 Task: Buy 2 Spa Beds & Tables from Salon & Spa Equipment section under best seller category for shipping address: Connor Wood, 4711 Wines Lane, Sabine Pass, Texas 77655, Cell Number 8322385022. Pay from credit card ending with 5759, CVV 953
Action: Mouse pressed left at (21, 89)
Screenshot: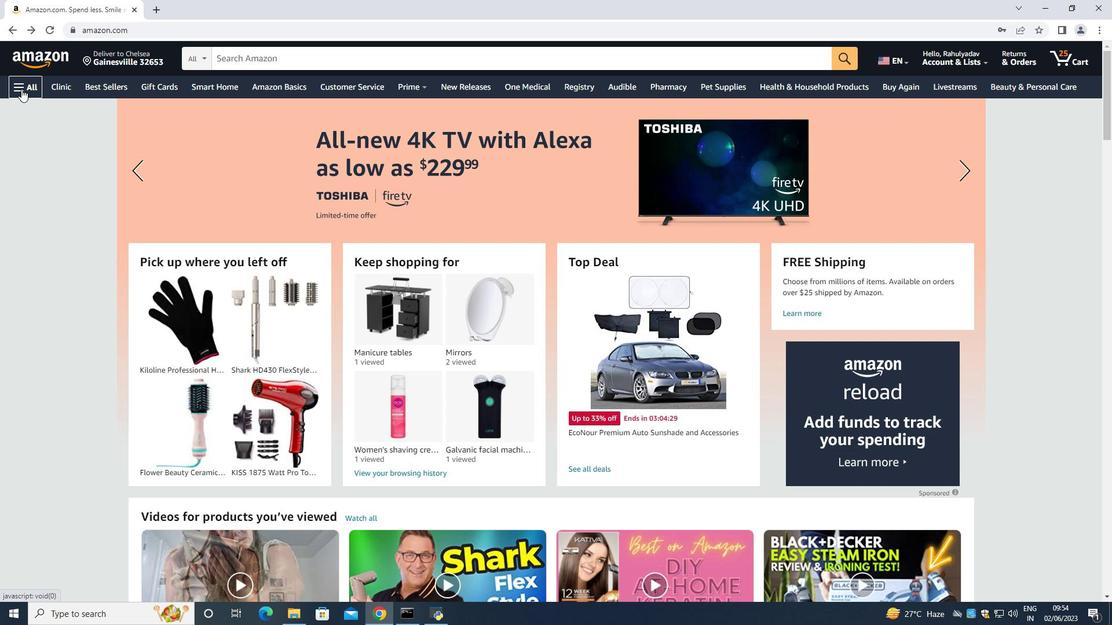 
Action: Mouse moved to (49, 115)
Screenshot: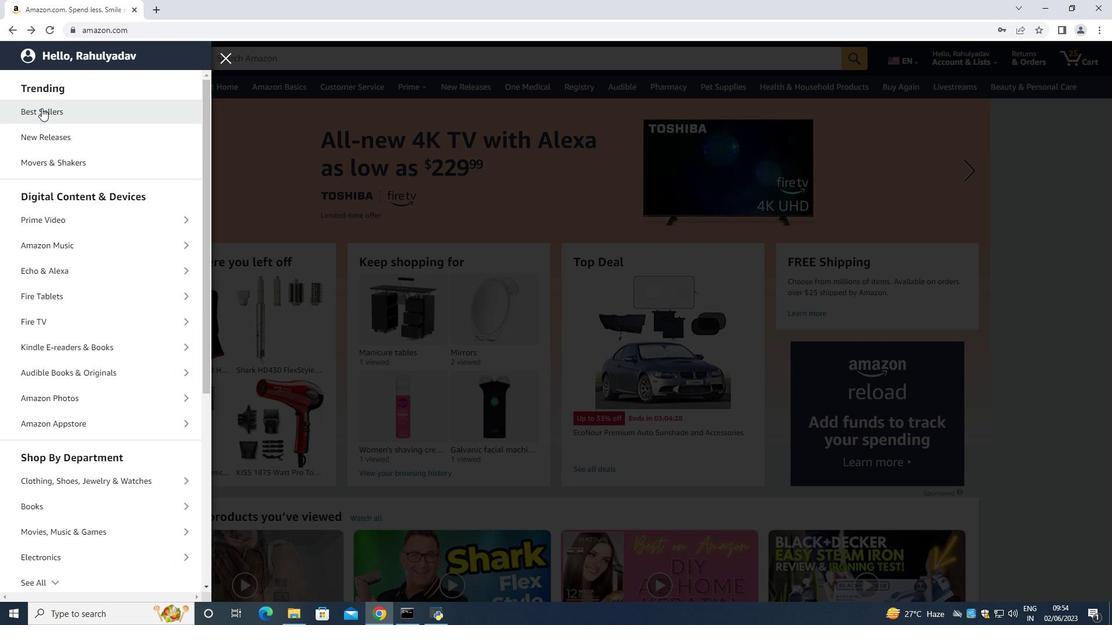 
Action: Mouse pressed left at (49, 115)
Screenshot: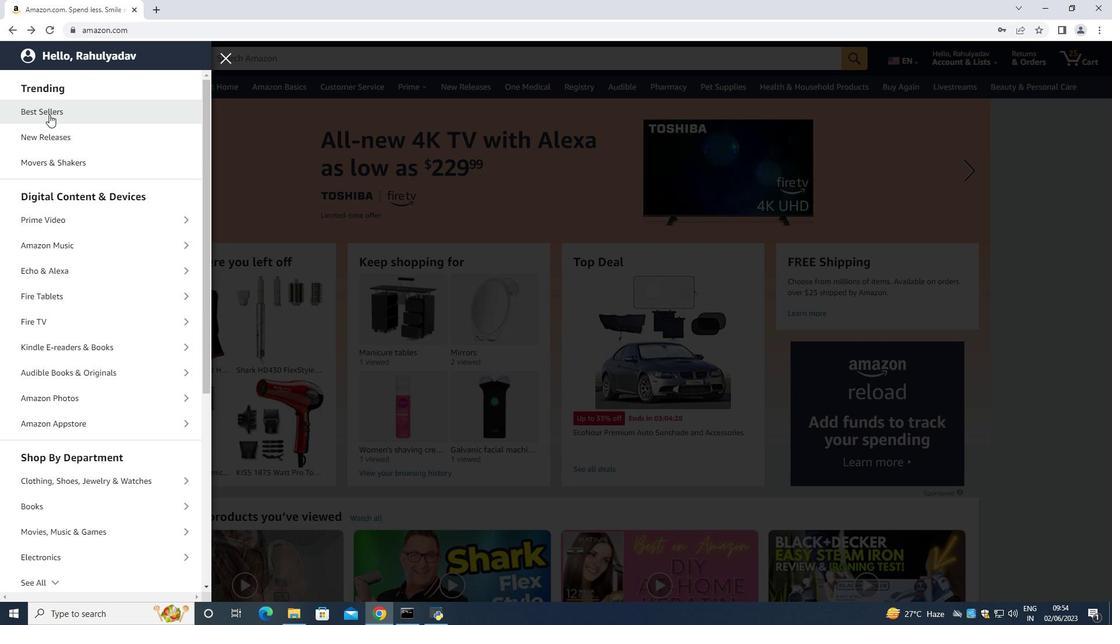 
Action: Mouse moved to (290, 57)
Screenshot: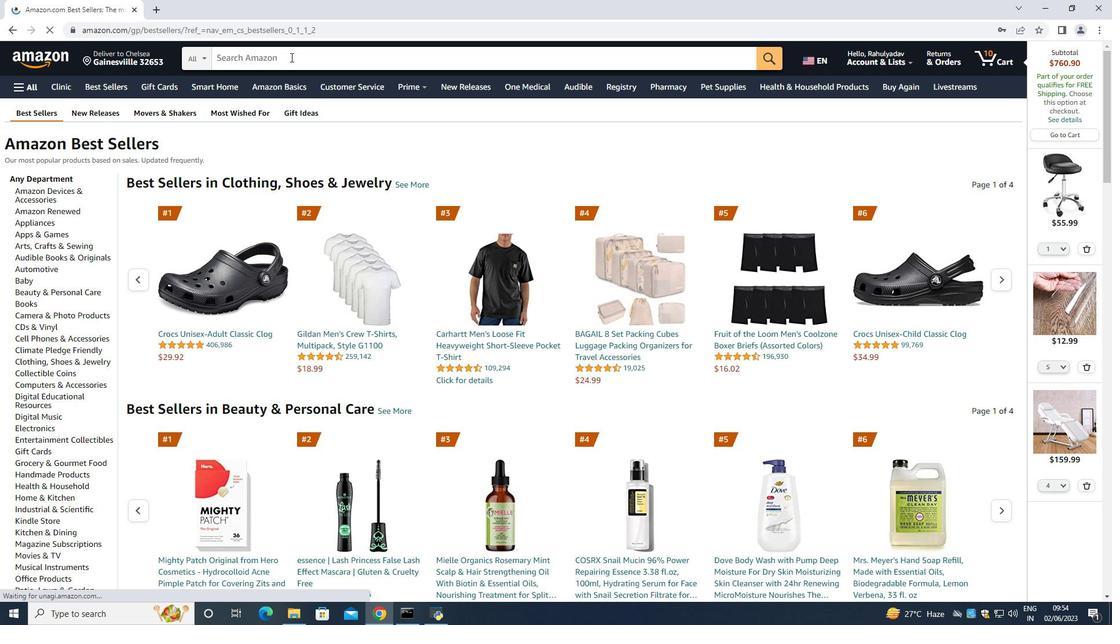 
Action: Mouse pressed left at (290, 57)
Screenshot: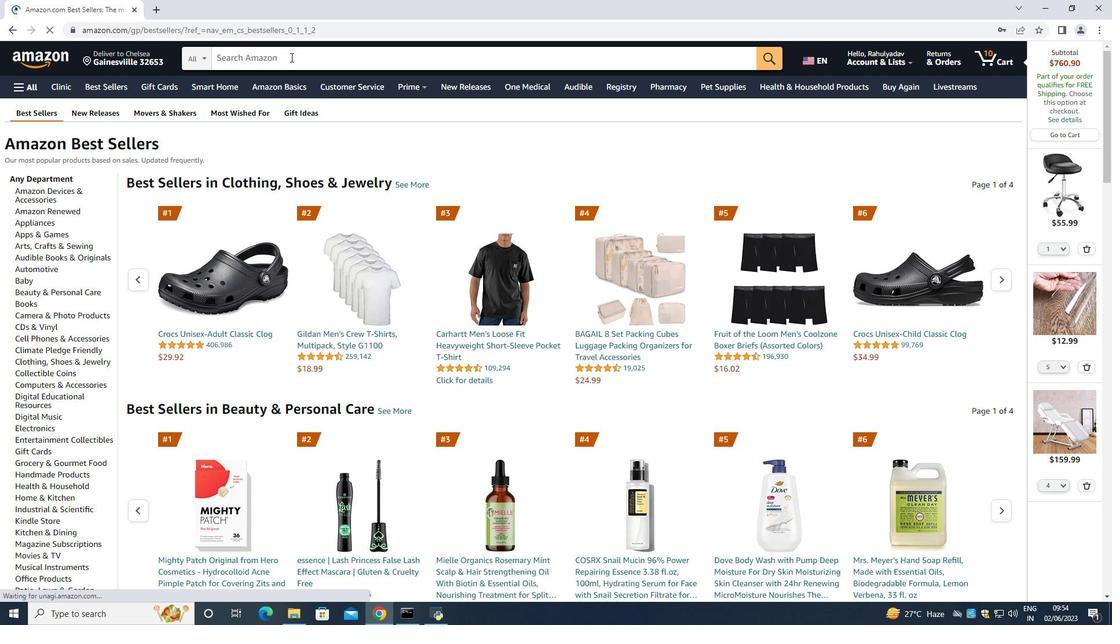 
Action: Mouse moved to (242, 32)
Screenshot: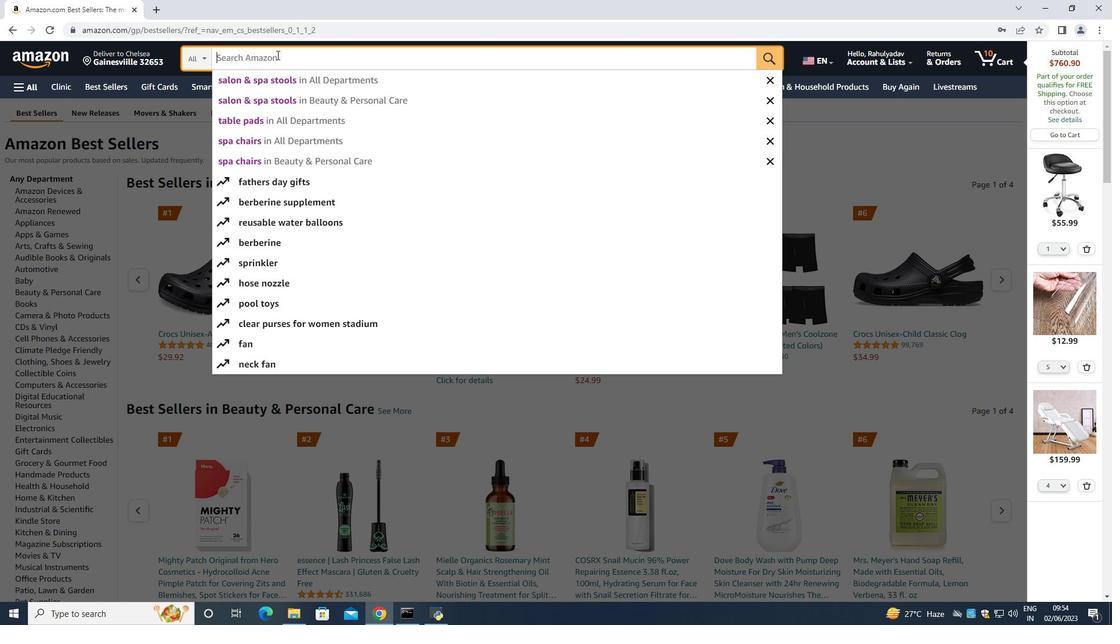 
Action: Key pressed <Key.space><Key.shift><Key.shift><Key.shift><Key.shift><Key.shift><Key.shift><Key.shift><Key.shift><Key.shift><Key.shift><Key.shift><Key.shift><Key.shift><Key.shift><Key.shift><Key.shift><Key.shift><Key.shift><Key.shift><Key.shift><Key.shift><Key.shift><Key.shift><Key.shift><Key.shift><Key.shift>S
Screenshot: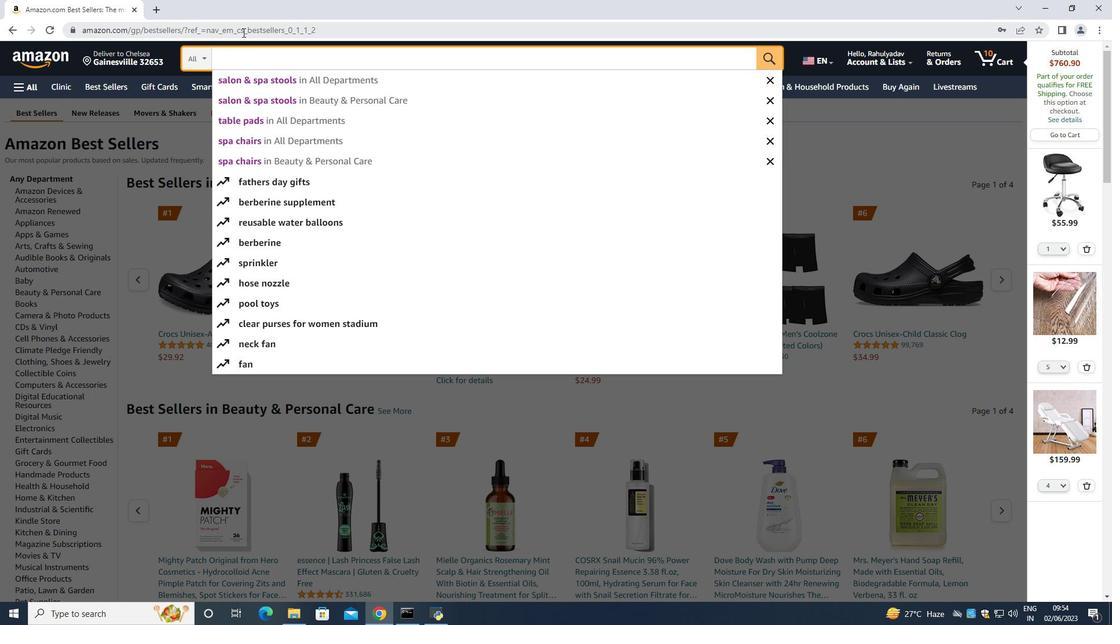 
Action: Mouse moved to (242, 32)
Screenshot: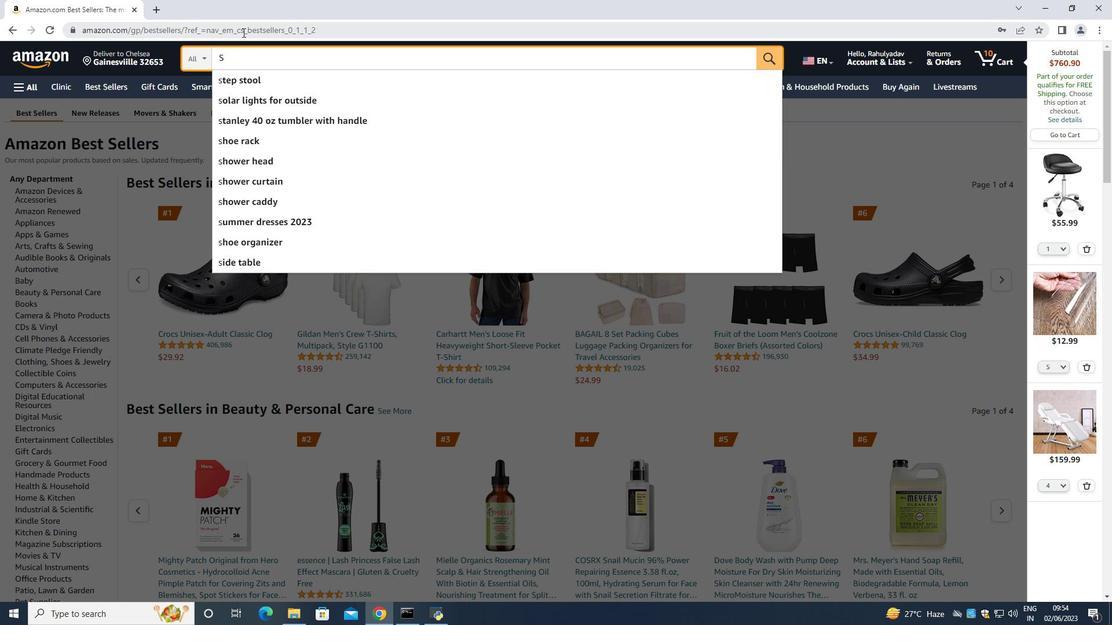 
Action: Key pressed pa<Key.space><Key.shift><Key.shift><Key.shift><Key.shift><Key.shift><Key.shift>Bed<Key.shift><Key.shift_r>&<Key.backspace><Key.space><Key.shift_r><Key.shift_r><Key.shift_r><Key.shift_r><Key.shift_r><Key.shift_r><Key.shift_r><Key.shift_r>&<Key.space><Key.shift><Key.shift>Tables<Key.space><Key.enter>
Screenshot: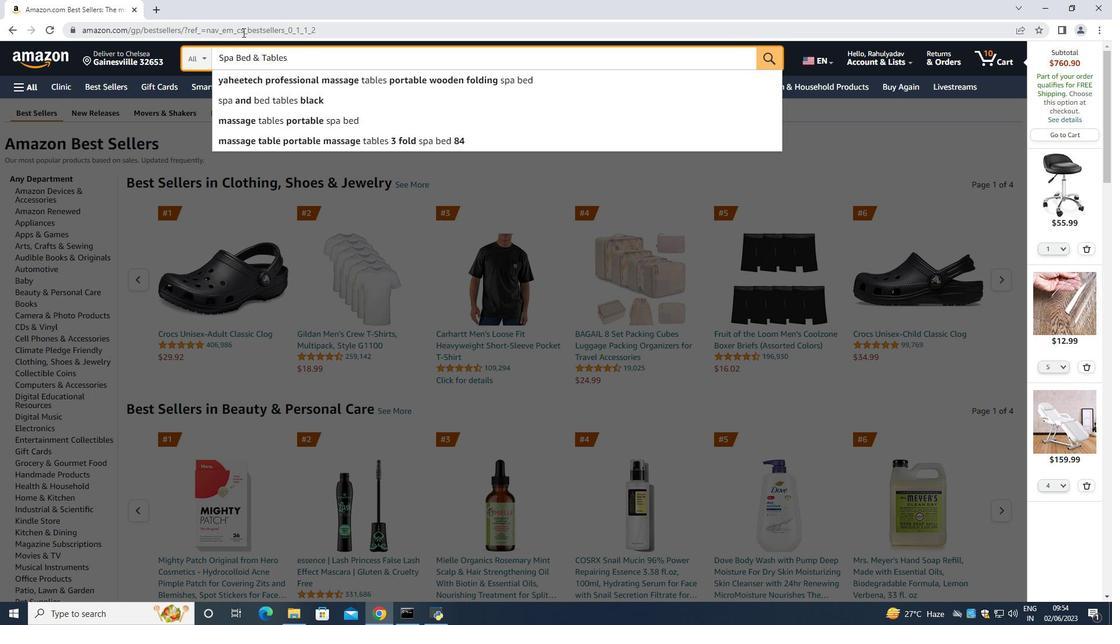 
Action: Mouse moved to (155, 245)
Screenshot: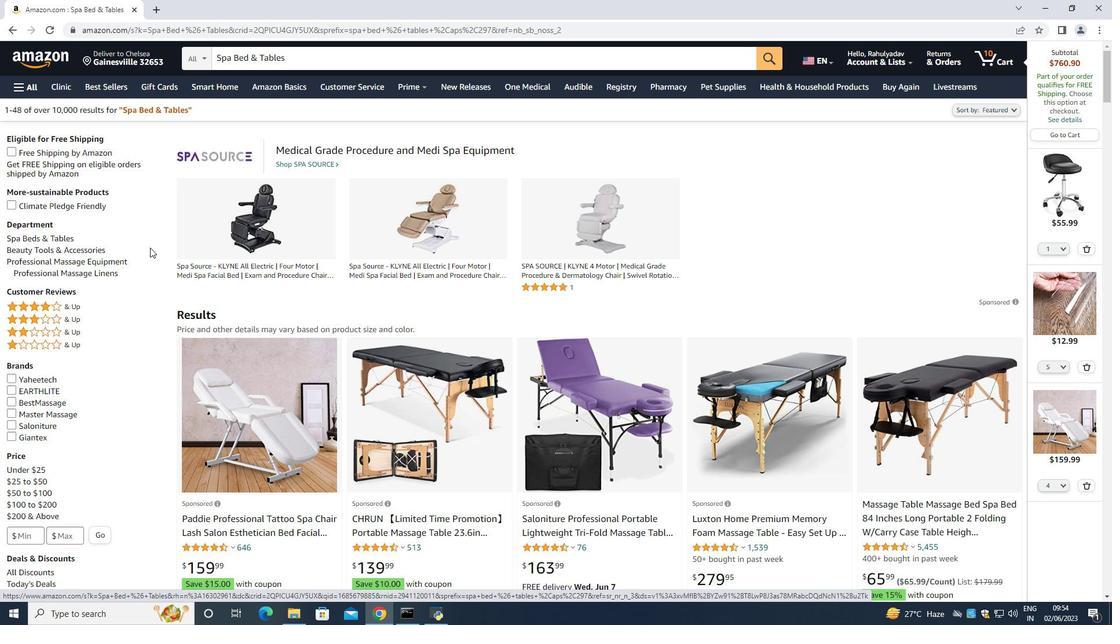 
Action: Mouse scrolled (155, 245) with delta (0, 0)
Screenshot: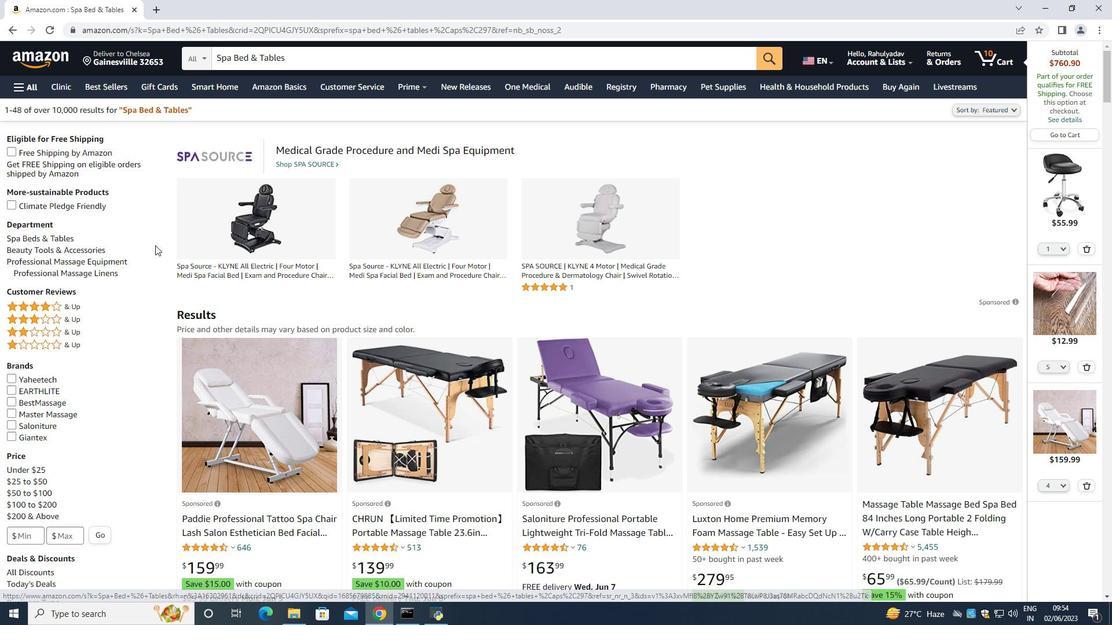 
Action: Mouse moved to (69, 174)
Screenshot: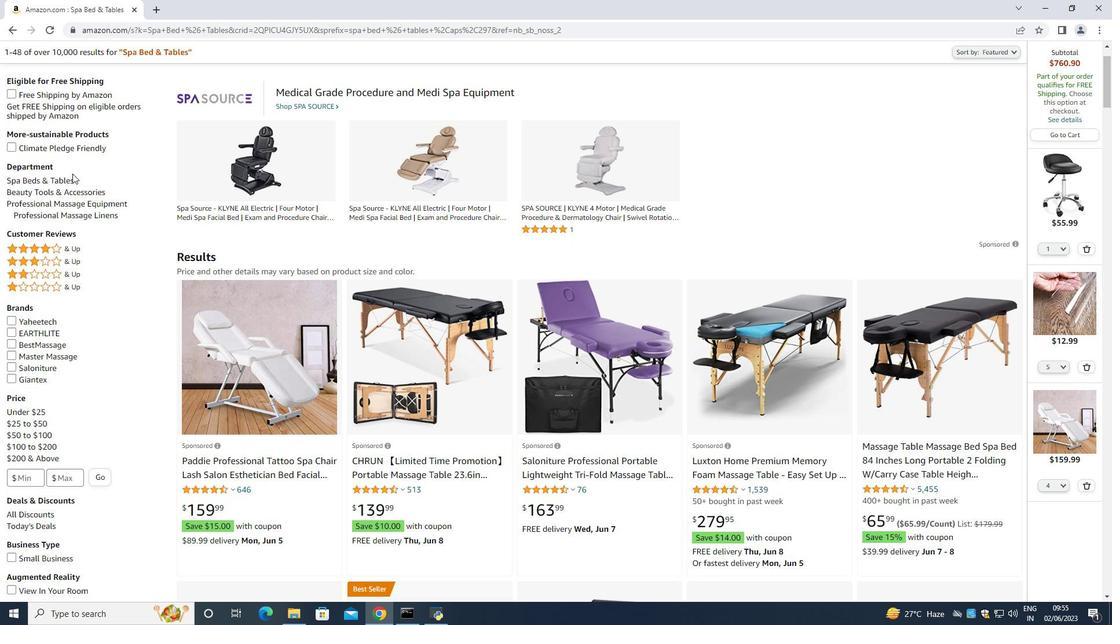 
Action: Mouse scrolled (69, 174) with delta (0, 0)
Screenshot: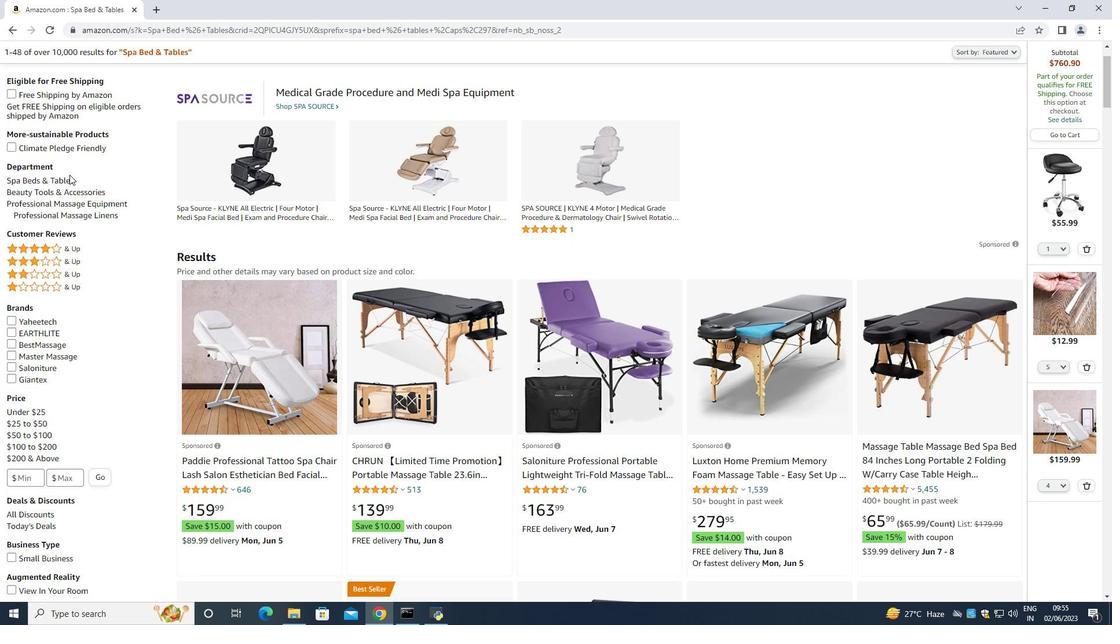 
Action: Mouse scrolled (69, 174) with delta (0, 0)
Screenshot: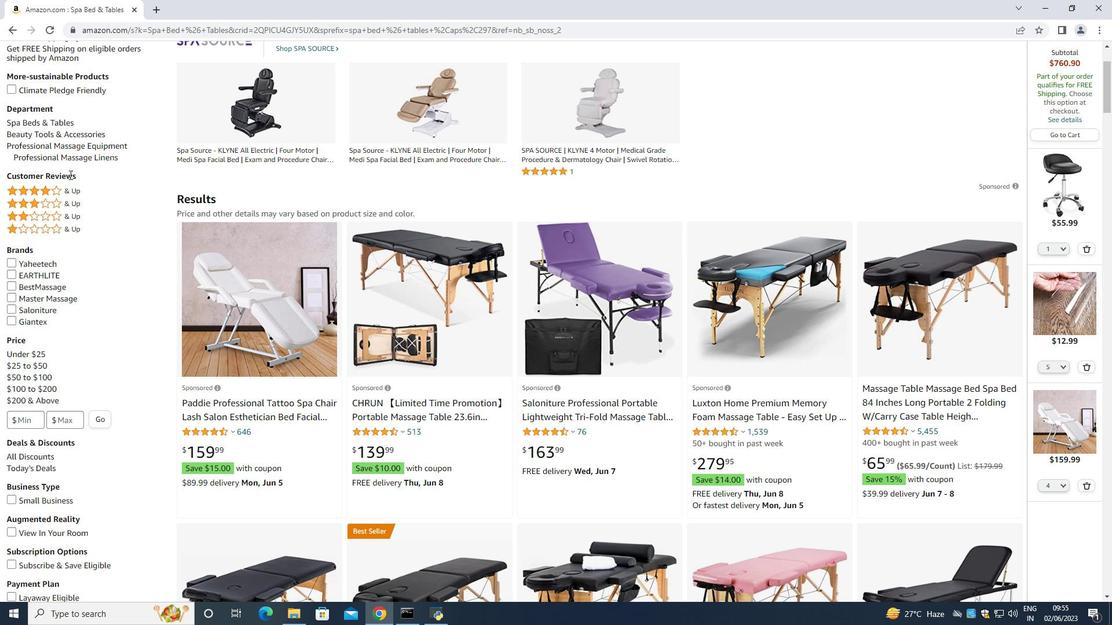 
Action: Mouse moved to (341, 390)
Screenshot: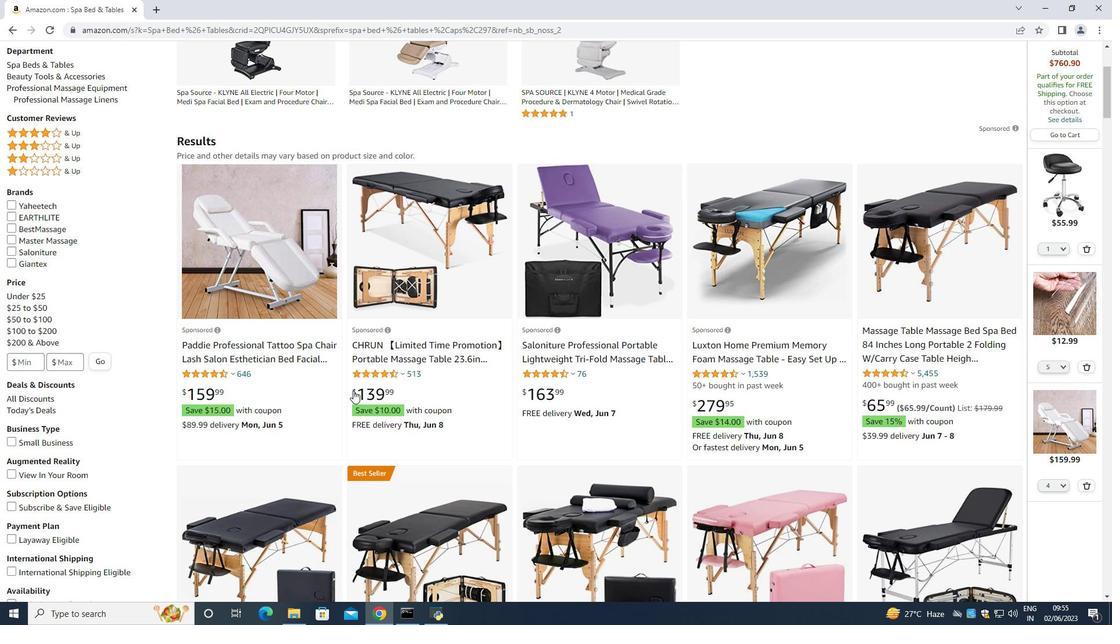 
Action: Mouse scrolled (341, 389) with delta (0, 0)
Screenshot: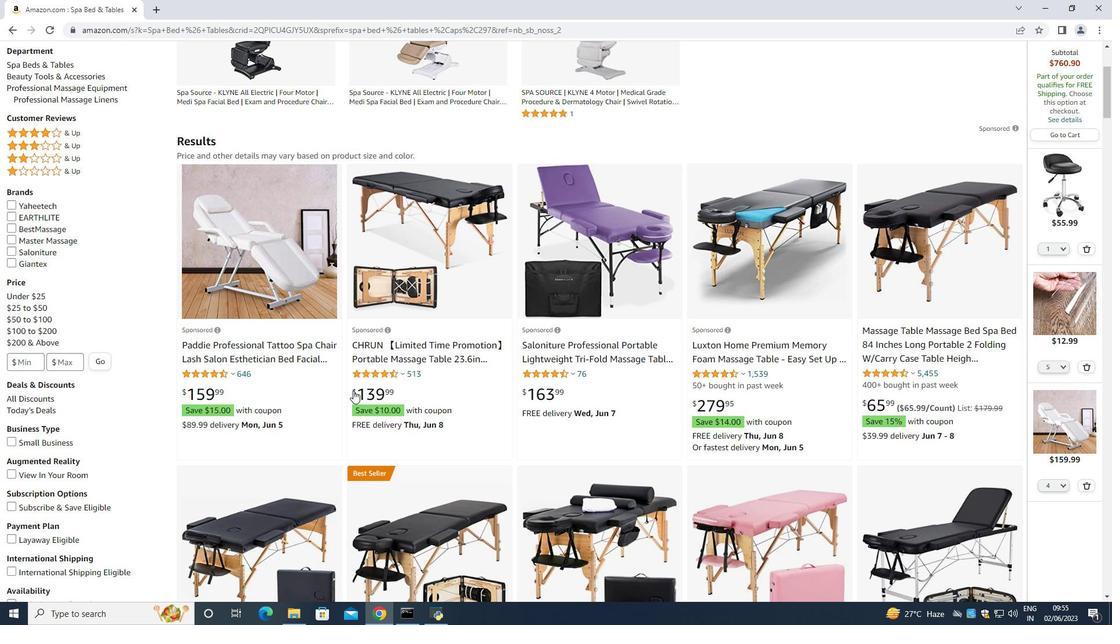 
Action: Mouse moved to (417, 316)
Screenshot: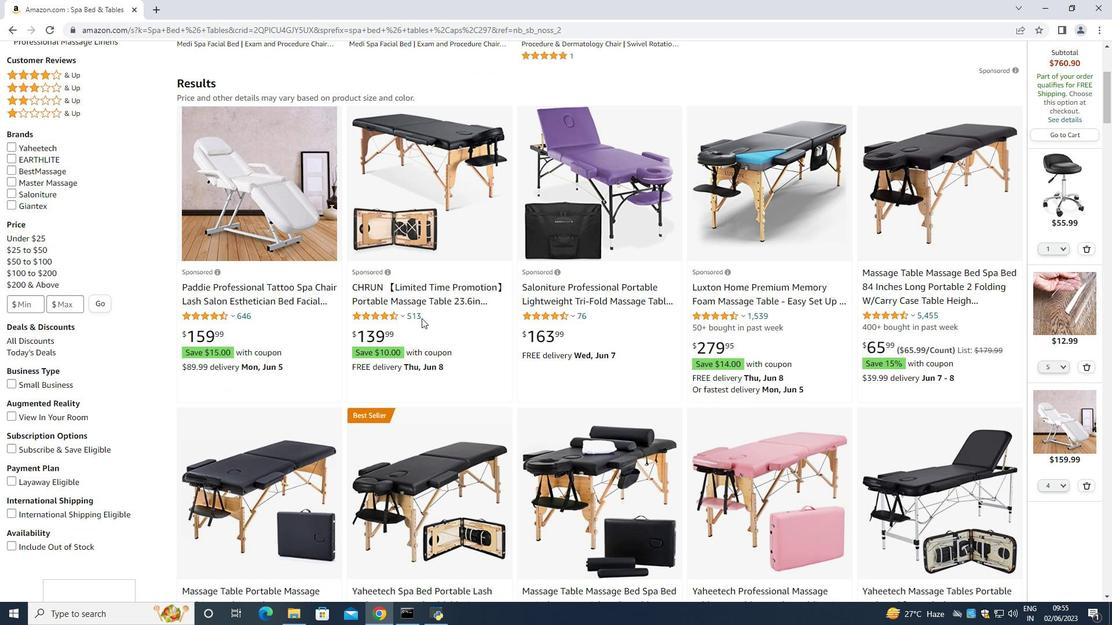 
Action: Mouse scrolled (417, 315) with delta (0, 0)
Screenshot: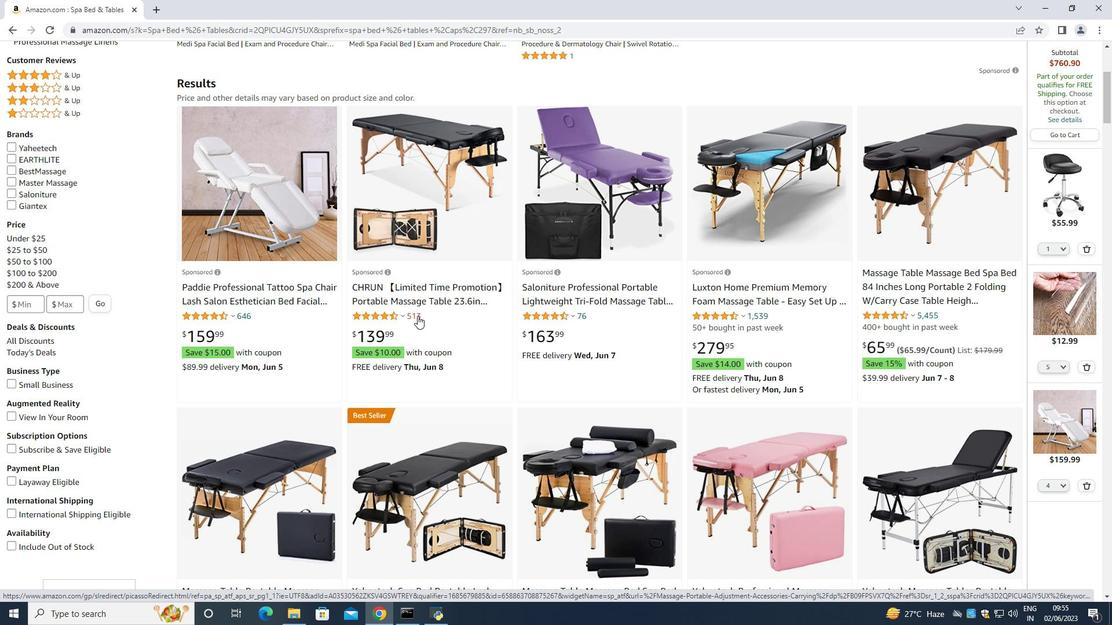 
Action: Mouse moved to (686, 319)
Screenshot: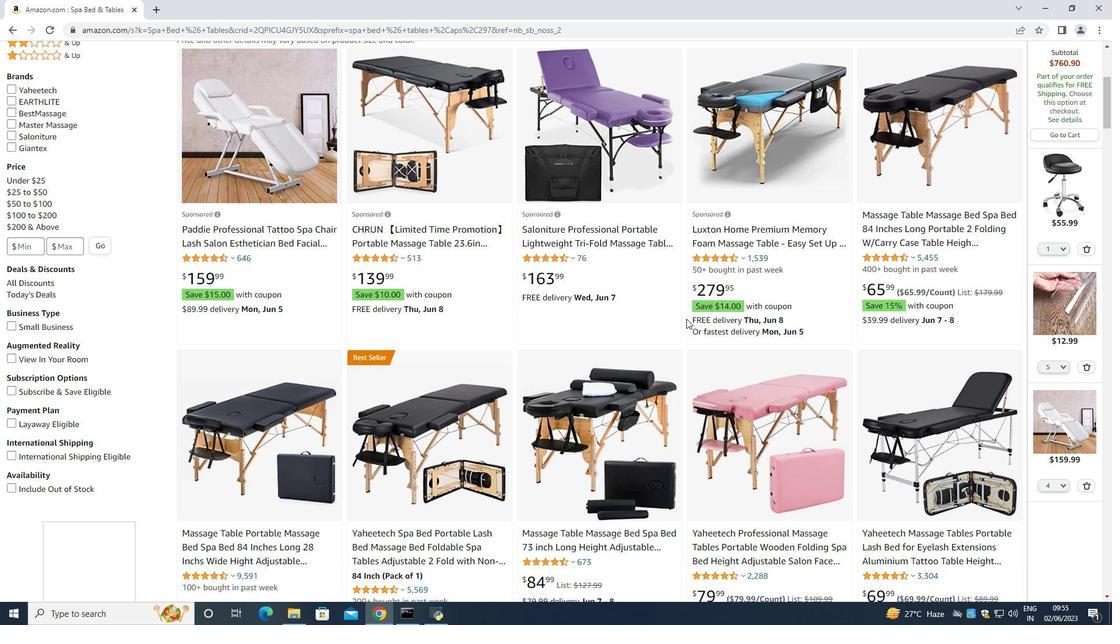 
Action: Mouse scrolled (686, 318) with delta (0, 0)
Screenshot: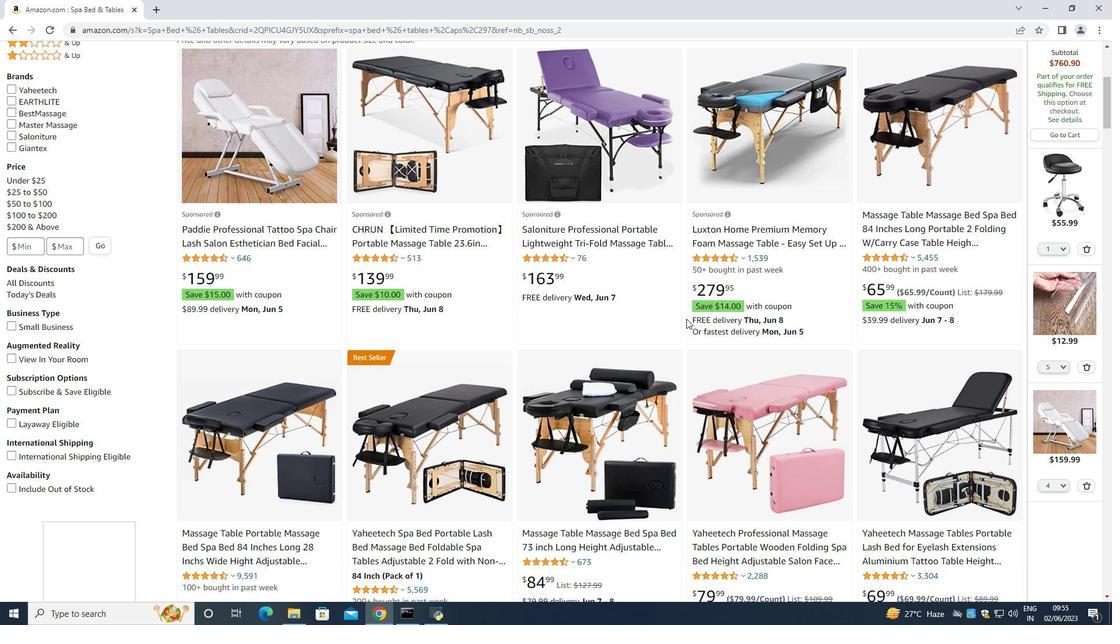 
Action: Mouse moved to (685, 319)
Screenshot: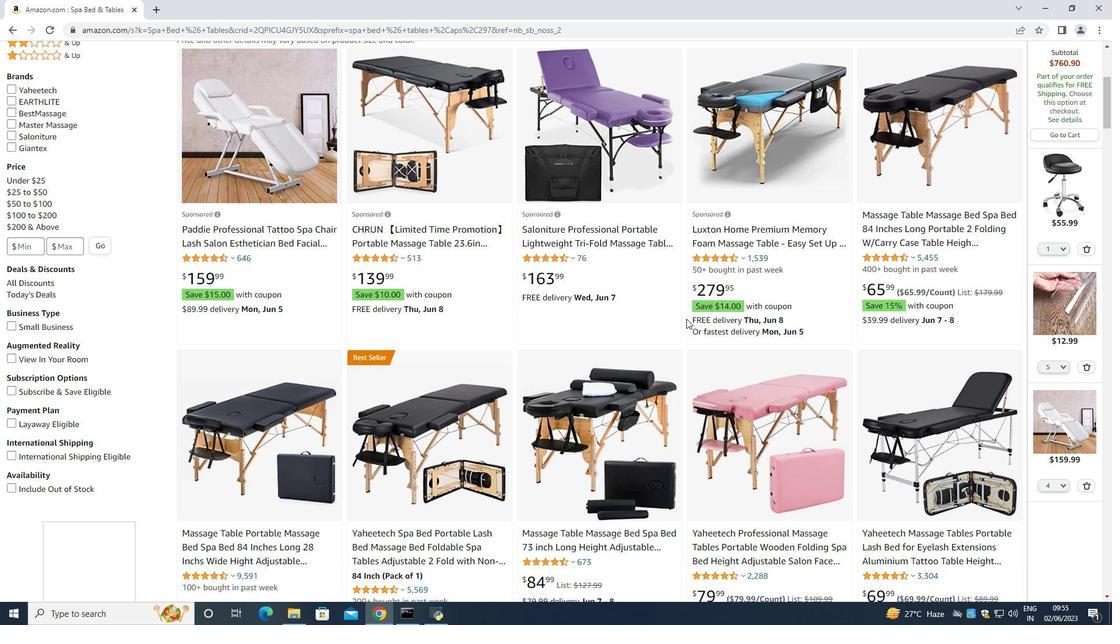 
Action: Mouse scrolled (685, 318) with delta (0, 0)
Screenshot: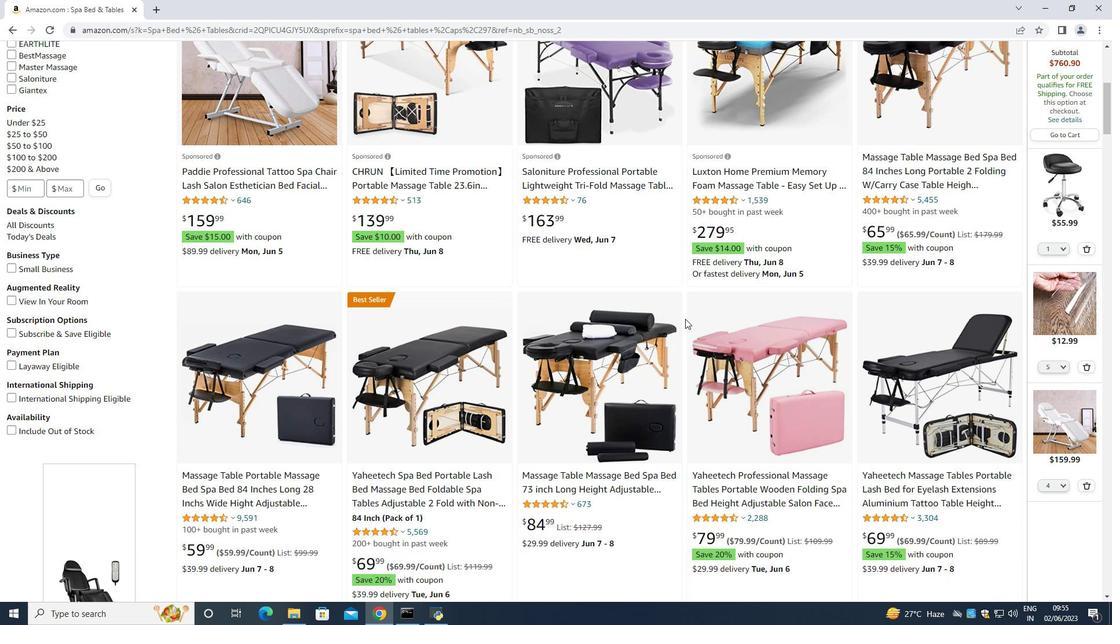
Action: Mouse scrolled (685, 318) with delta (0, 0)
Screenshot: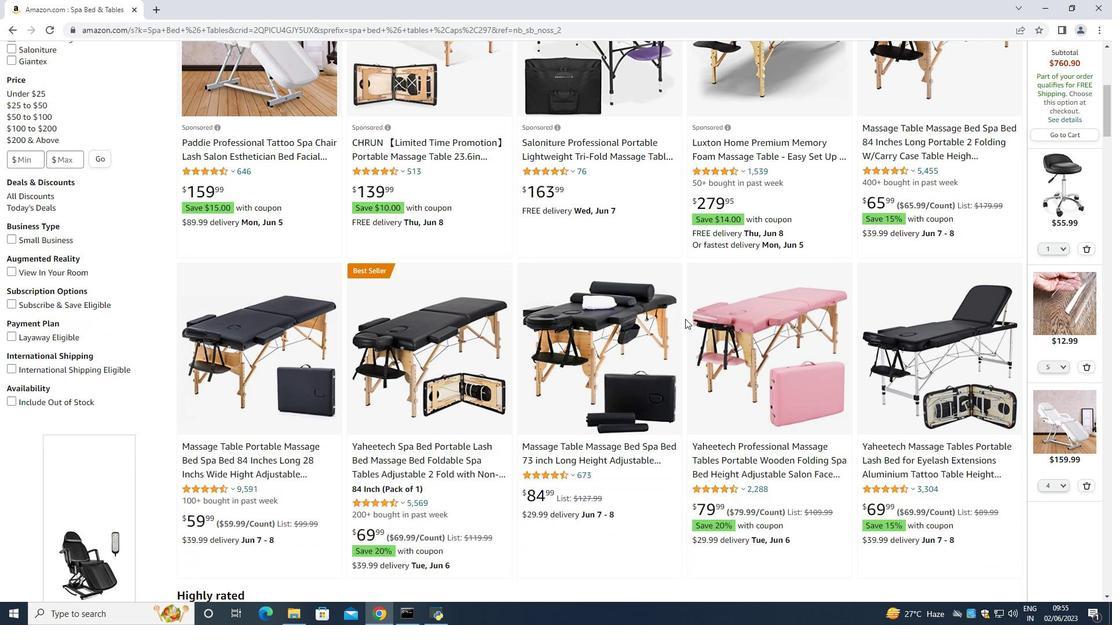 
Action: Mouse scrolled (685, 318) with delta (0, 0)
Screenshot: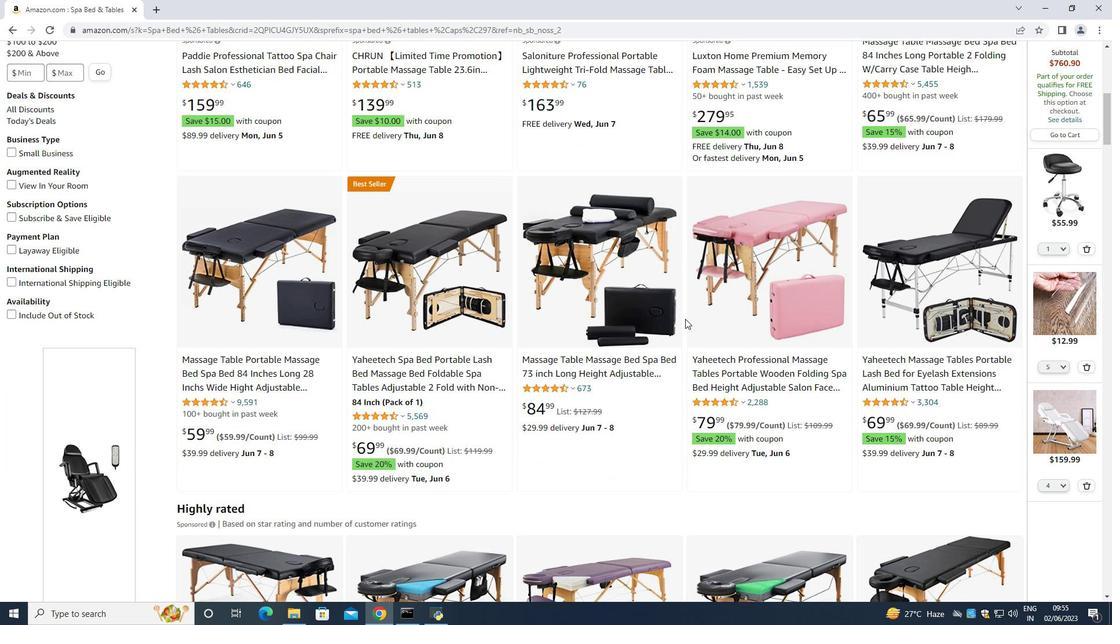
Action: Mouse scrolled (685, 318) with delta (0, 0)
Screenshot: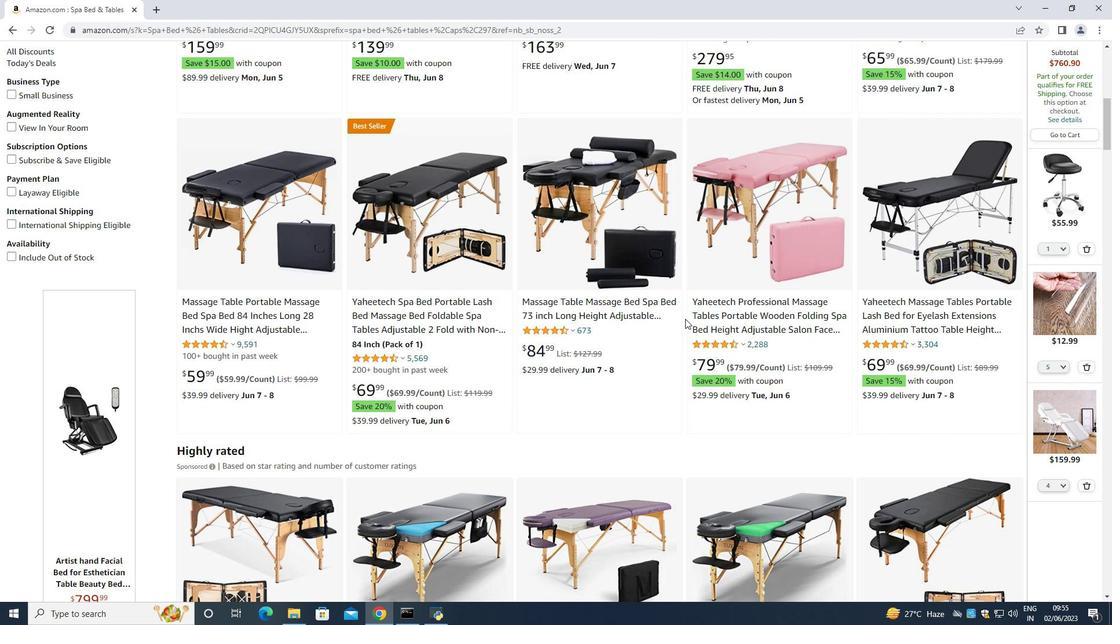 
Action: Mouse scrolled (685, 318) with delta (0, 0)
Screenshot: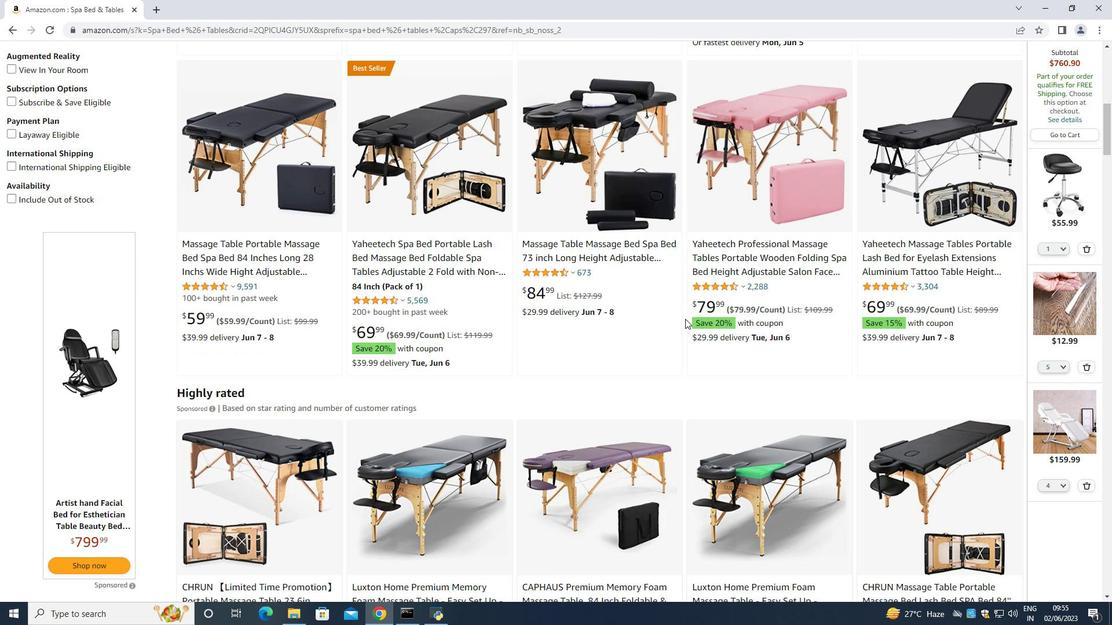
Action: Mouse moved to (954, 237)
Screenshot: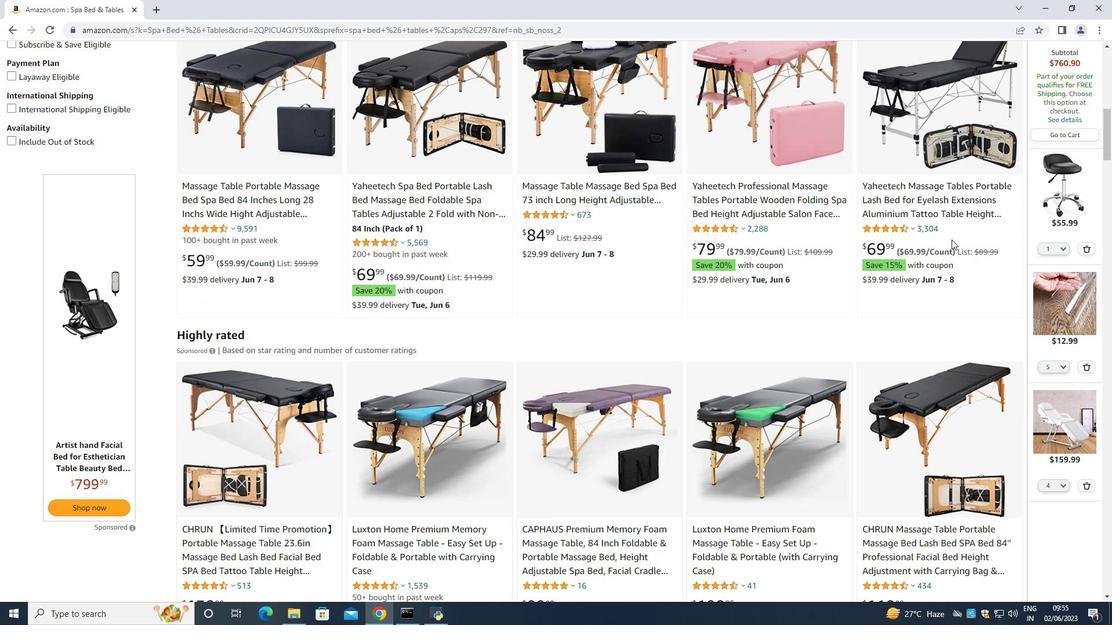 
Action: Mouse scrolled (954, 236) with delta (0, 0)
Screenshot: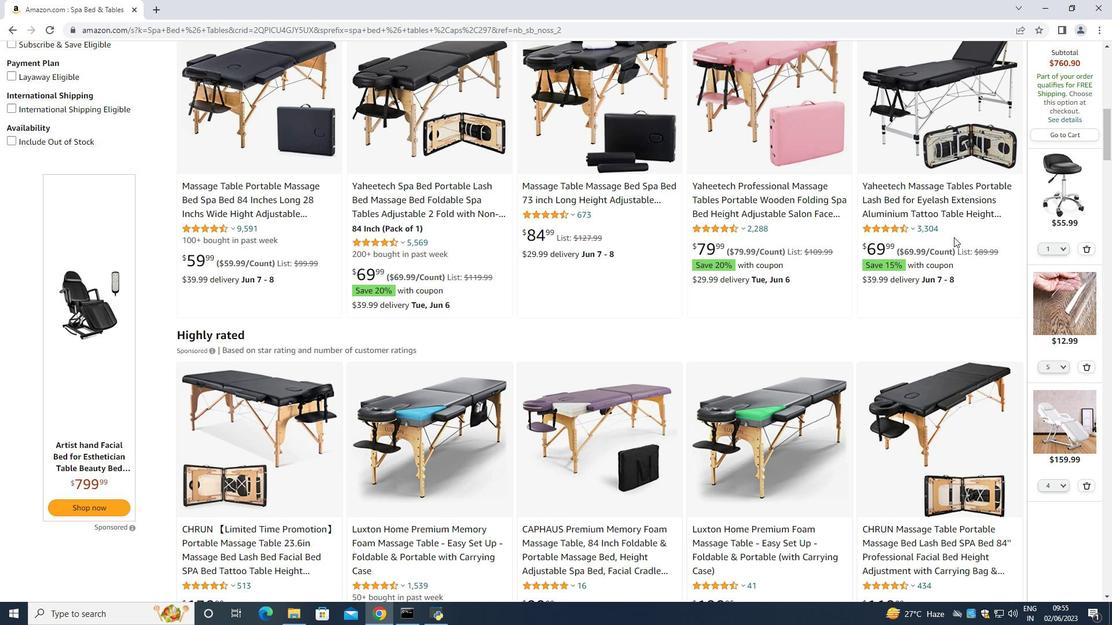 
Action: Mouse scrolled (954, 236) with delta (0, 0)
Screenshot: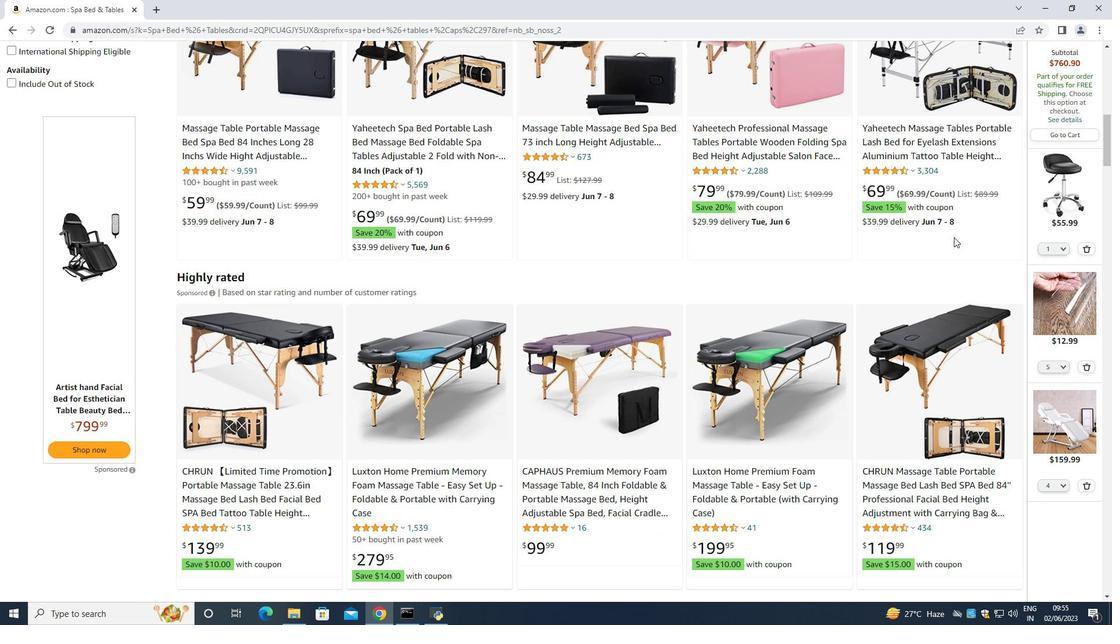 
Action: Mouse moved to (960, 227)
Screenshot: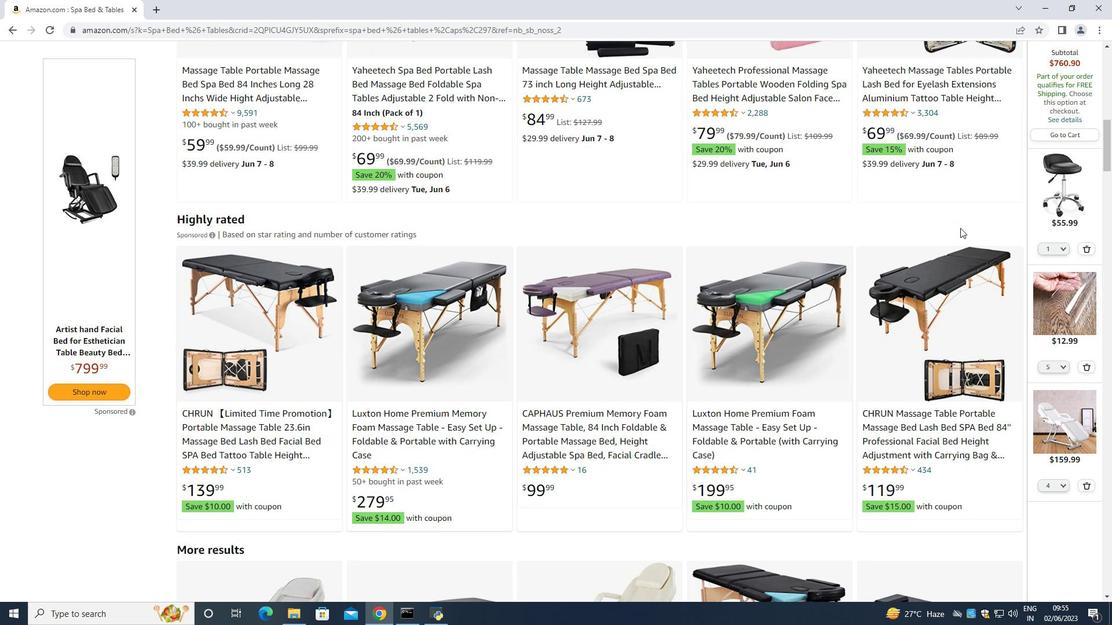 
Action: Mouse scrolled (960, 226) with delta (0, 0)
Screenshot: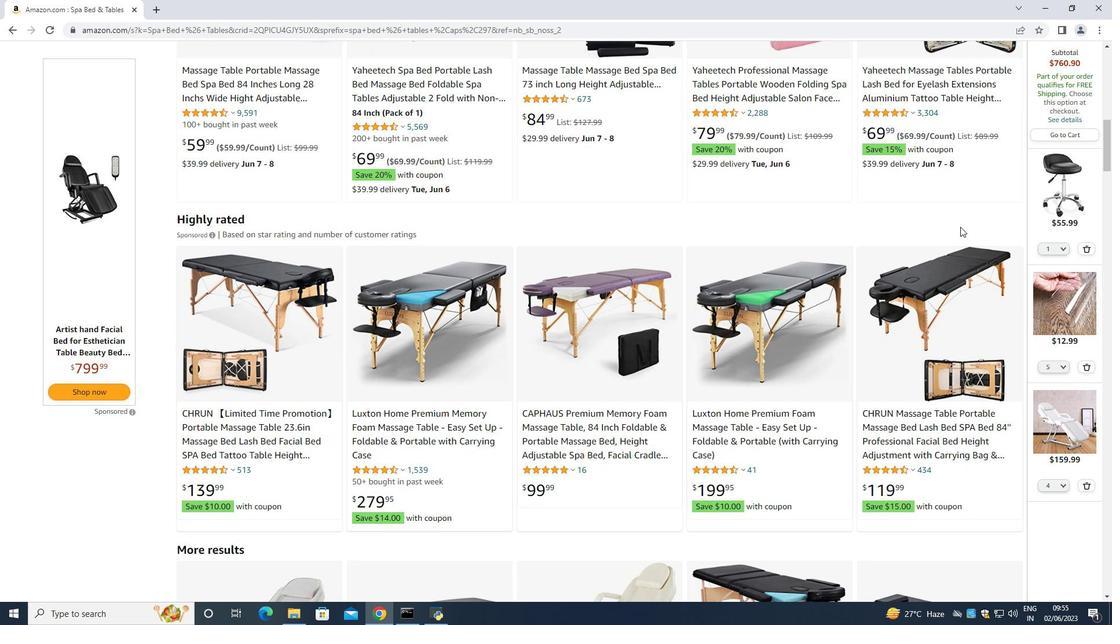 
Action: Mouse moved to (762, 262)
Screenshot: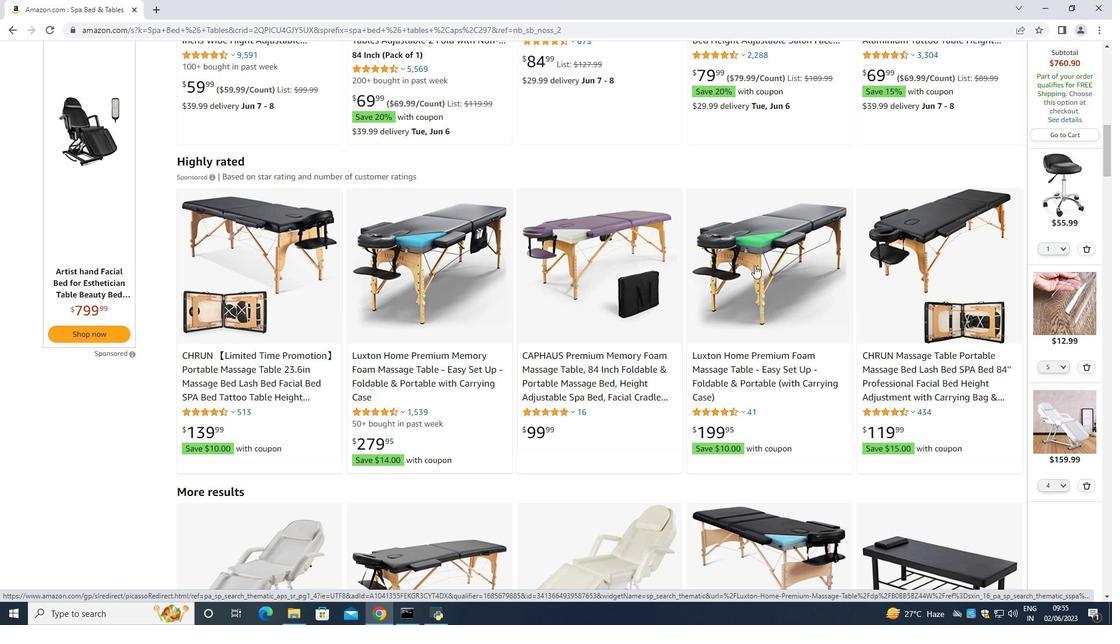 
Action: Mouse scrolled (762, 262) with delta (0, 0)
Screenshot: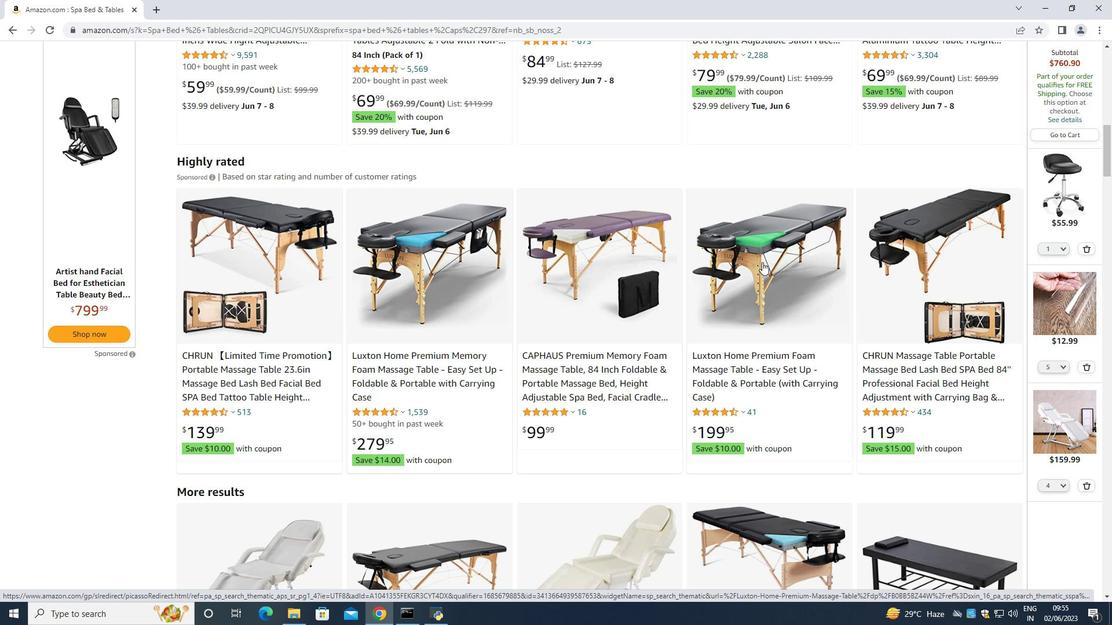 
Action: Mouse moved to (766, 258)
Screenshot: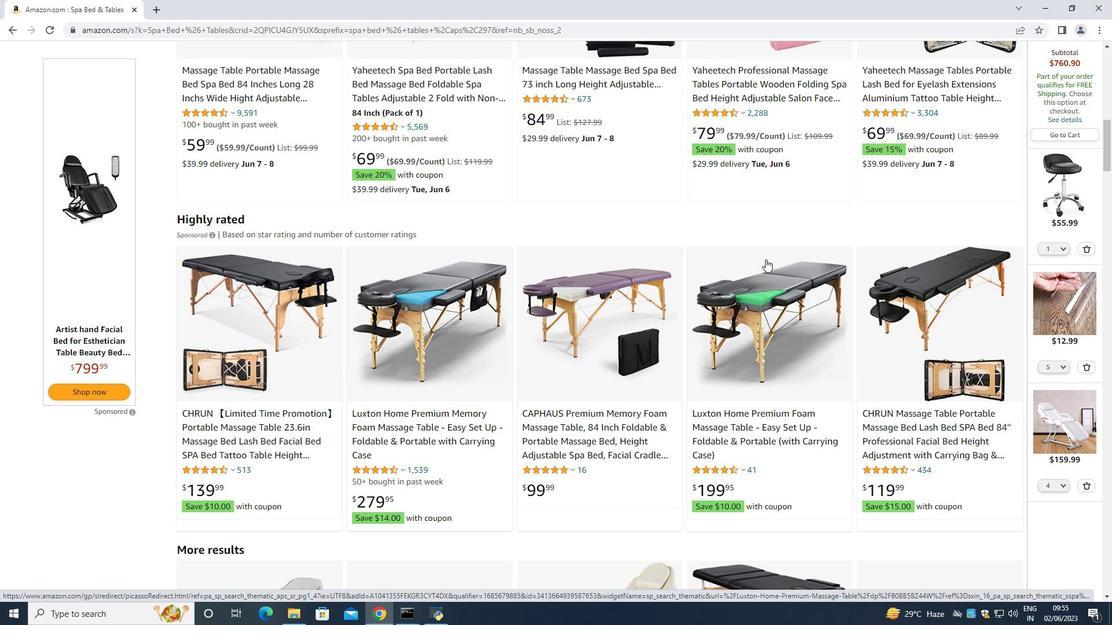 
Action: Mouse scrolled (766, 258) with delta (0, 0)
Screenshot: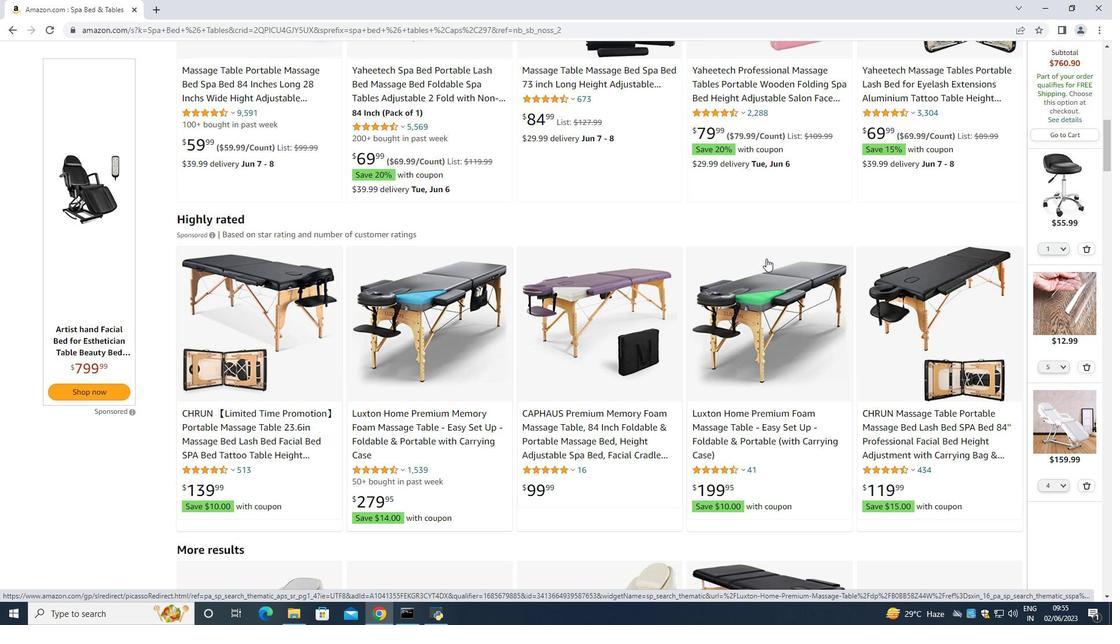 
Action: Mouse moved to (411, 234)
Screenshot: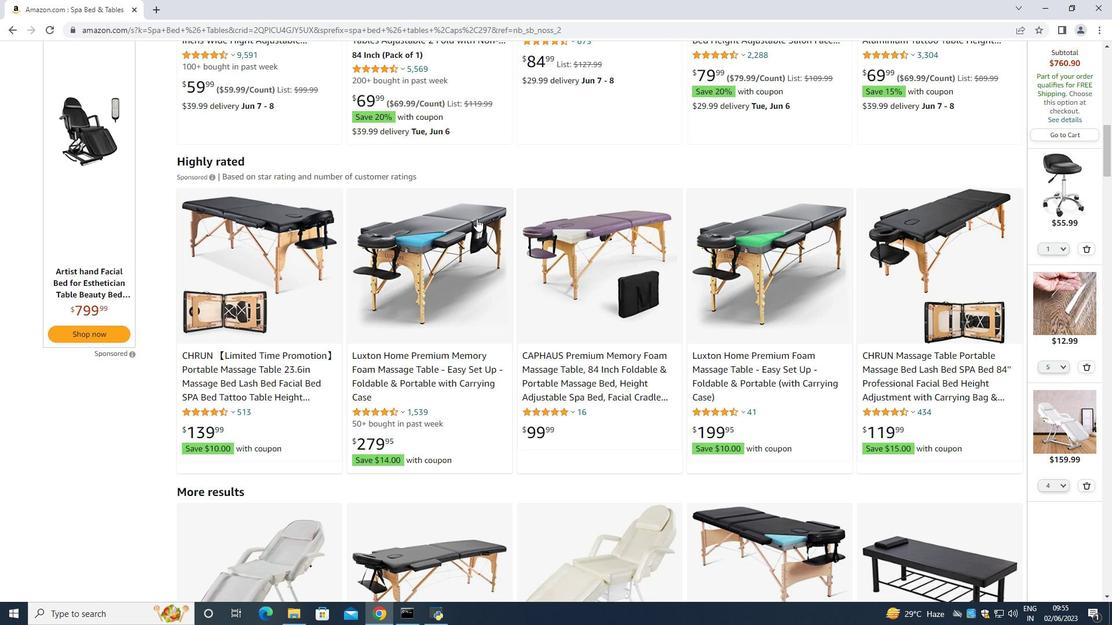 
Action: Mouse scrolled (411, 234) with delta (0, 0)
Screenshot: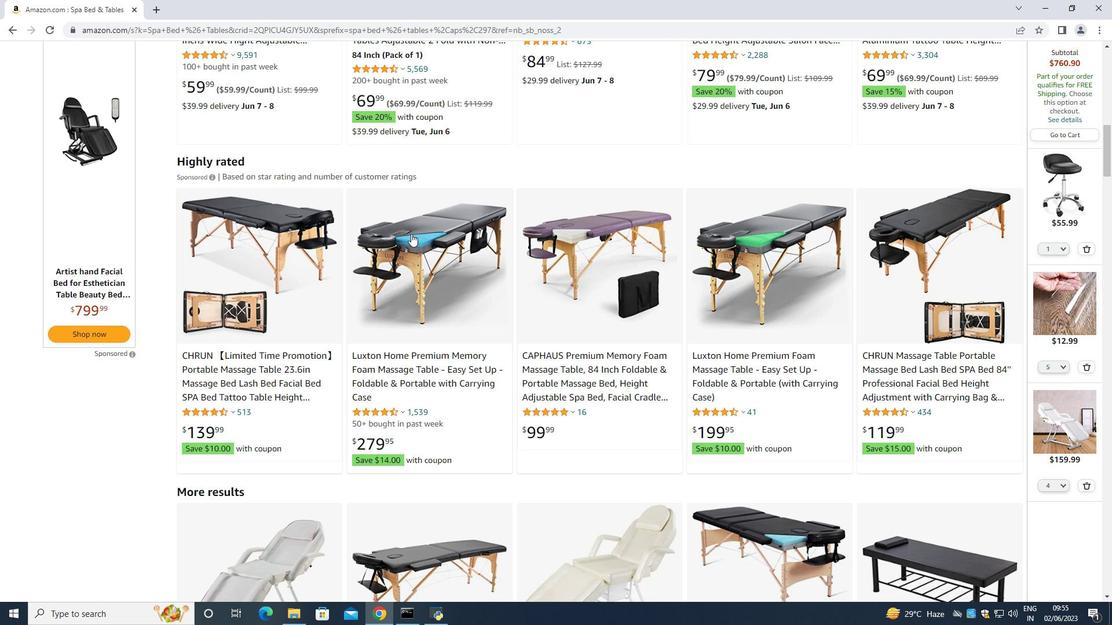 
Action: Mouse scrolled (411, 234) with delta (0, 0)
Screenshot: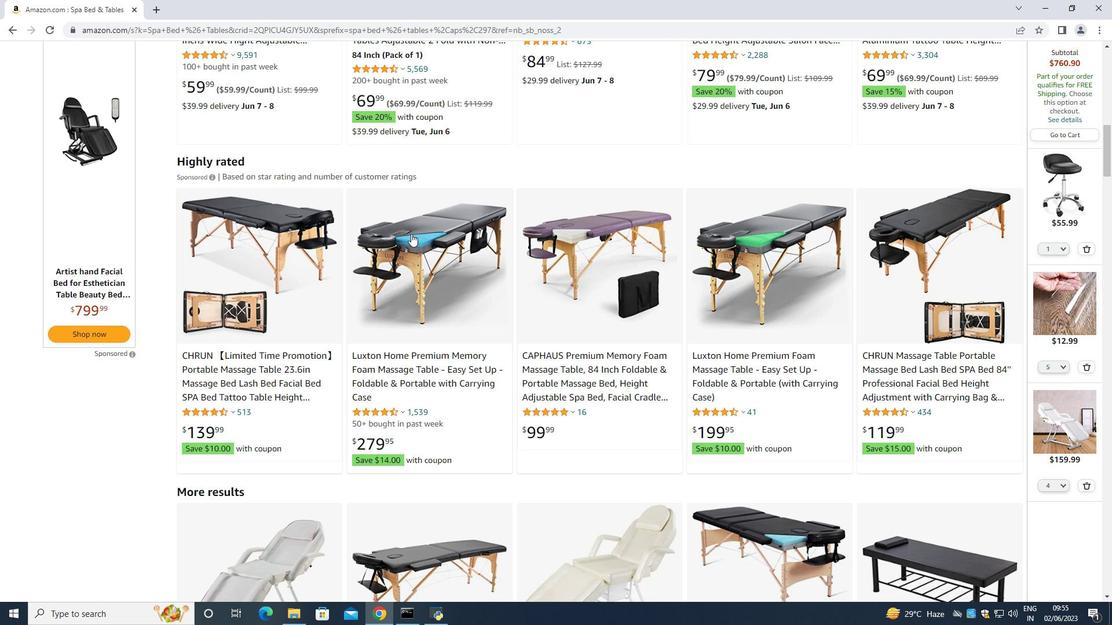 
Action: Mouse scrolled (411, 234) with delta (0, 0)
Screenshot: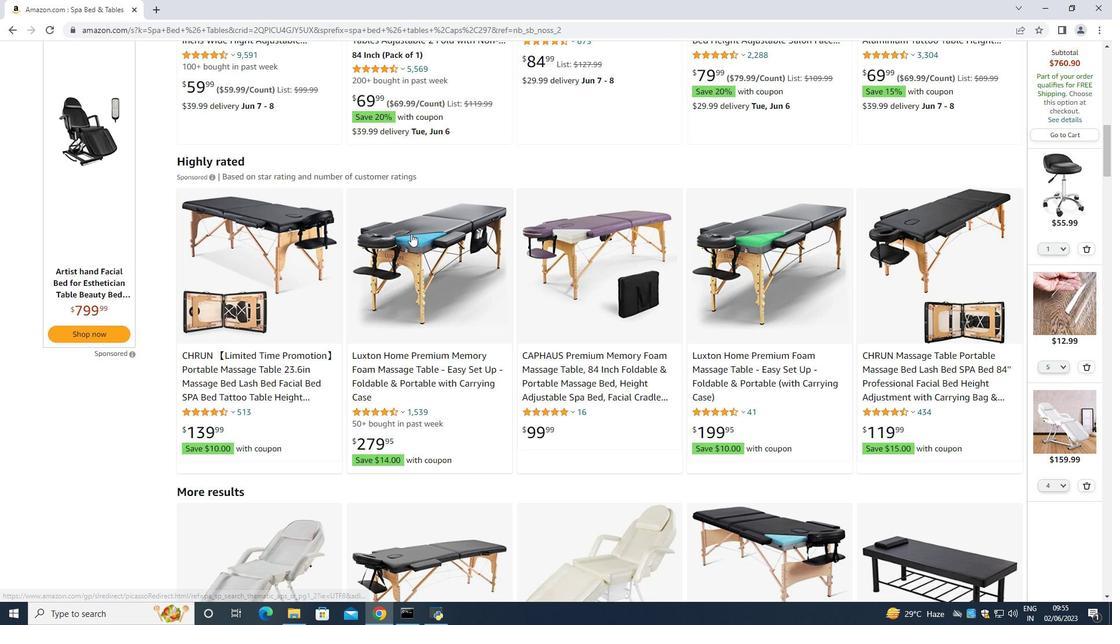 
Action: Mouse scrolled (411, 234) with delta (0, 0)
Screenshot: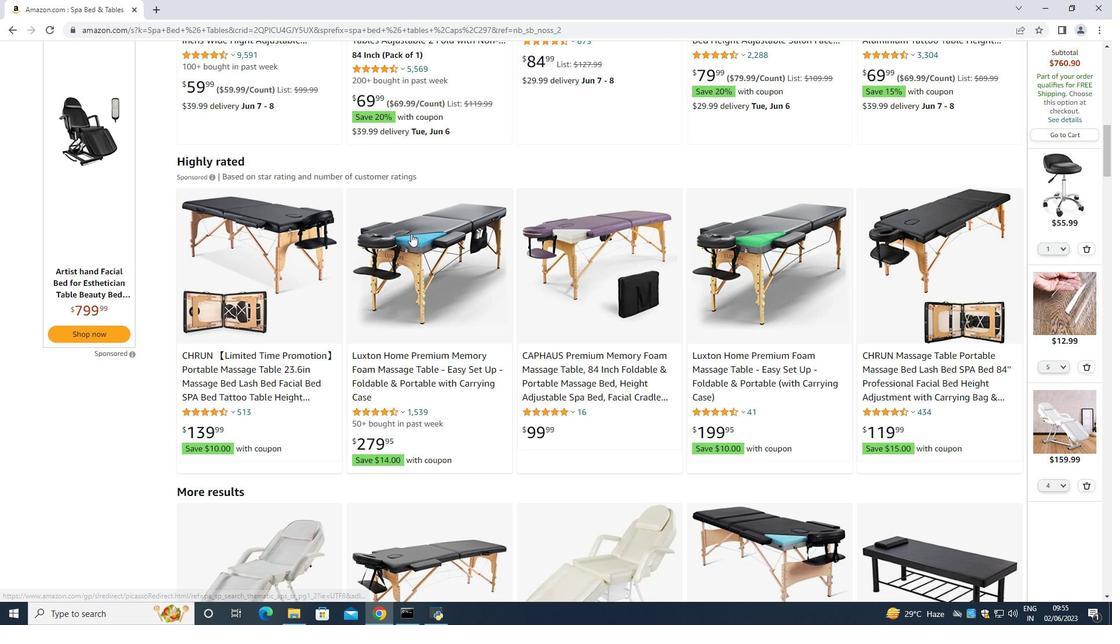 
Action: Mouse scrolled (411, 234) with delta (0, 0)
Screenshot: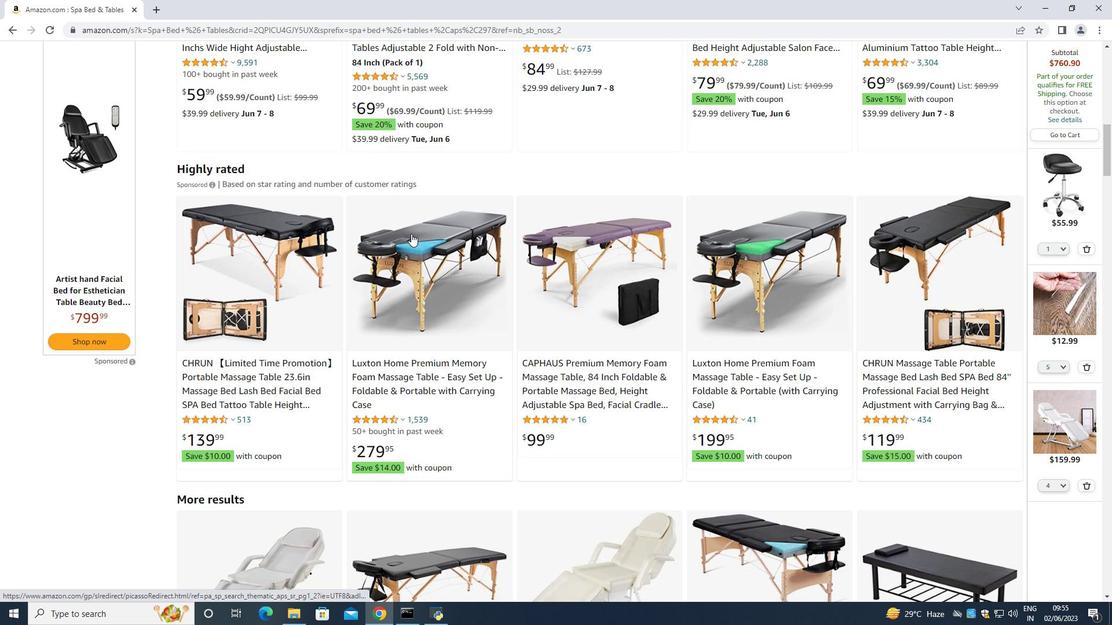 
Action: Mouse moved to (407, 324)
Screenshot: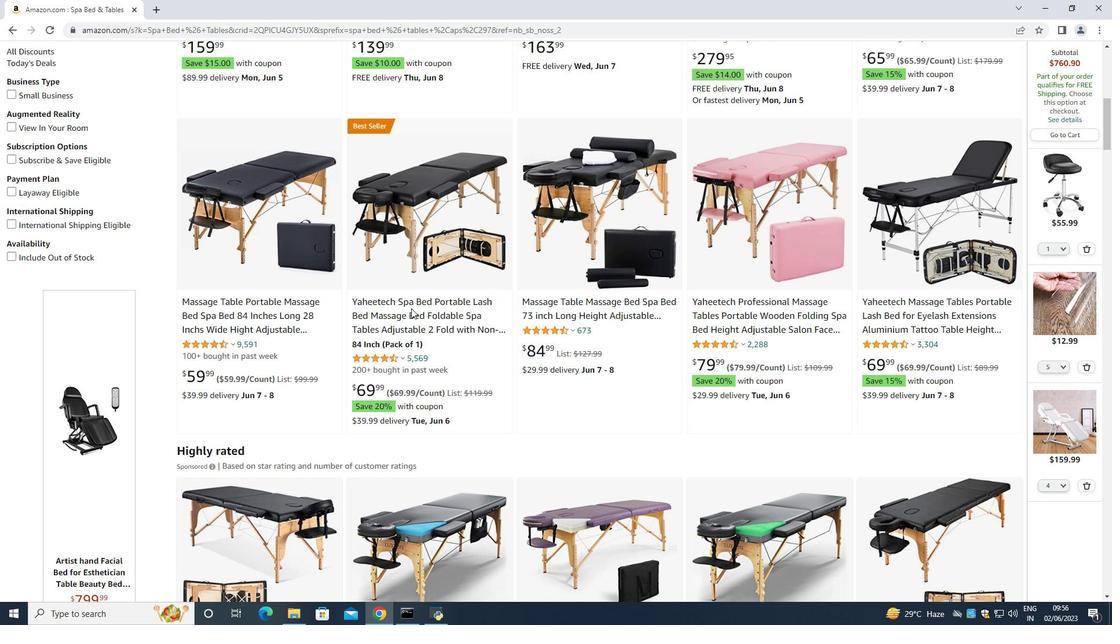 
Action: Mouse pressed left at (407, 324)
Screenshot: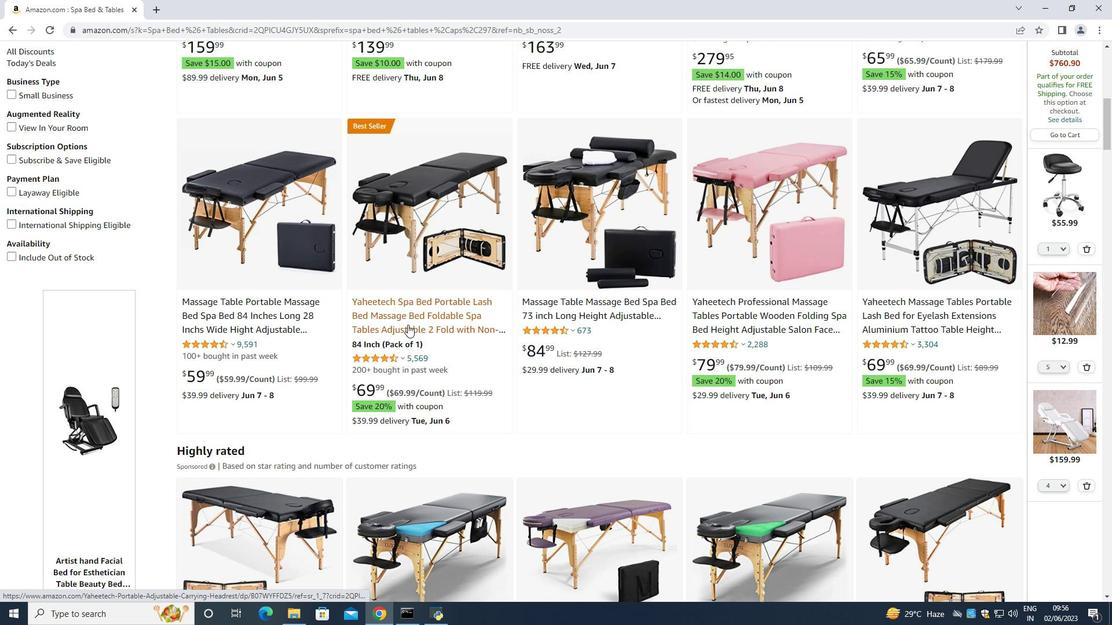 
Action: Mouse moved to (466, 228)
Screenshot: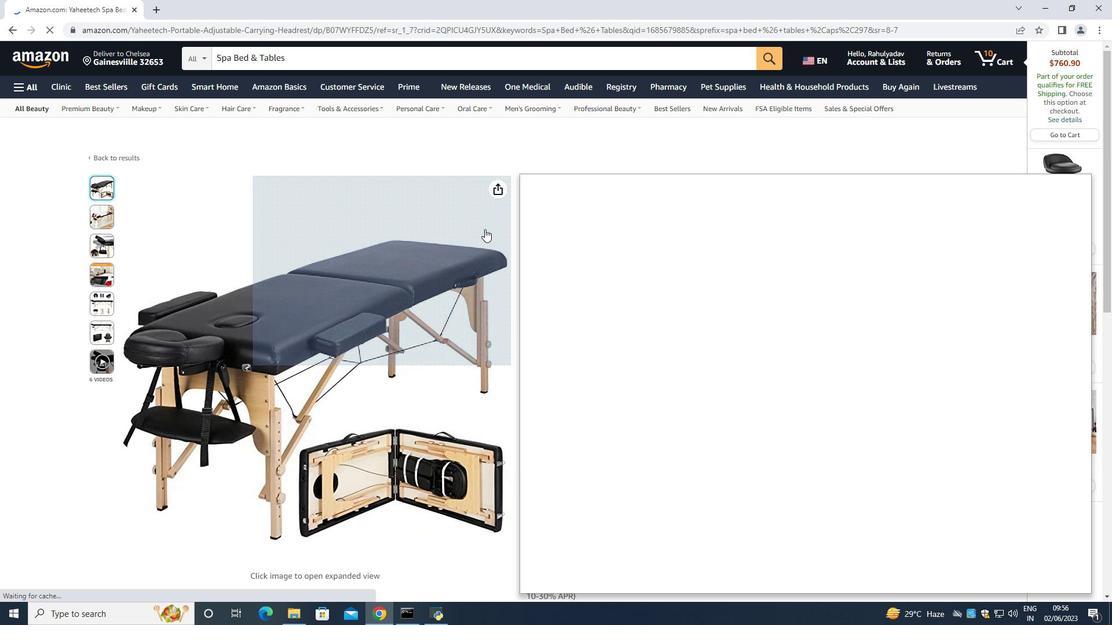 
Action: Mouse scrolled (466, 227) with delta (0, 0)
Screenshot: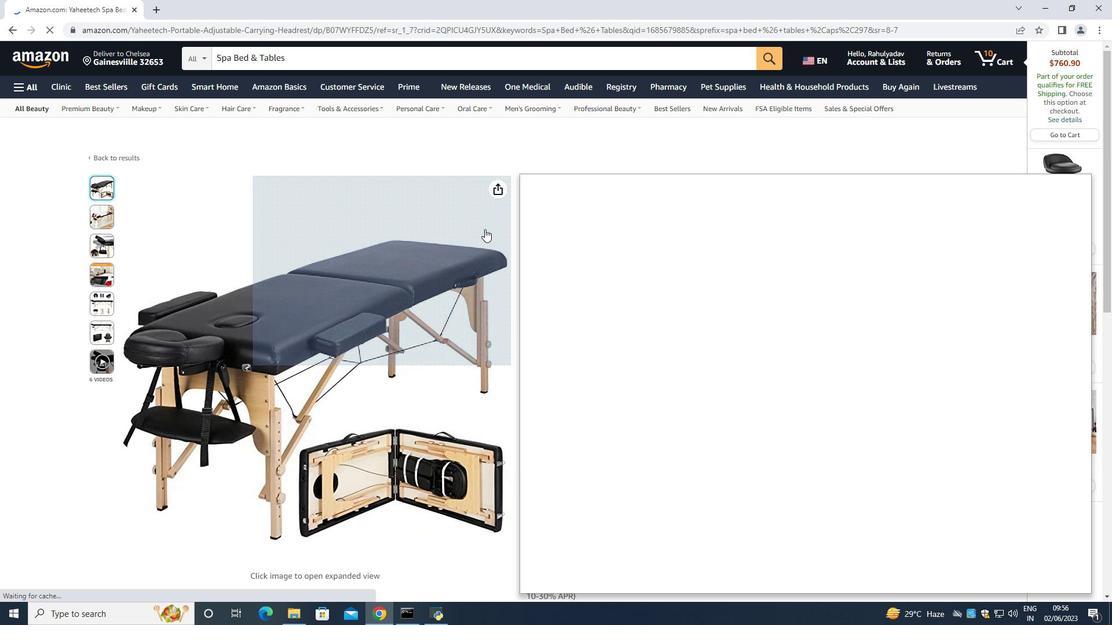 
Action: Mouse moved to (456, 225)
Screenshot: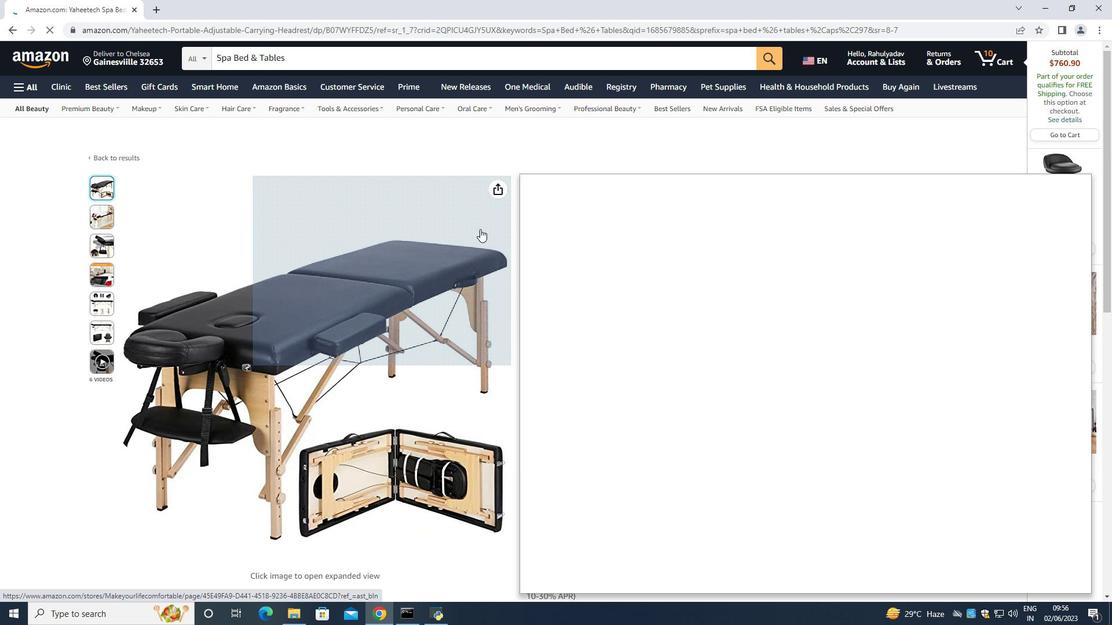 
Action: Mouse scrolled (456, 224) with delta (0, 0)
Screenshot: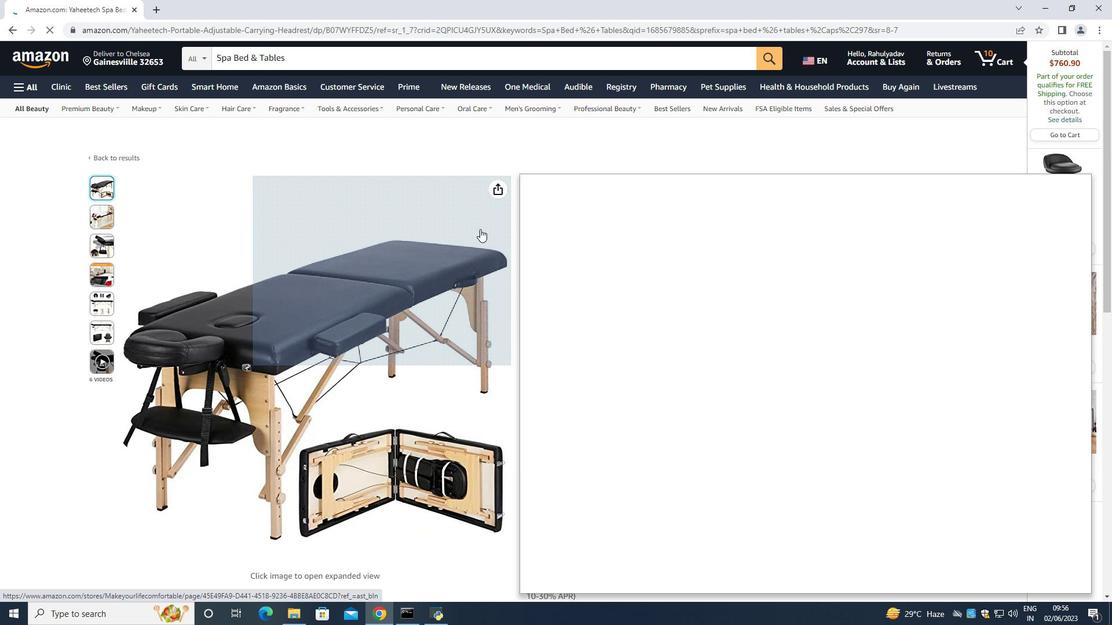 
Action: Mouse moved to (209, 113)
Screenshot: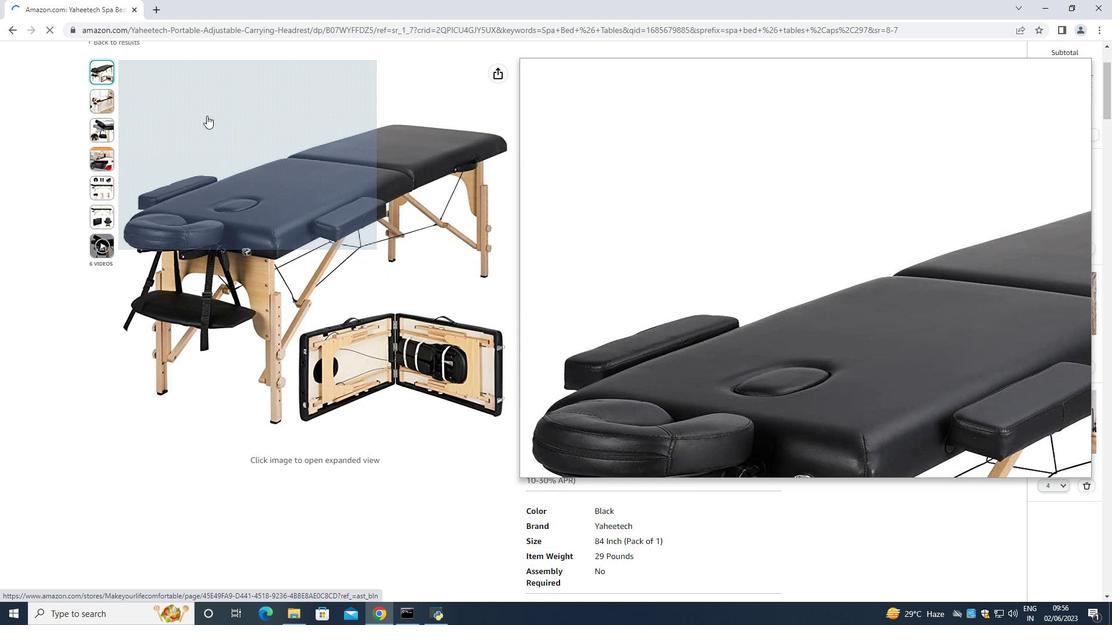 
Action: Mouse scrolled (209, 112) with delta (0, 0)
Screenshot: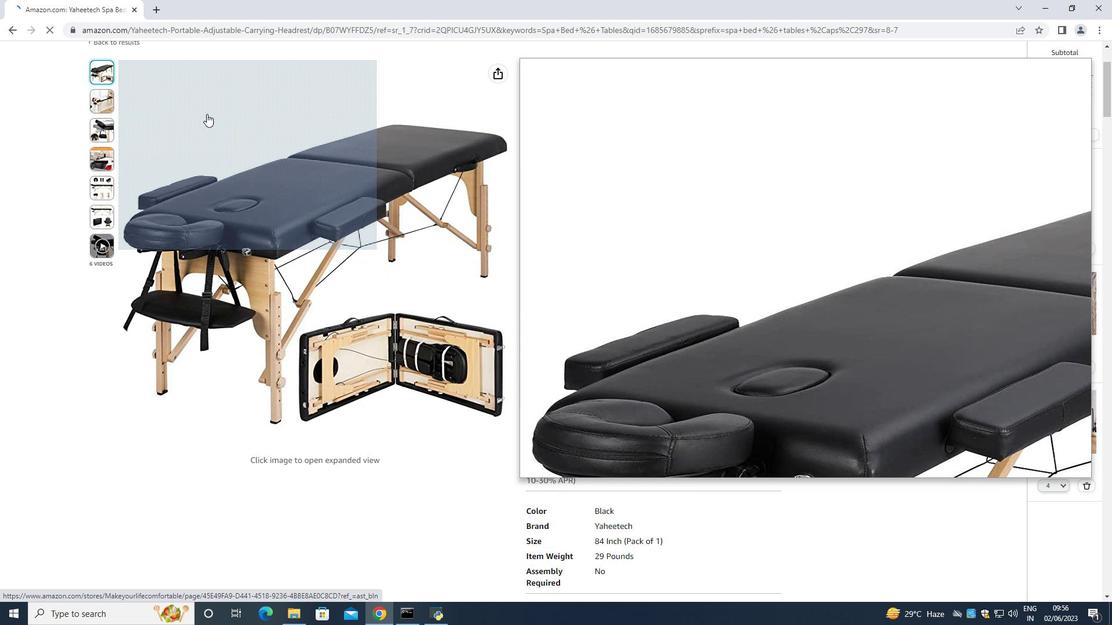 
Action: Mouse scrolled (209, 112) with delta (0, 0)
Screenshot: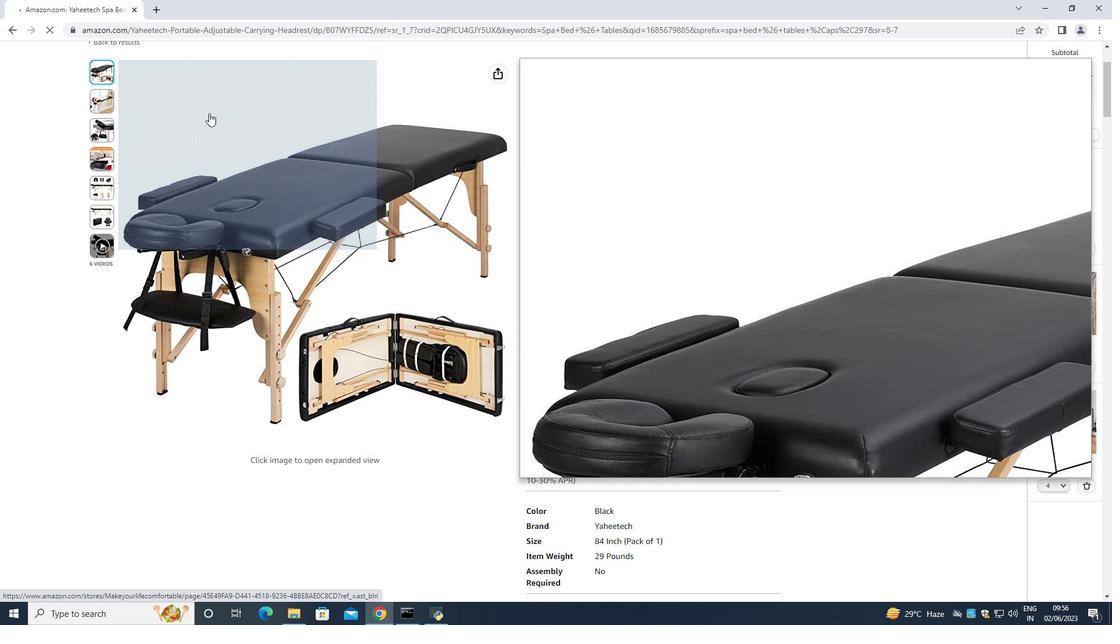 
Action: Mouse moved to (523, 514)
Screenshot: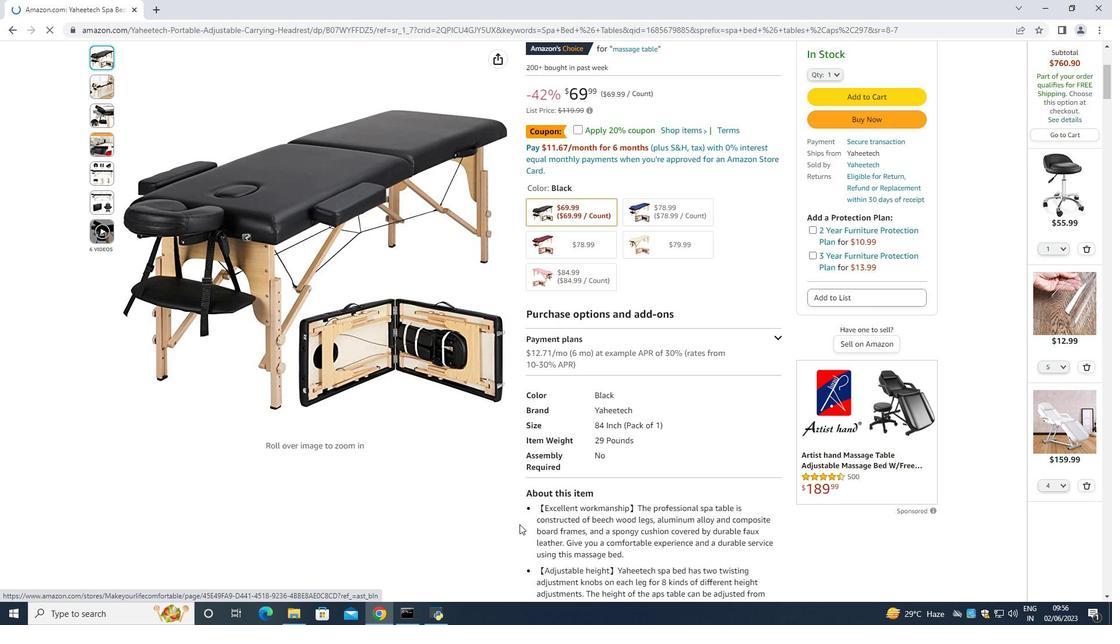 
Action: Mouse scrolled (523, 514) with delta (0, 0)
Screenshot: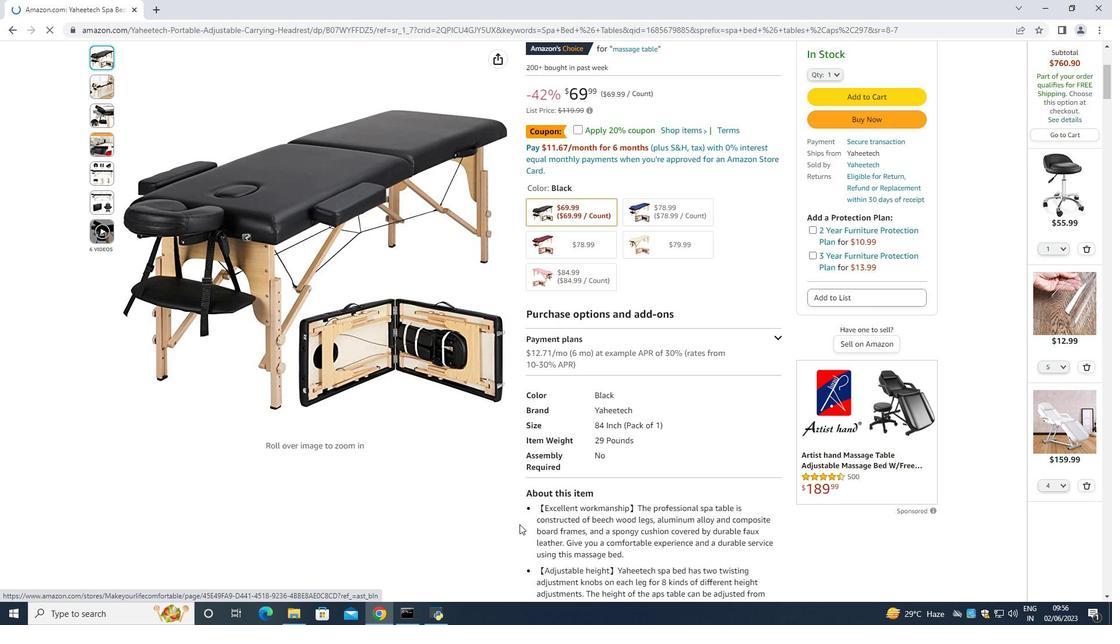 
Action: Mouse moved to (524, 508)
Screenshot: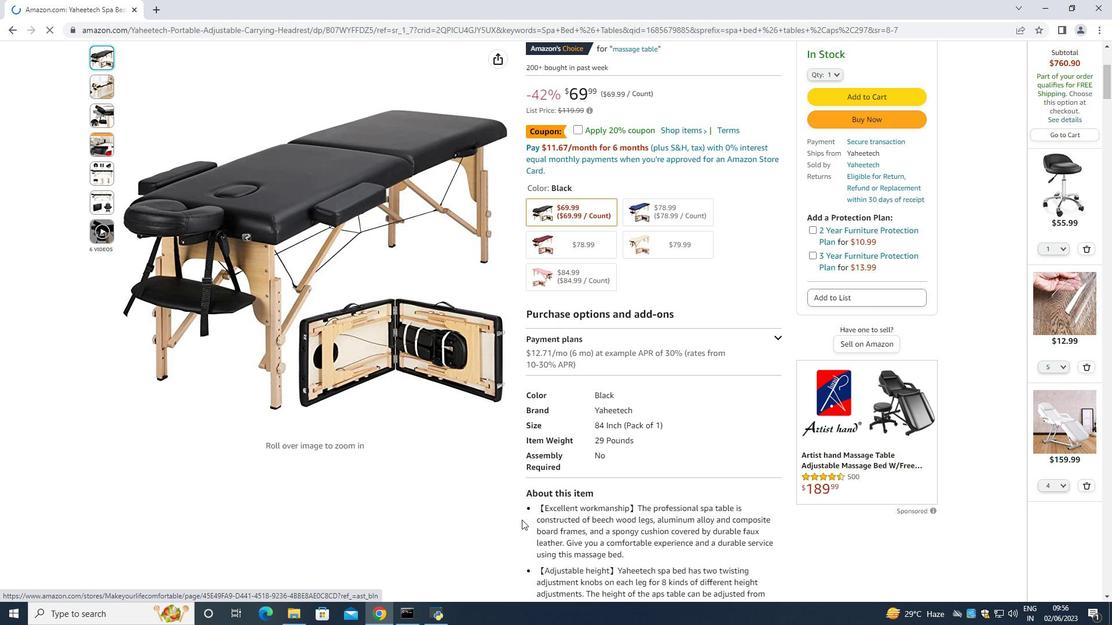 
Action: Mouse scrolled (524, 509) with delta (0, 0)
Screenshot: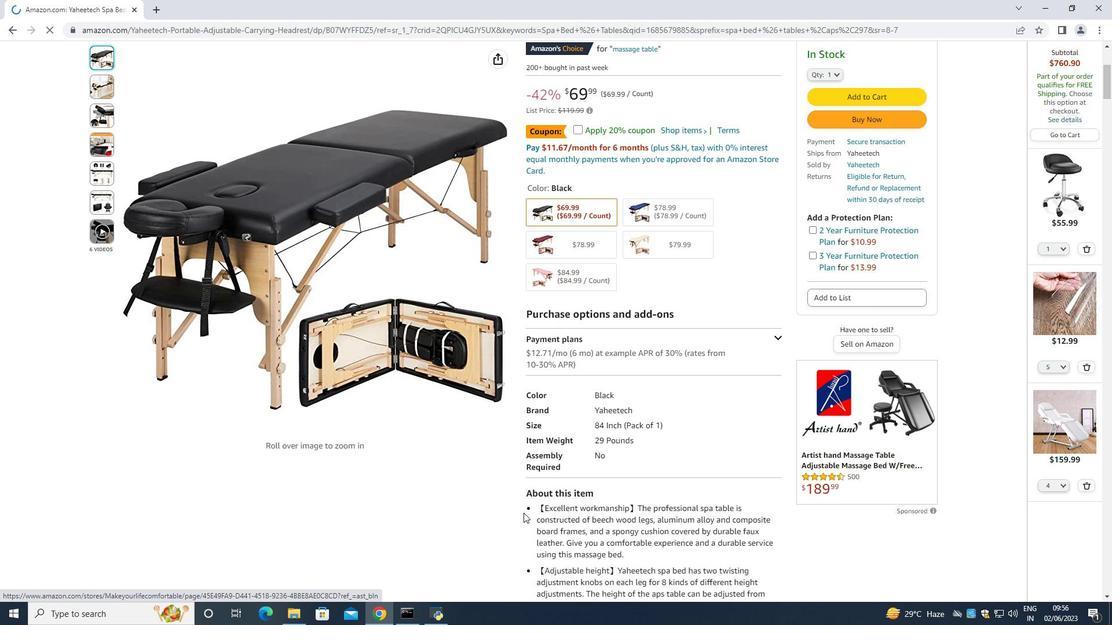 
Action: Mouse moved to (524, 503)
Screenshot: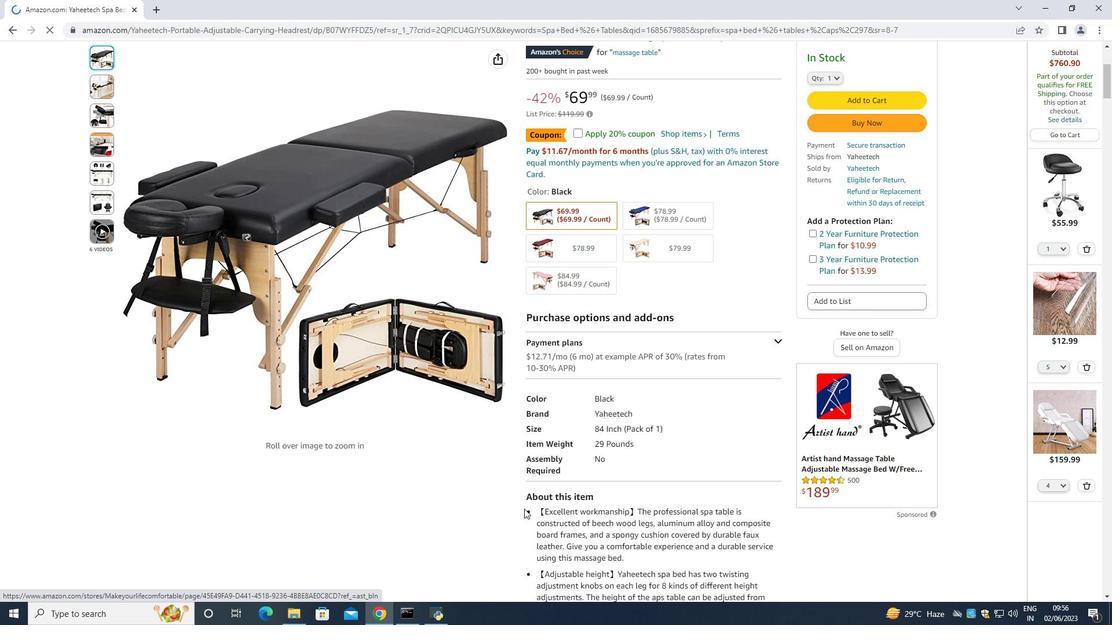 
Action: Mouse scrolled (524, 509) with delta (0, 0)
Screenshot: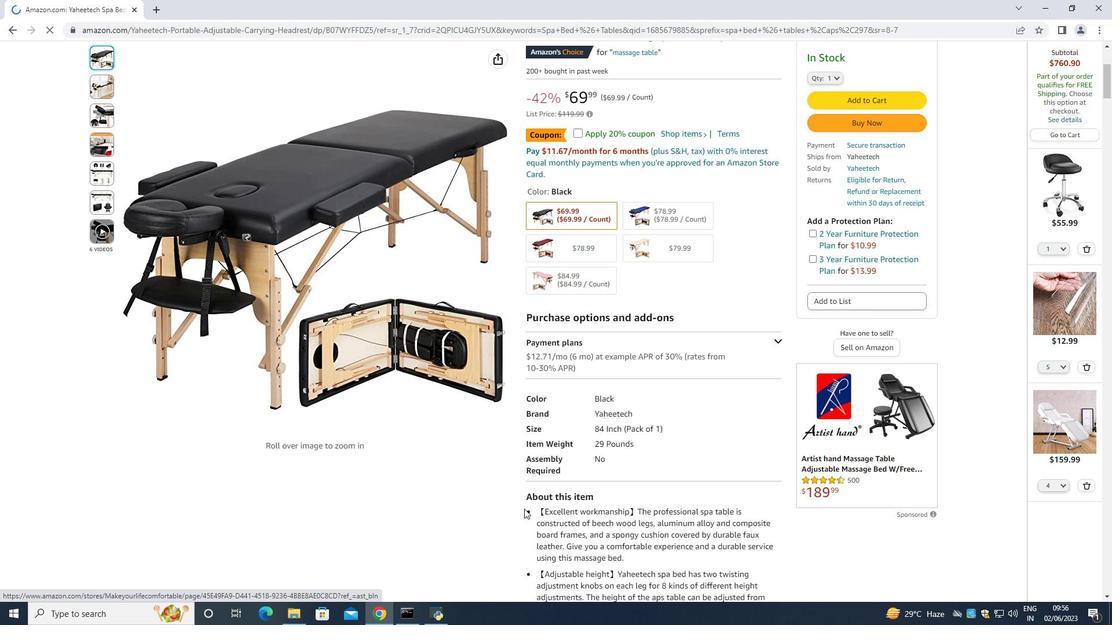 
Action: Mouse moved to (521, 492)
Screenshot: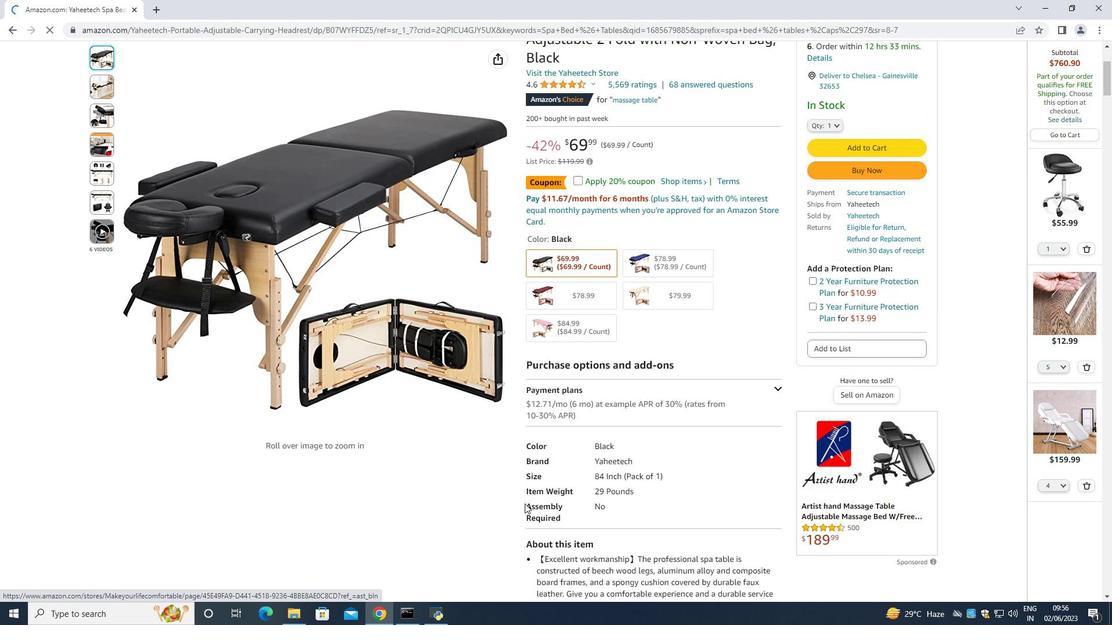 
Action: Mouse scrolled (524, 503) with delta (0, 0)
Screenshot: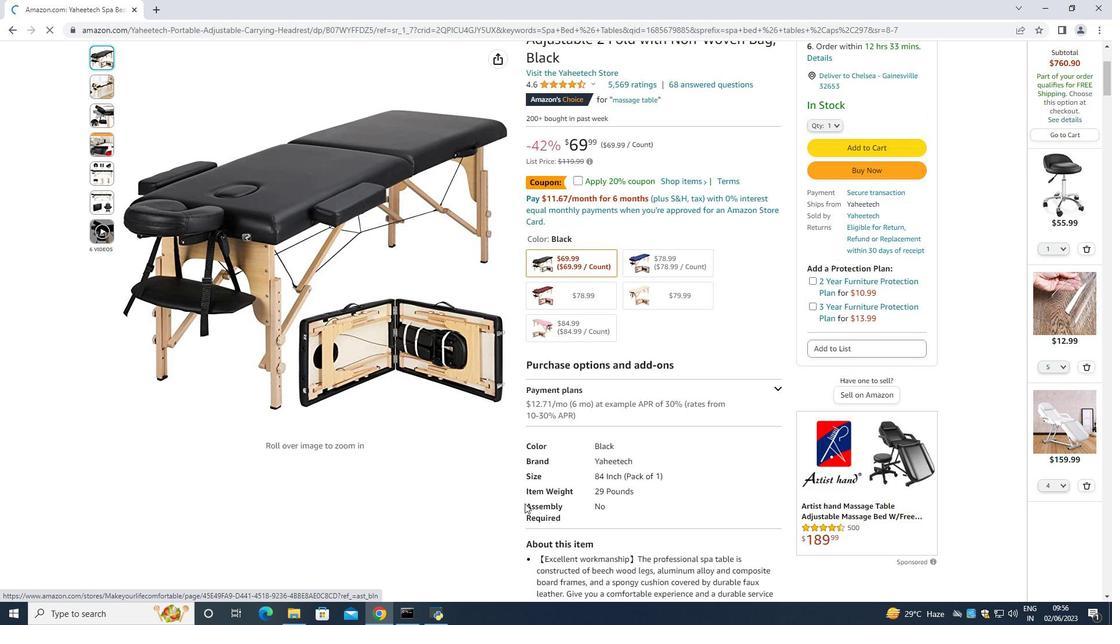 
Action: Mouse moved to (828, 303)
Screenshot: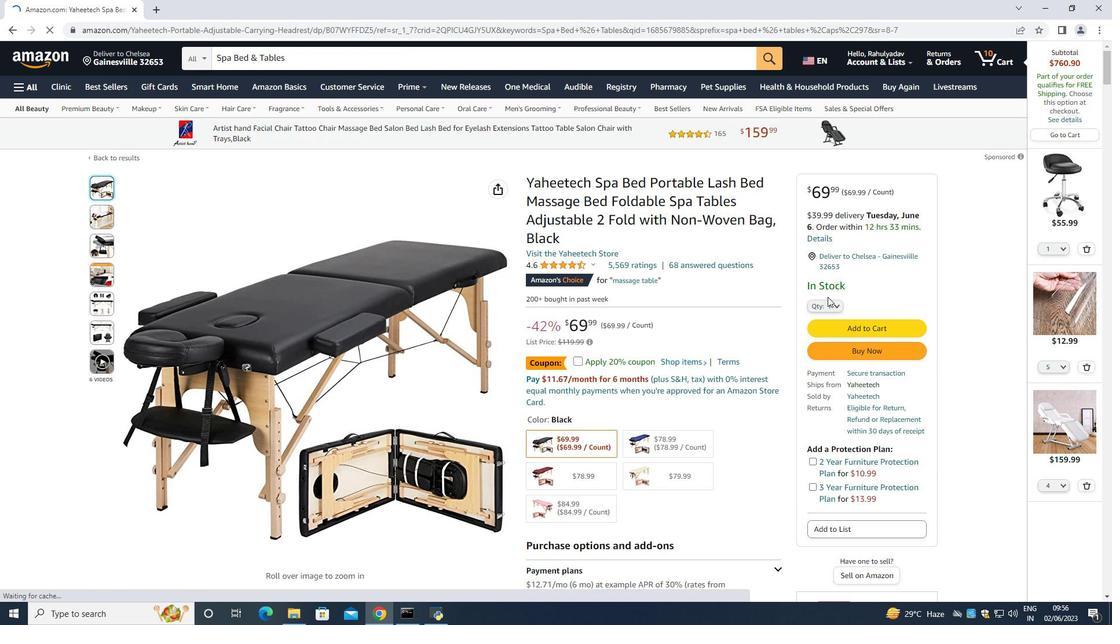 
Action: Mouse pressed left at (828, 303)
Screenshot: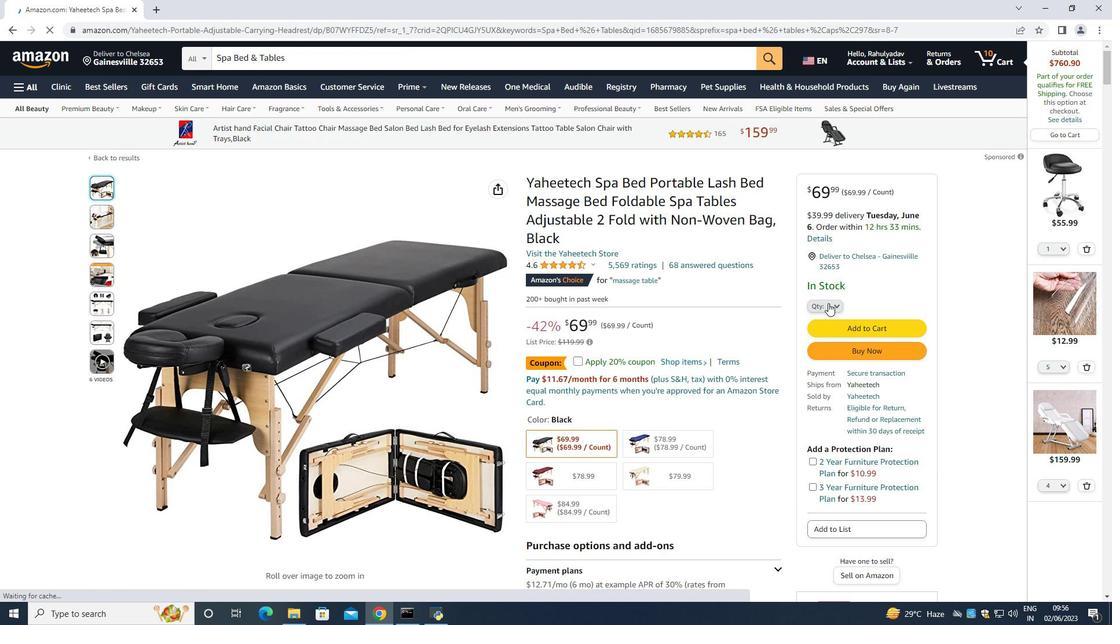 
Action: Mouse moved to (816, 324)
Screenshot: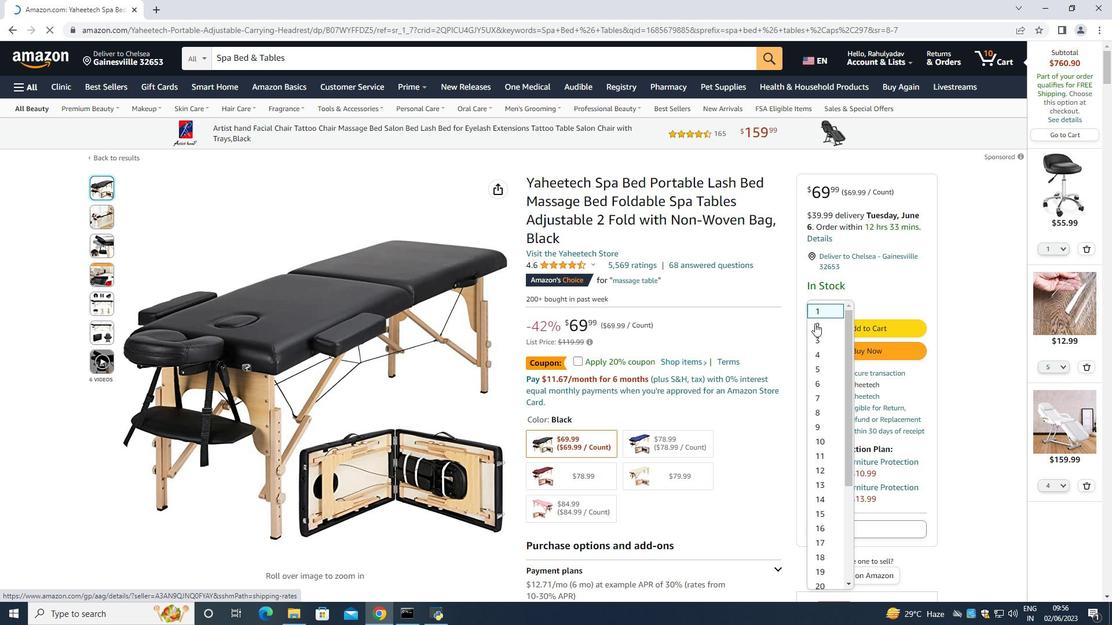 
Action: Mouse pressed left at (816, 324)
Screenshot: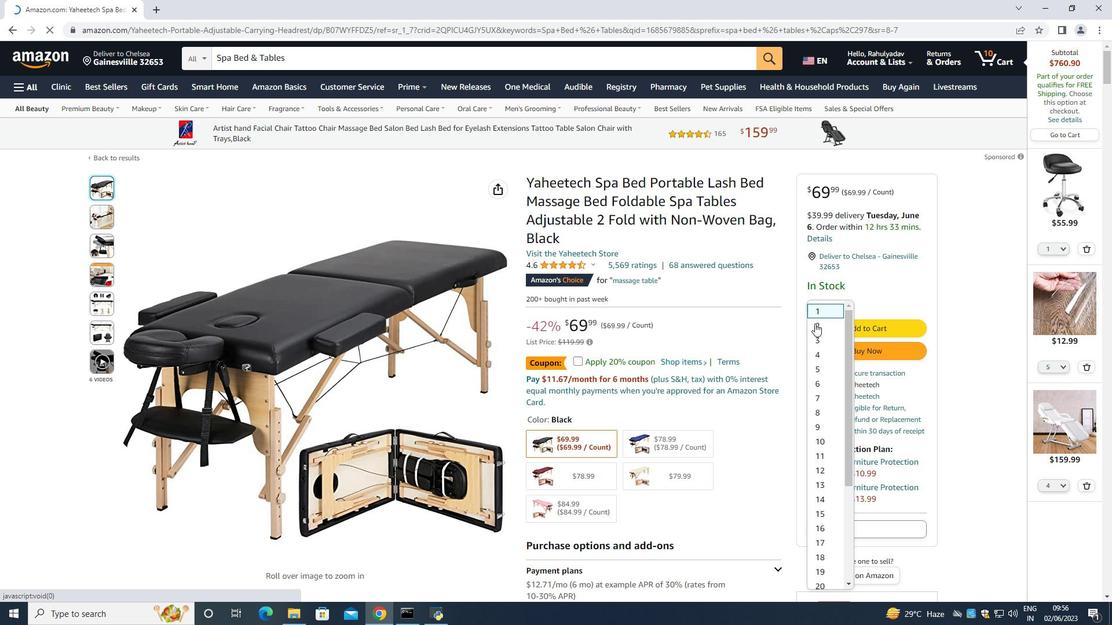 
Action: Mouse moved to (861, 348)
Screenshot: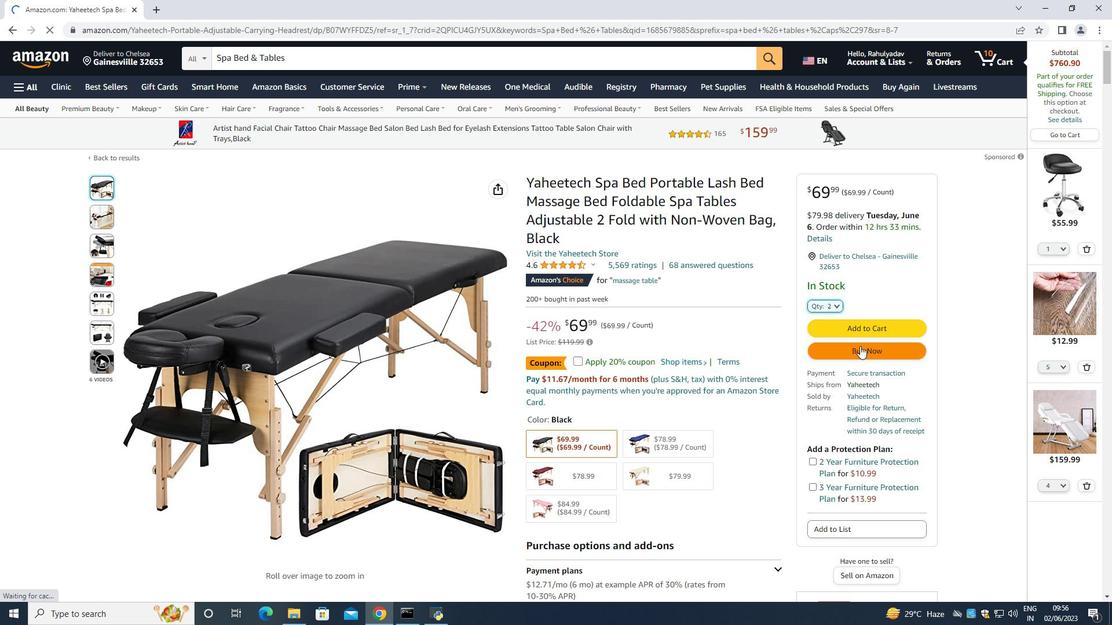 
Action: Mouse pressed left at (861, 348)
Screenshot: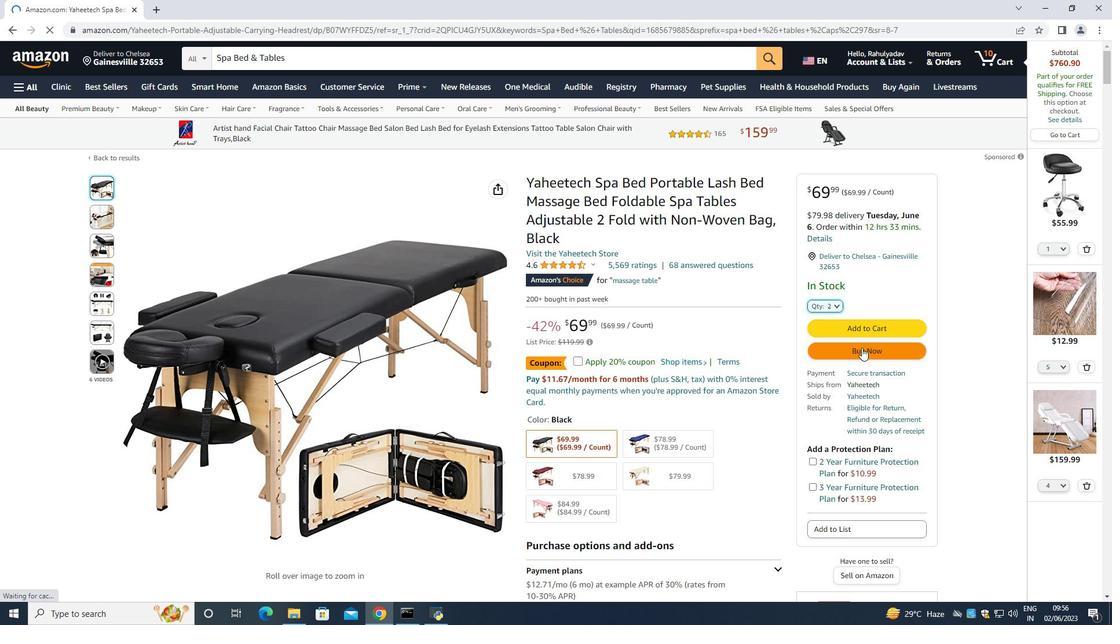 
Action: Mouse moved to (666, 97)
Screenshot: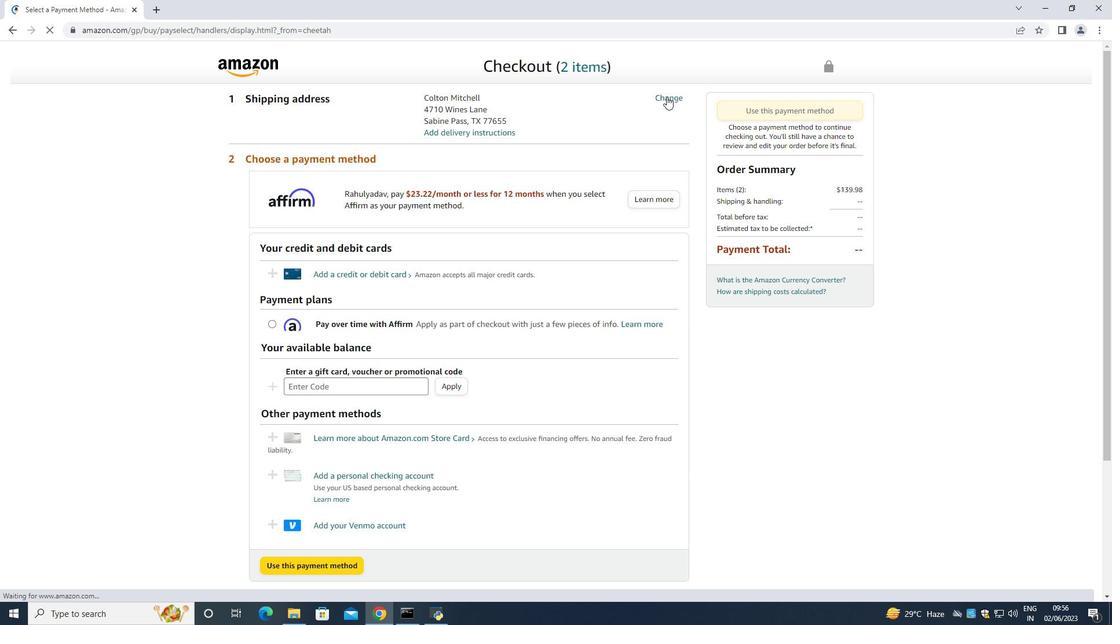 
Action: Mouse pressed left at (666, 97)
Screenshot: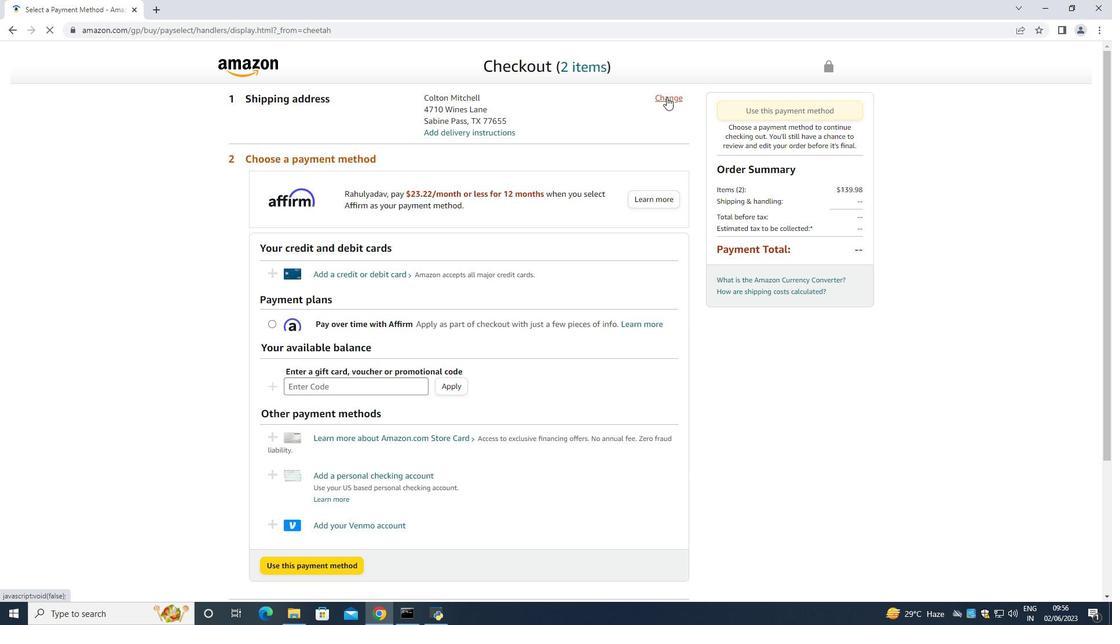 
Action: Mouse moved to (513, 137)
Screenshot: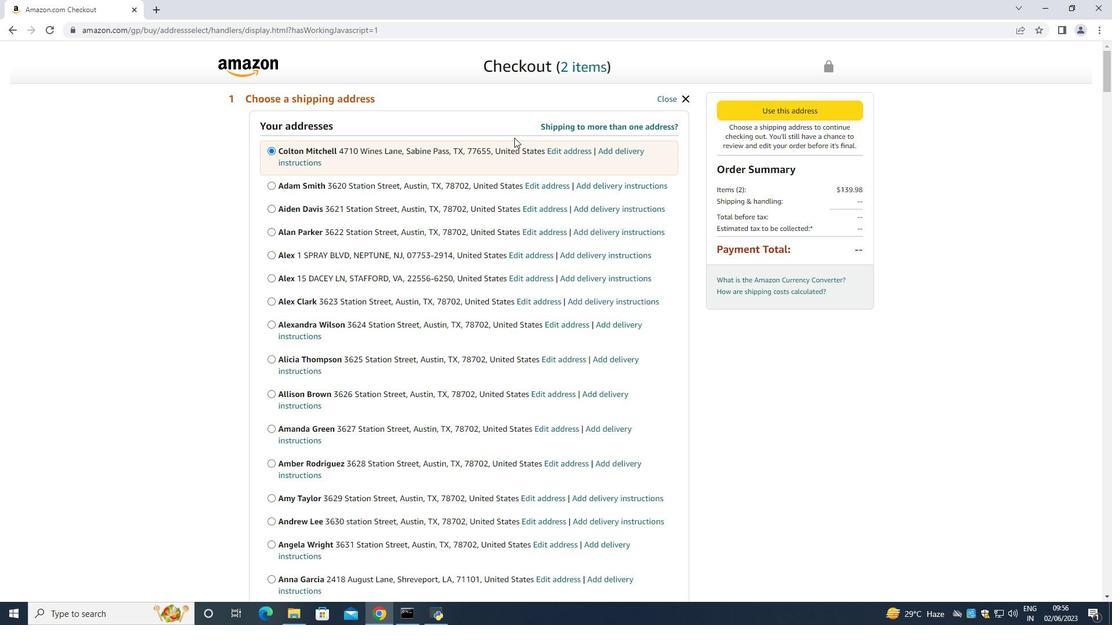 
Action: Mouse scrolled (513, 136) with delta (0, 0)
Screenshot: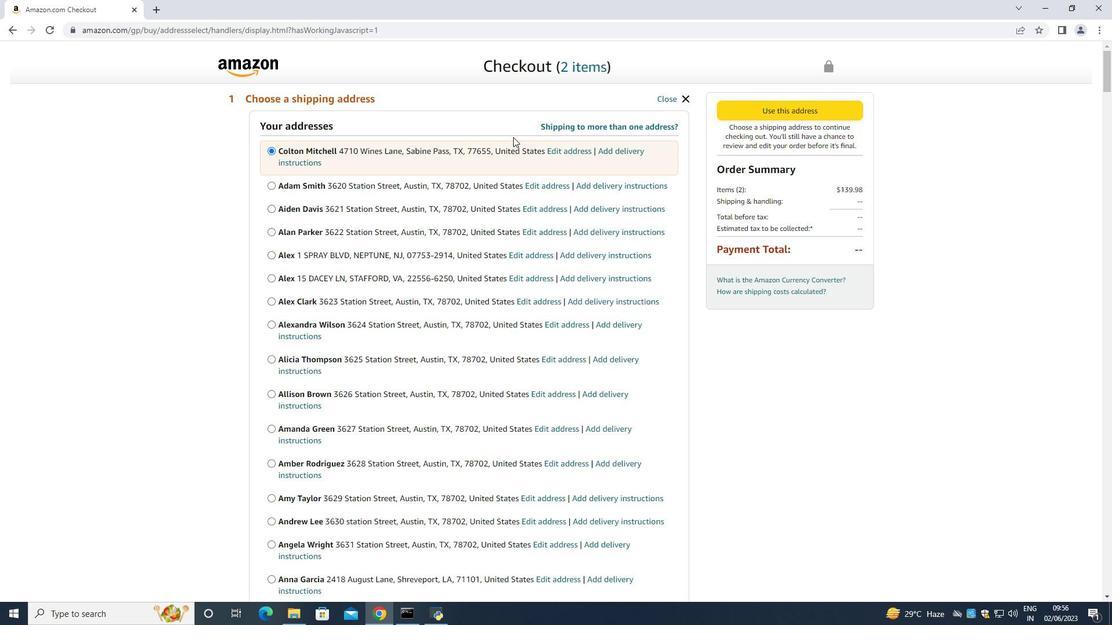 
Action: Mouse scrolled (513, 136) with delta (0, 0)
Screenshot: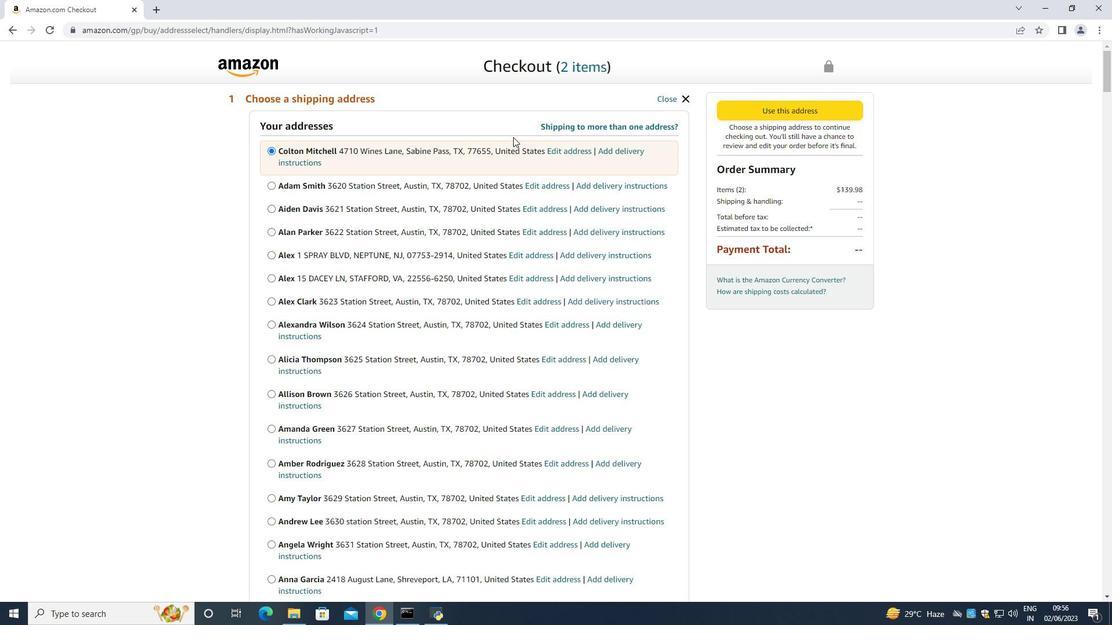 
Action: Mouse scrolled (513, 136) with delta (0, 0)
Screenshot: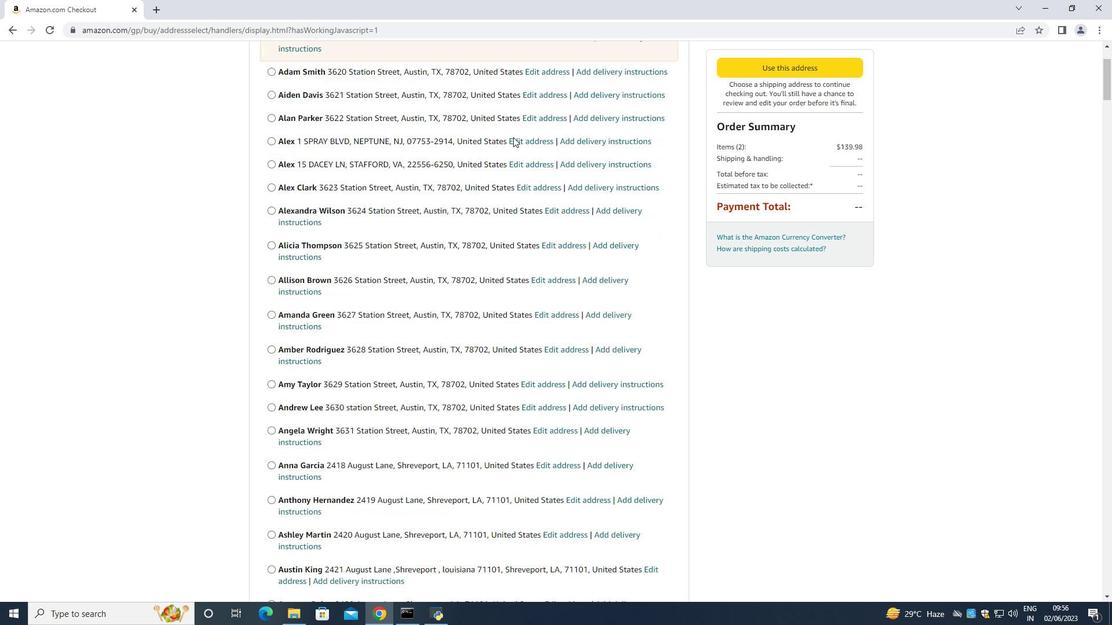 
Action: Mouse scrolled (513, 136) with delta (0, 0)
Screenshot: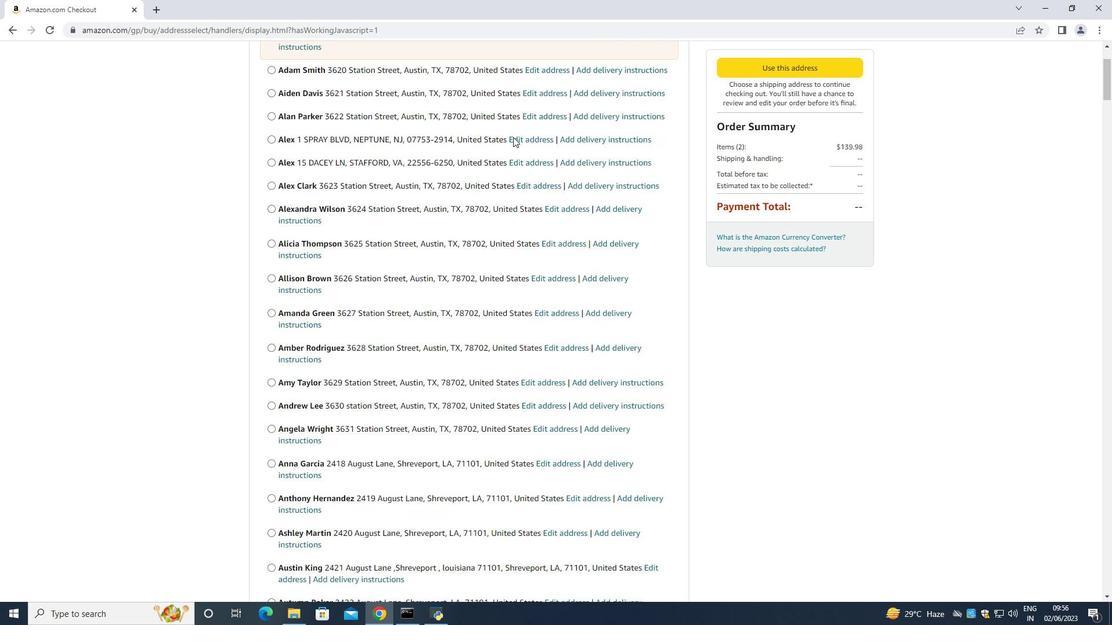 
Action: Mouse scrolled (513, 136) with delta (0, 0)
Screenshot: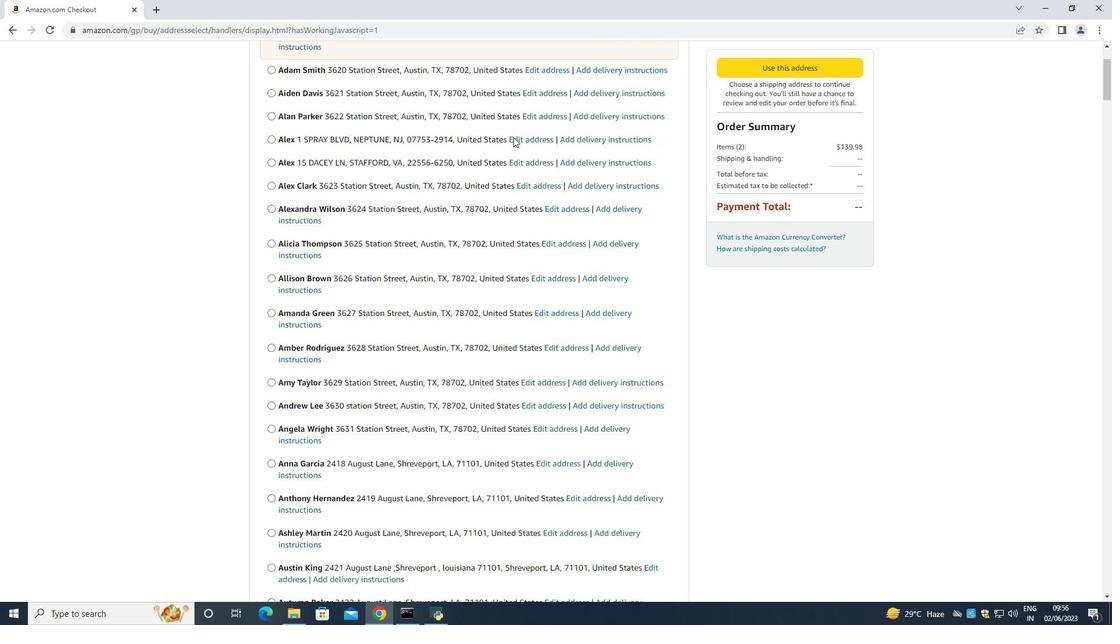 
Action: Mouse scrolled (513, 136) with delta (0, 0)
Screenshot: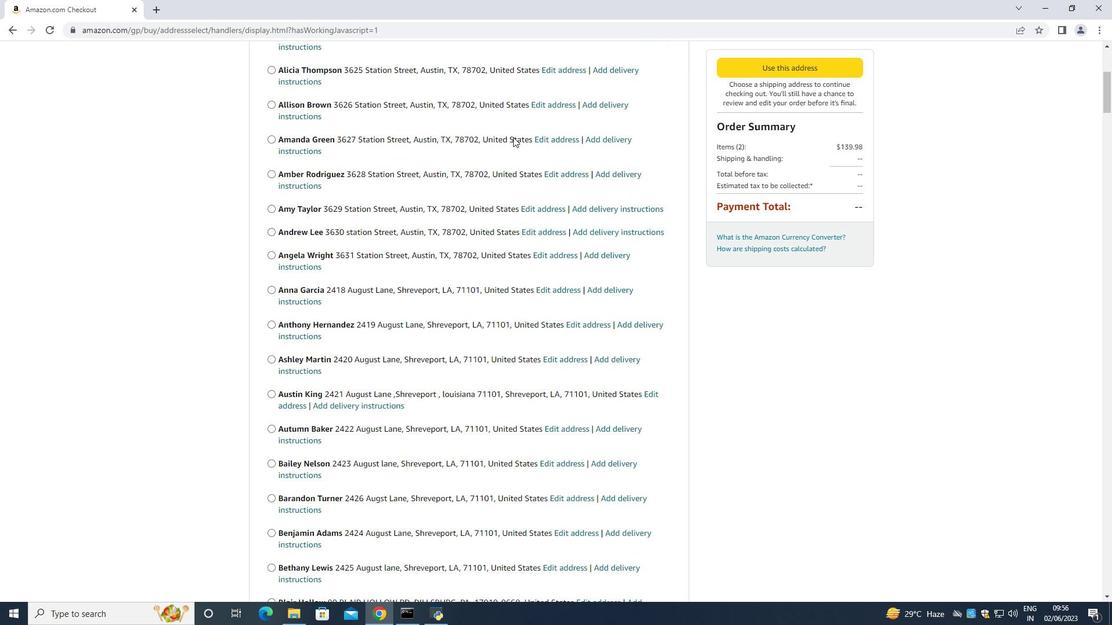
Action: Mouse scrolled (513, 136) with delta (0, 0)
Screenshot: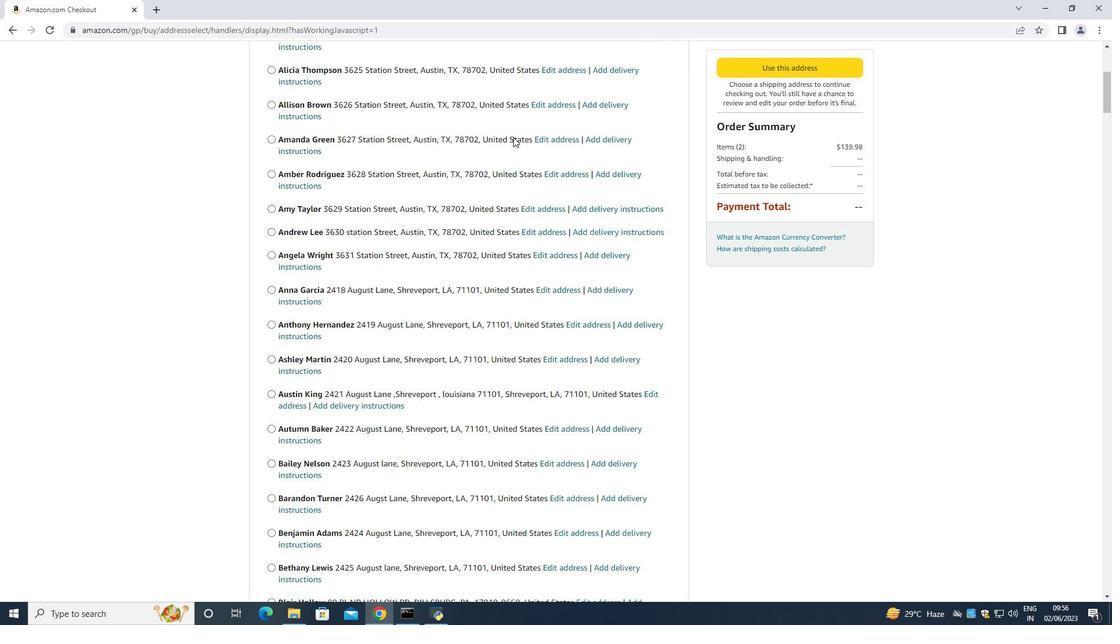 
Action: Mouse scrolled (513, 136) with delta (0, 0)
Screenshot: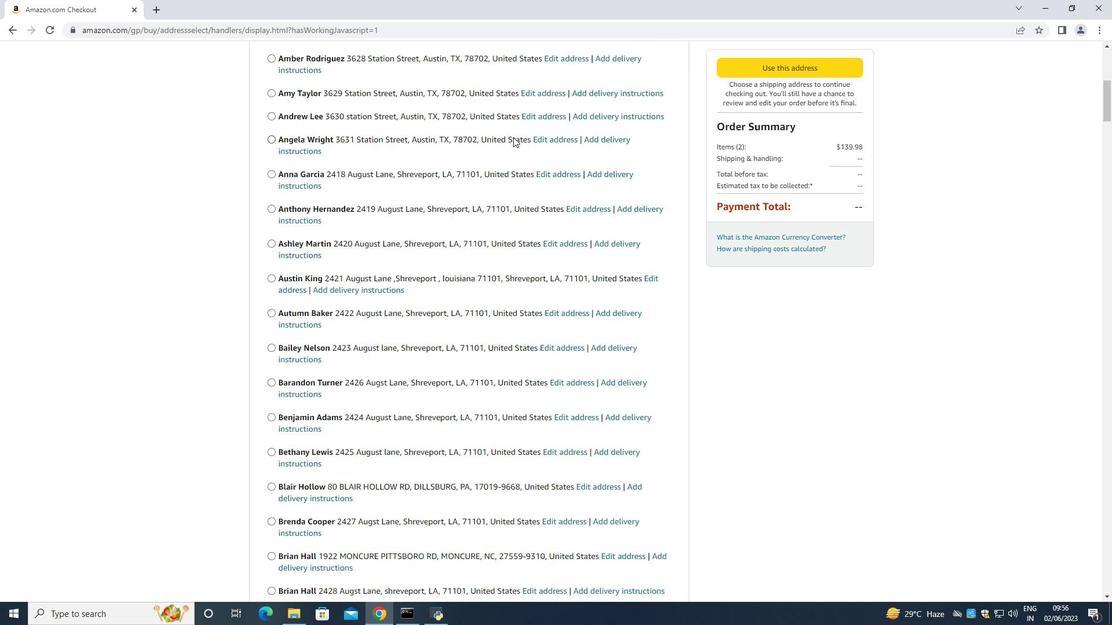 
Action: Mouse scrolled (513, 136) with delta (0, 0)
Screenshot: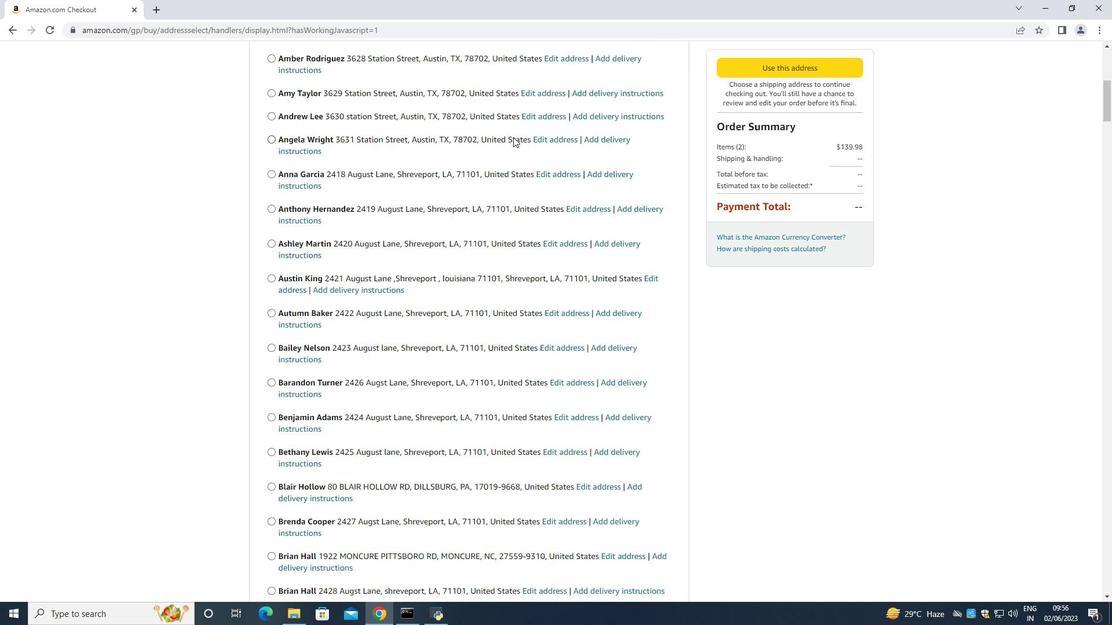 
Action: Mouse scrolled (513, 136) with delta (0, 0)
Screenshot: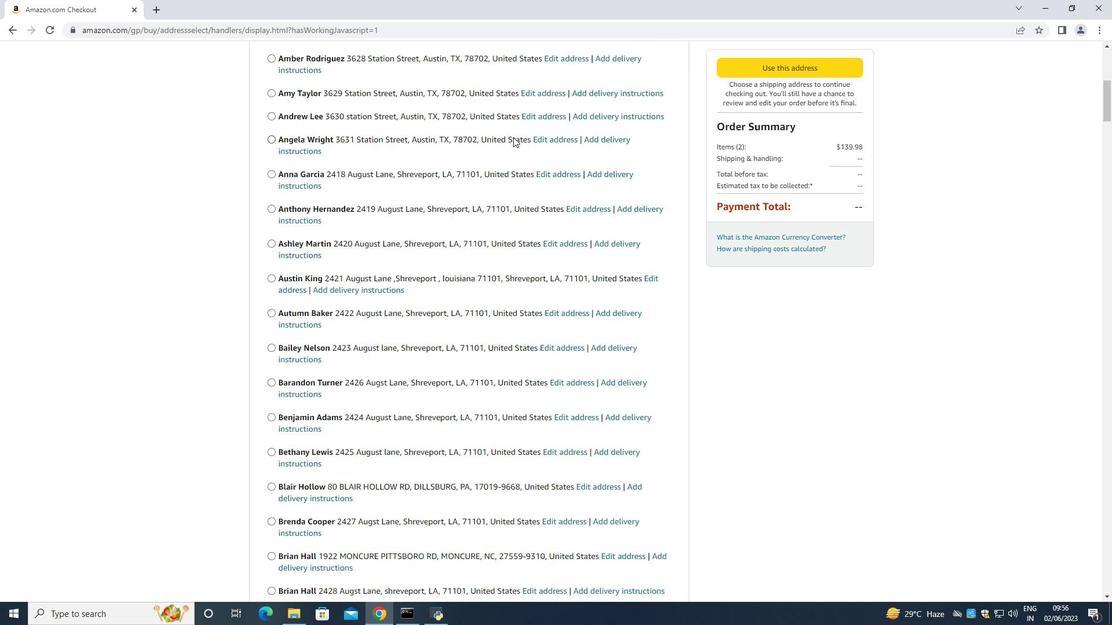 
Action: Mouse scrolled (513, 136) with delta (0, 0)
Screenshot: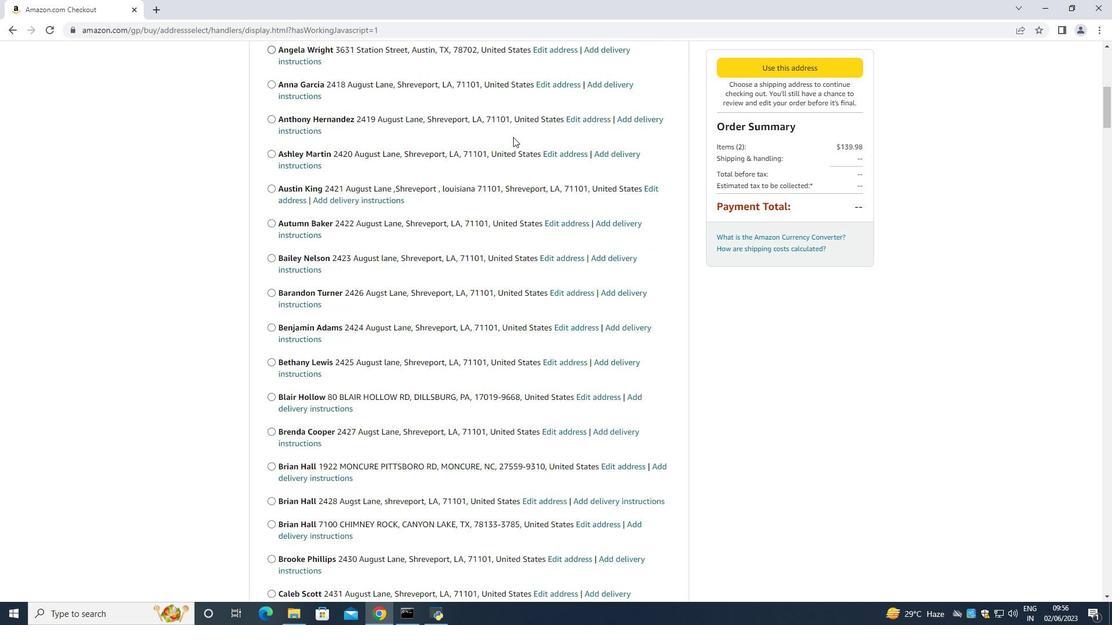 
Action: Mouse scrolled (513, 136) with delta (0, 0)
Screenshot: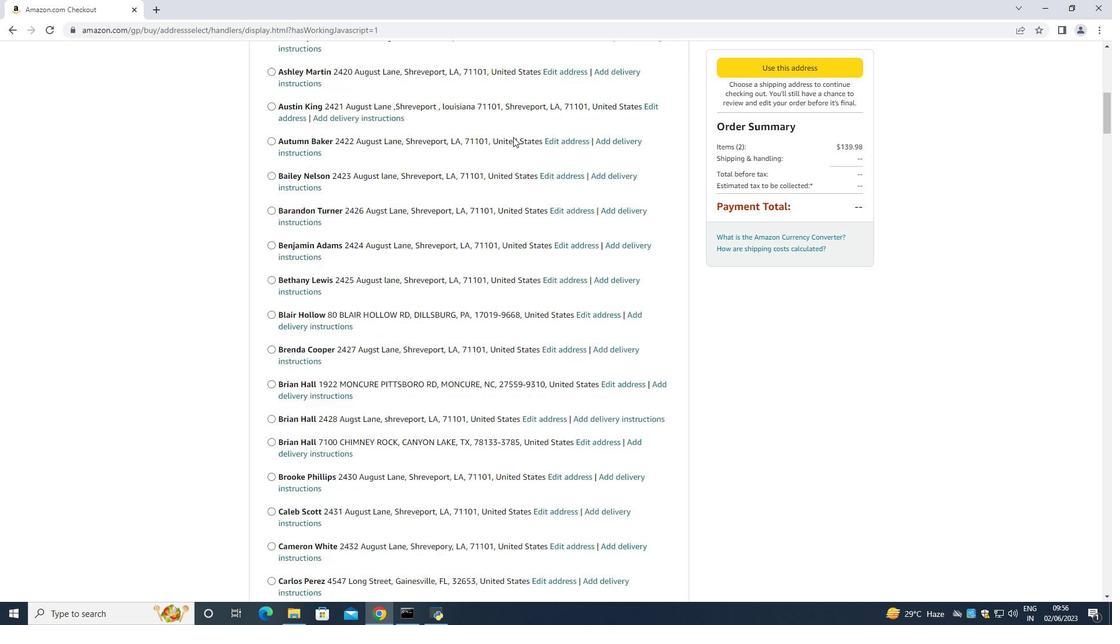 
Action: Mouse moved to (509, 138)
Screenshot: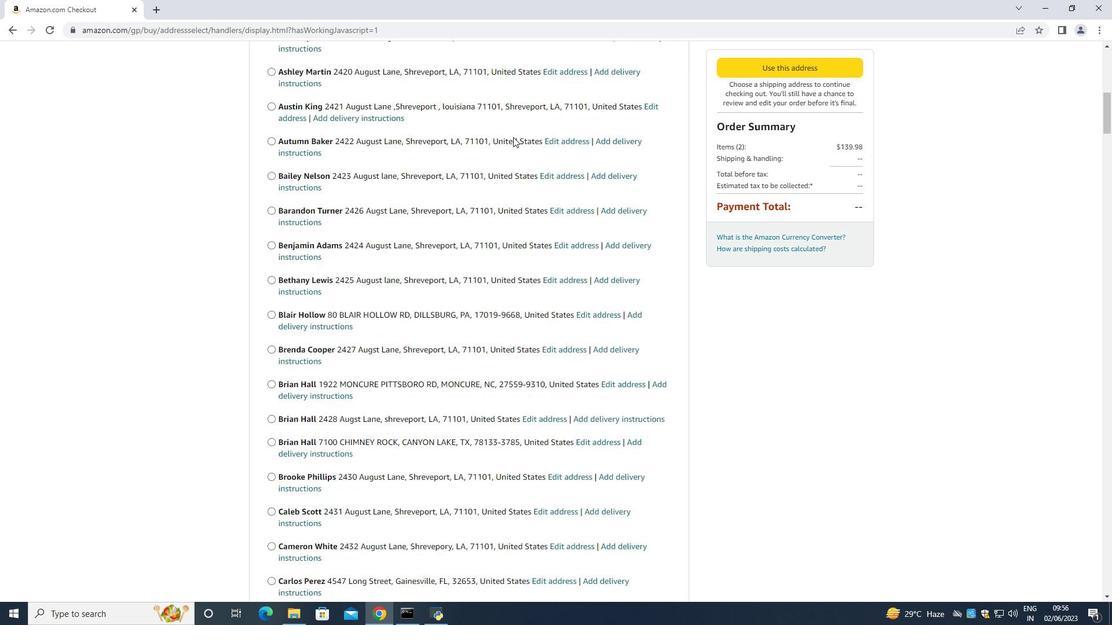 
Action: Mouse scrolled (509, 137) with delta (0, 0)
Screenshot: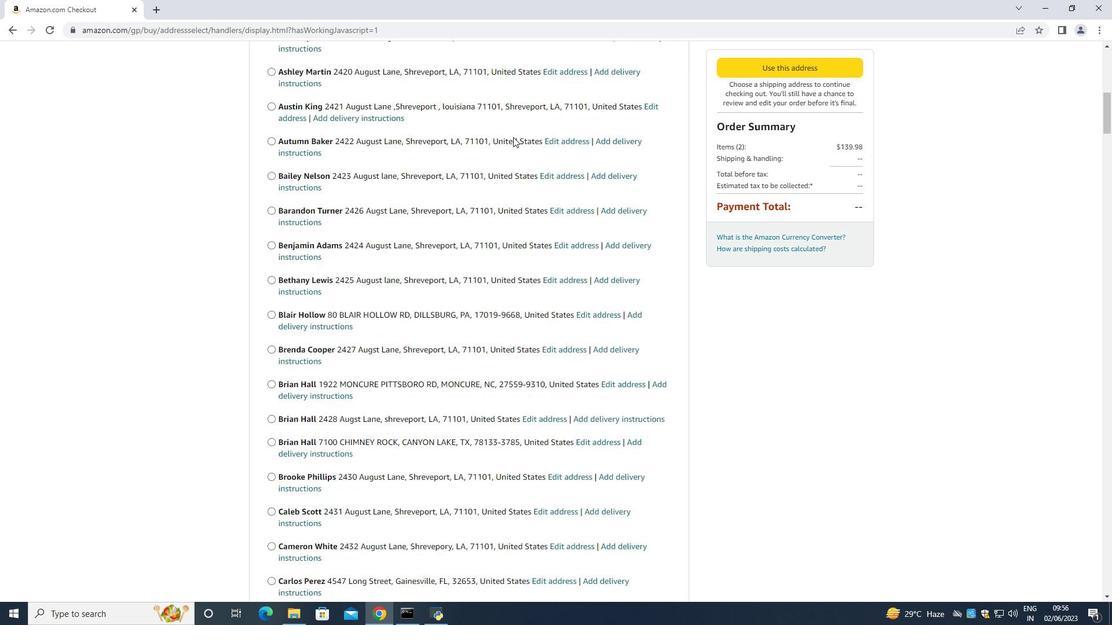 
Action: Mouse moved to (507, 140)
Screenshot: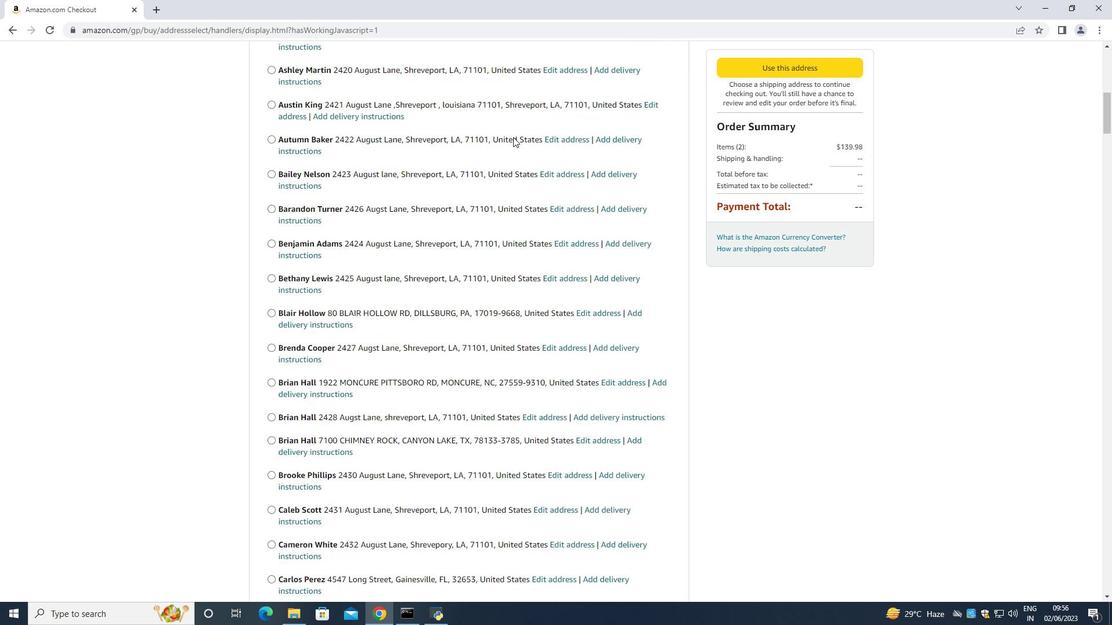 
Action: Mouse scrolled (507, 139) with delta (0, 0)
Screenshot: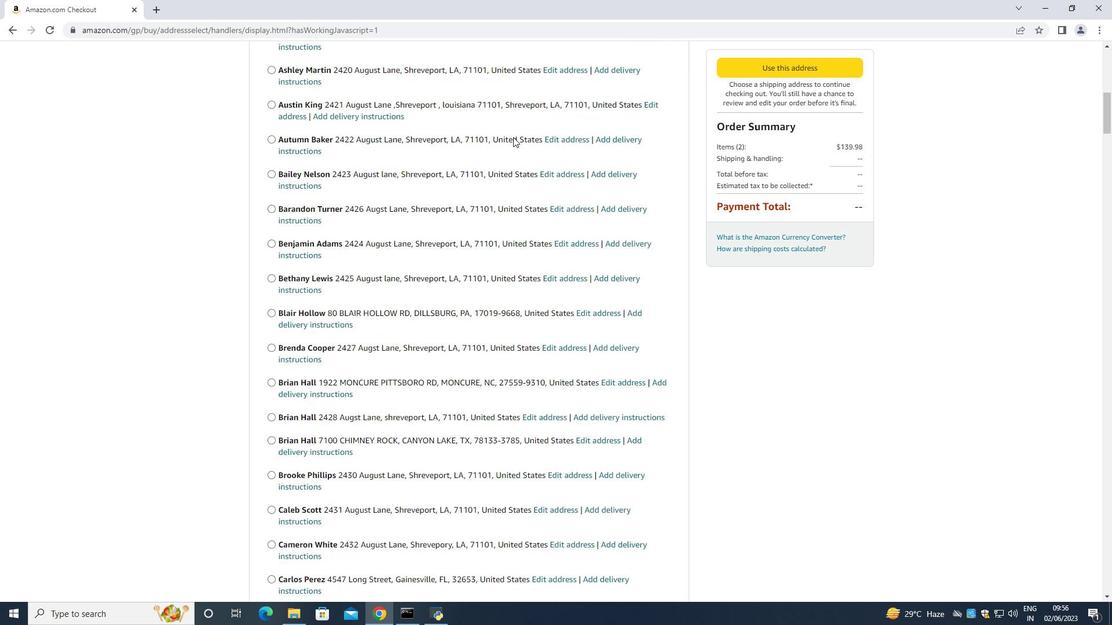 
Action: Mouse scrolled (507, 139) with delta (0, 0)
Screenshot: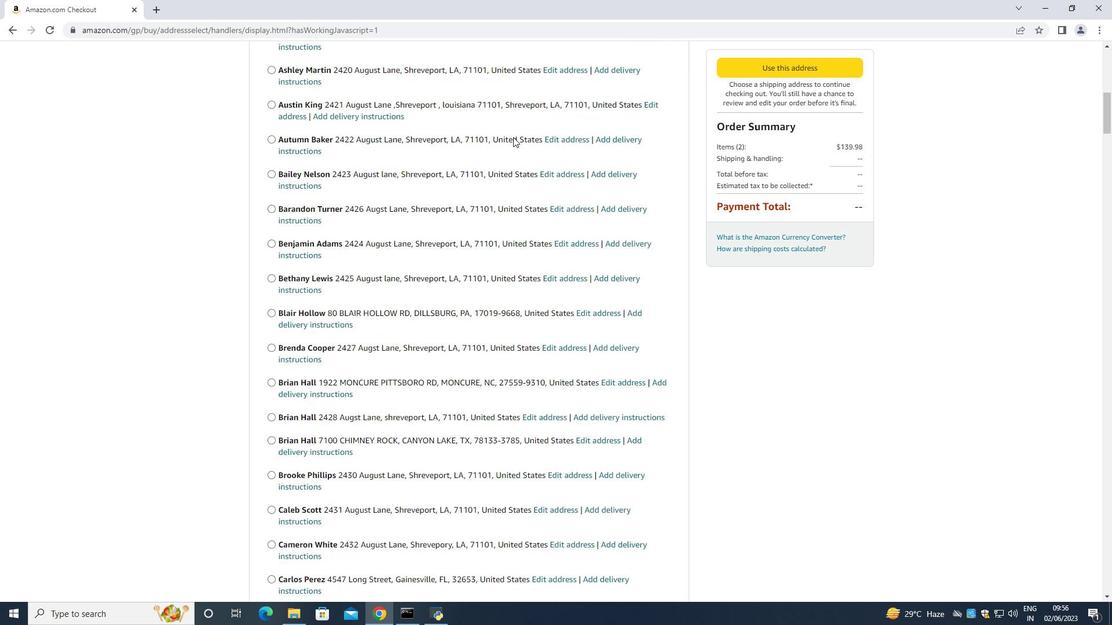 
Action: Mouse scrolled (507, 139) with delta (0, 0)
Screenshot: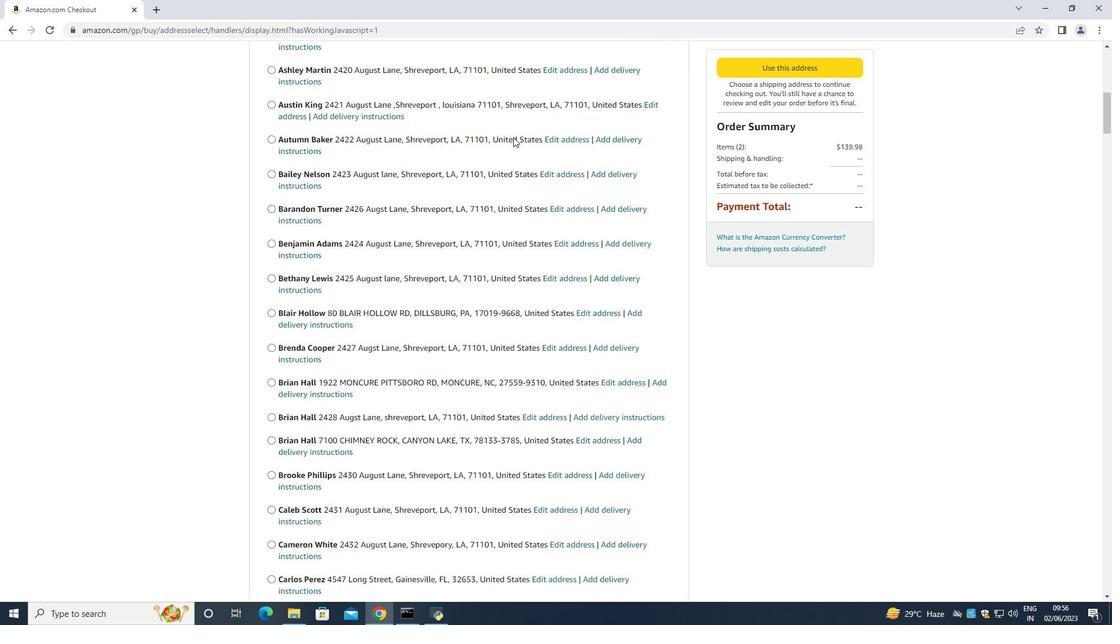 
Action: Mouse scrolled (507, 139) with delta (0, 0)
Screenshot: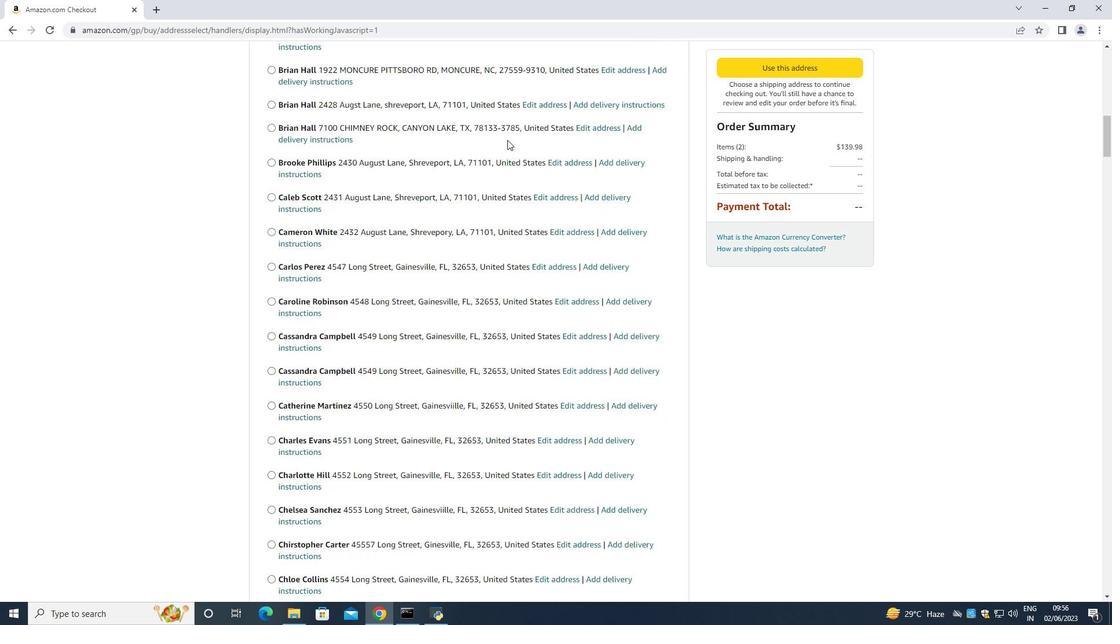 
Action: Mouse scrolled (507, 139) with delta (0, 0)
Screenshot: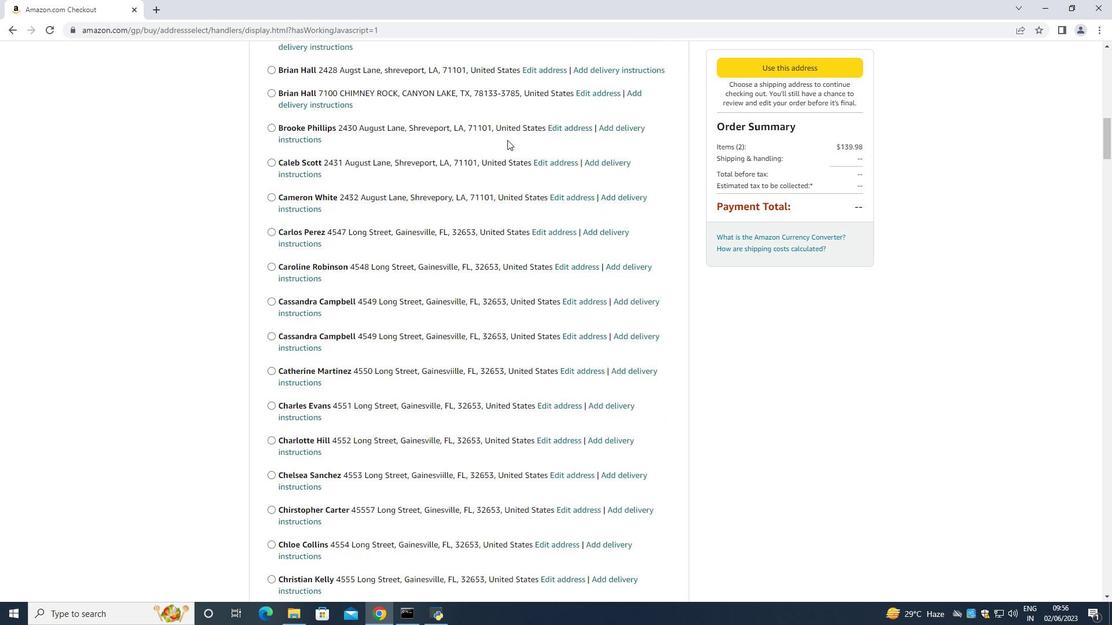 
Action: Mouse scrolled (507, 139) with delta (0, 0)
Screenshot: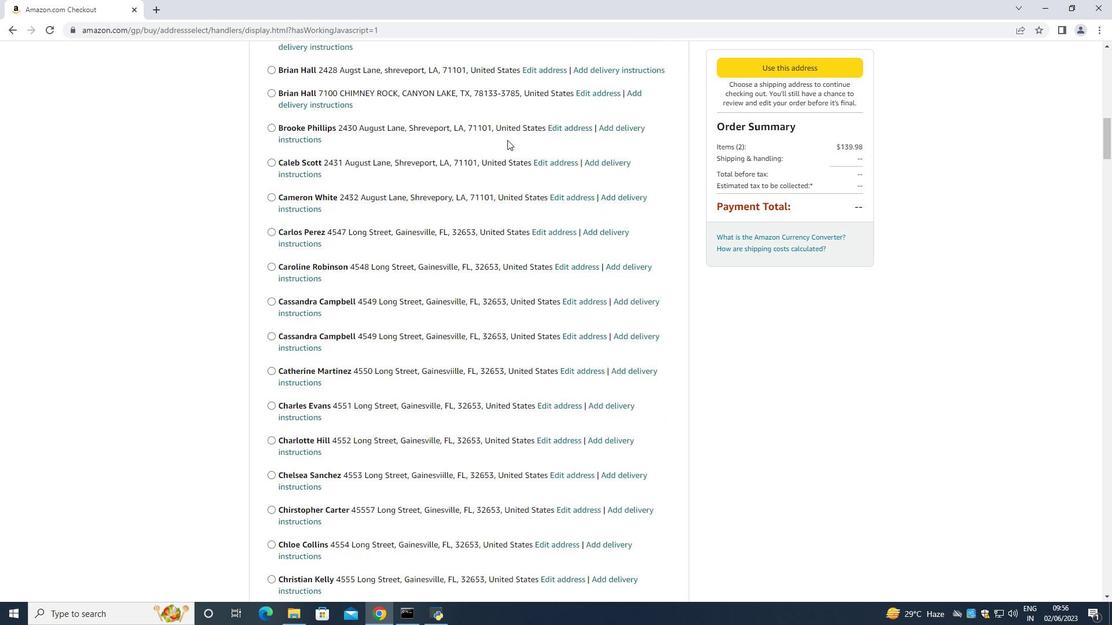 
Action: Mouse scrolled (507, 139) with delta (0, 0)
Screenshot: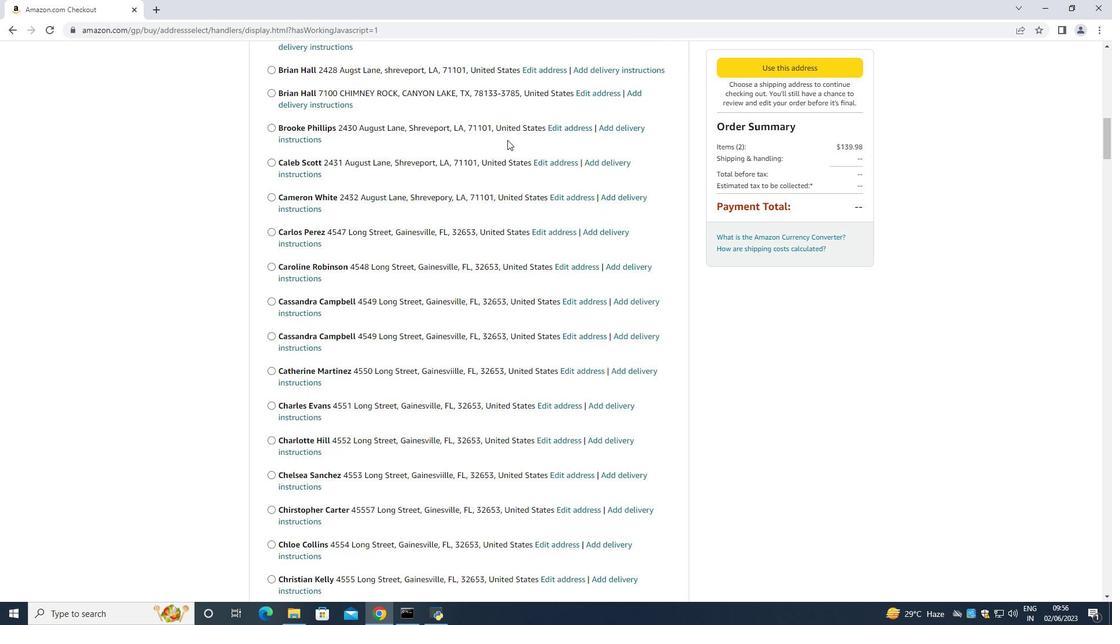 
Action: Mouse scrolled (507, 139) with delta (0, 0)
Screenshot: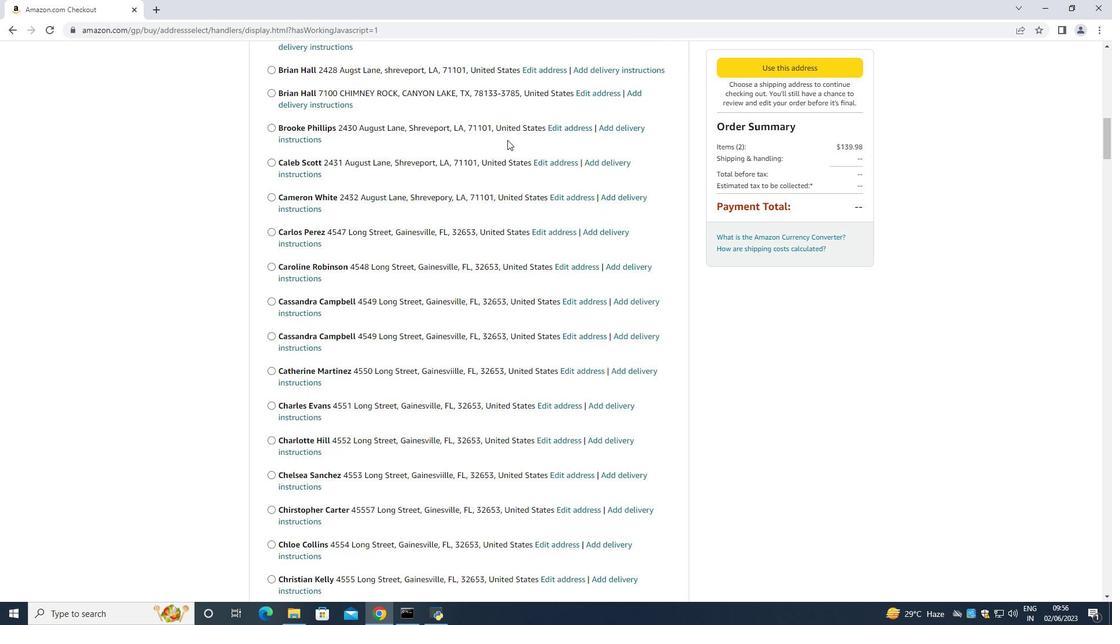 
Action: Mouse scrolled (507, 139) with delta (0, 0)
Screenshot: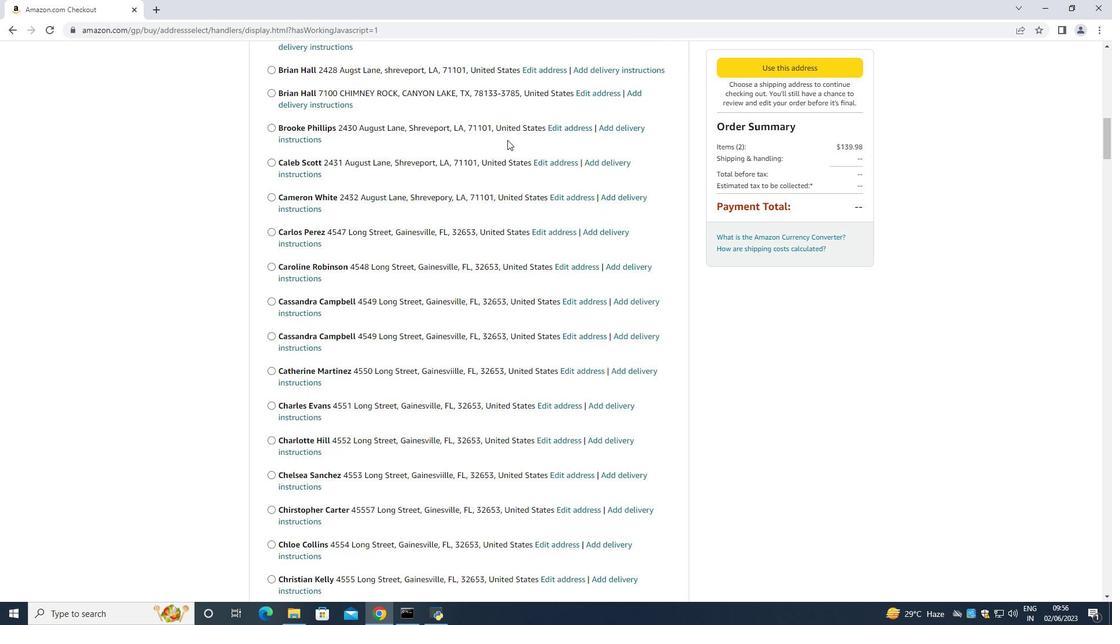 
Action: Mouse scrolled (507, 139) with delta (0, 0)
Screenshot: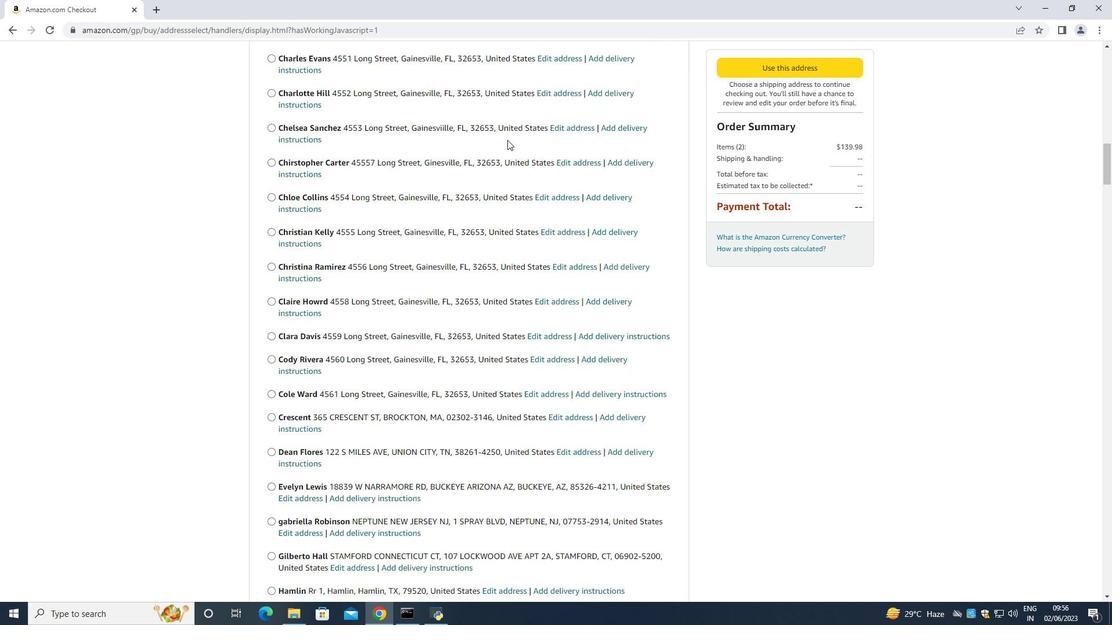 
Action: Mouse scrolled (507, 139) with delta (0, 0)
Screenshot: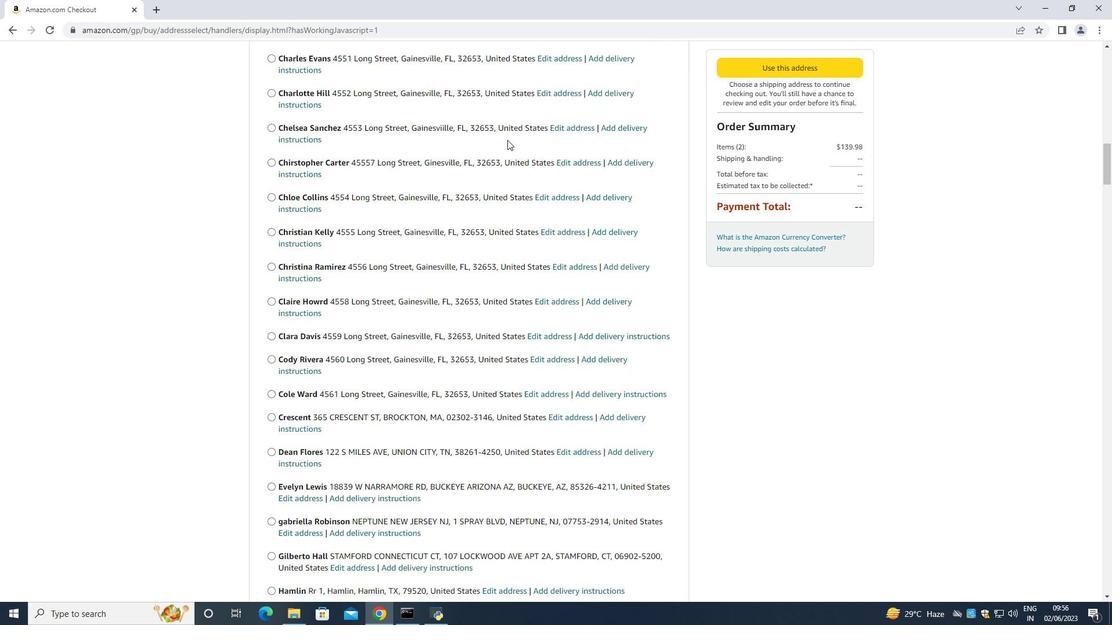 
Action: Mouse scrolled (507, 139) with delta (0, 0)
Screenshot: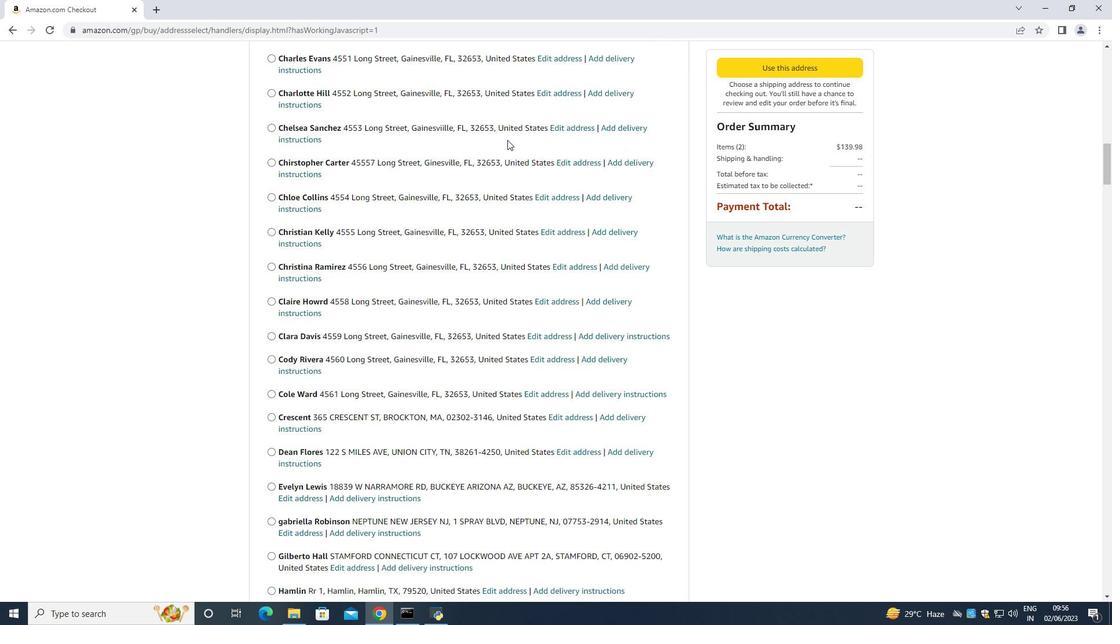
Action: Mouse scrolled (507, 139) with delta (0, 0)
Screenshot: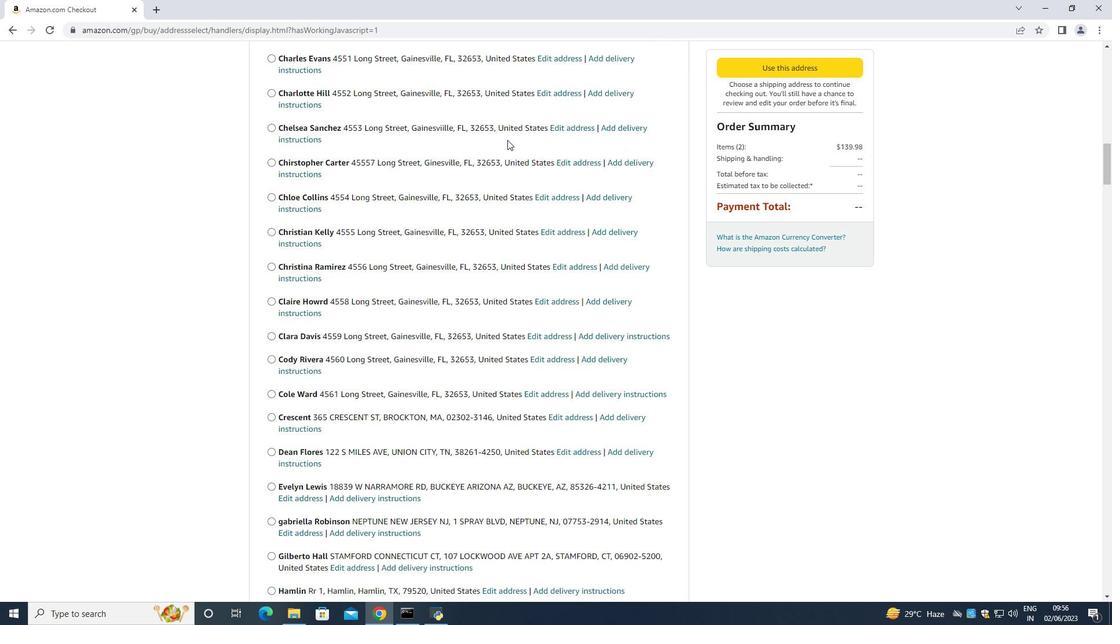 
Action: Mouse scrolled (507, 139) with delta (0, 0)
Screenshot: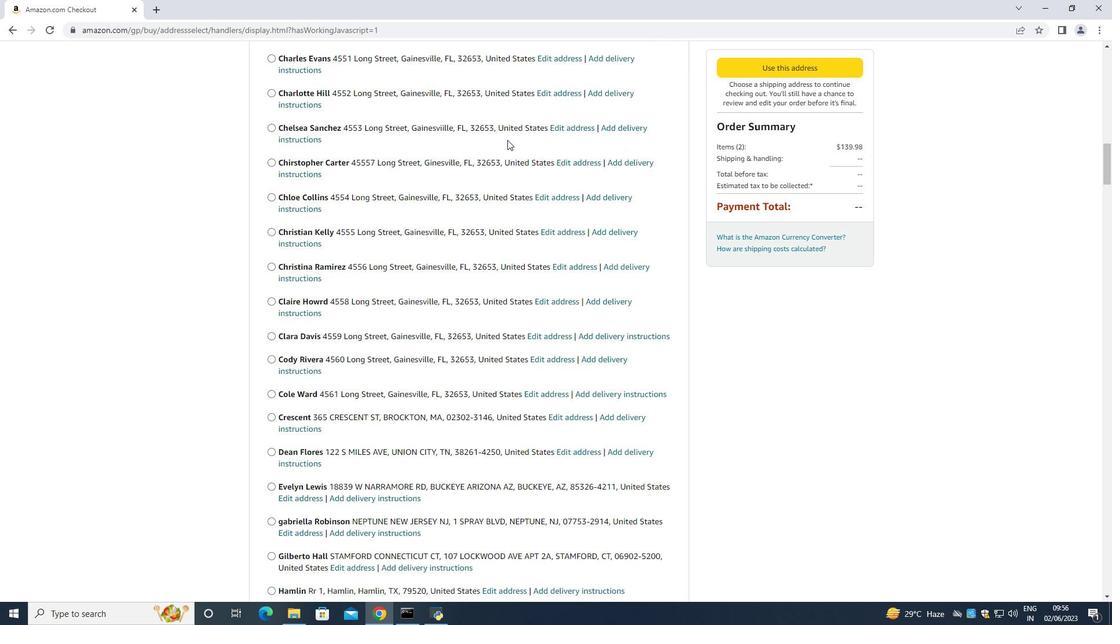 
Action: Mouse scrolled (507, 139) with delta (0, 0)
Screenshot: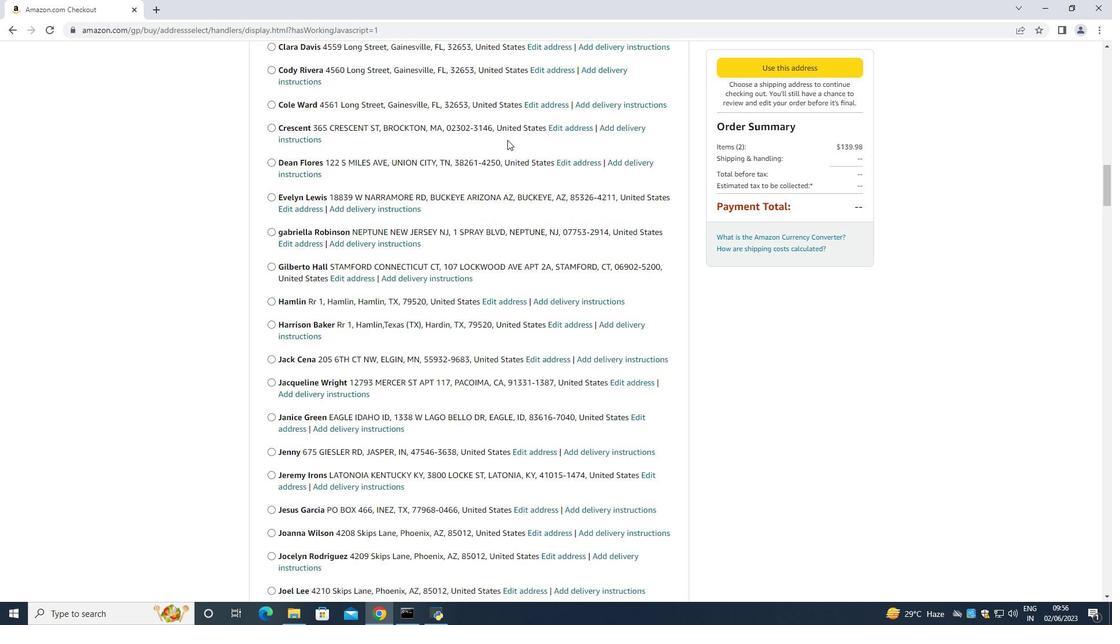 
Action: Mouse scrolled (507, 139) with delta (0, 0)
Screenshot: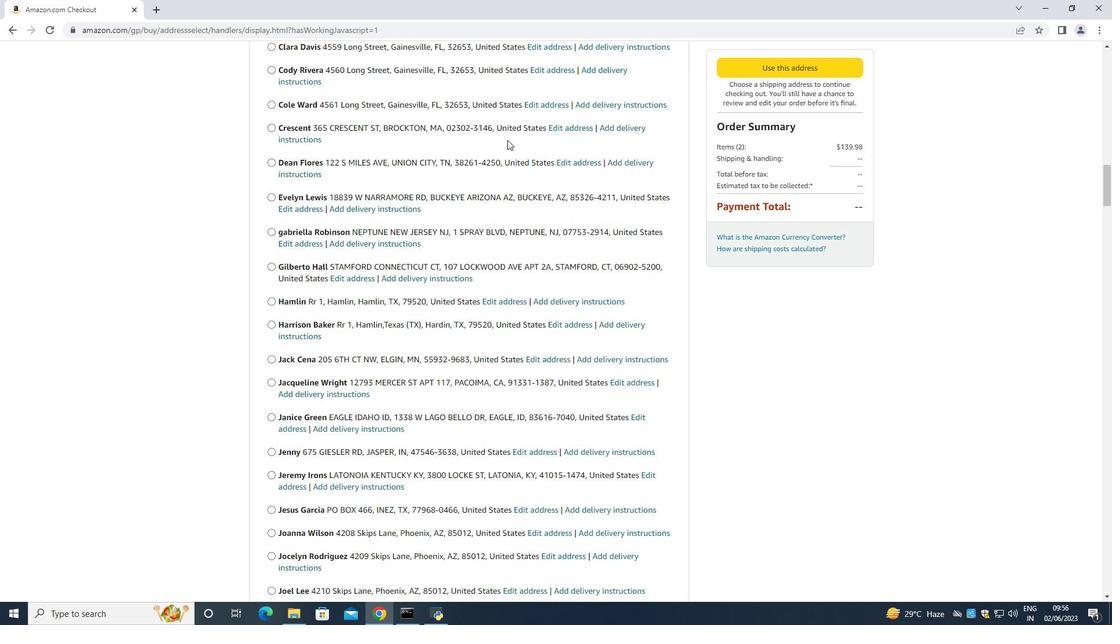 
Action: Mouse scrolled (507, 139) with delta (0, 0)
Screenshot: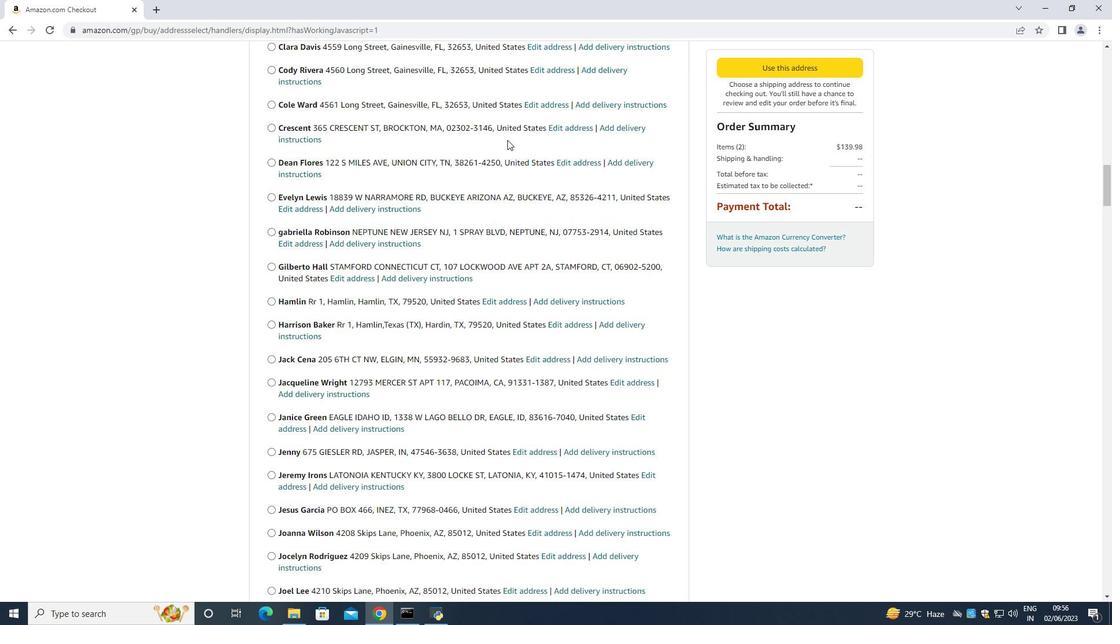 
Action: Mouse scrolled (507, 139) with delta (0, 0)
Screenshot: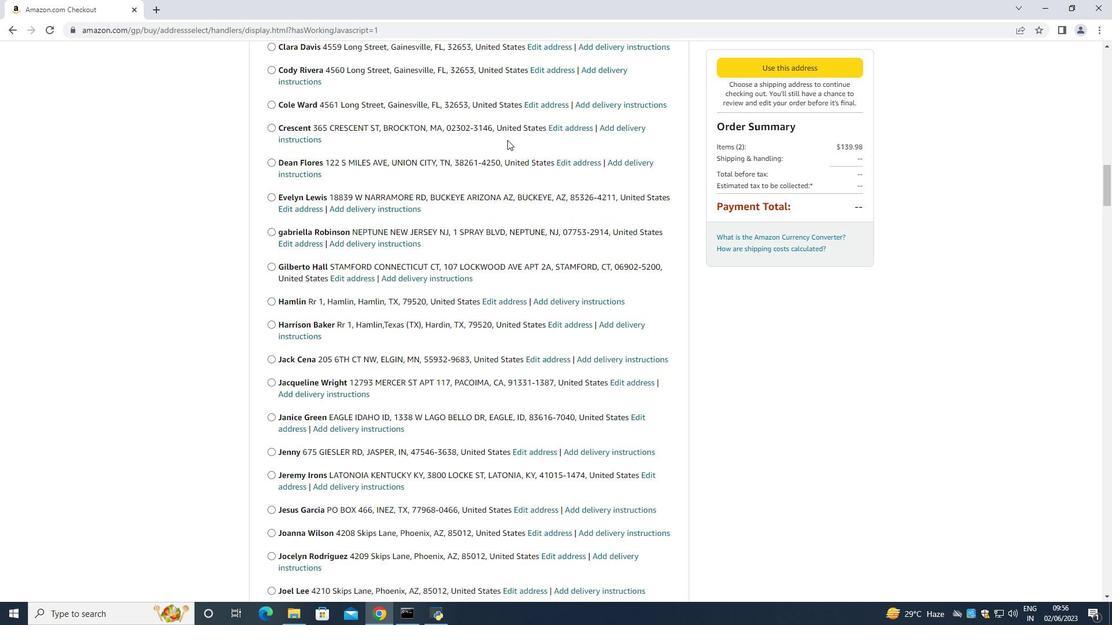 
Action: Mouse scrolled (507, 139) with delta (0, 0)
Screenshot: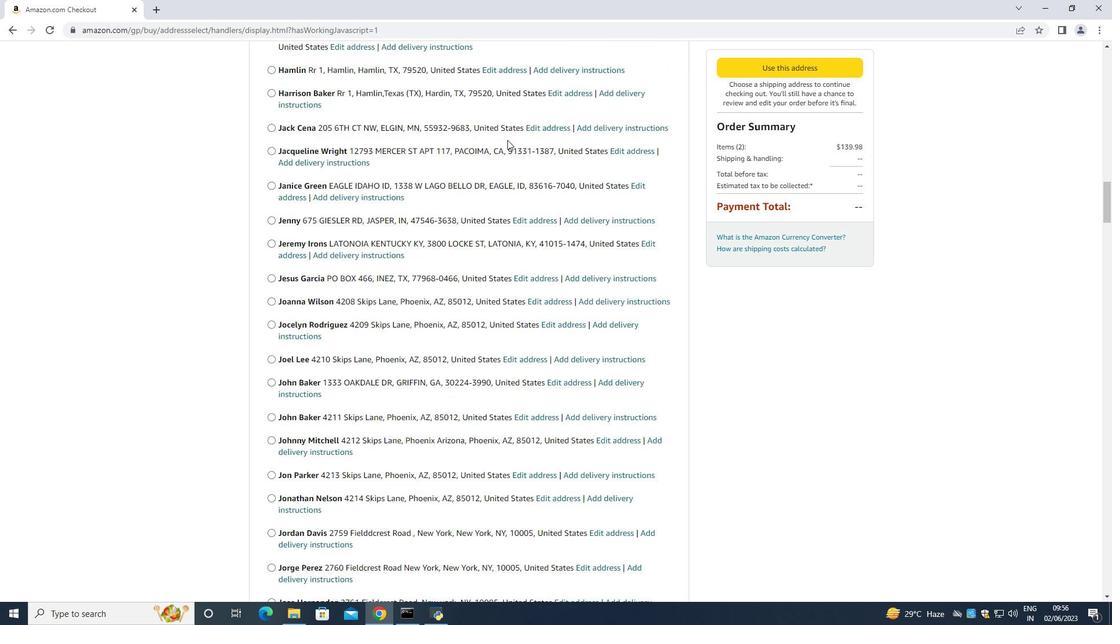 
Action: Mouse scrolled (507, 139) with delta (0, 0)
Screenshot: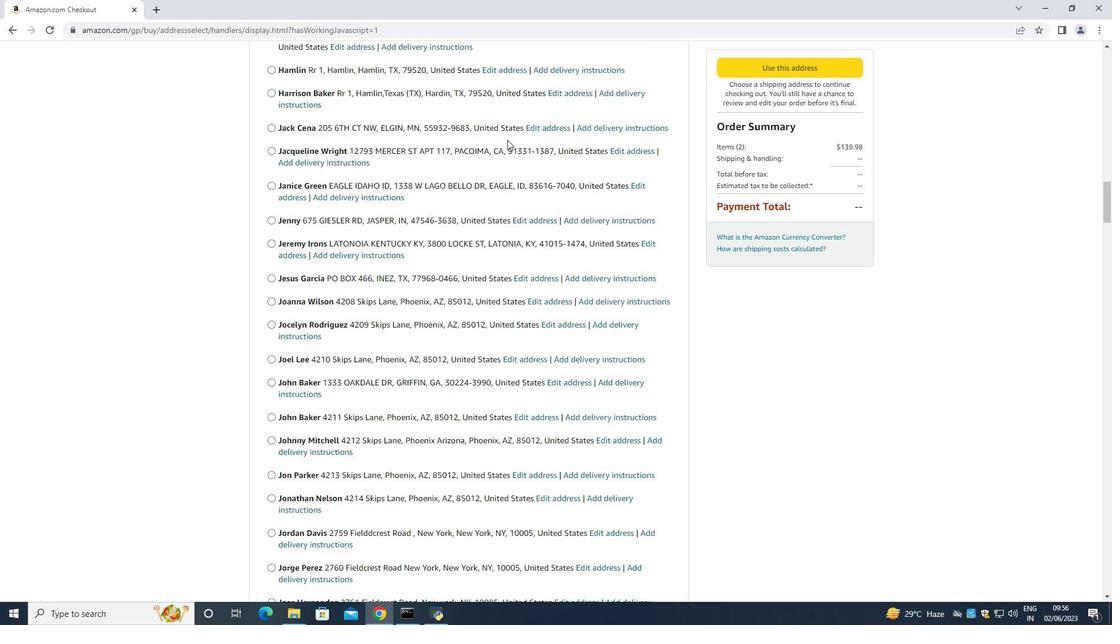 
Action: Mouse scrolled (507, 139) with delta (0, 0)
Screenshot: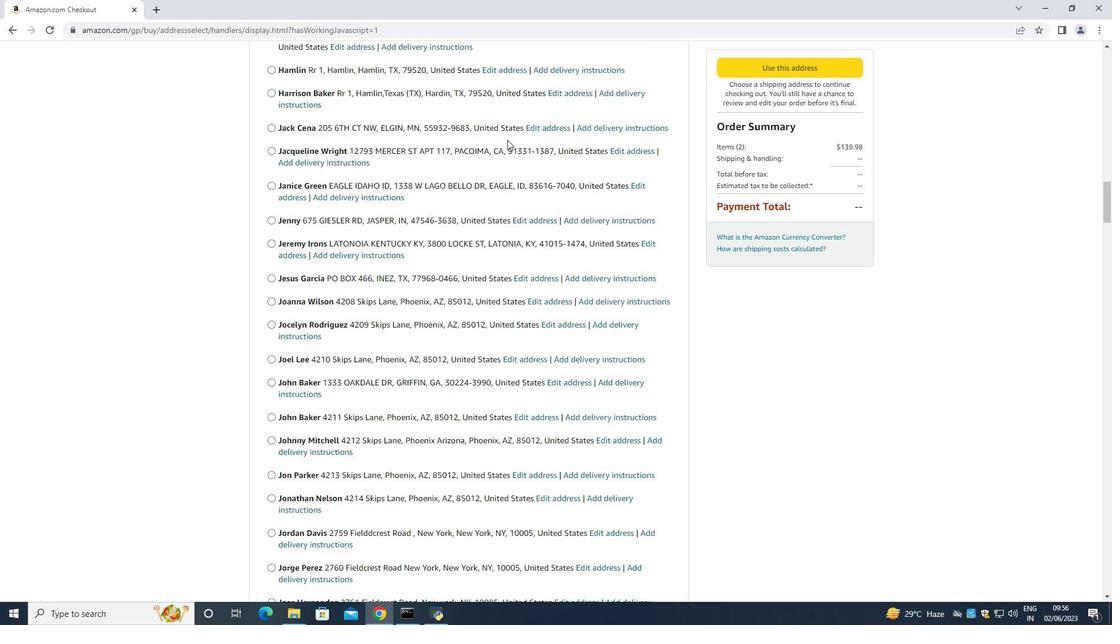 
Action: Mouse scrolled (507, 139) with delta (0, 0)
Screenshot: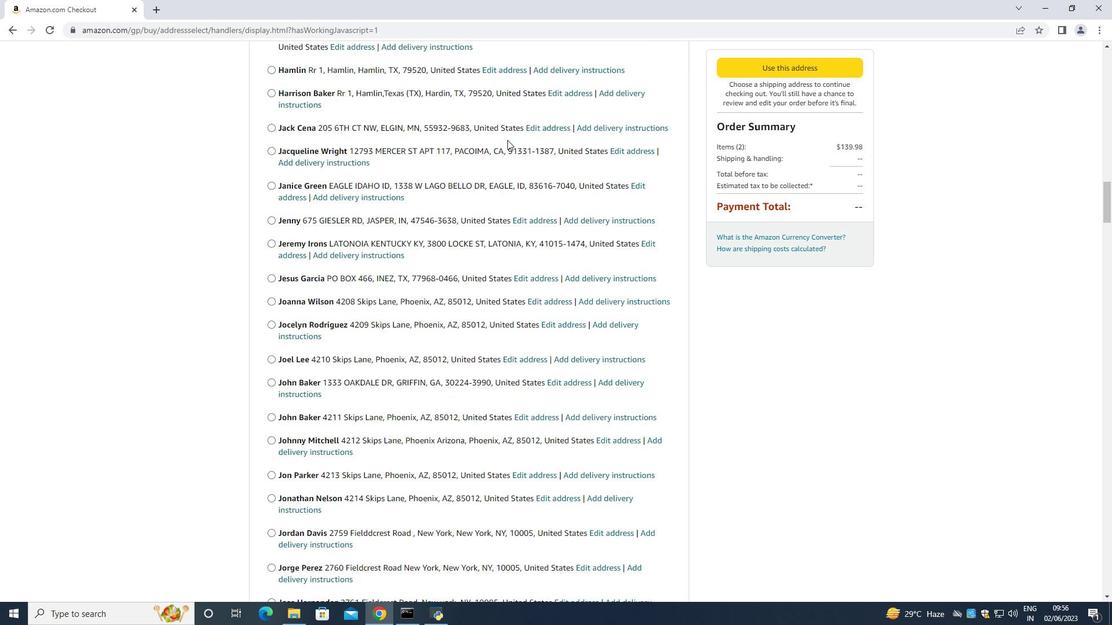 
Action: Mouse scrolled (507, 139) with delta (0, 0)
Screenshot: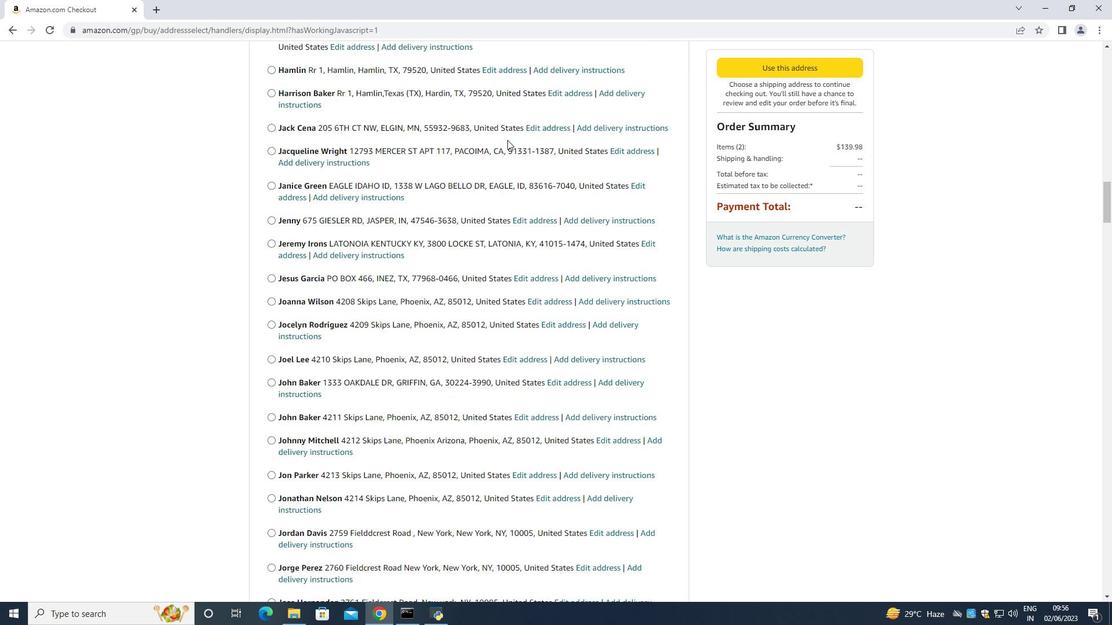 
Action: Mouse scrolled (507, 139) with delta (0, 0)
Screenshot: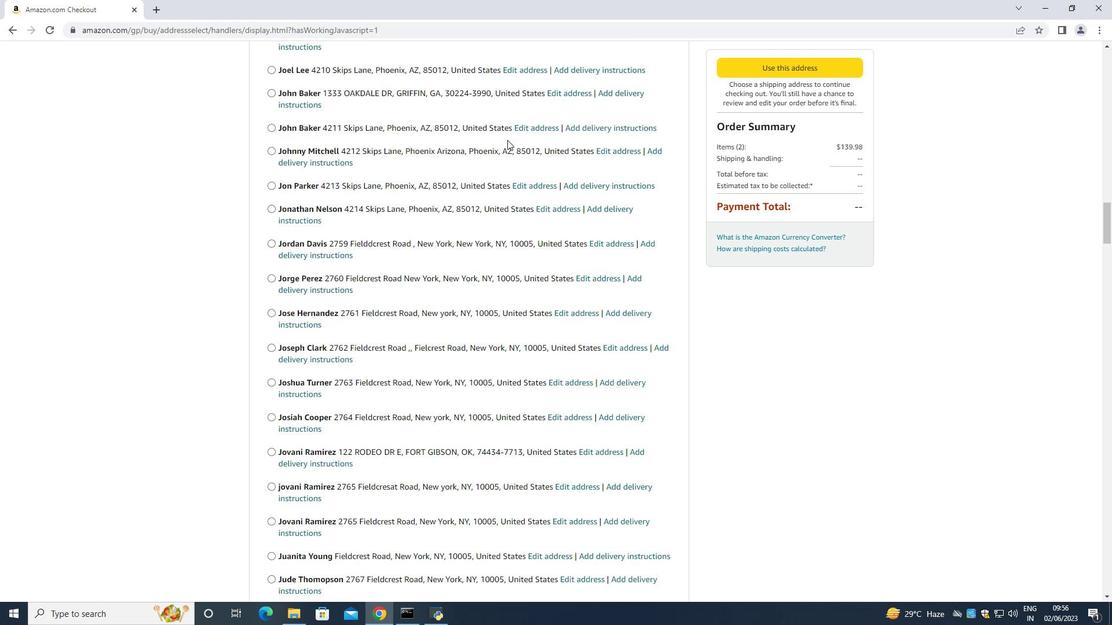 
Action: Mouse scrolled (507, 139) with delta (0, 0)
Screenshot: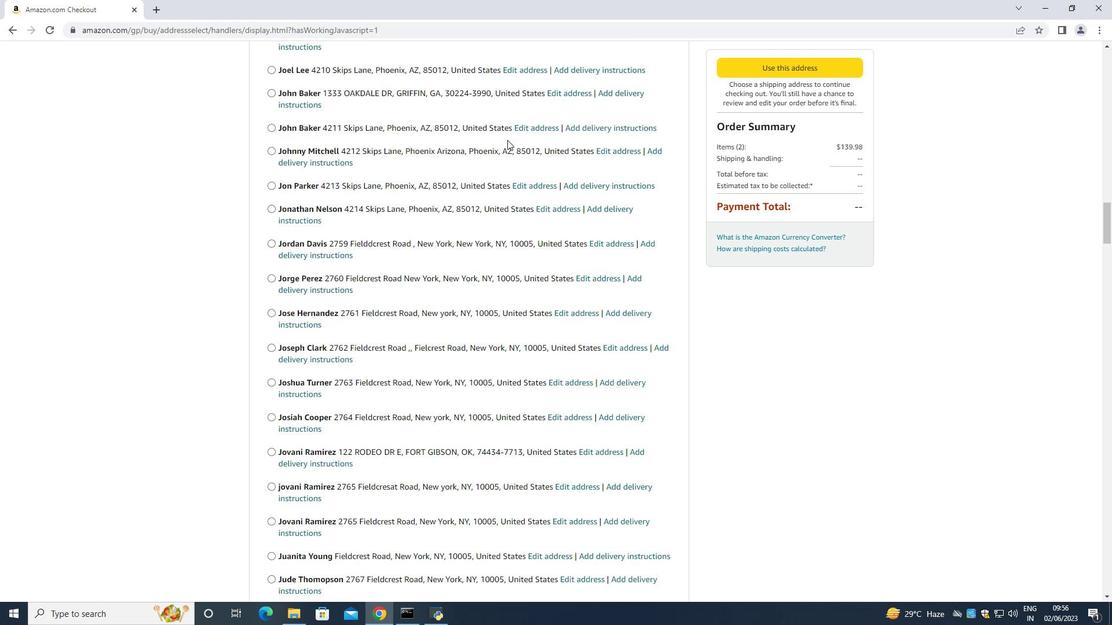 
Action: Mouse scrolled (507, 139) with delta (0, 0)
Screenshot: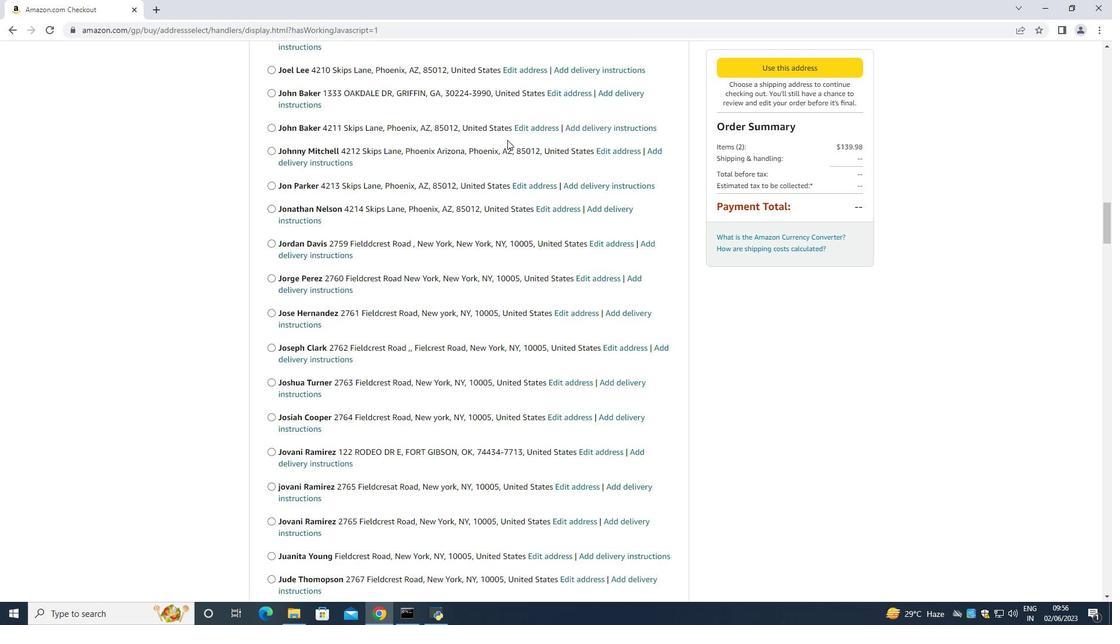 
Action: Mouse scrolled (507, 139) with delta (0, 0)
Screenshot: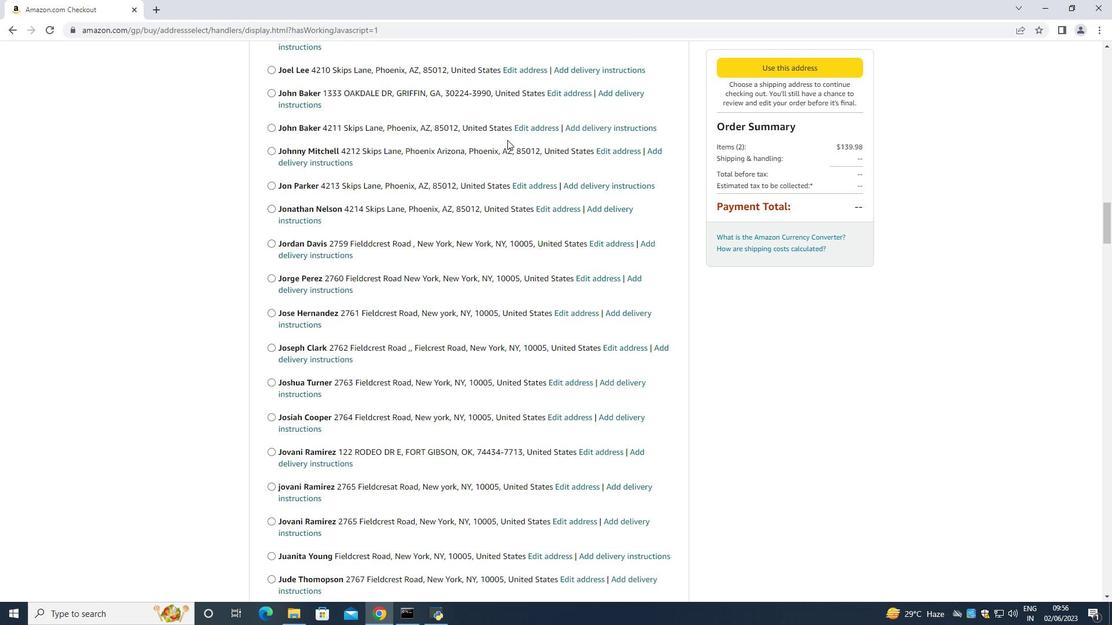 
Action: Mouse scrolled (507, 139) with delta (0, 0)
Screenshot: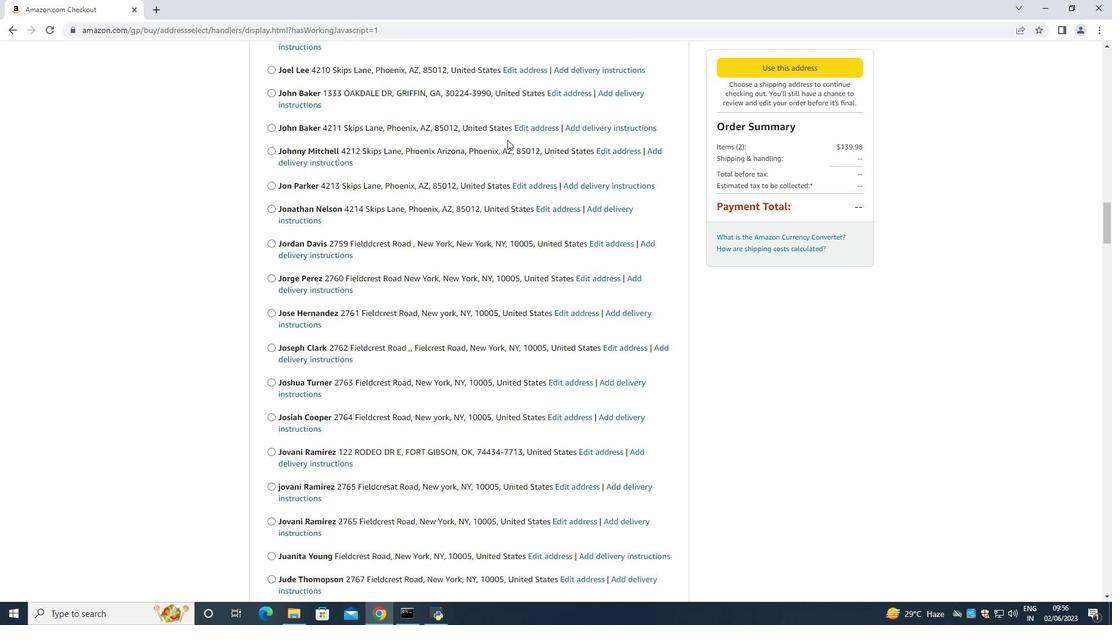 
Action: Mouse scrolled (507, 139) with delta (0, 0)
Screenshot: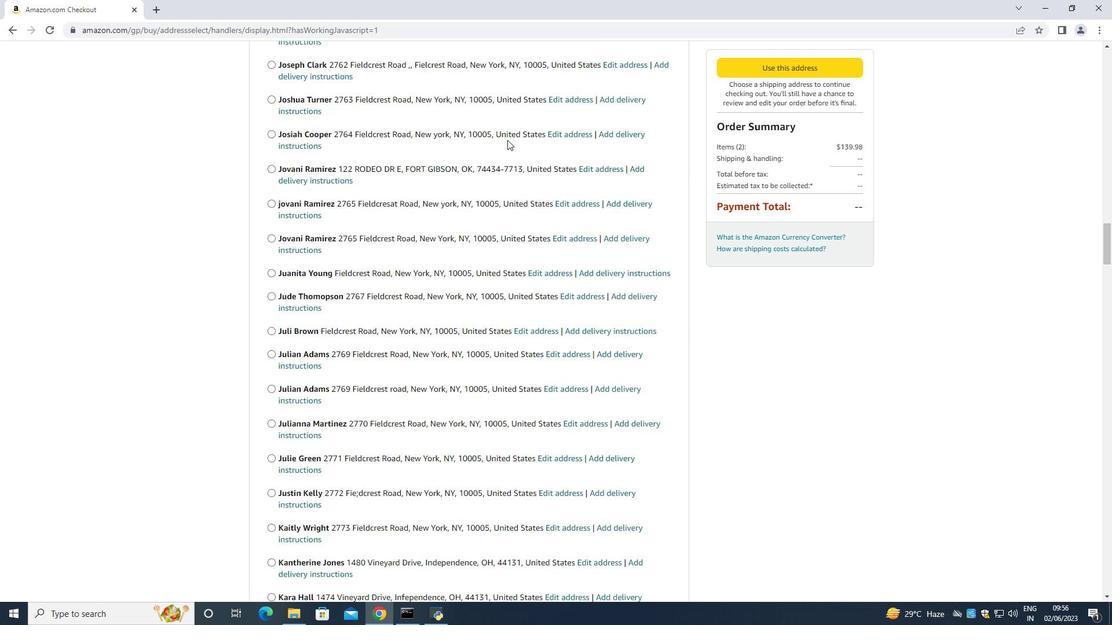 
Action: Mouse scrolled (507, 139) with delta (0, 0)
Screenshot: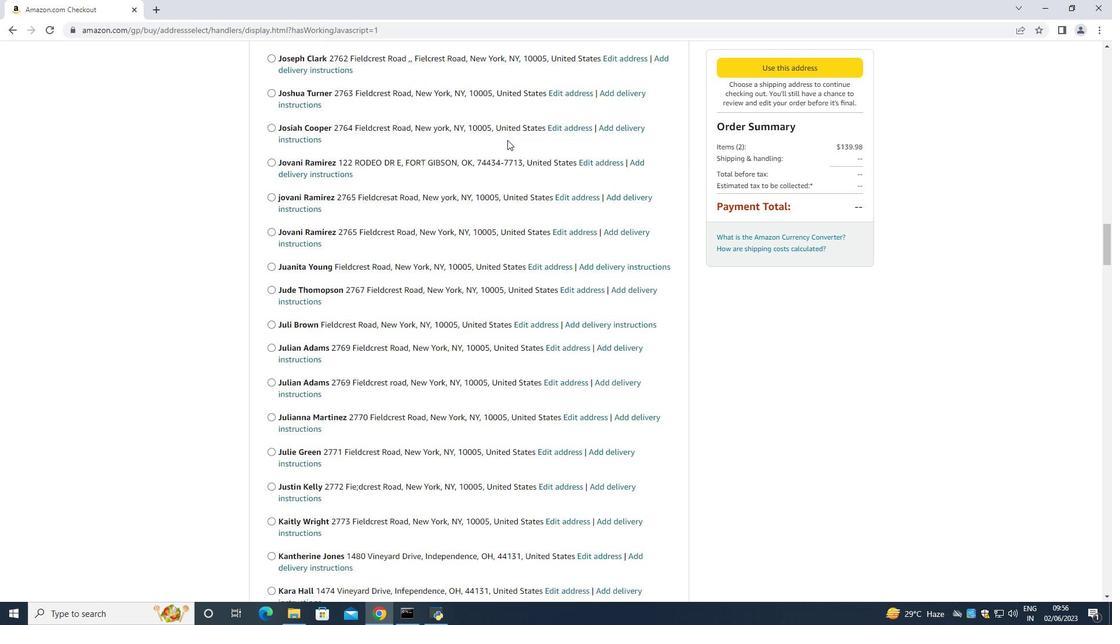 
Action: Mouse scrolled (507, 139) with delta (0, 0)
Screenshot: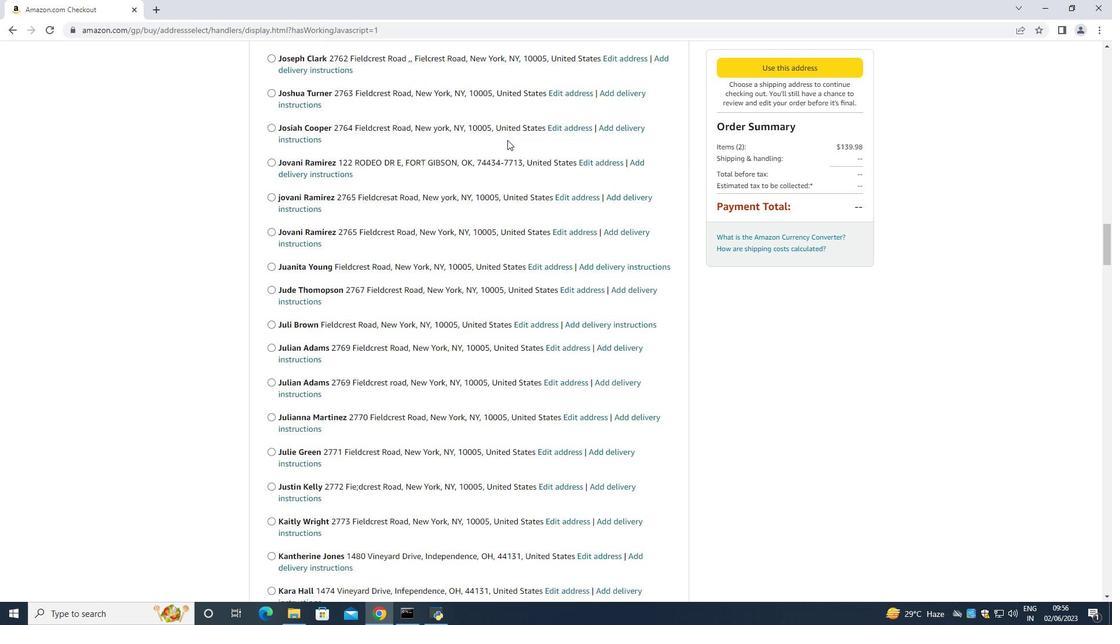 
Action: Mouse scrolled (507, 139) with delta (0, 0)
Screenshot: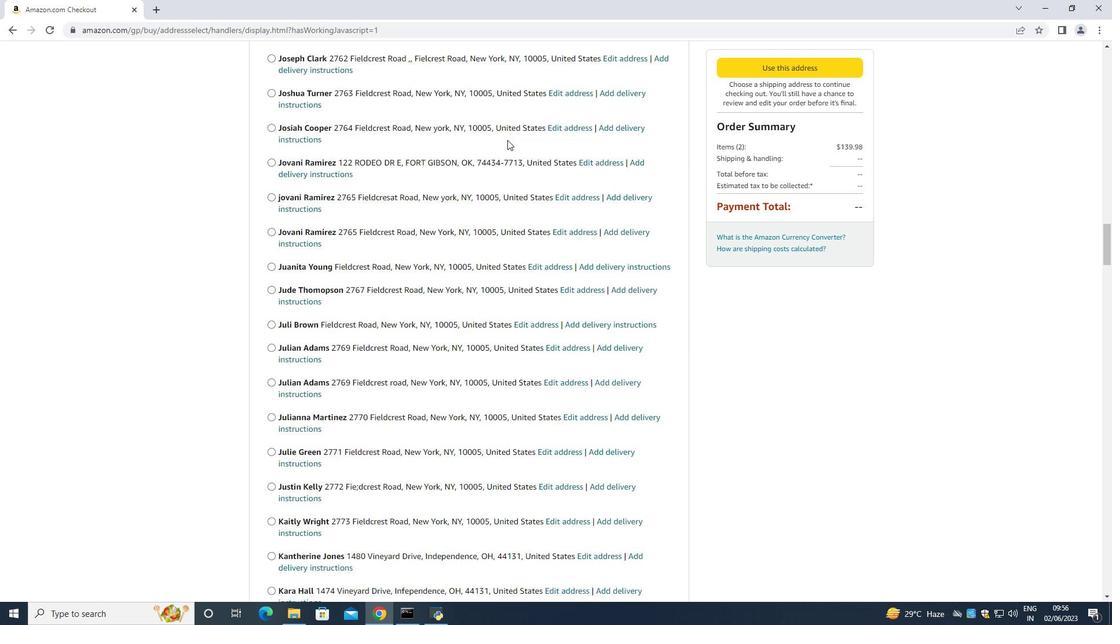 
Action: Mouse scrolled (507, 139) with delta (0, 0)
Screenshot: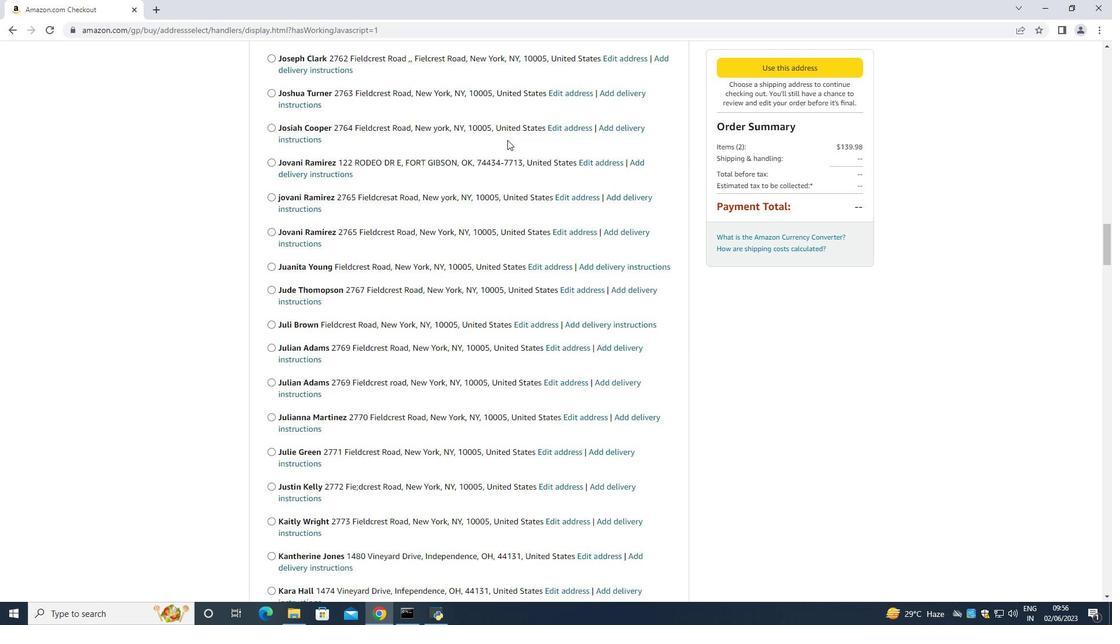 
Action: Mouse scrolled (507, 139) with delta (0, 0)
Screenshot: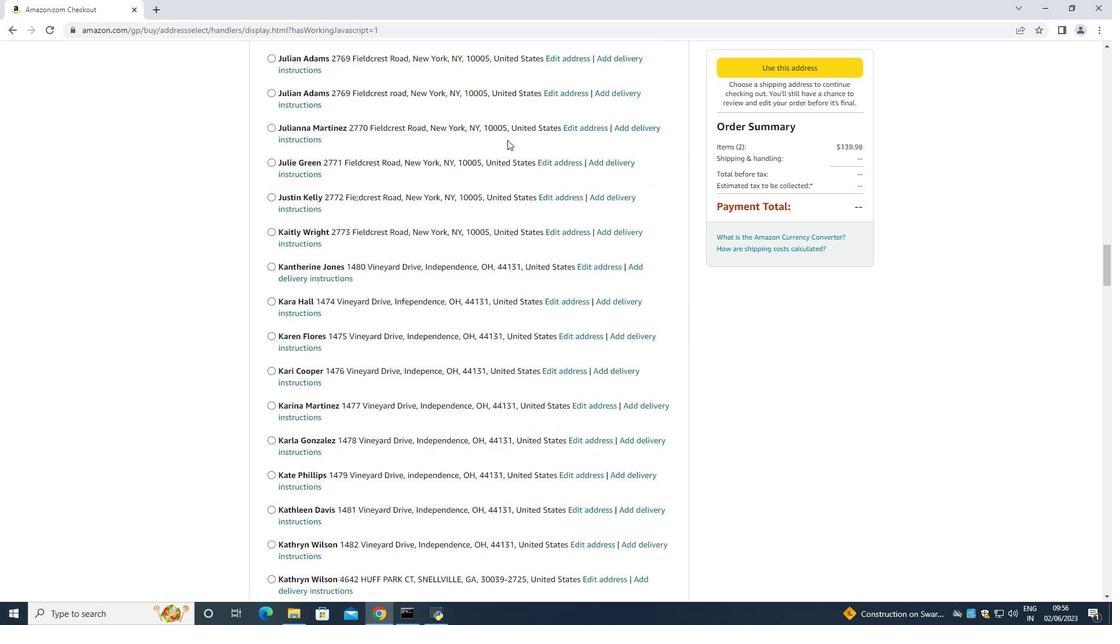 
Action: Mouse scrolled (507, 139) with delta (0, 0)
Screenshot: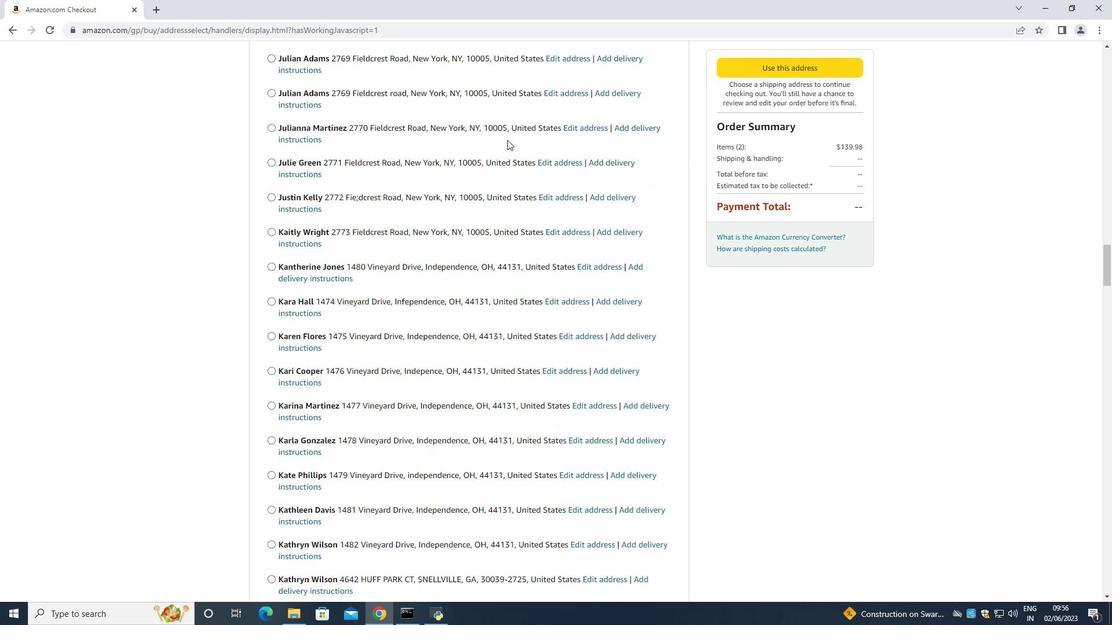 
Action: Mouse scrolled (507, 139) with delta (0, 0)
Screenshot: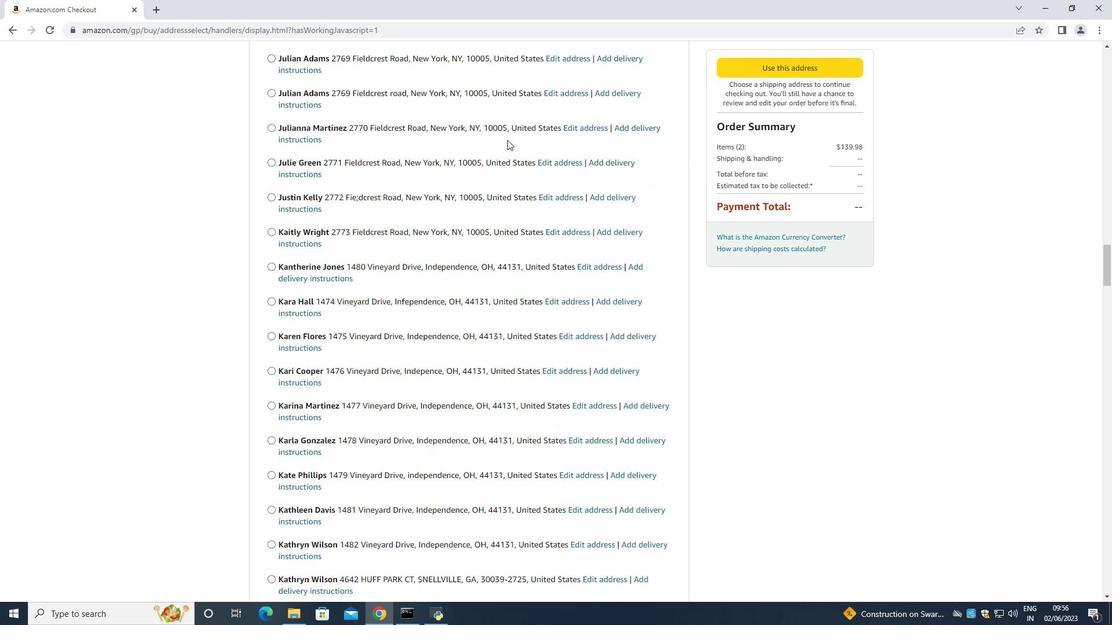 
Action: Mouse scrolled (507, 139) with delta (0, 0)
Screenshot: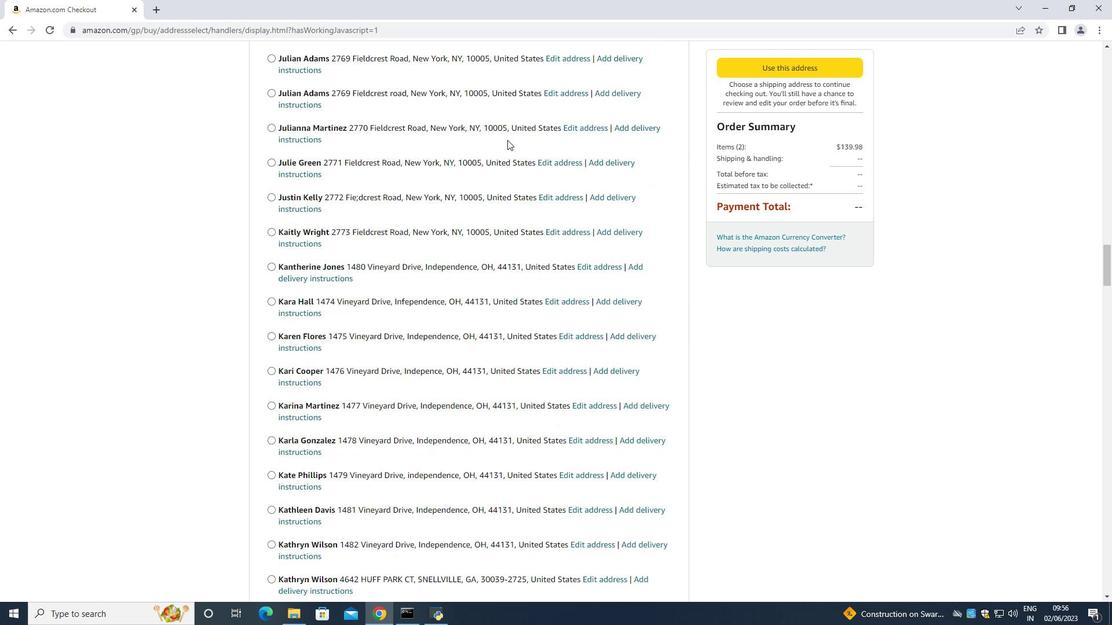 
Action: Mouse scrolled (507, 139) with delta (0, 0)
Screenshot: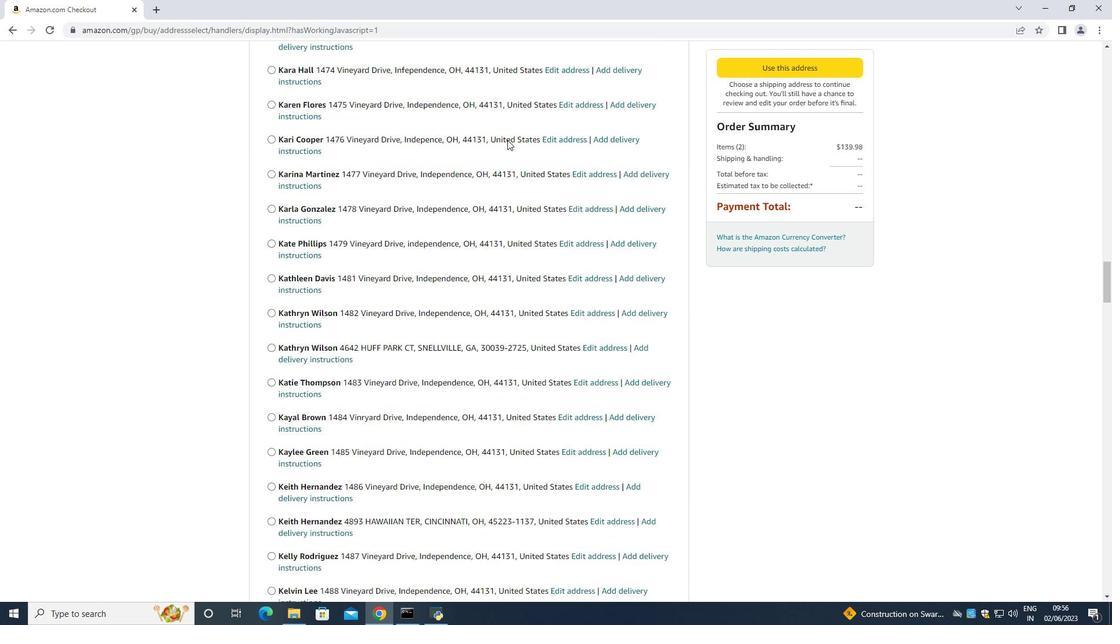 
Action: Mouse scrolled (507, 139) with delta (0, 0)
Screenshot: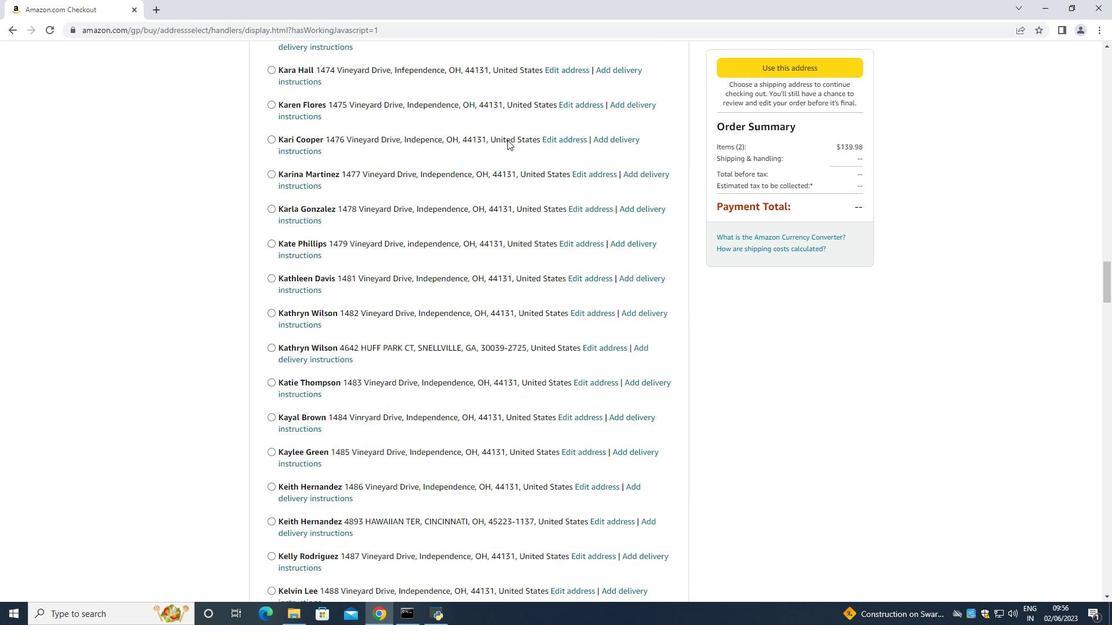 
Action: Mouse scrolled (507, 139) with delta (0, 0)
Screenshot: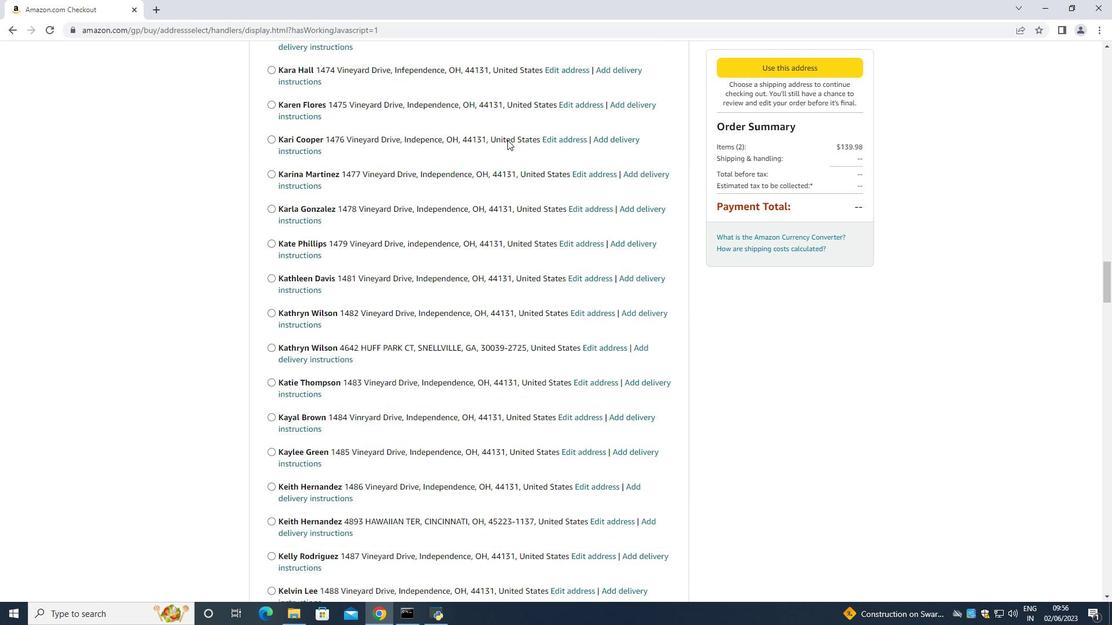 
Action: Mouse scrolled (507, 139) with delta (0, 0)
Screenshot: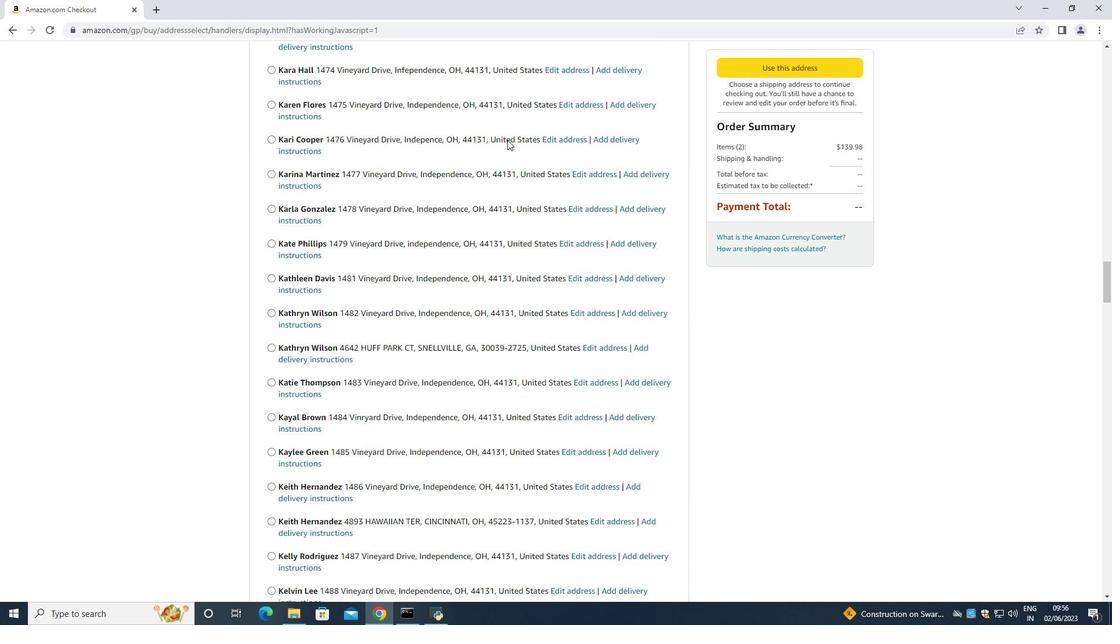 
Action: Mouse scrolled (507, 139) with delta (0, 0)
Screenshot: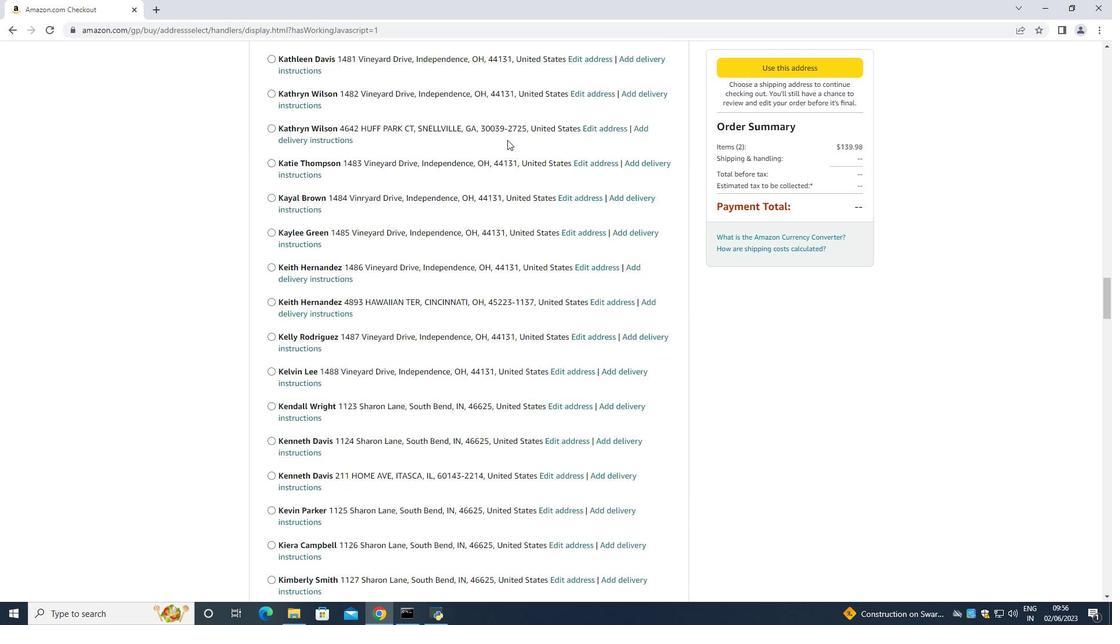 
Action: Mouse scrolled (507, 139) with delta (0, 0)
Screenshot: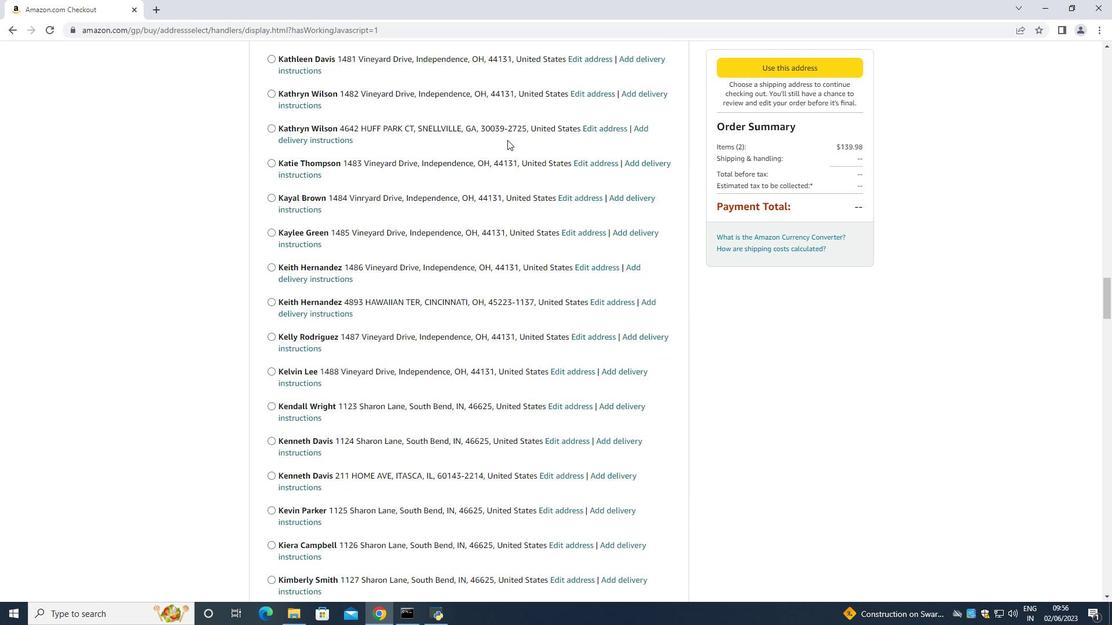 
Action: Mouse scrolled (507, 139) with delta (0, 0)
Screenshot: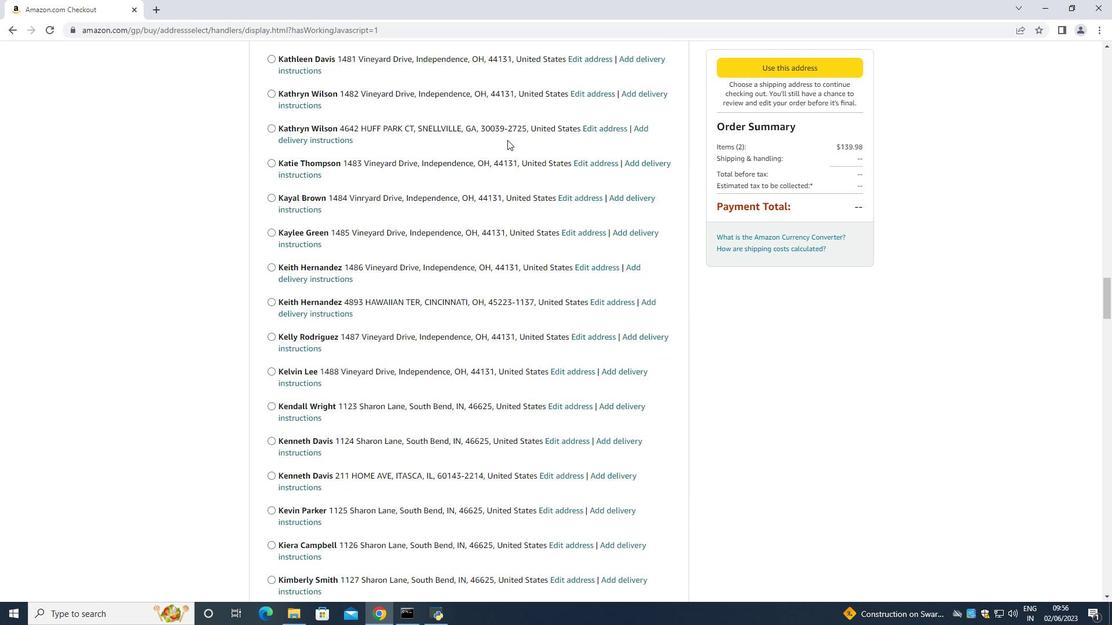 
Action: Mouse scrolled (507, 139) with delta (0, 0)
Screenshot: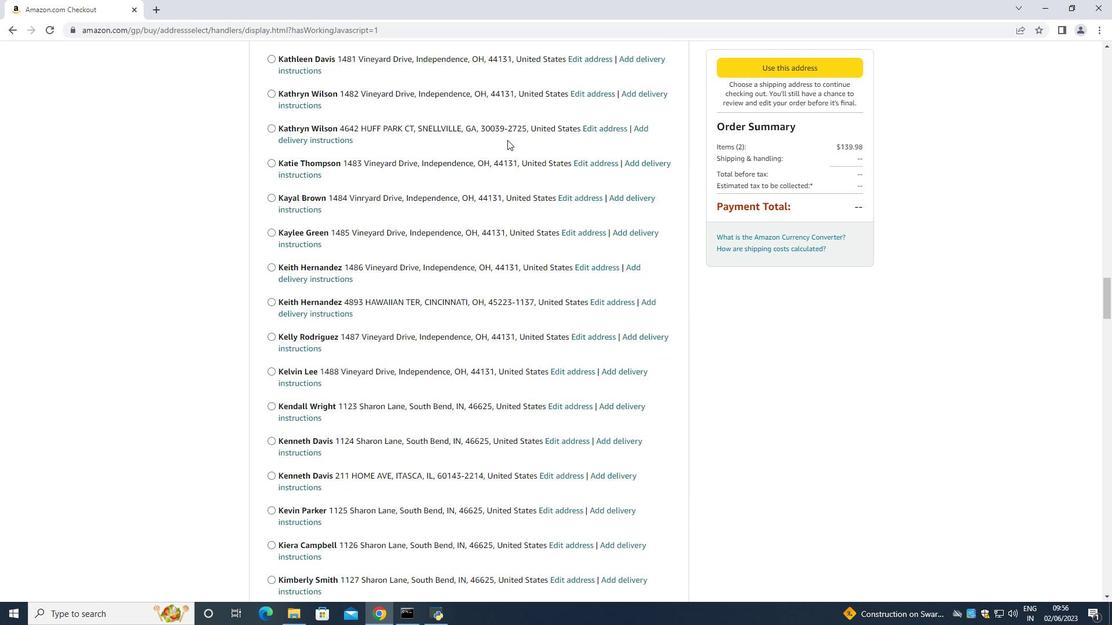 
Action: Mouse scrolled (507, 139) with delta (0, 0)
Screenshot: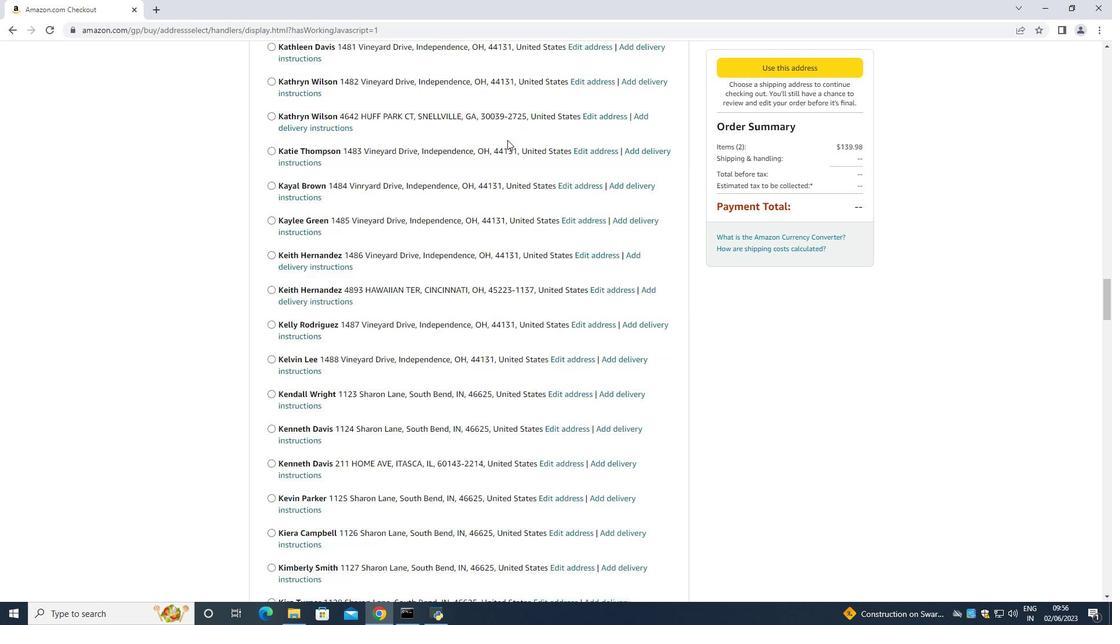 
Action: Mouse scrolled (507, 139) with delta (0, 0)
Screenshot: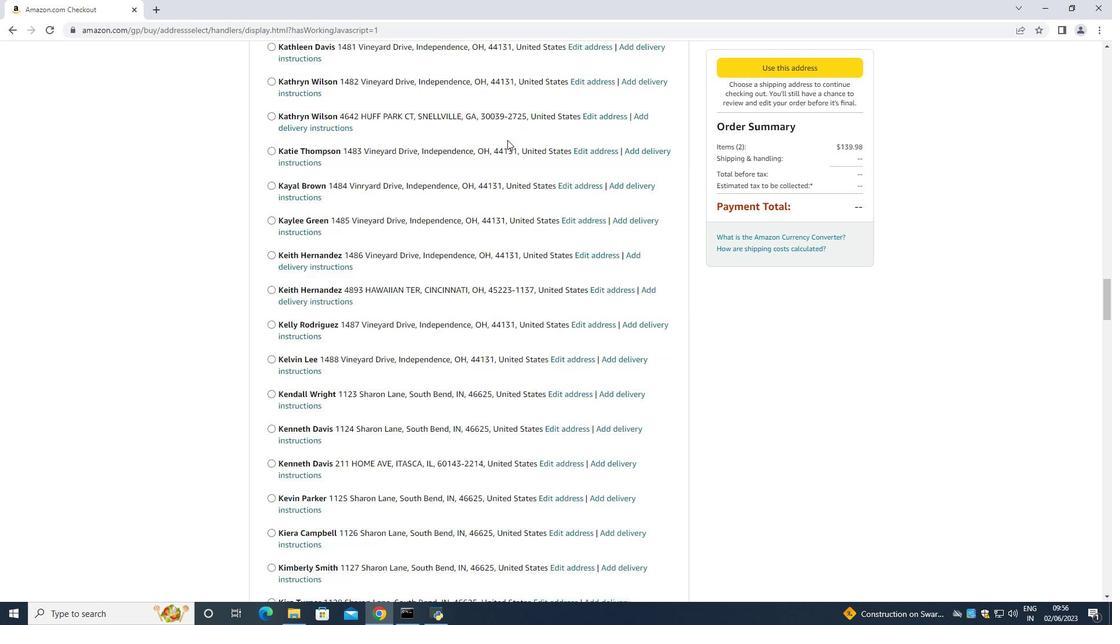 
Action: Mouse scrolled (507, 139) with delta (0, 0)
Screenshot: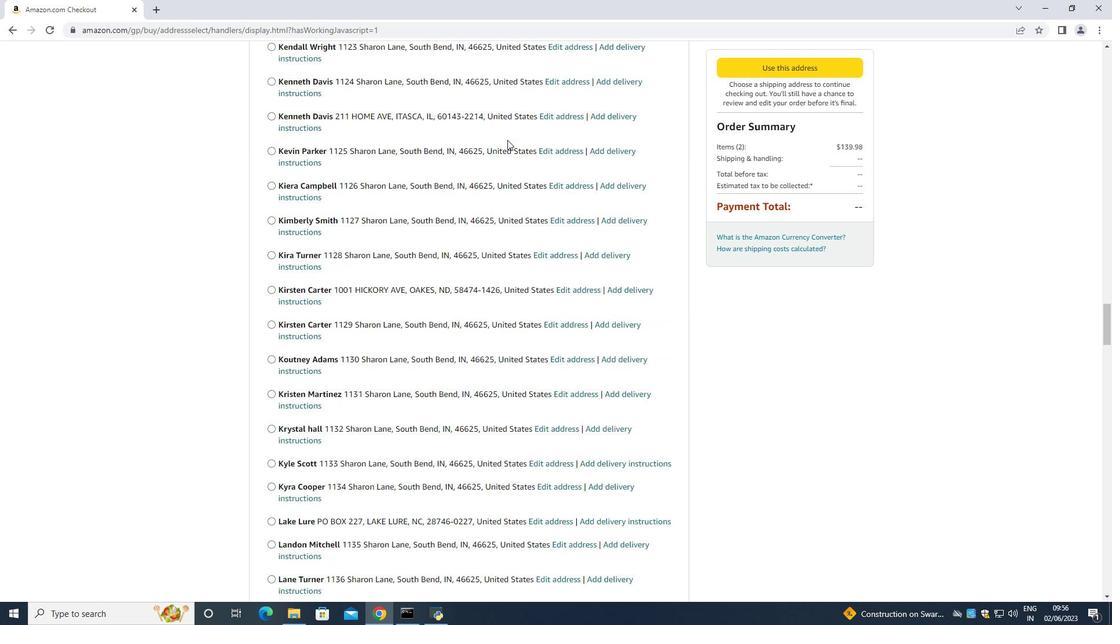 
Action: Mouse scrolled (507, 139) with delta (0, 0)
Screenshot: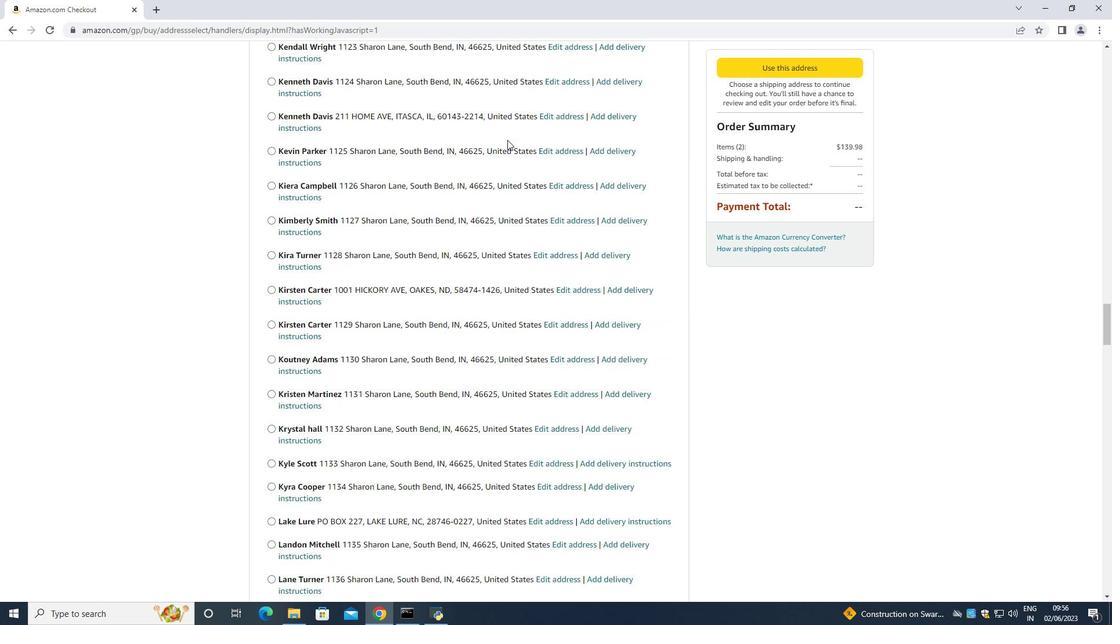
Action: Mouse scrolled (507, 139) with delta (0, 0)
Screenshot: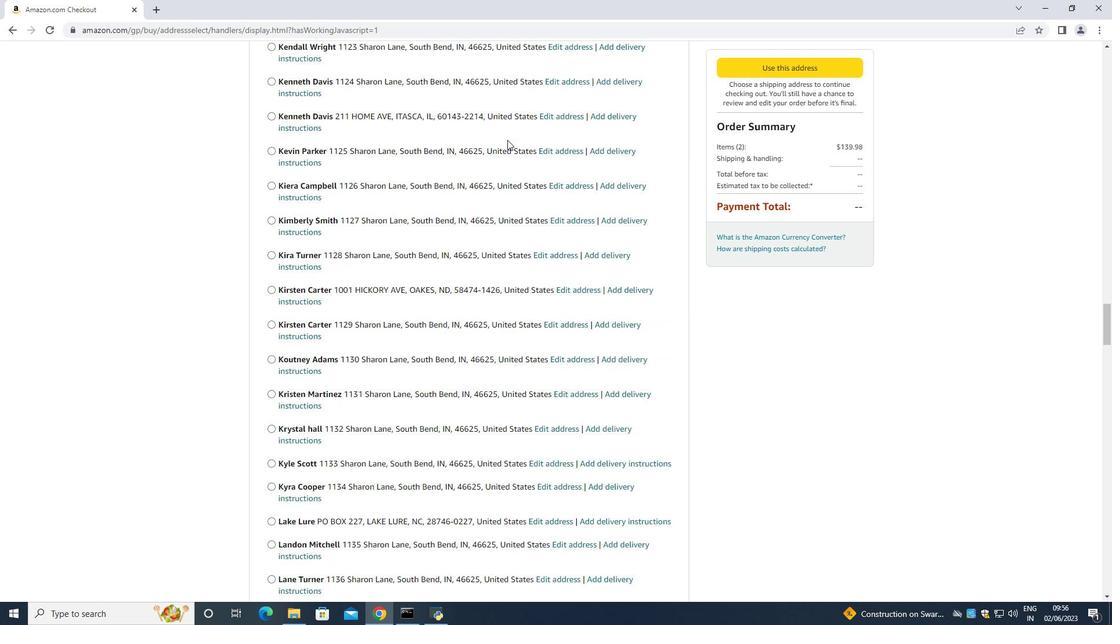 
Action: Mouse scrolled (507, 139) with delta (0, 0)
Screenshot: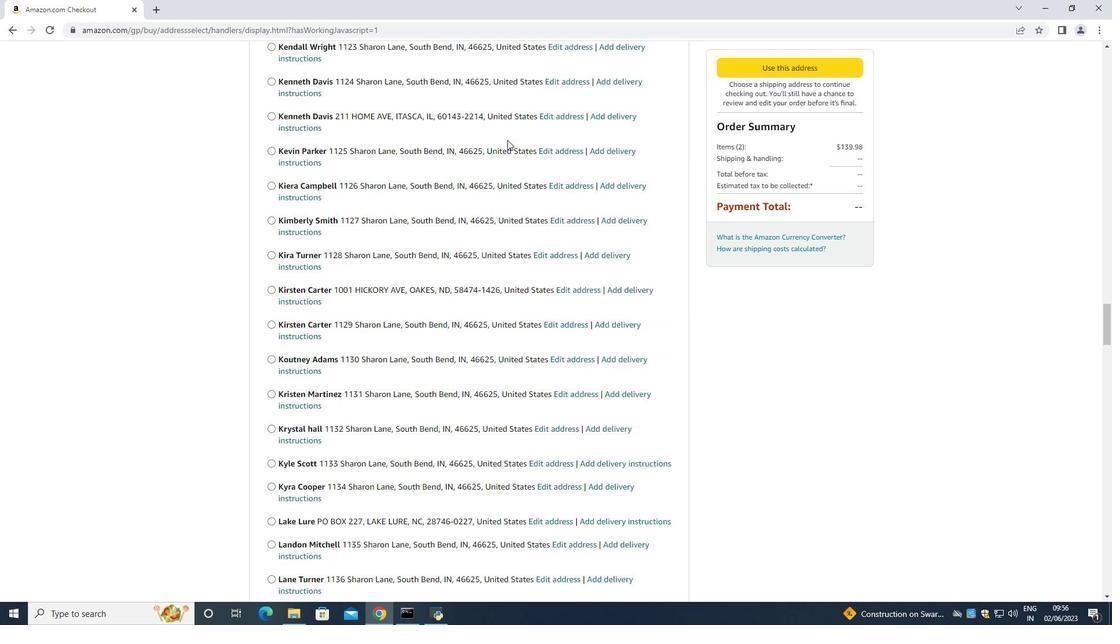 
Action: Mouse scrolled (507, 139) with delta (0, 0)
Screenshot: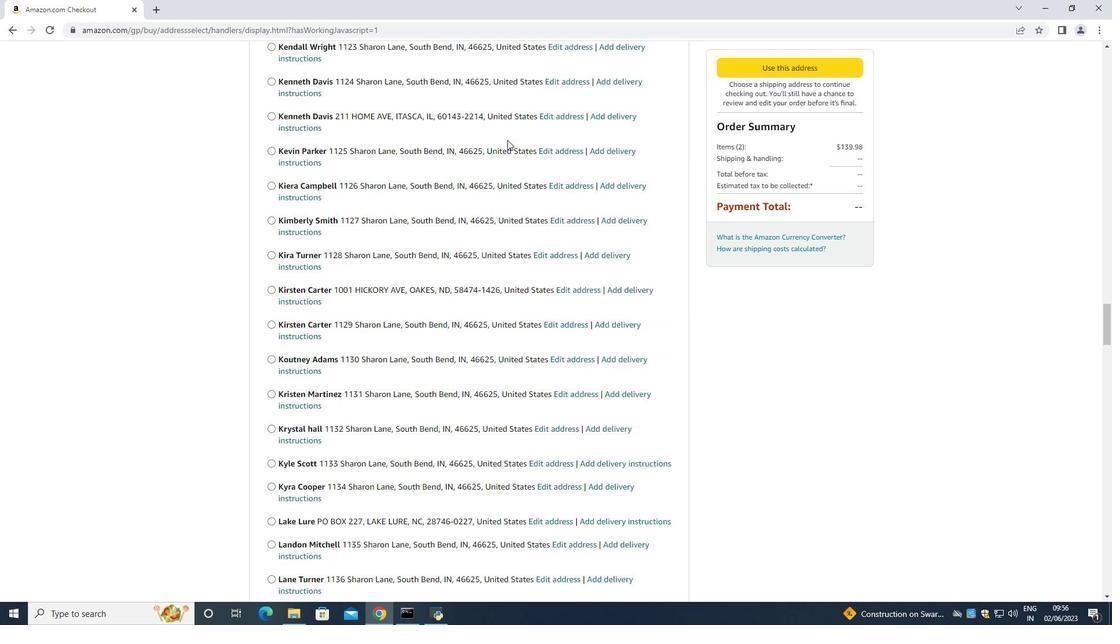
Action: Mouse scrolled (507, 139) with delta (0, 0)
Screenshot: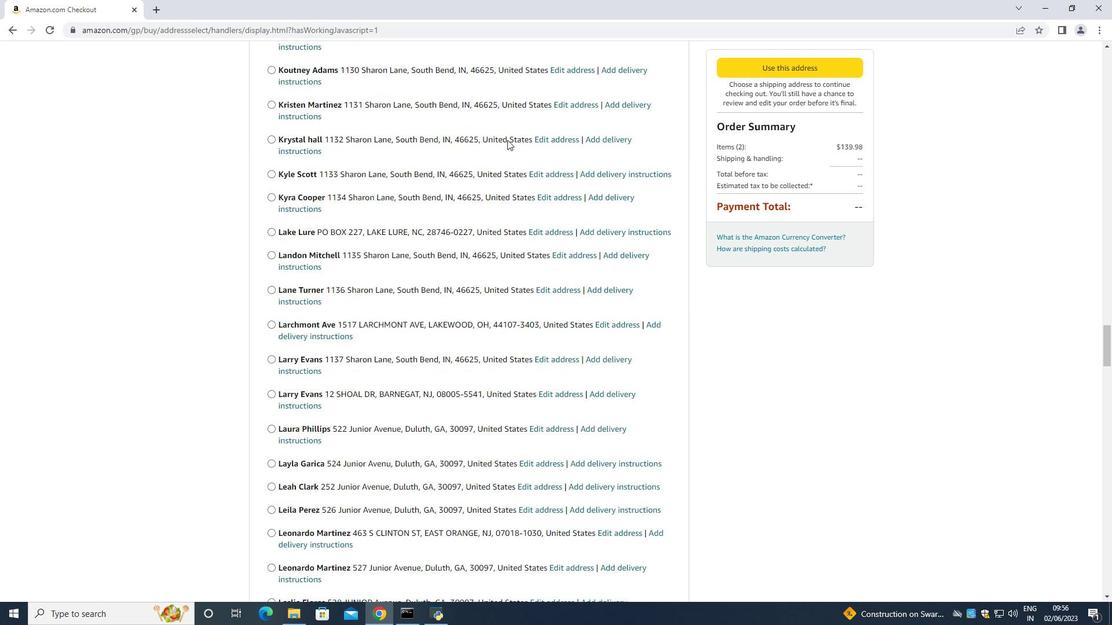 
Action: Mouse scrolled (507, 139) with delta (0, 0)
Screenshot: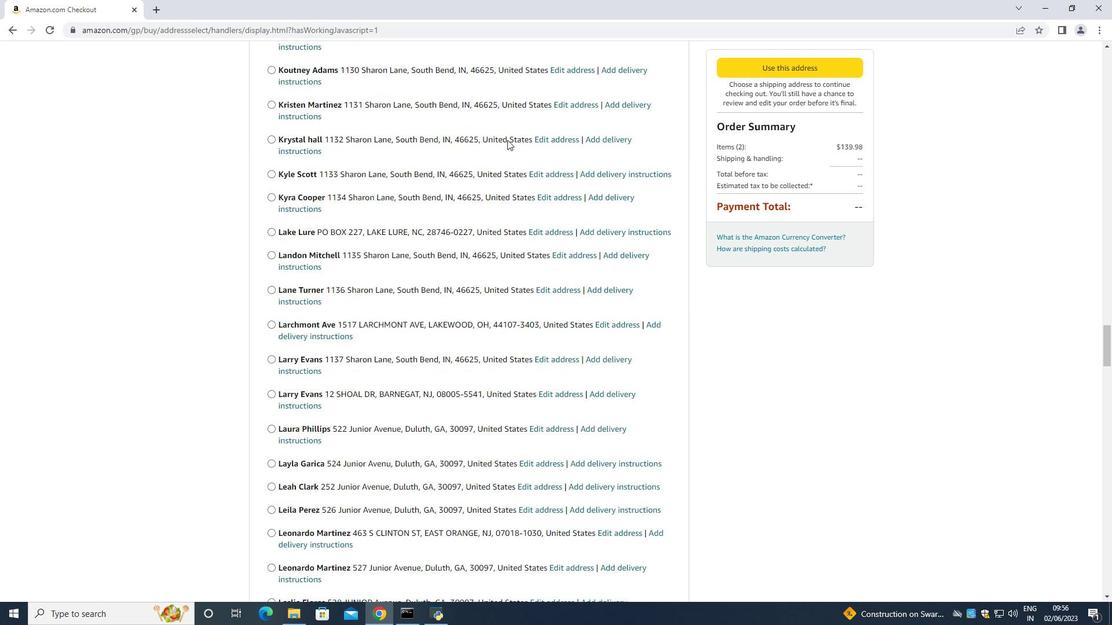 
Action: Mouse scrolled (507, 139) with delta (0, 0)
Screenshot: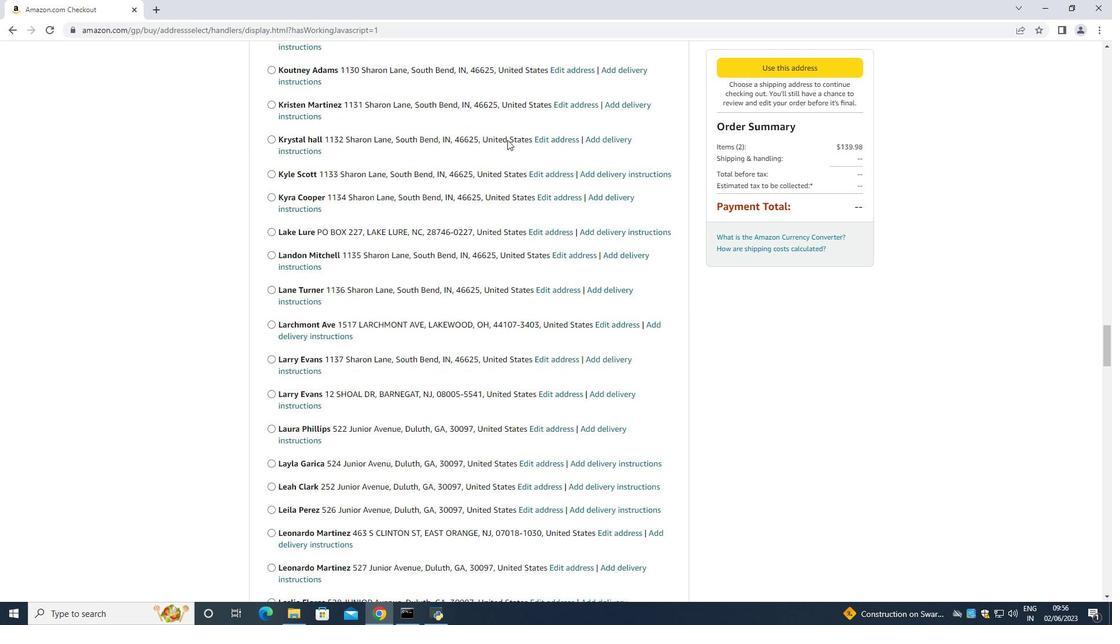 
Action: Mouse scrolled (507, 139) with delta (0, 0)
Screenshot: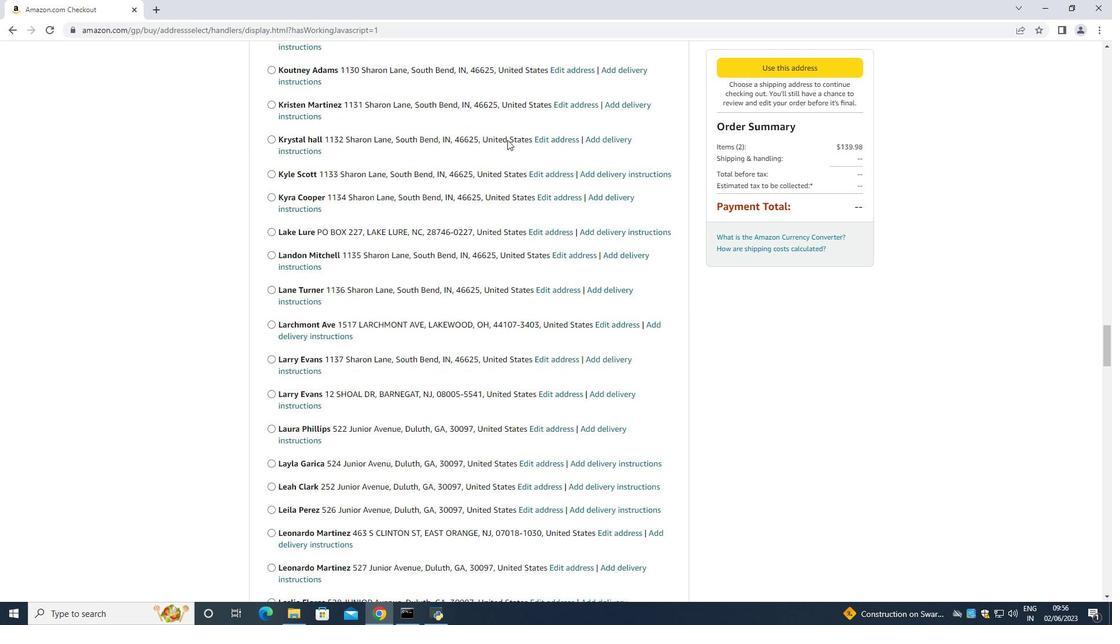 
Action: Mouse scrolled (507, 139) with delta (0, 0)
Screenshot: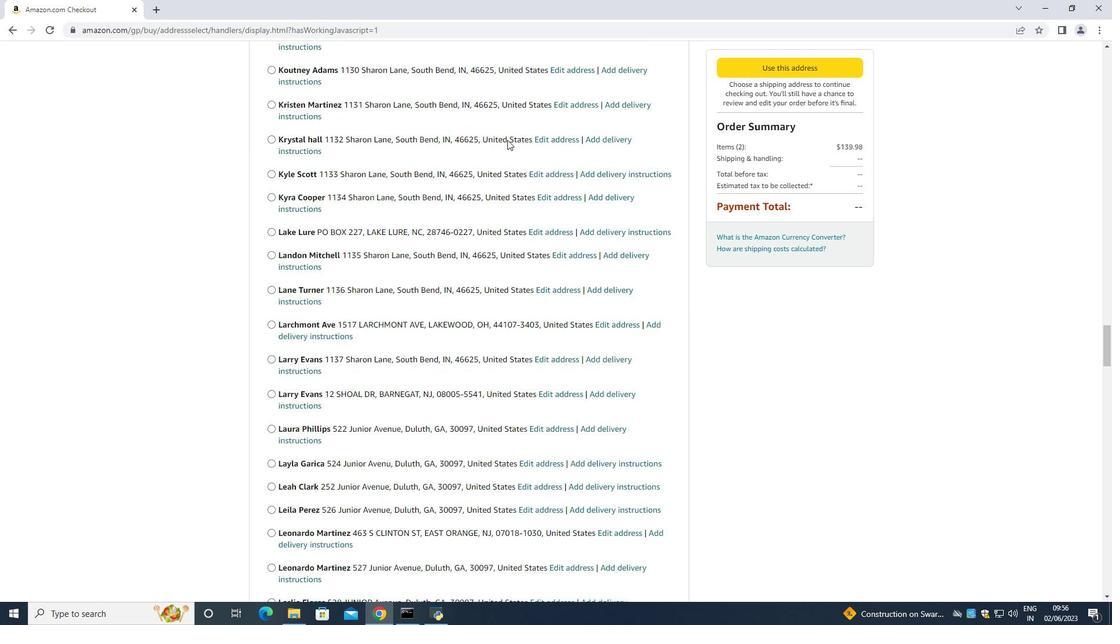 
Action: Mouse scrolled (507, 139) with delta (0, 0)
Screenshot: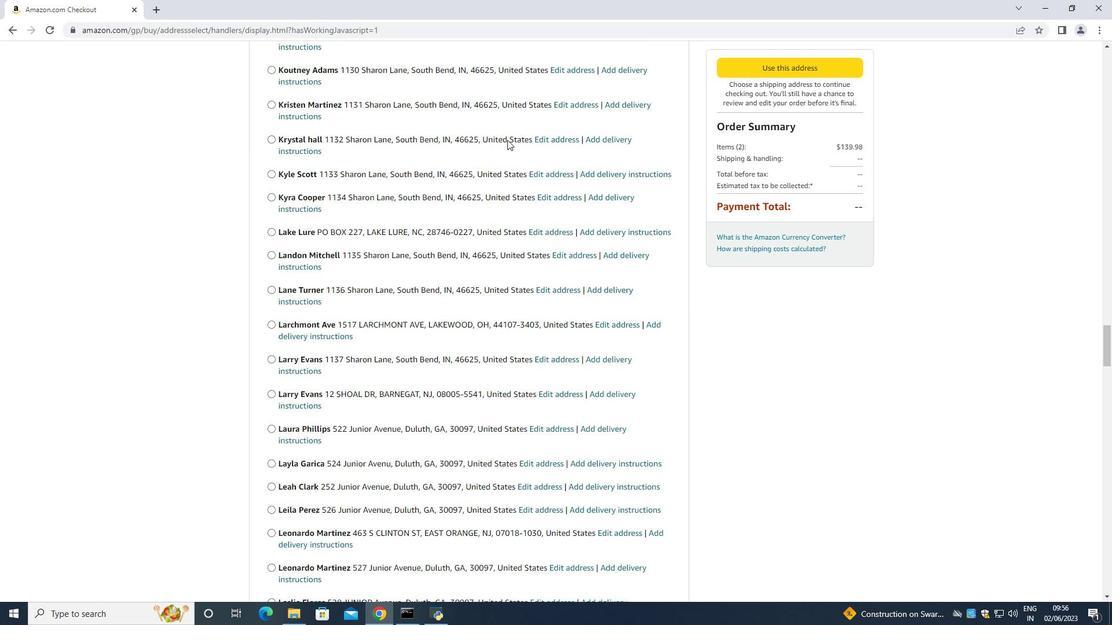 
Action: Mouse scrolled (507, 139) with delta (0, 0)
Screenshot: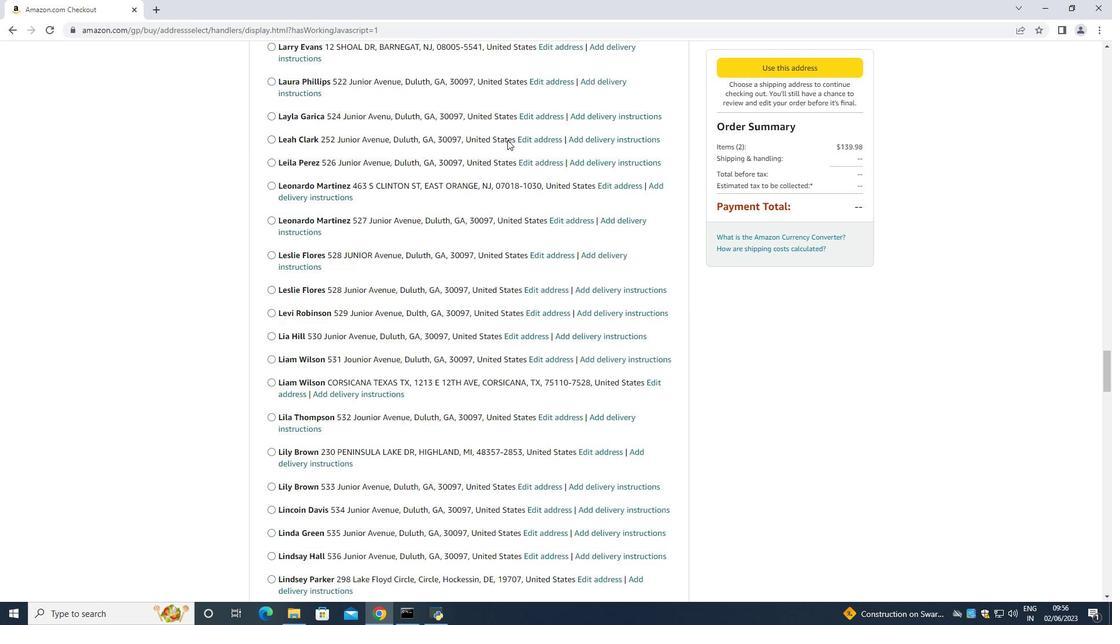 
Action: Mouse scrolled (507, 139) with delta (0, 0)
Screenshot: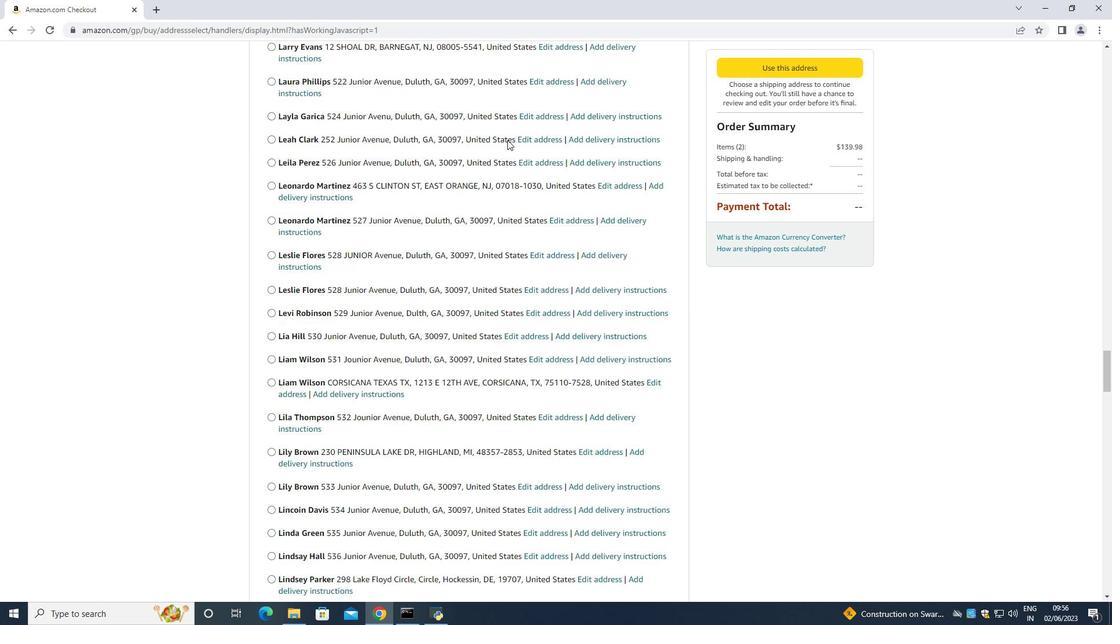 
Action: Mouse scrolled (507, 139) with delta (0, 0)
Screenshot: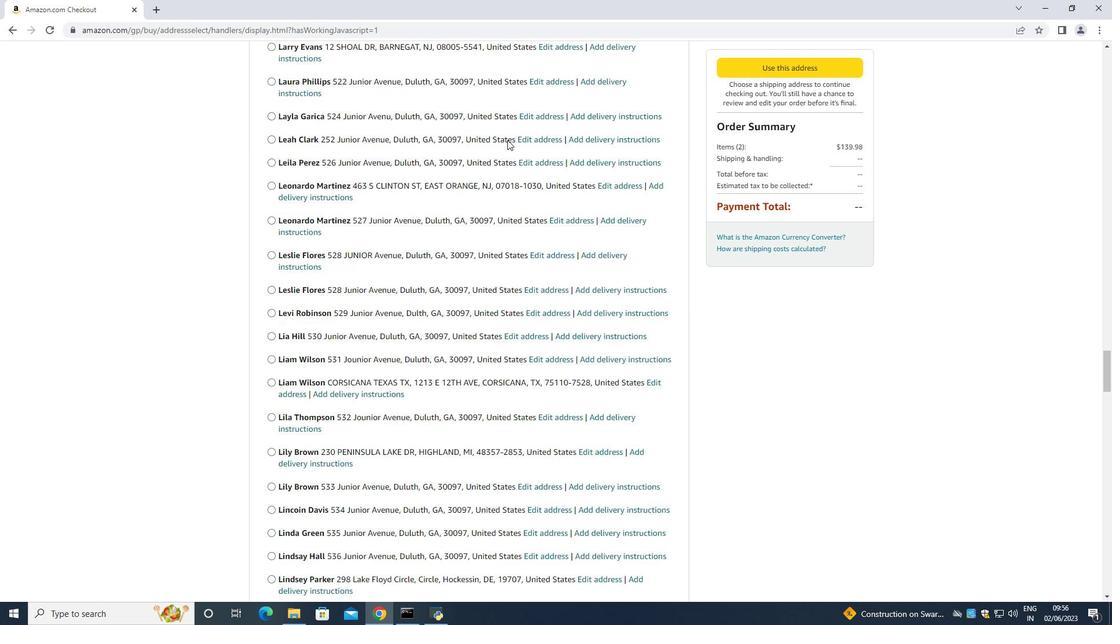 
Action: Mouse scrolled (507, 139) with delta (0, 0)
Screenshot: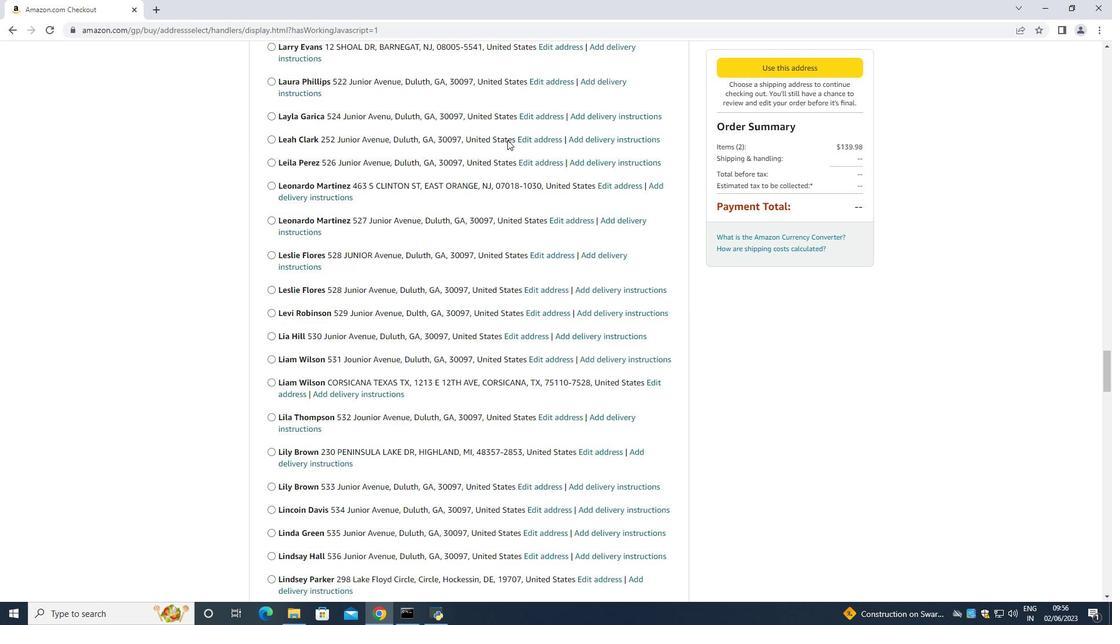 
Action: Mouse scrolled (507, 139) with delta (0, 0)
Screenshot: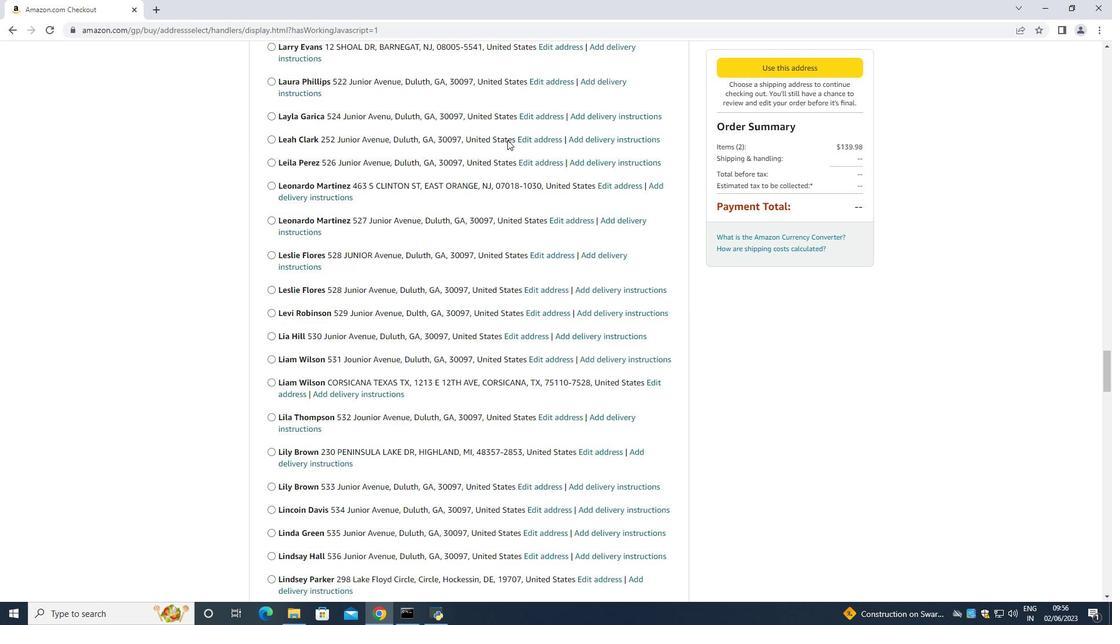 
Action: Mouse scrolled (507, 139) with delta (0, 0)
Screenshot: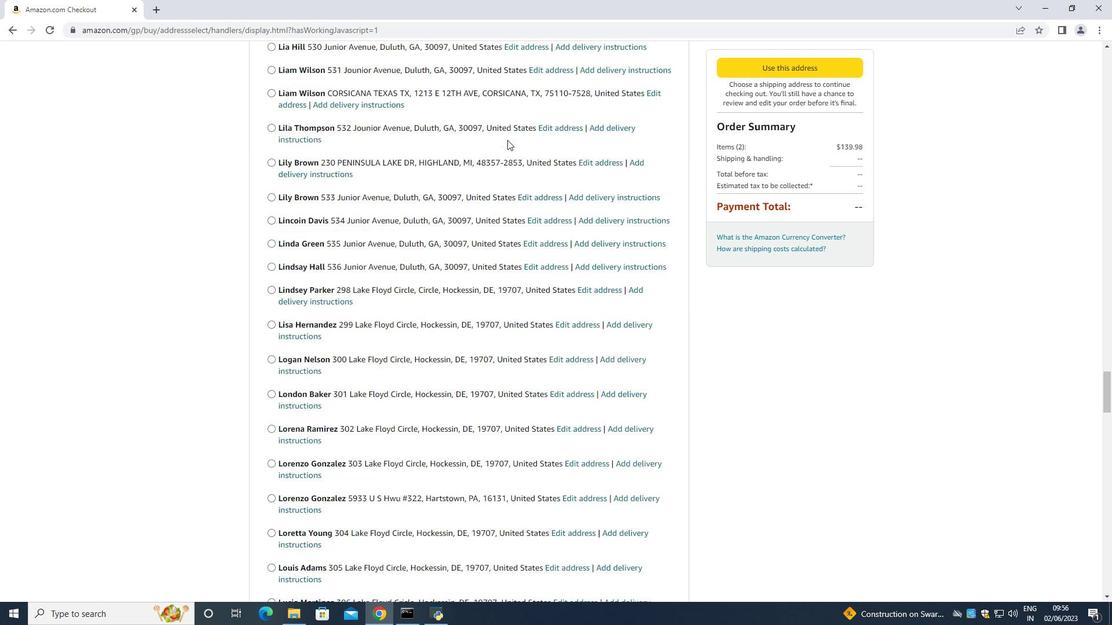 
Action: Mouse scrolled (507, 139) with delta (0, 0)
Screenshot: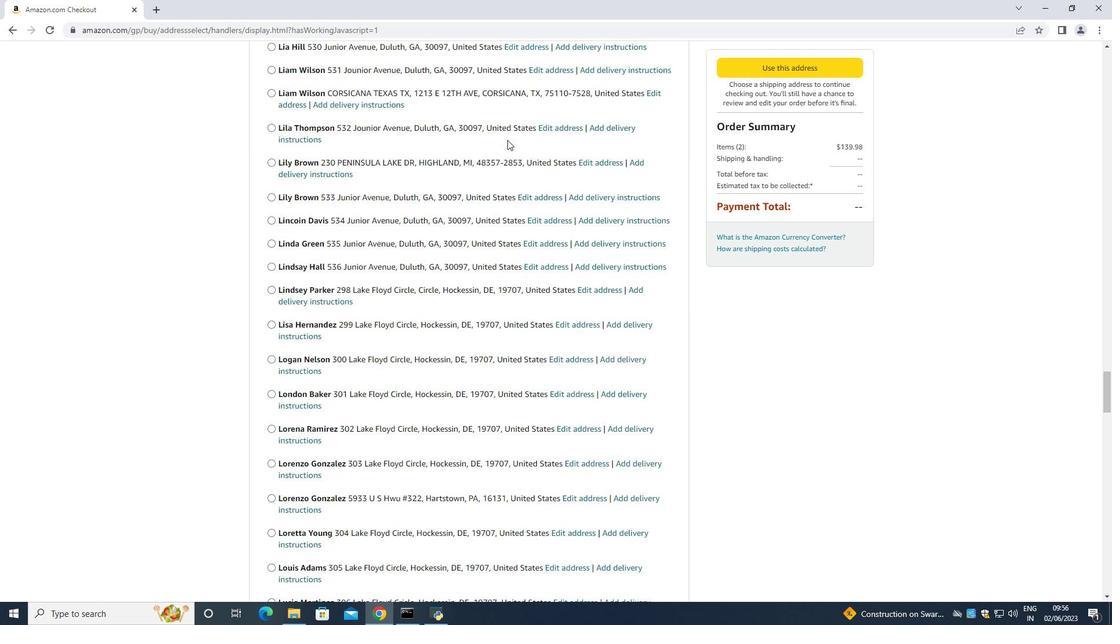 
Action: Mouse scrolled (507, 139) with delta (0, 0)
Screenshot: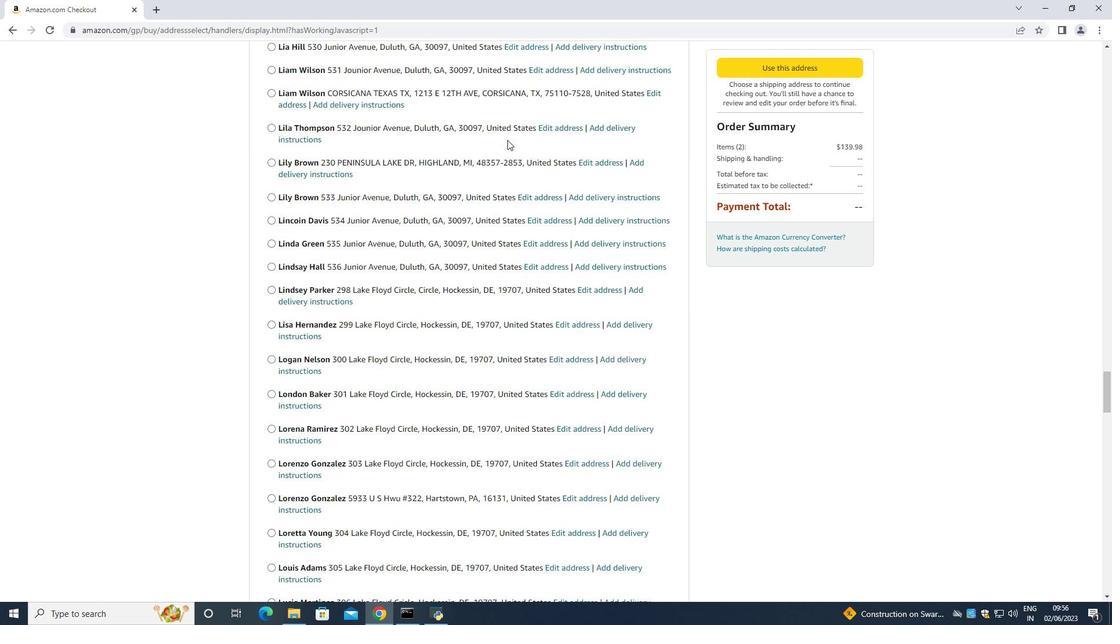 
Action: Mouse scrolled (507, 139) with delta (0, 0)
Screenshot: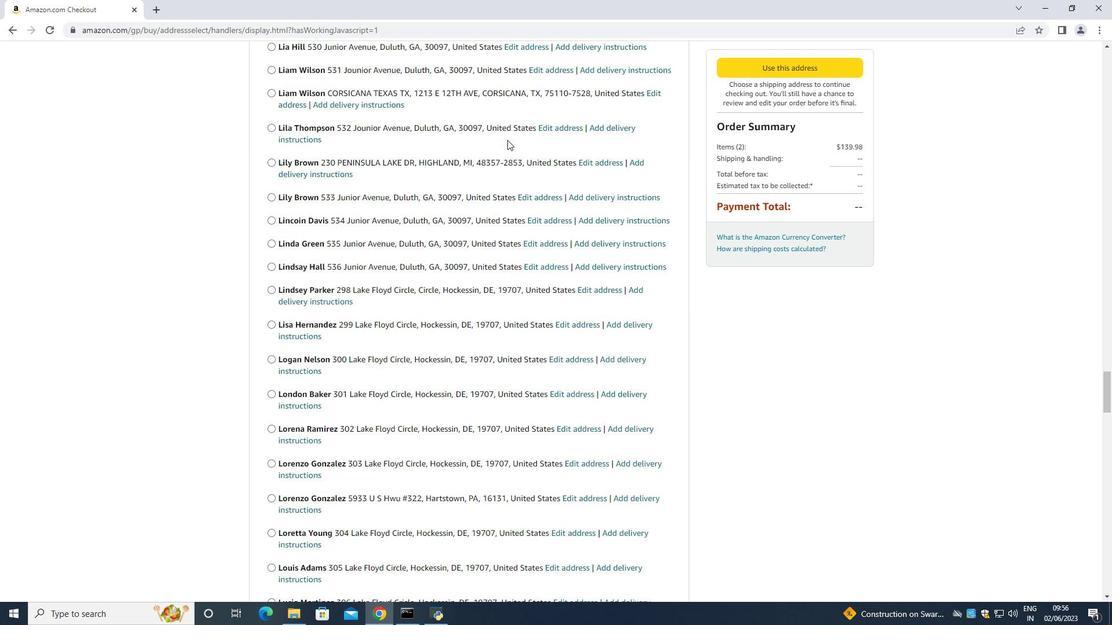 
Action: Mouse scrolled (507, 139) with delta (0, 0)
Screenshot: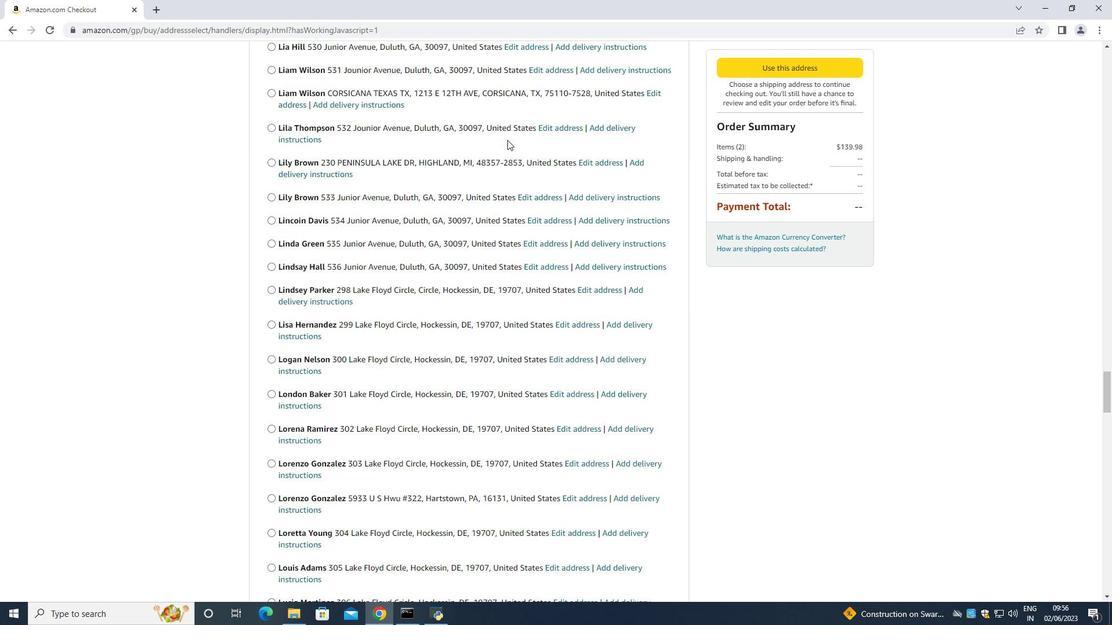 
Action: Mouse scrolled (507, 139) with delta (0, 0)
Screenshot: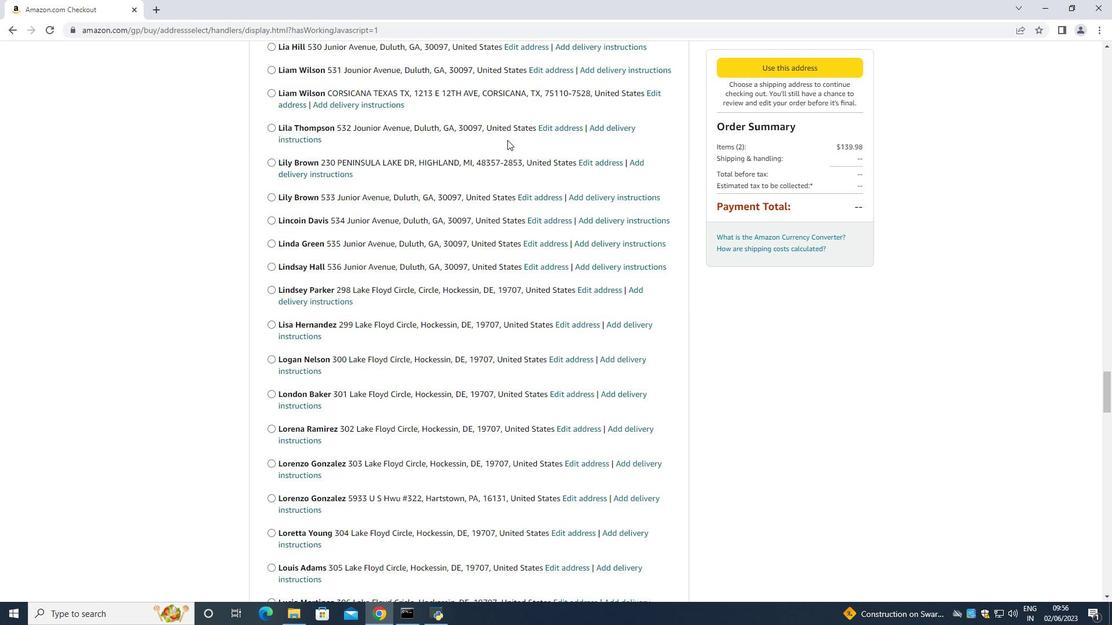 
Action: Mouse scrolled (507, 139) with delta (0, 0)
Screenshot: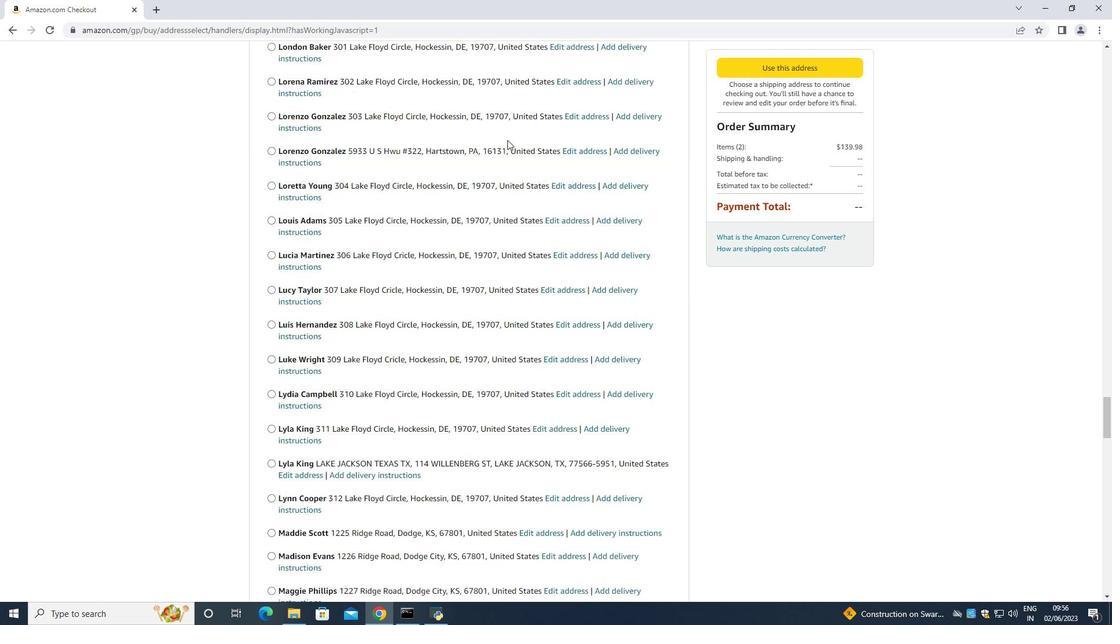 
Action: Mouse scrolled (507, 139) with delta (0, 0)
Screenshot: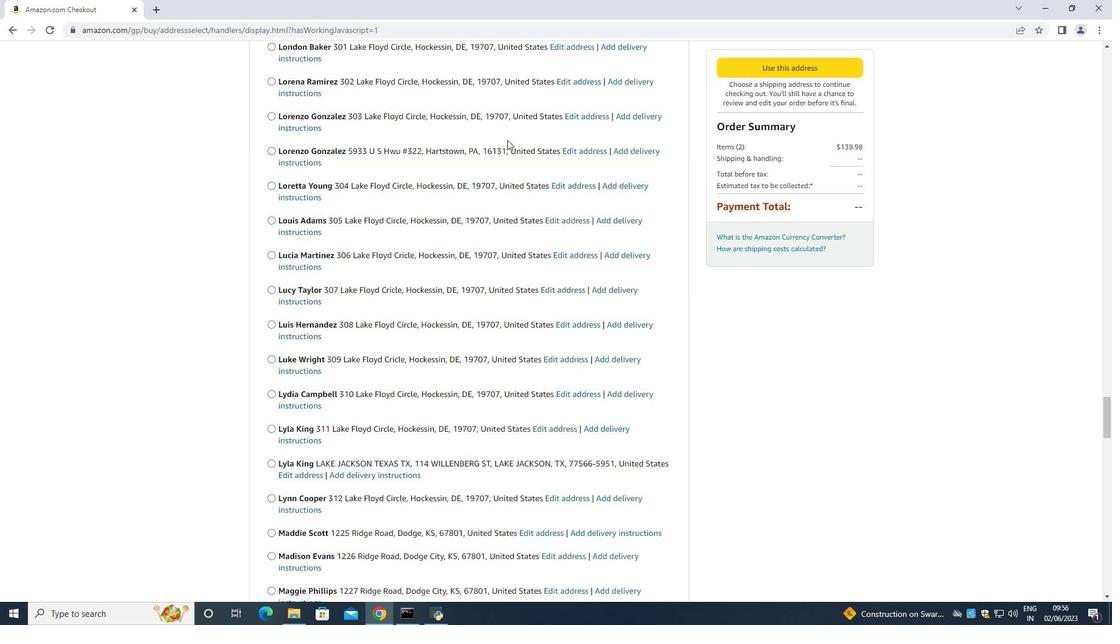 
Action: Mouse scrolled (507, 139) with delta (0, 0)
Screenshot: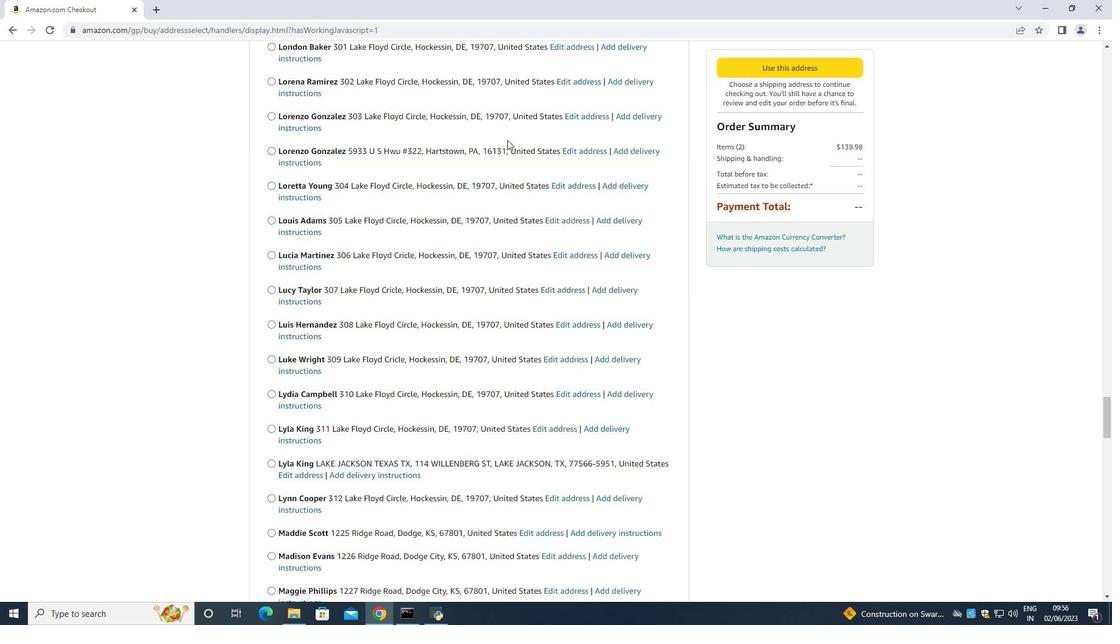 
Action: Mouse scrolled (507, 139) with delta (0, 0)
Screenshot: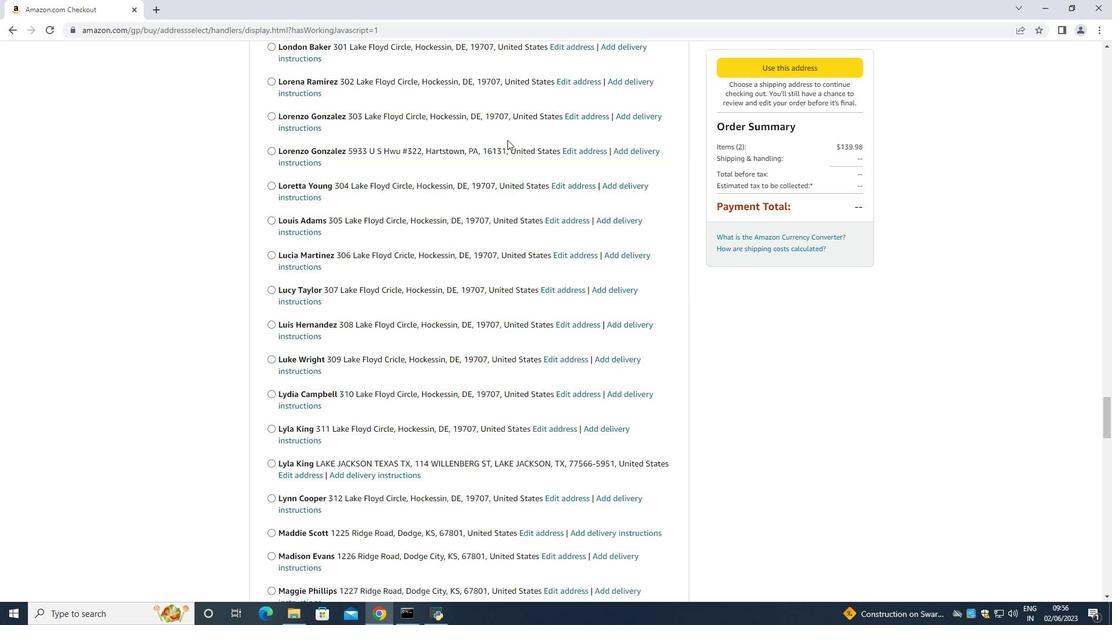 
Action: Mouse scrolled (507, 139) with delta (0, 0)
Screenshot: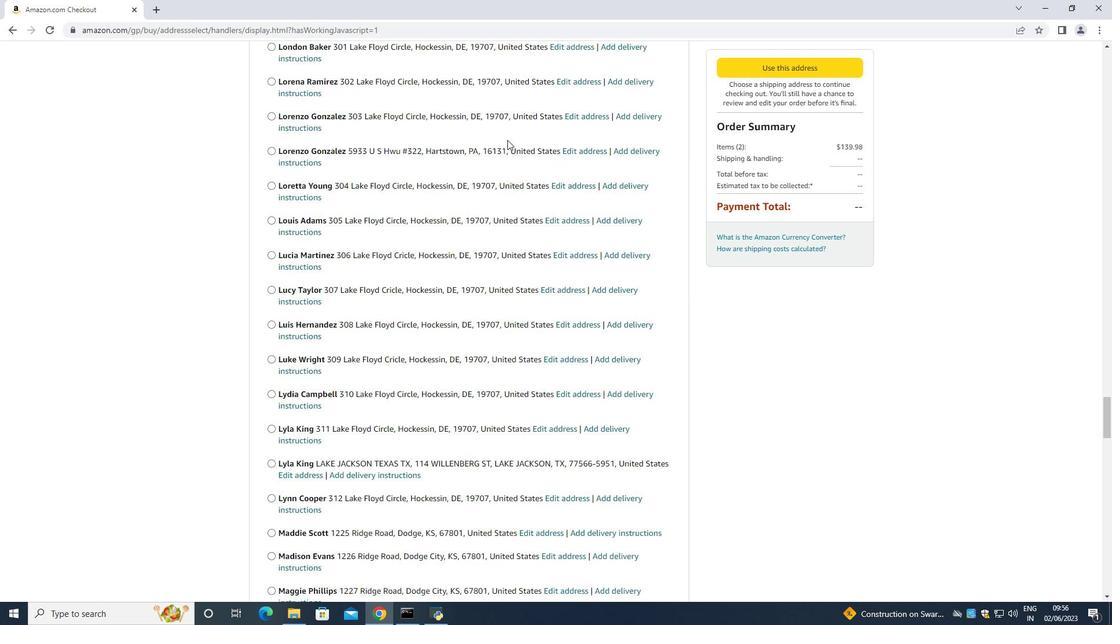 
Action: Mouse moved to (507, 140)
Screenshot: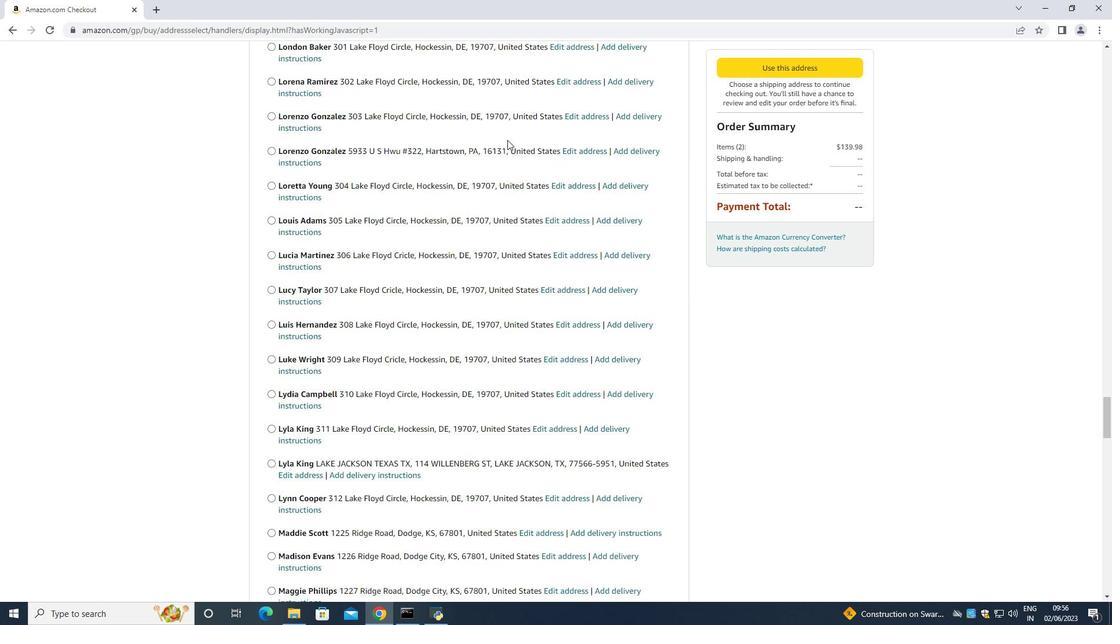 
Action: Mouse scrolled (507, 139) with delta (0, 0)
Screenshot: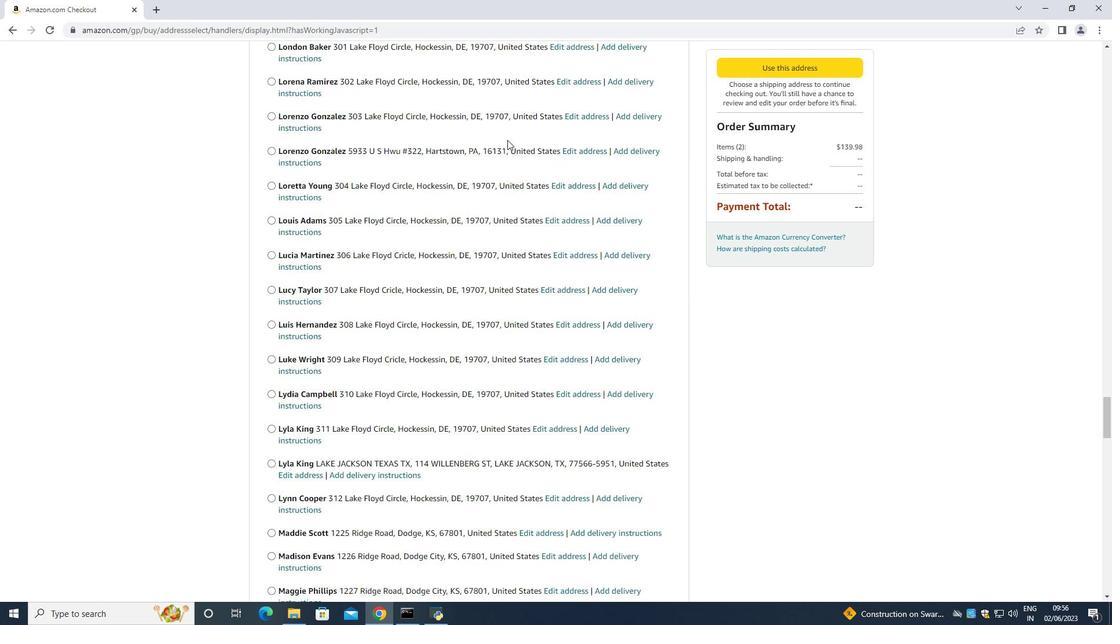 
Action: Mouse scrolled (507, 139) with delta (0, 0)
Screenshot: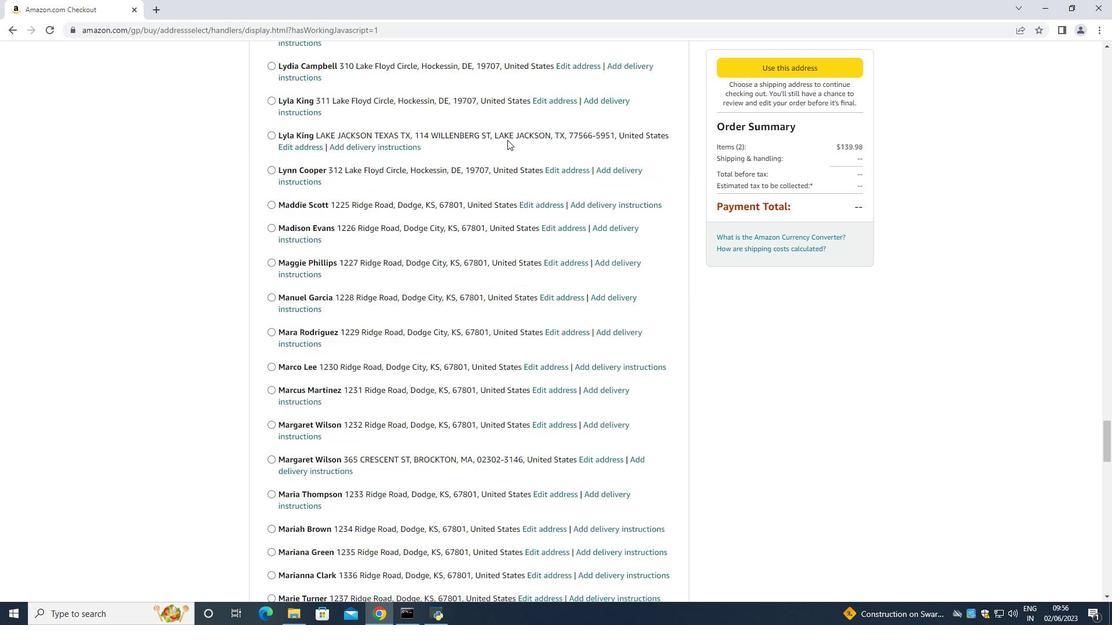 
Action: Mouse scrolled (507, 139) with delta (0, 0)
Screenshot: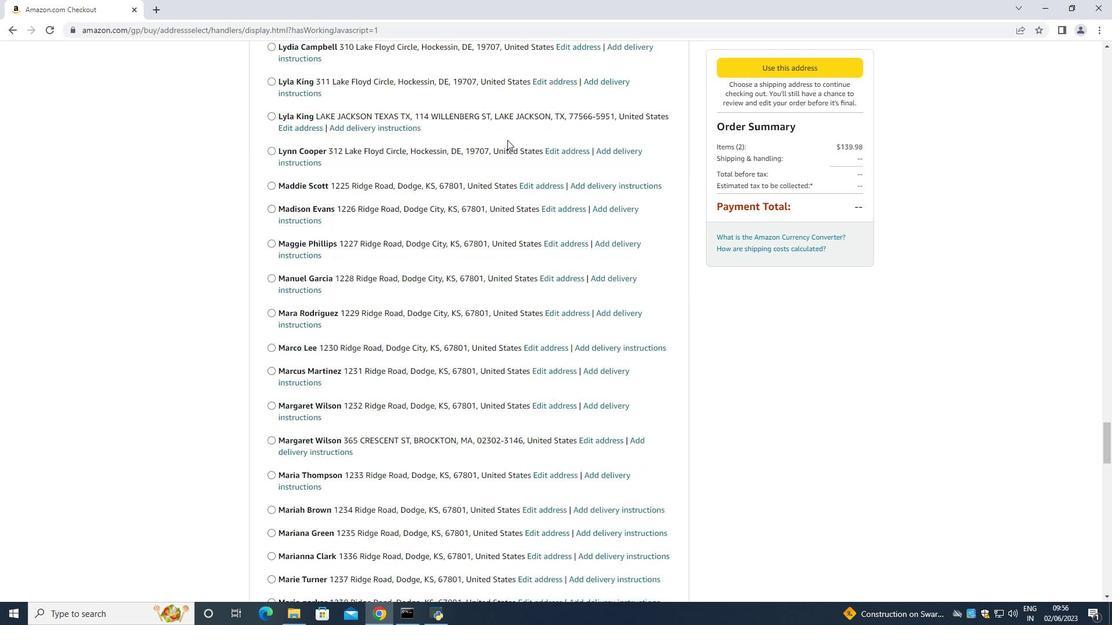 
Action: Mouse scrolled (507, 139) with delta (0, 0)
Screenshot: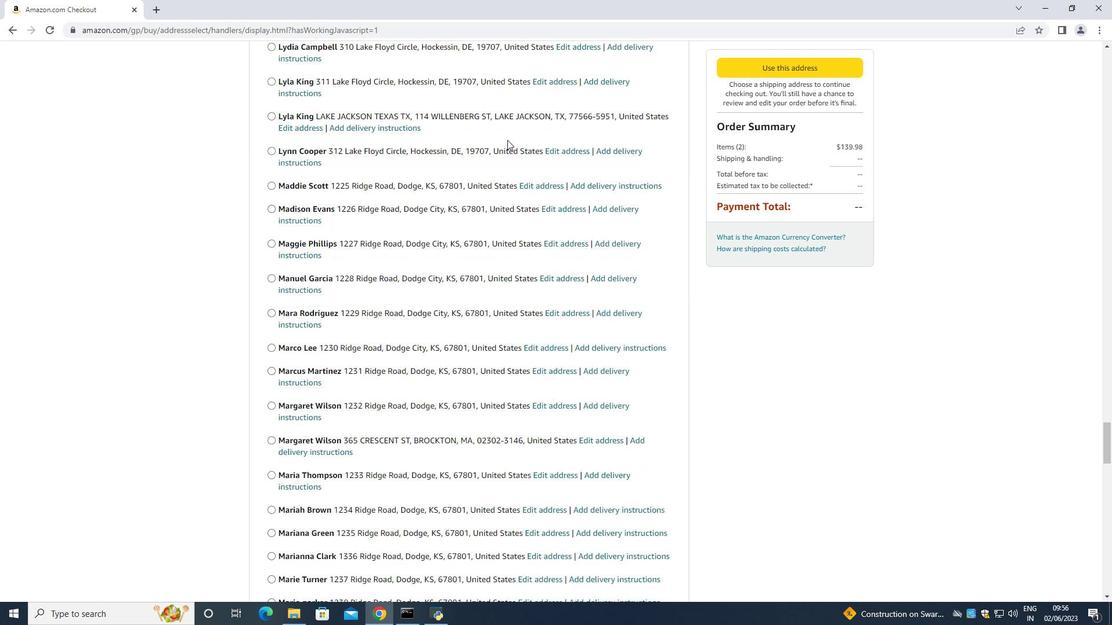 
Action: Mouse scrolled (507, 139) with delta (0, 0)
Screenshot: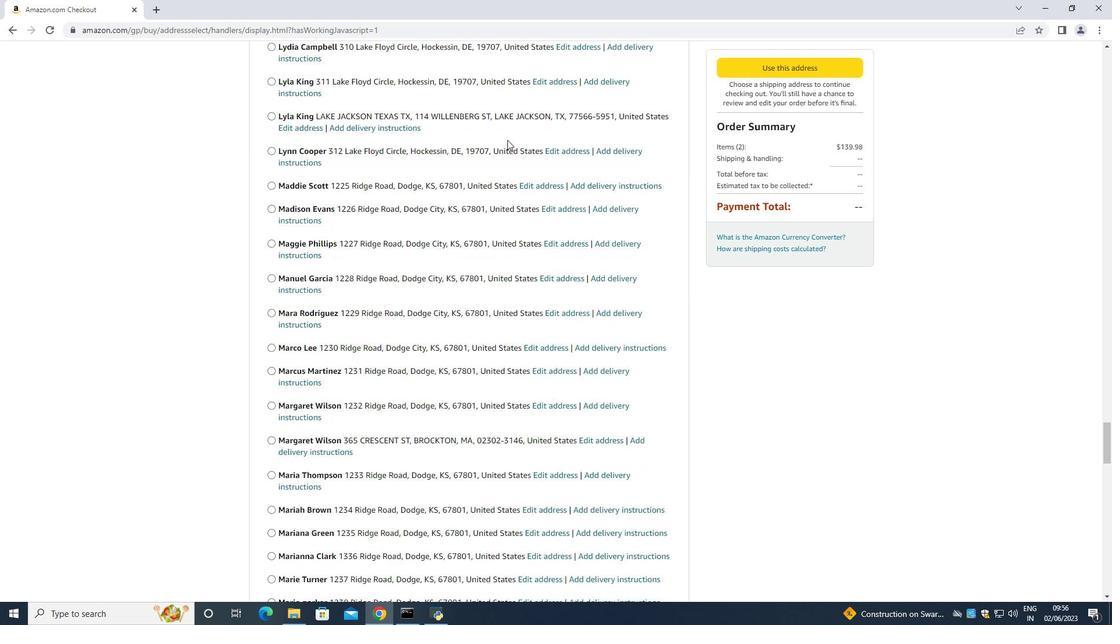 
Action: Mouse scrolled (507, 139) with delta (0, 0)
Screenshot: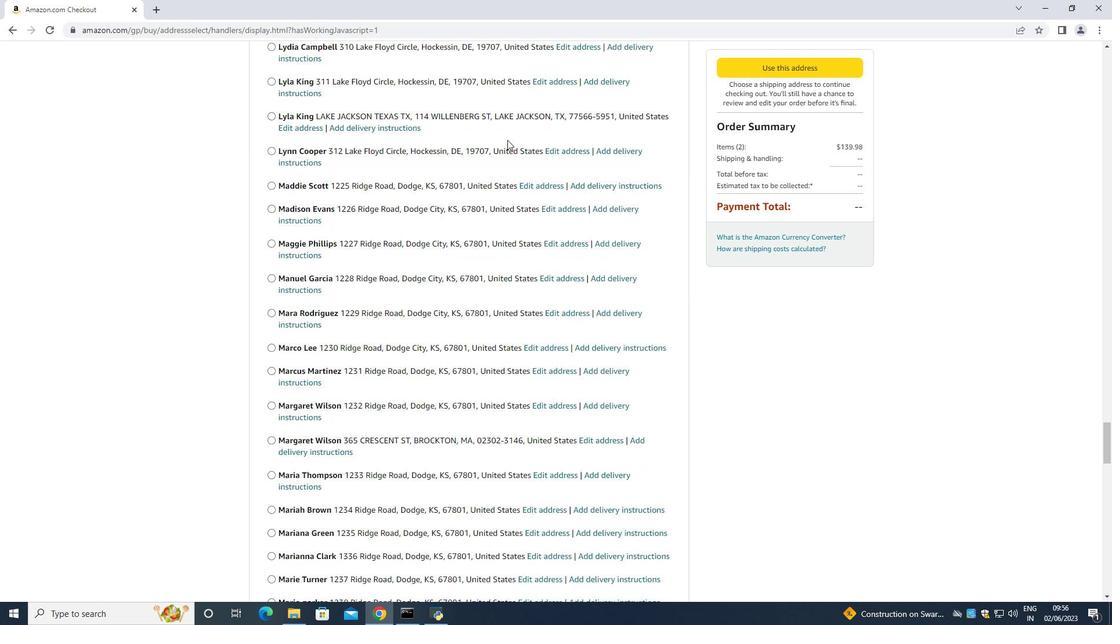 
Action: Mouse scrolled (507, 139) with delta (0, 0)
Screenshot: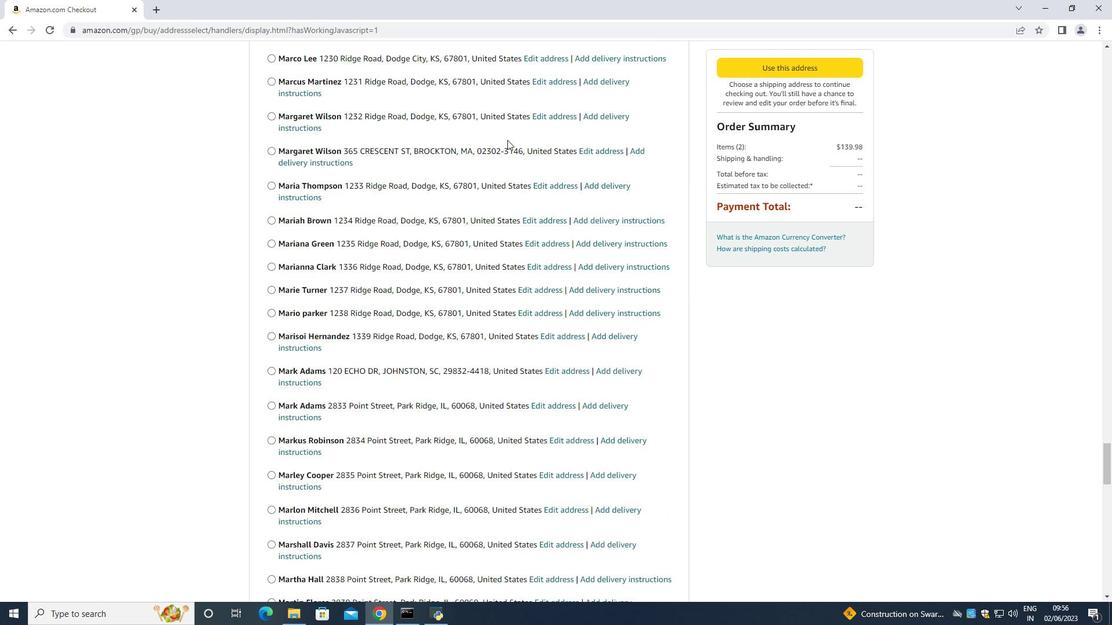 
Action: Mouse scrolled (507, 139) with delta (0, 0)
Screenshot: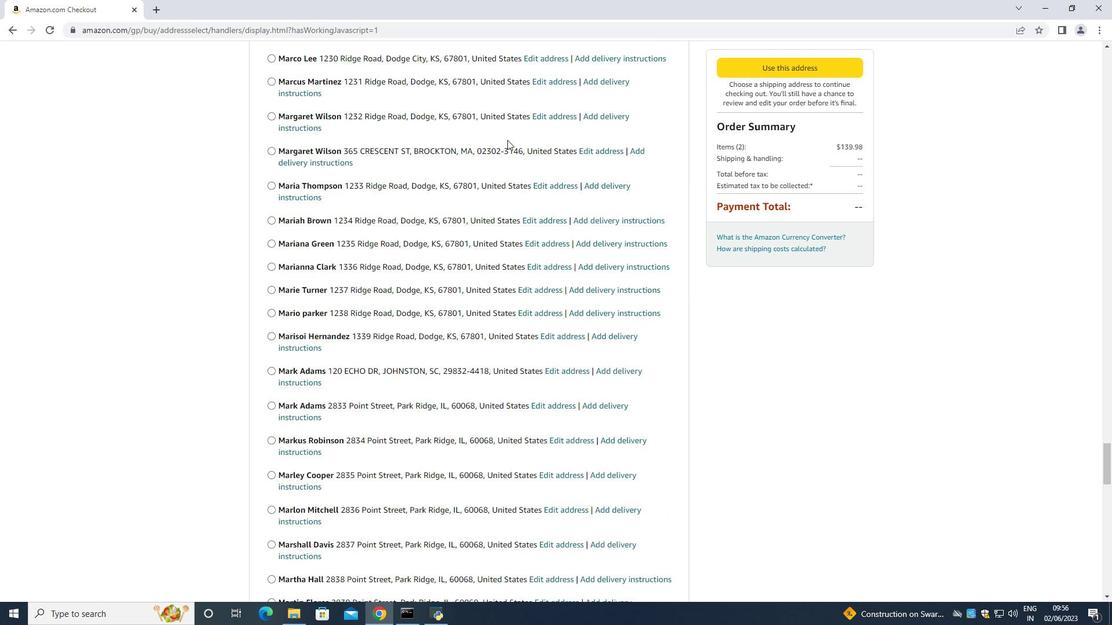 
Action: Mouse scrolled (507, 139) with delta (0, 0)
Screenshot: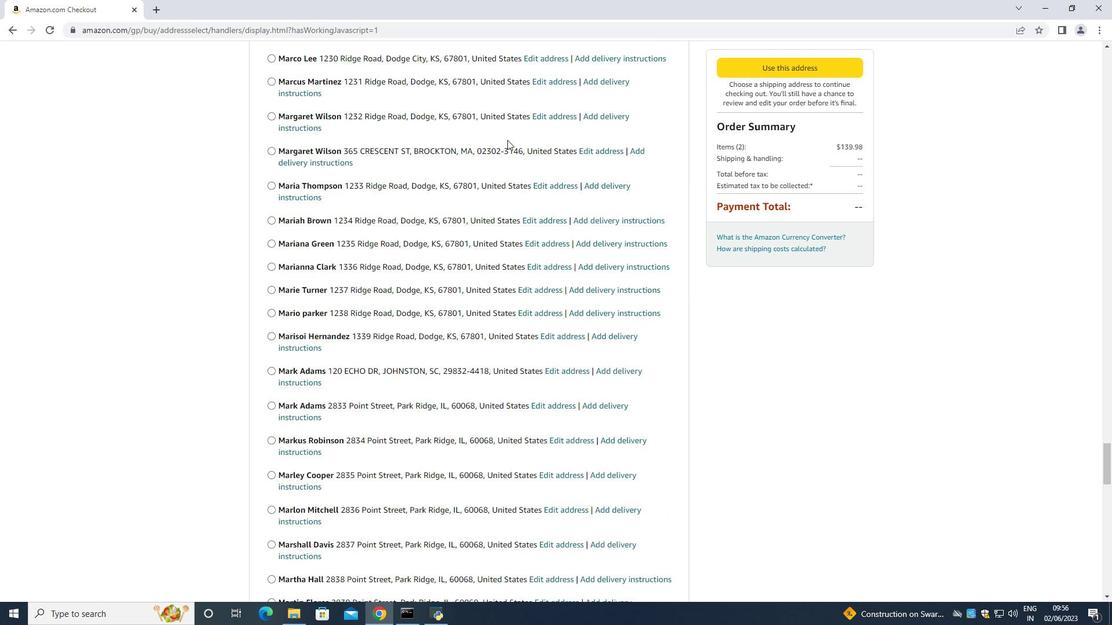 
Action: Mouse scrolled (507, 139) with delta (0, 0)
Screenshot: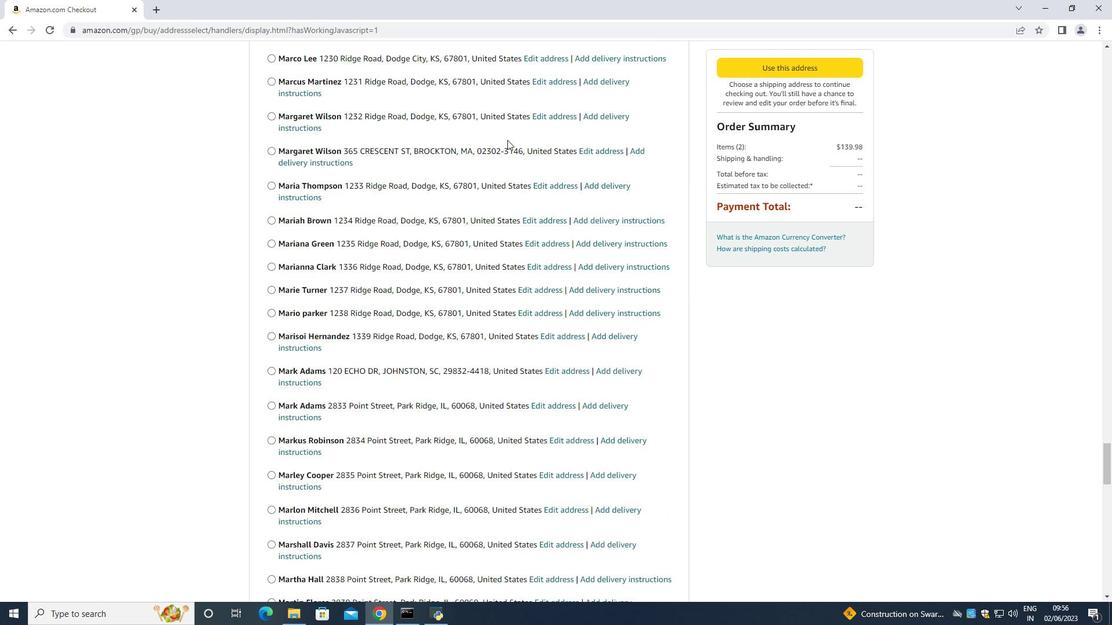 
Action: Mouse scrolled (507, 139) with delta (0, 0)
Screenshot: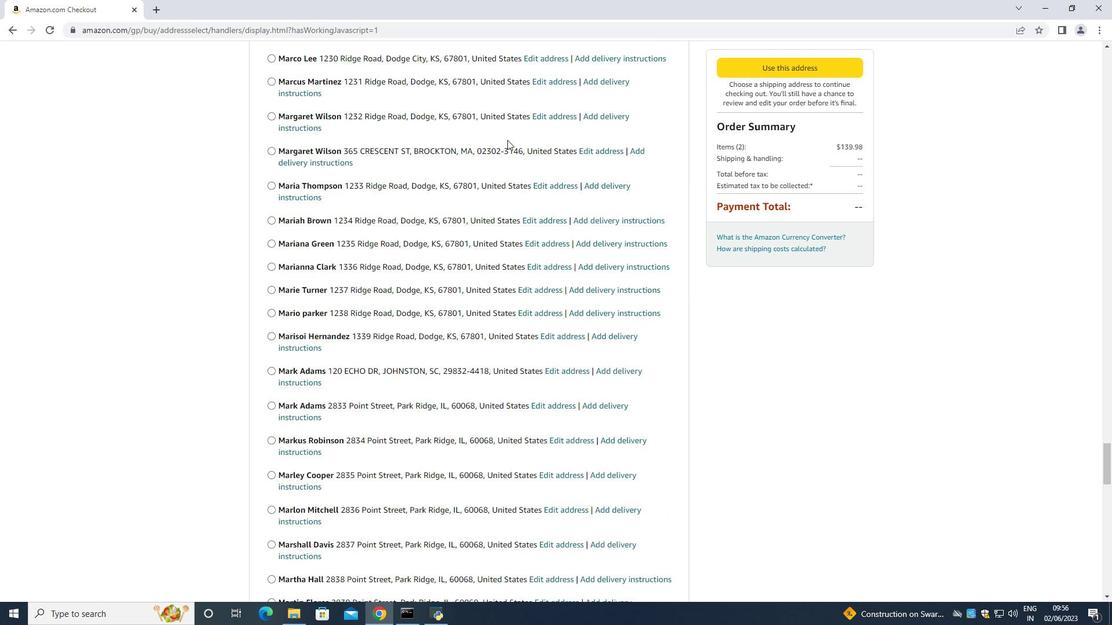
Action: Mouse scrolled (507, 139) with delta (0, 0)
Screenshot: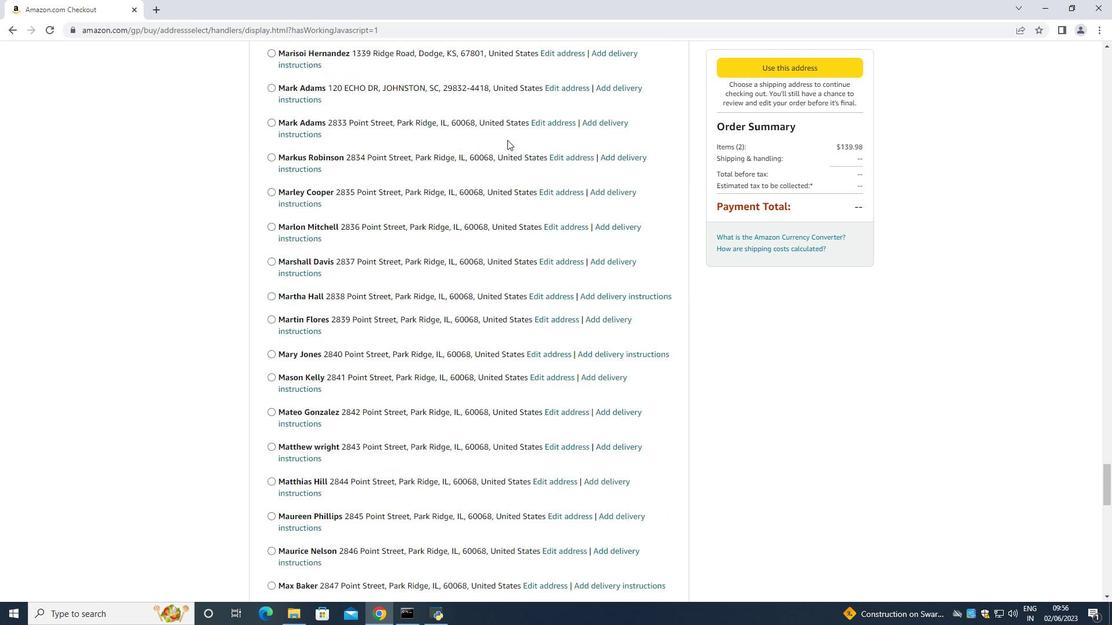 
Action: Mouse scrolled (507, 139) with delta (0, 0)
Screenshot: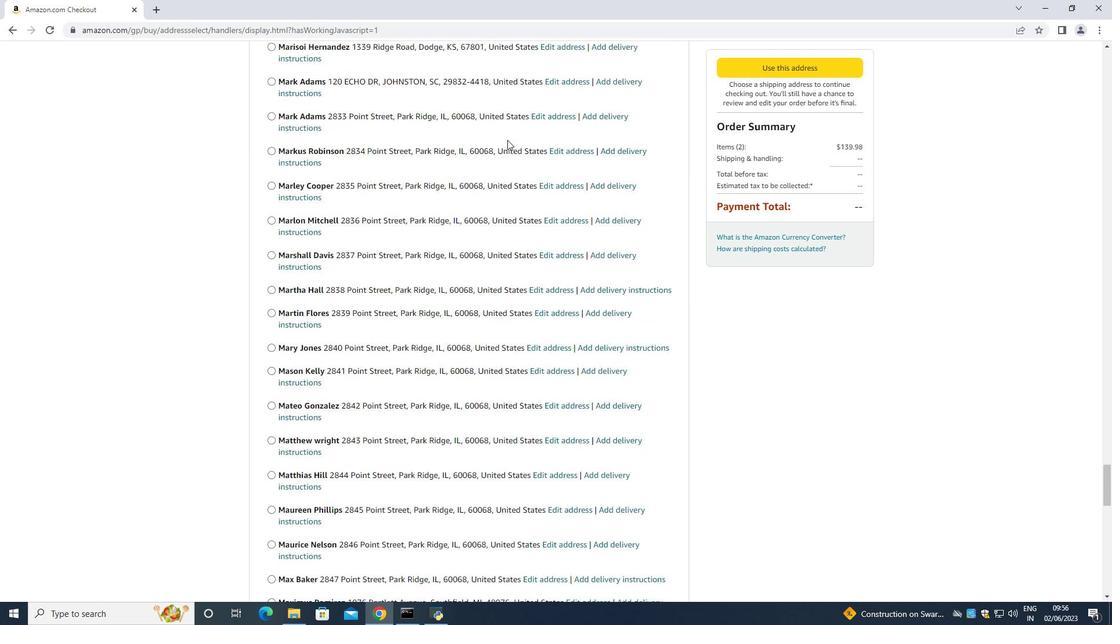 
Action: Mouse scrolled (507, 139) with delta (0, 0)
Screenshot: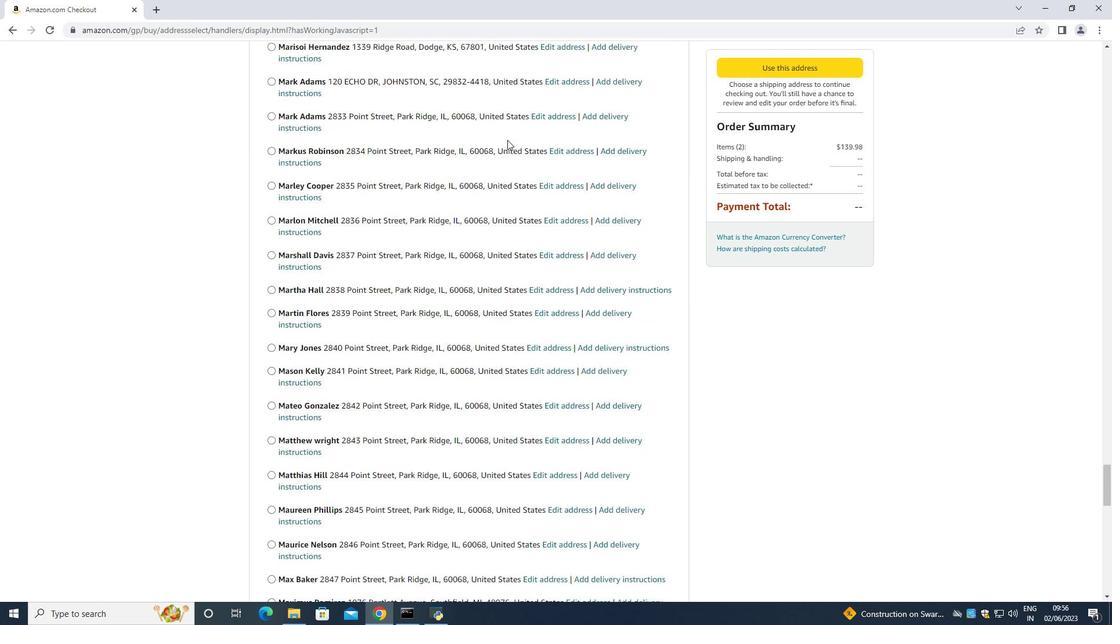 
Action: Mouse scrolled (507, 139) with delta (0, 0)
Screenshot: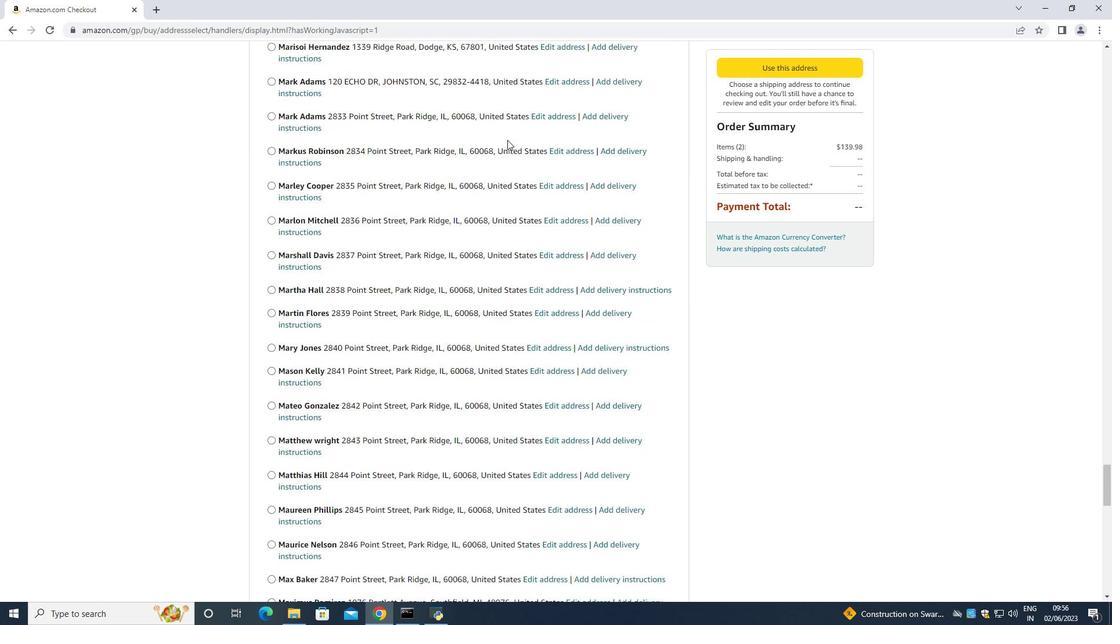 
Action: Mouse scrolled (507, 139) with delta (0, 0)
Screenshot: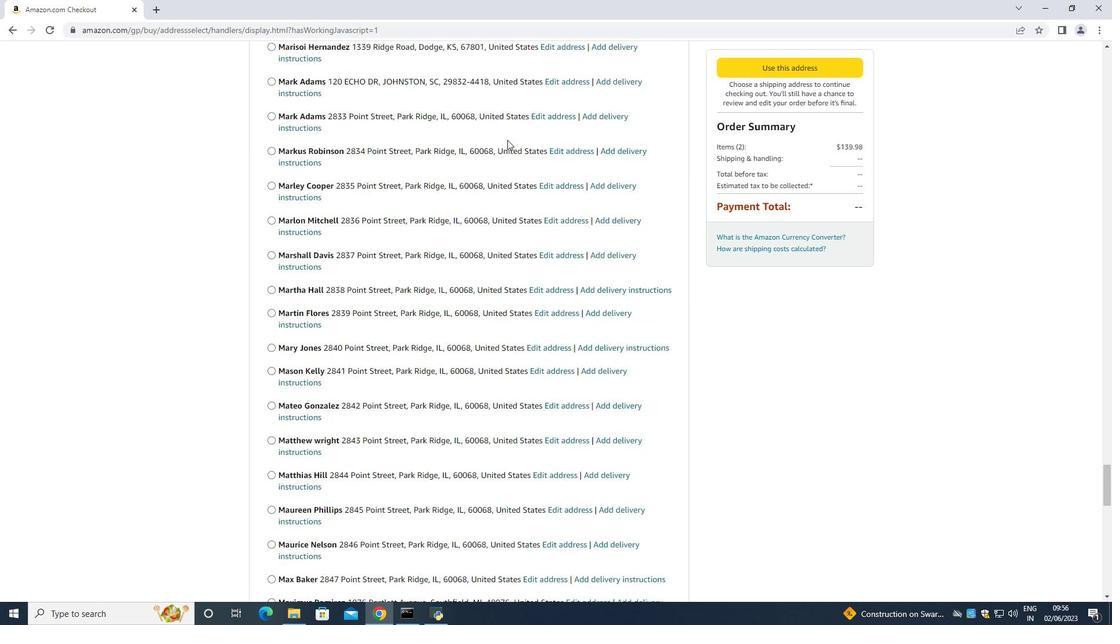 
Action: Mouse scrolled (507, 139) with delta (0, 0)
Screenshot: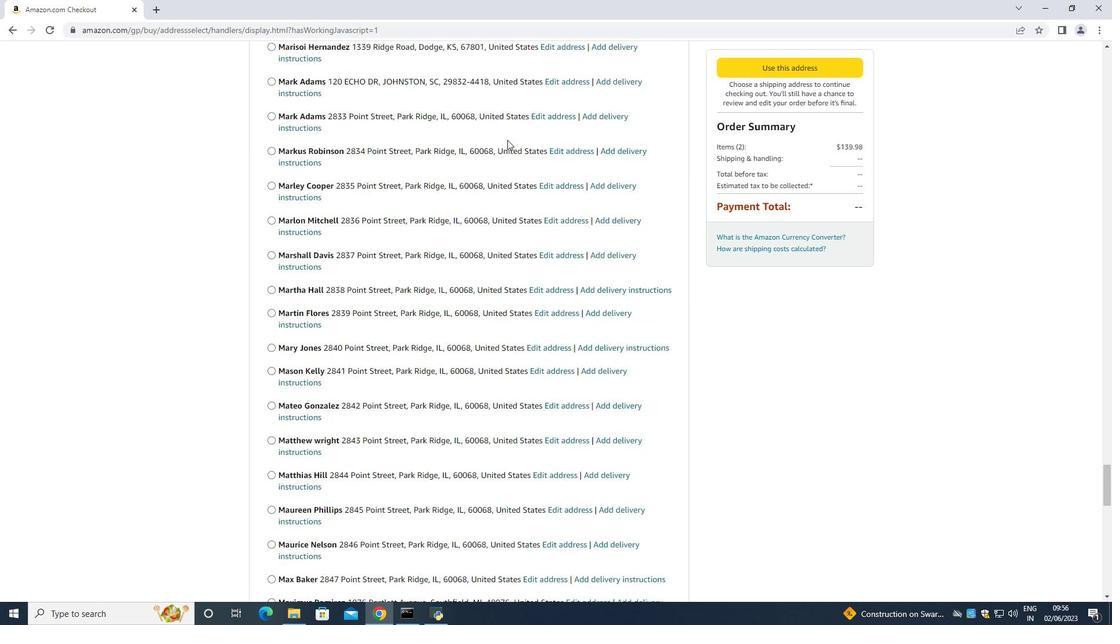 
Action: Mouse moved to (506, 136)
Screenshot: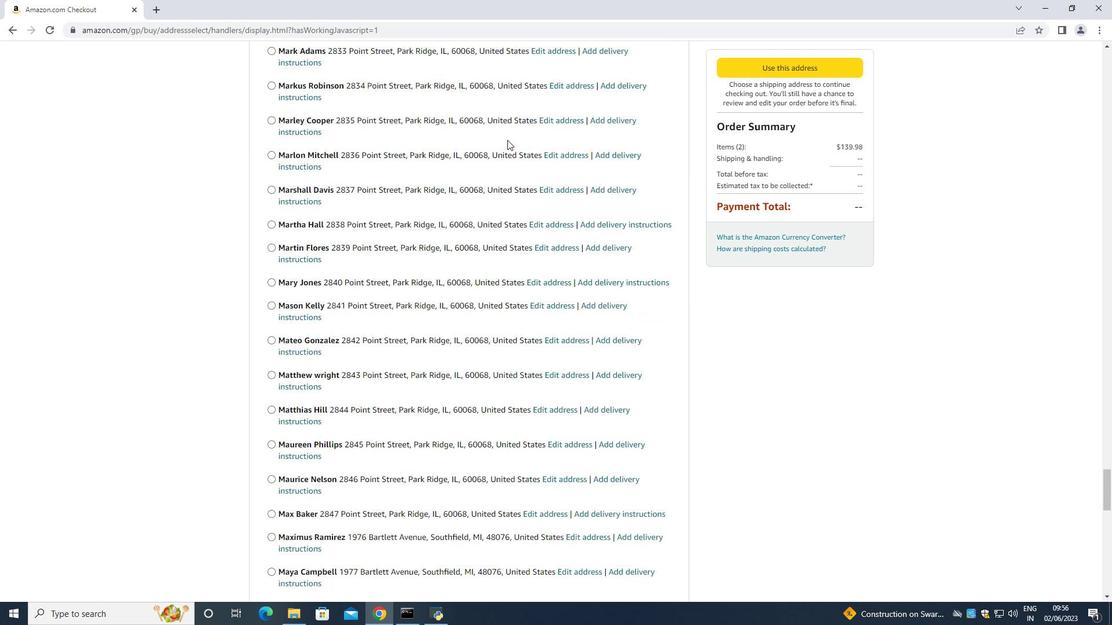 
Action: Mouse scrolled (506, 136) with delta (0, 0)
Screenshot: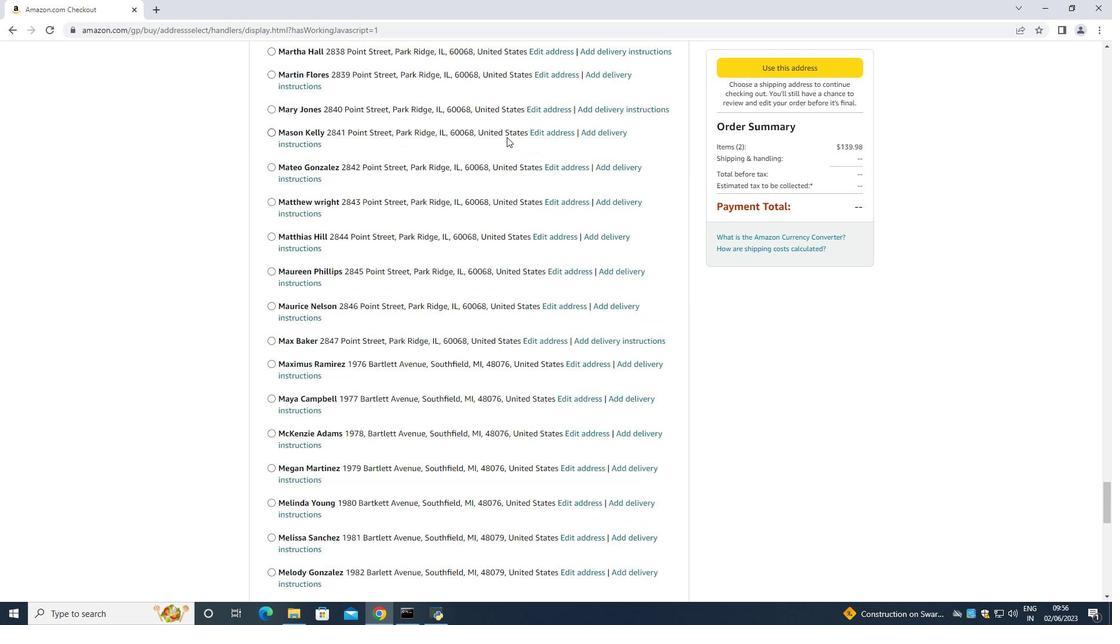 
Action: Mouse scrolled (506, 136) with delta (0, 0)
Screenshot: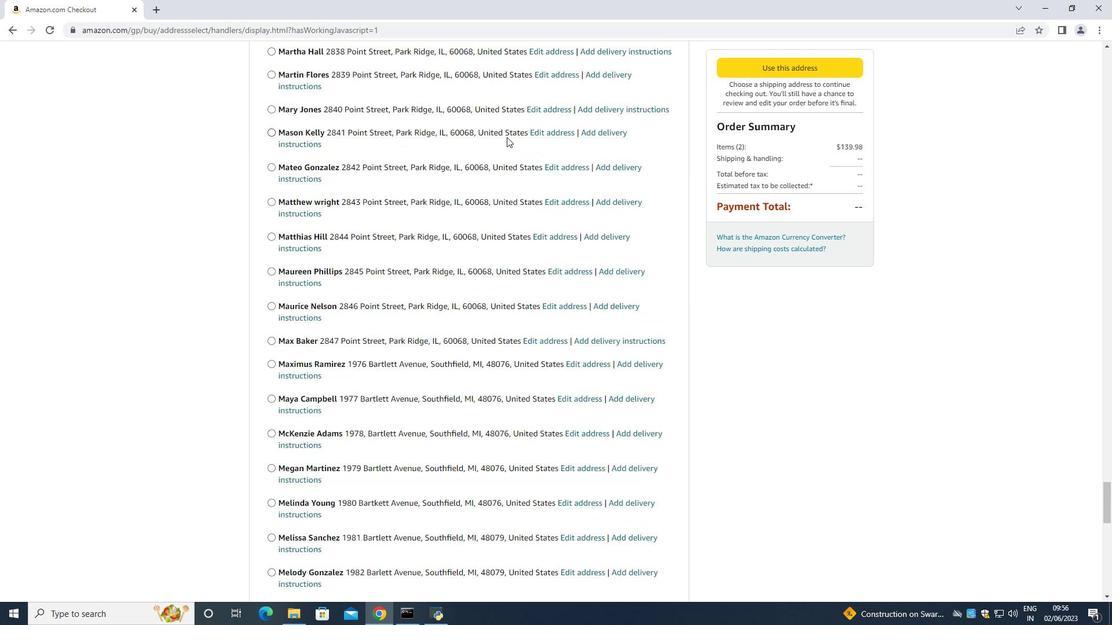 
Action: Mouse scrolled (506, 136) with delta (0, 0)
Screenshot: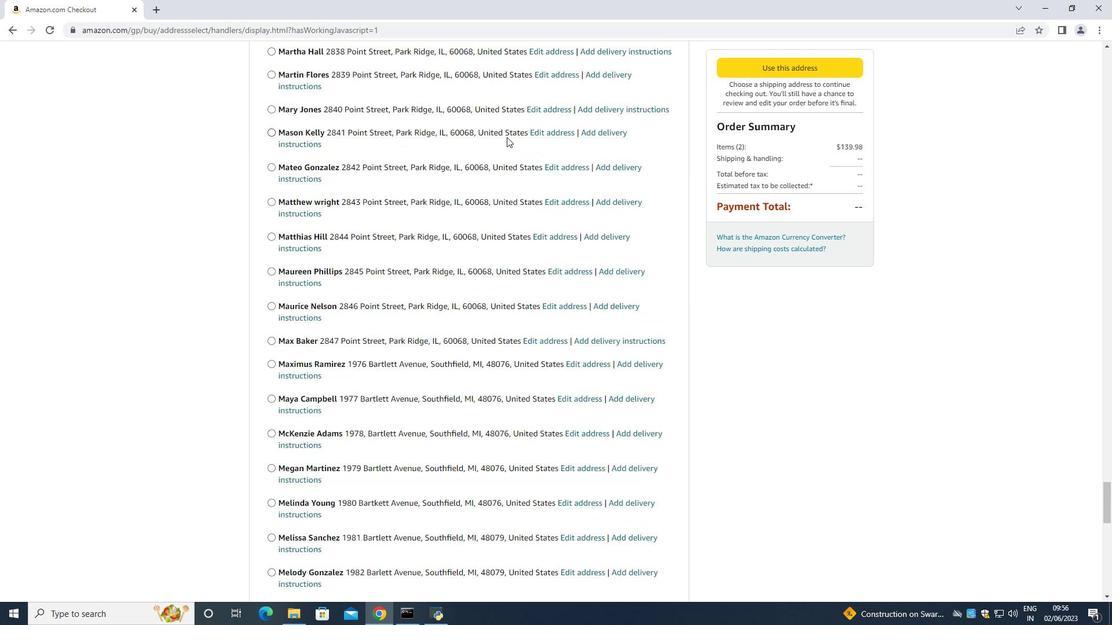 
Action: Mouse scrolled (506, 136) with delta (0, 0)
Screenshot: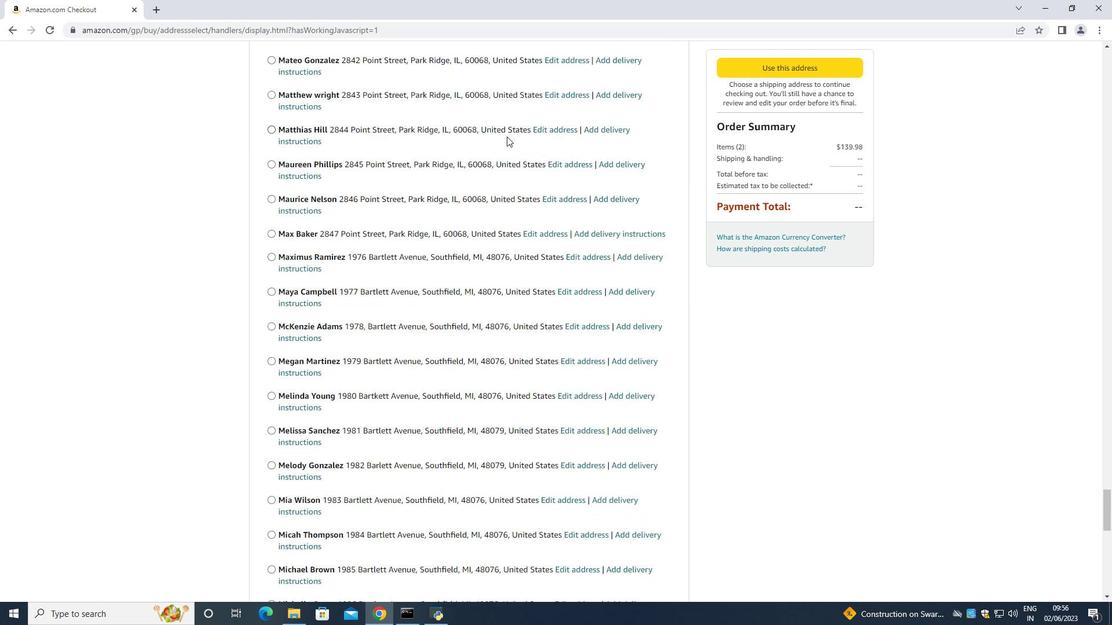 
Action: Mouse scrolled (506, 136) with delta (0, 0)
Screenshot: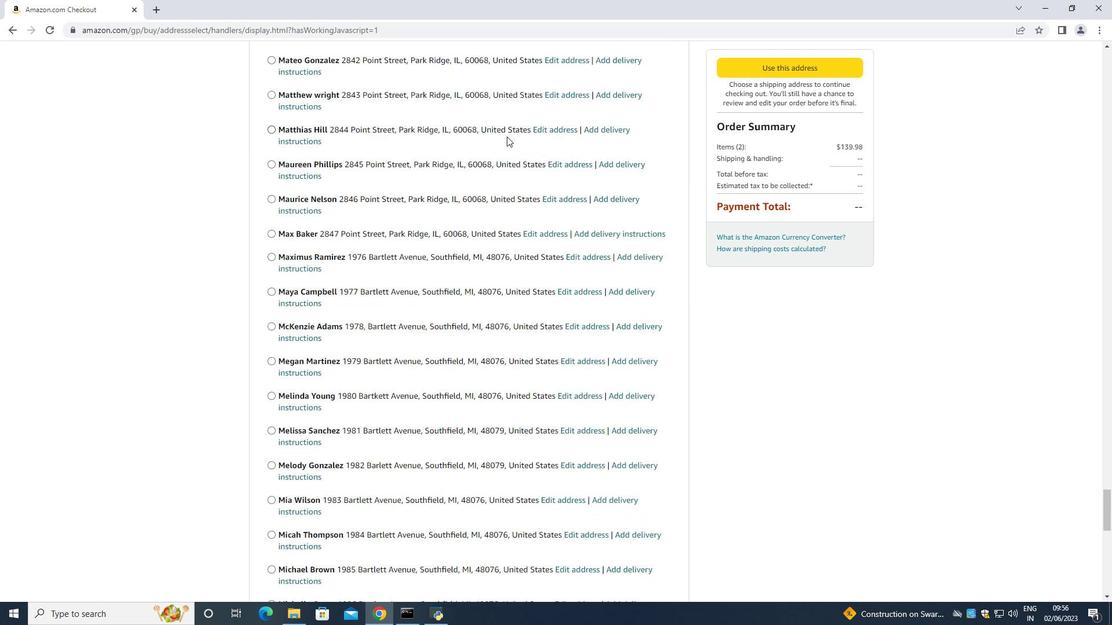 
Action: Mouse scrolled (506, 136) with delta (0, 0)
Screenshot: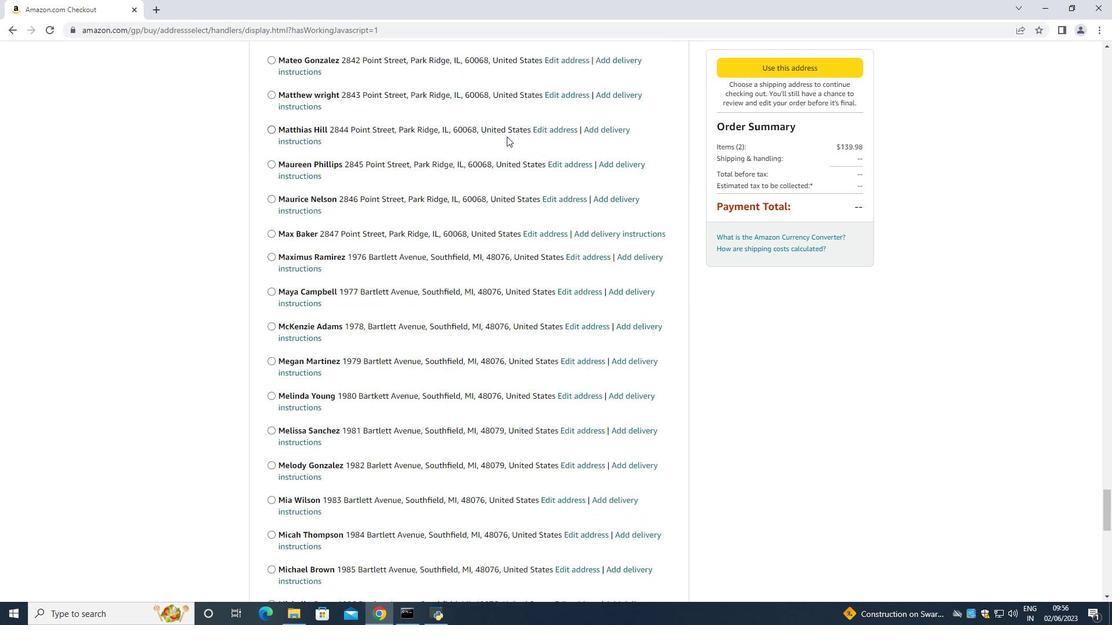 
Action: Mouse scrolled (506, 136) with delta (0, 0)
Screenshot: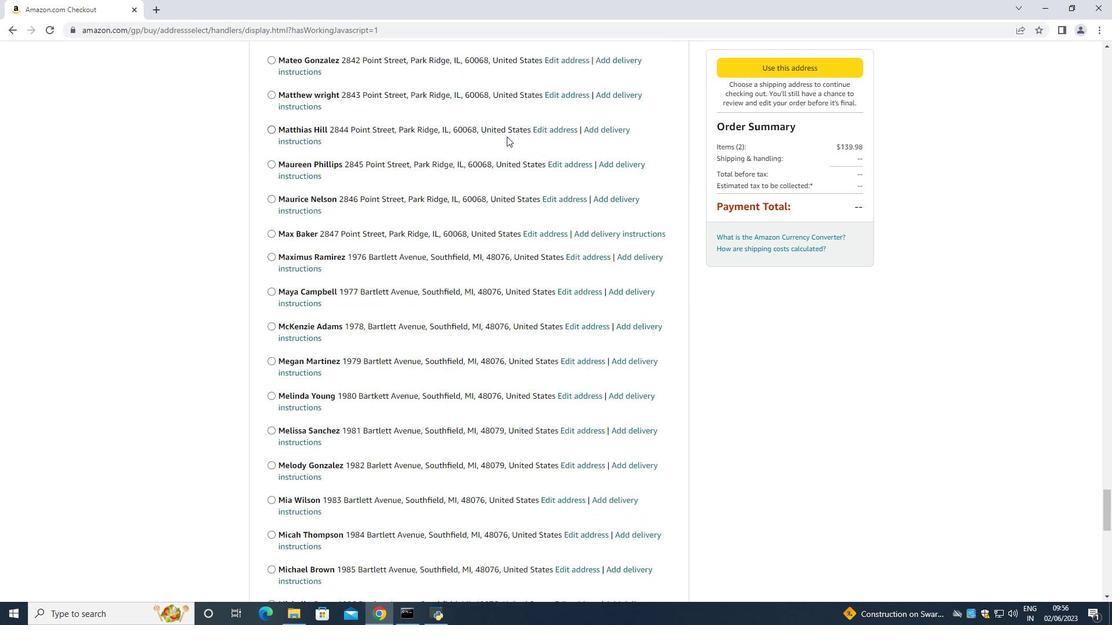 
Action: Mouse scrolled (506, 136) with delta (0, 0)
Screenshot: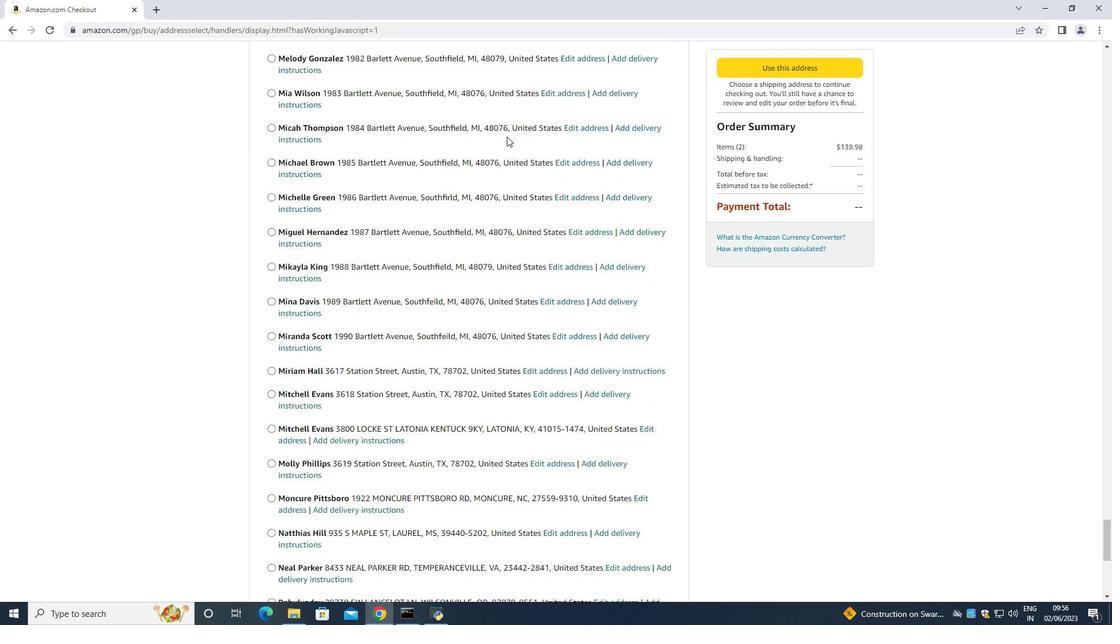 
Action: Mouse scrolled (506, 136) with delta (0, 0)
Screenshot: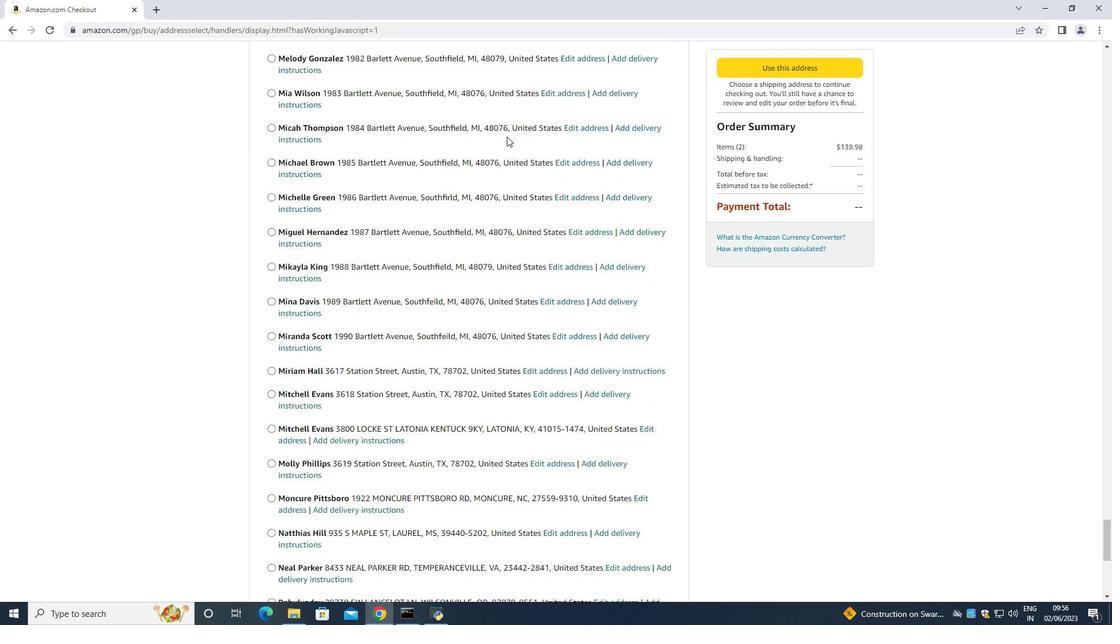 
Action: Mouse scrolled (506, 136) with delta (0, 0)
Screenshot: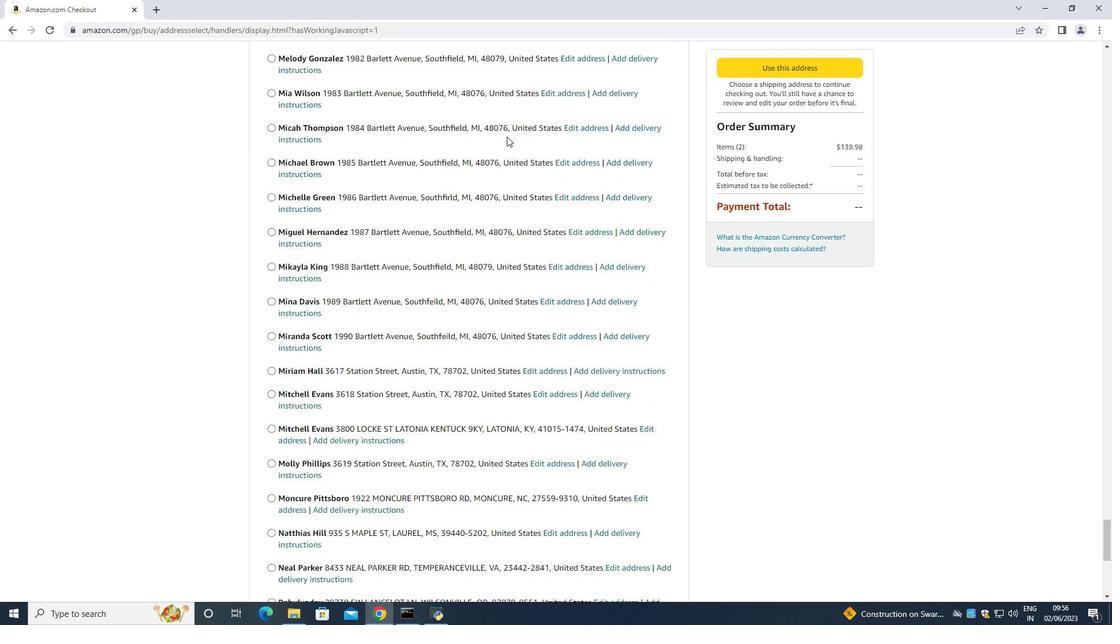 
Action: Mouse scrolled (506, 136) with delta (0, 0)
Screenshot: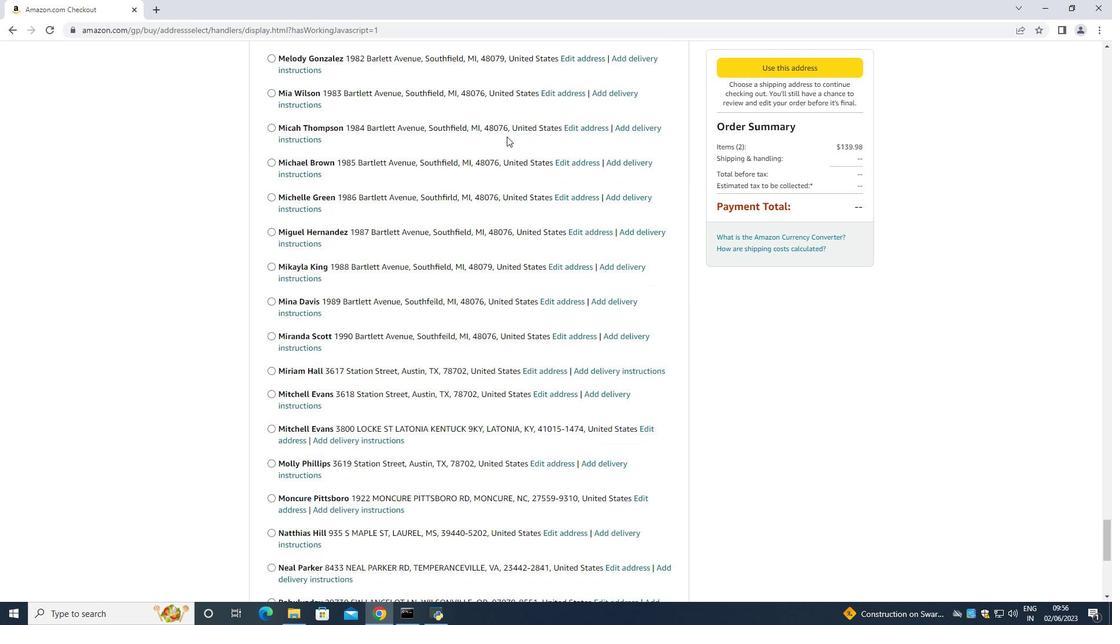 
Action: Mouse scrolled (506, 136) with delta (0, 0)
Screenshot: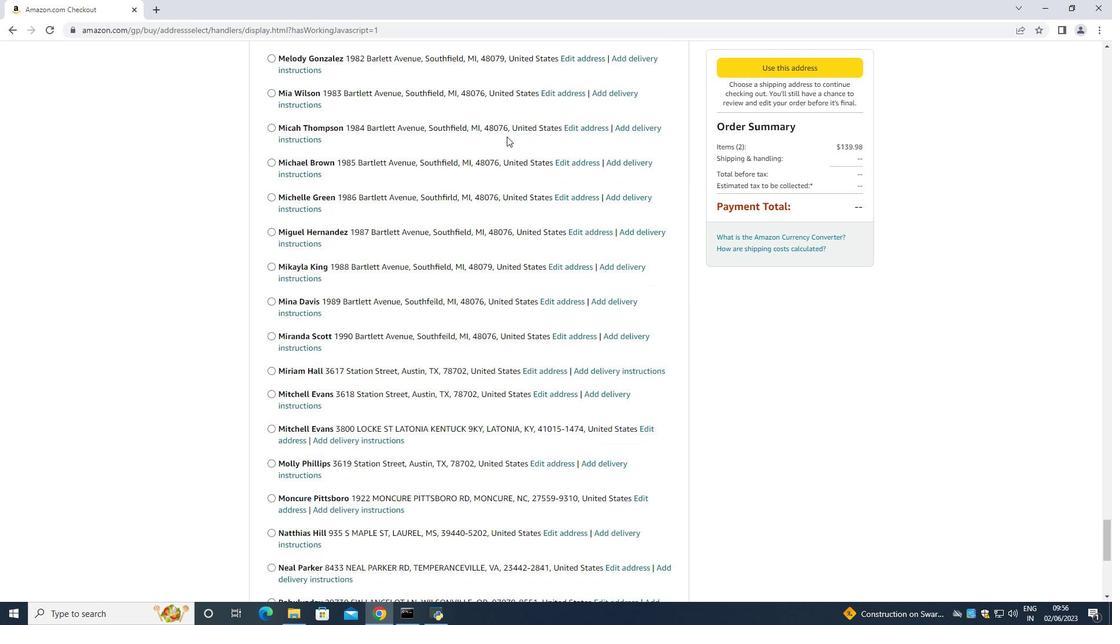 
Action: Mouse moved to (506, 136)
Screenshot: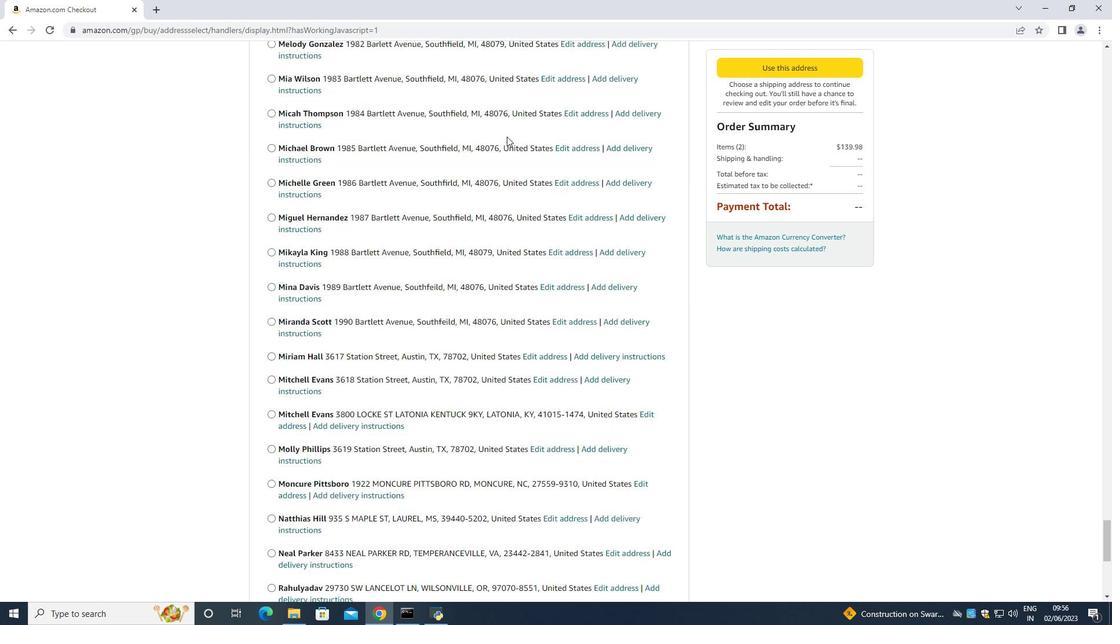 
Action: Mouse scrolled (506, 135) with delta (0, 0)
Screenshot: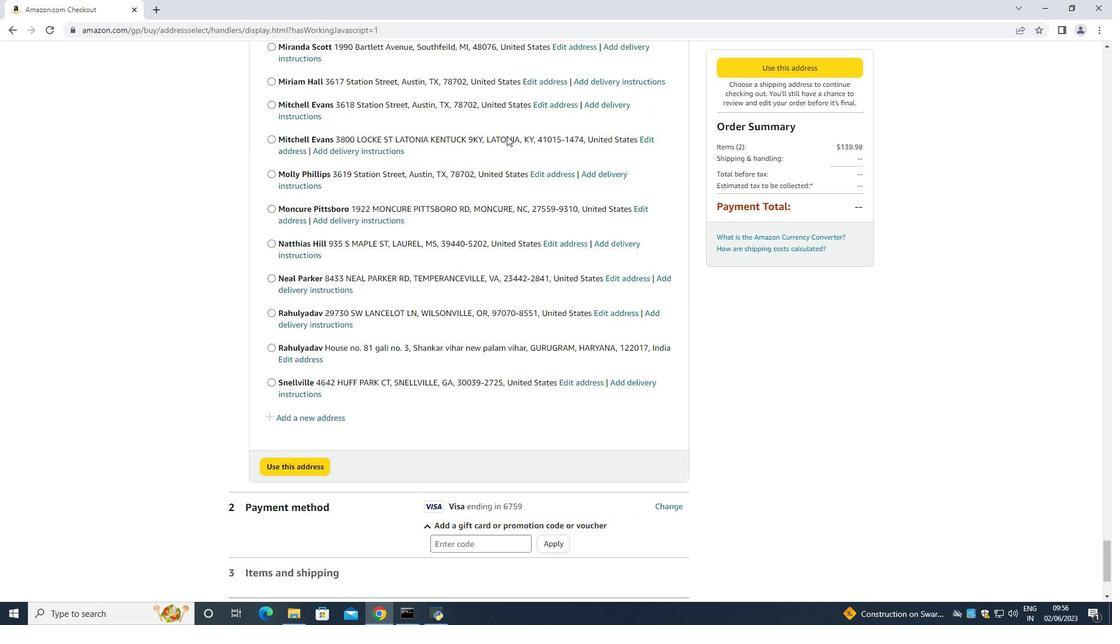 
Action: Mouse scrolled (506, 135) with delta (0, 0)
Screenshot: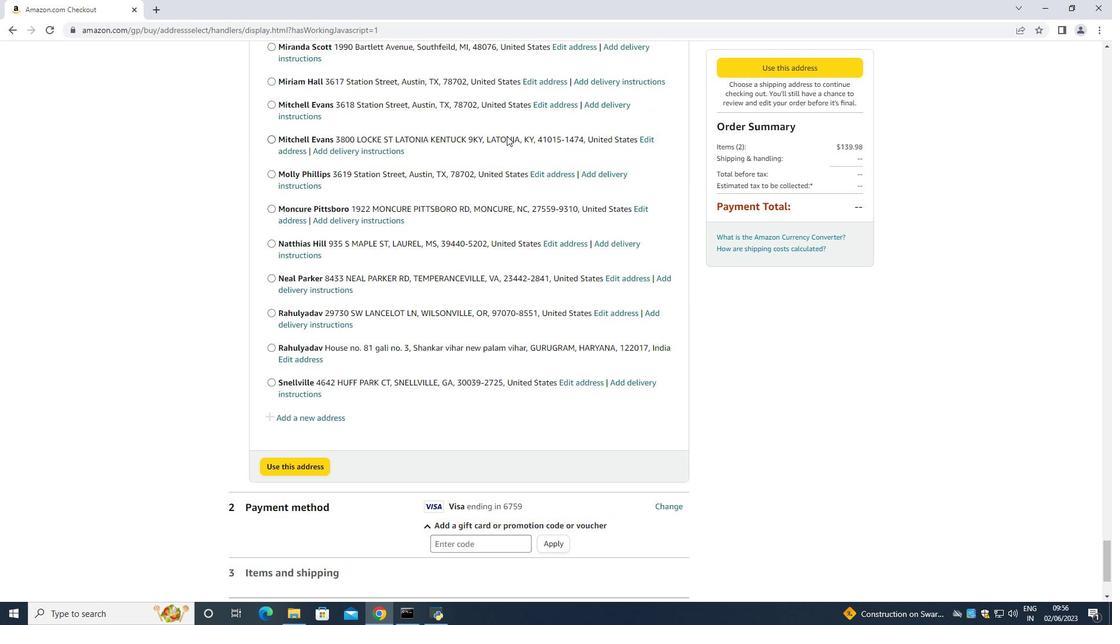 
Action: Mouse scrolled (506, 135) with delta (0, 0)
Screenshot: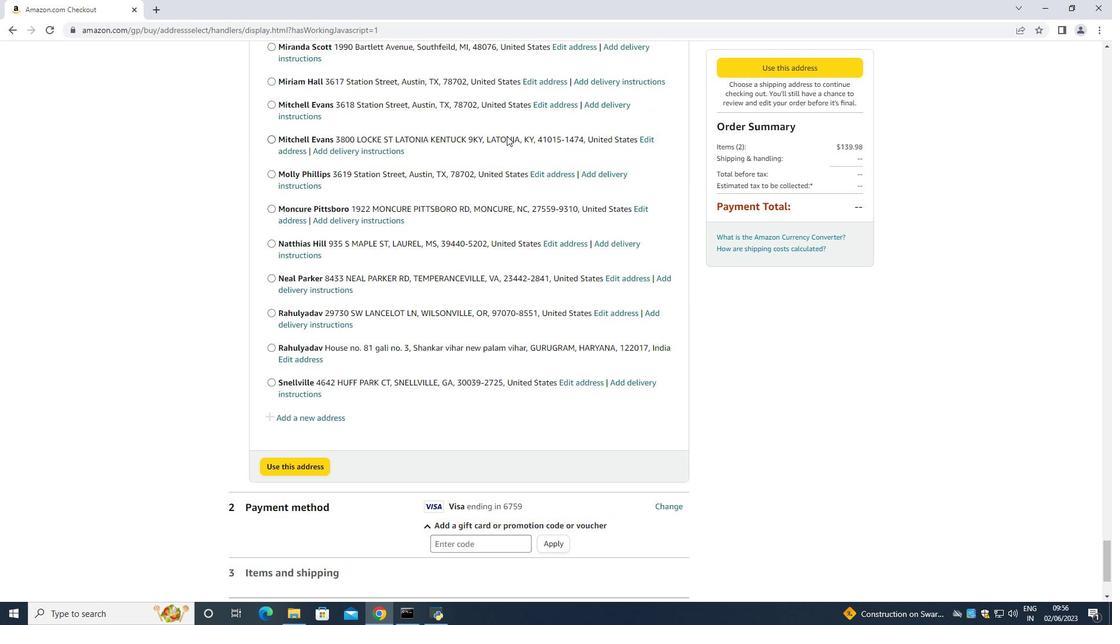 
Action: Mouse scrolled (506, 135) with delta (0, 0)
Screenshot: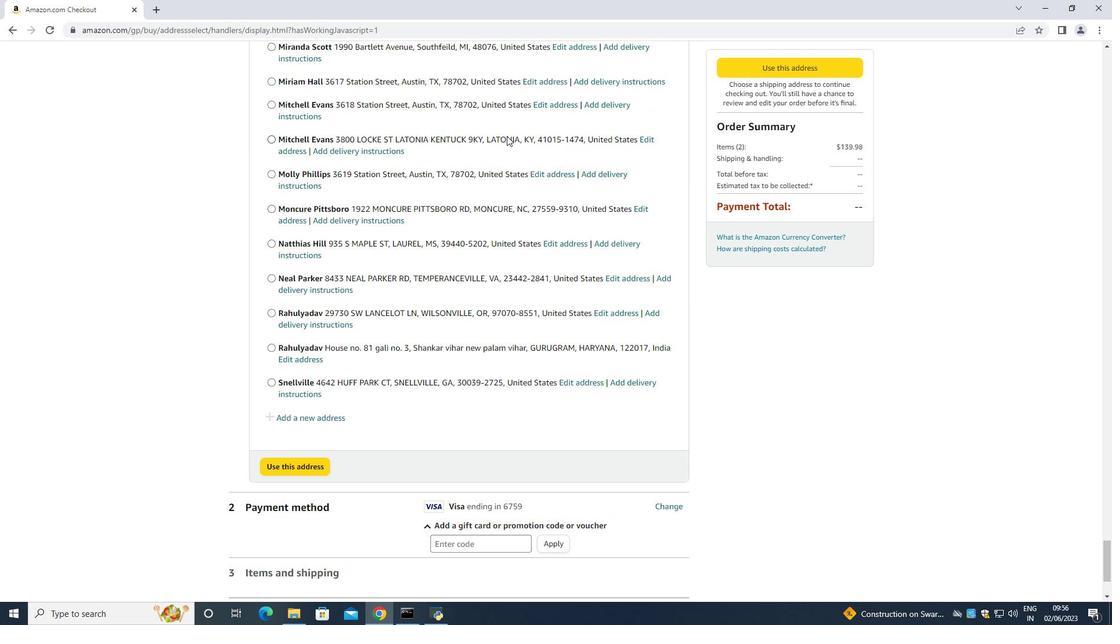 
Action: Mouse scrolled (506, 135) with delta (0, 0)
Screenshot: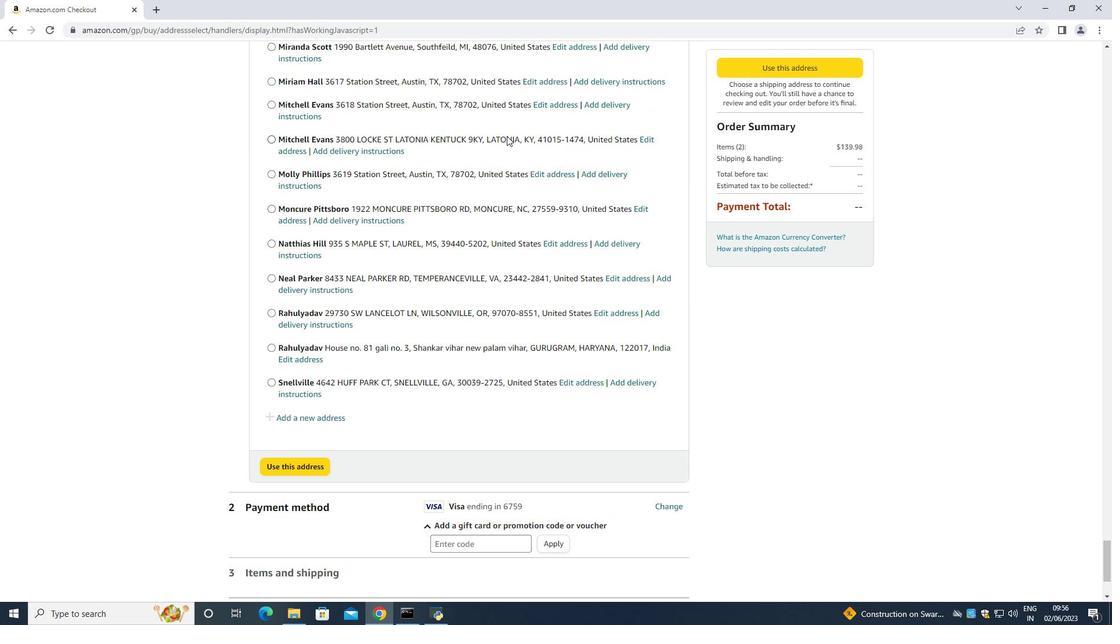 
Action: Mouse scrolled (506, 135) with delta (0, 0)
Screenshot: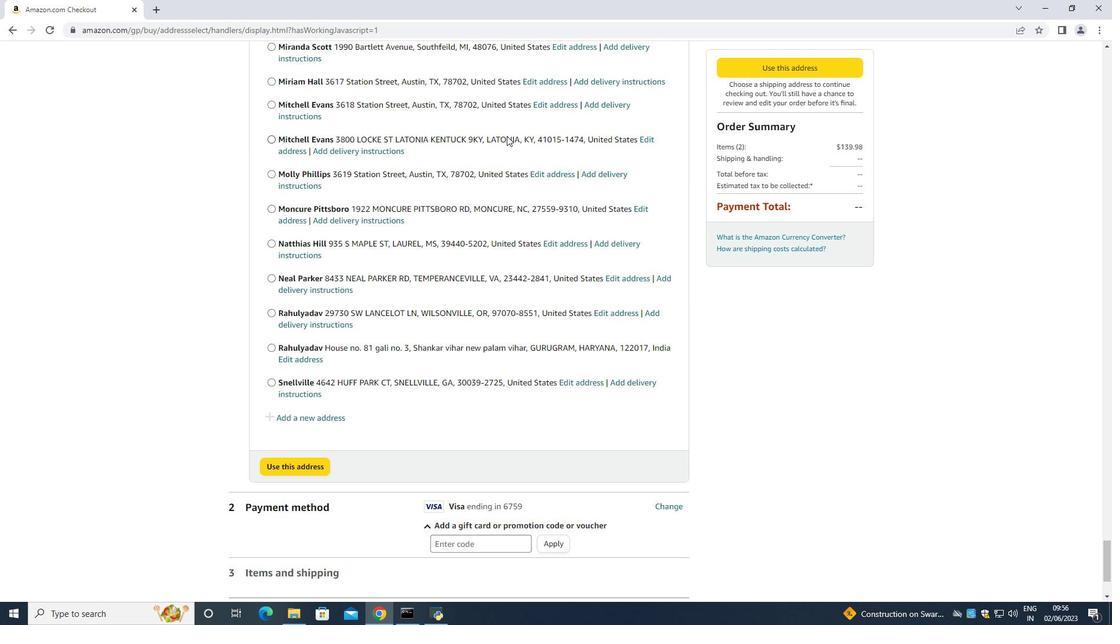 
Action: Mouse moved to (506, 135)
Screenshot: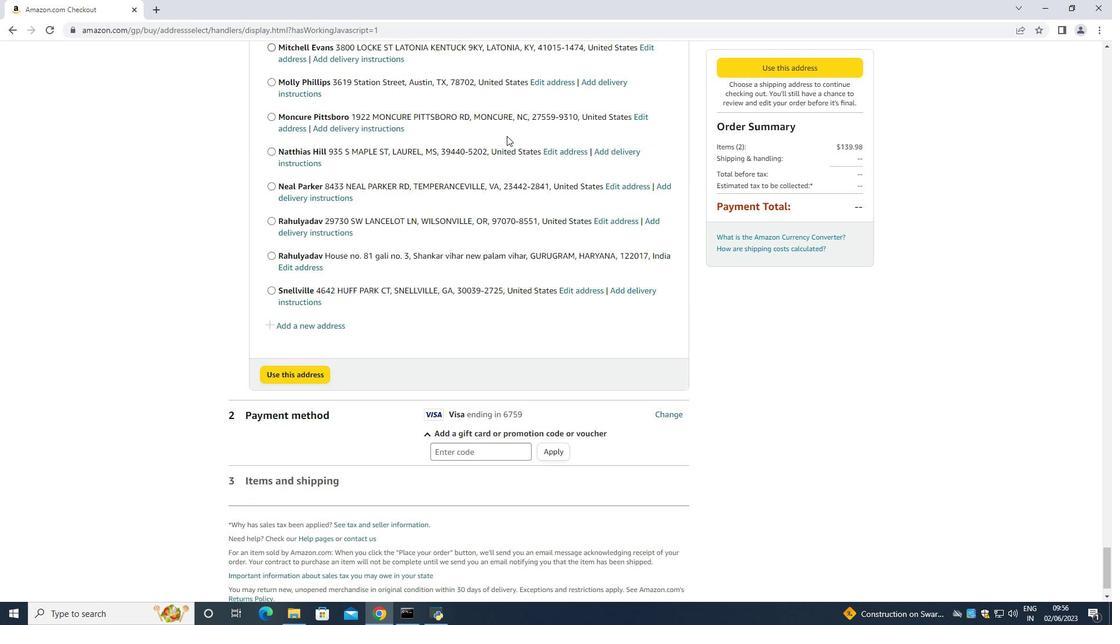
Action: Mouse scrolled (506, 134) with delta (0, 0)
Screenshot: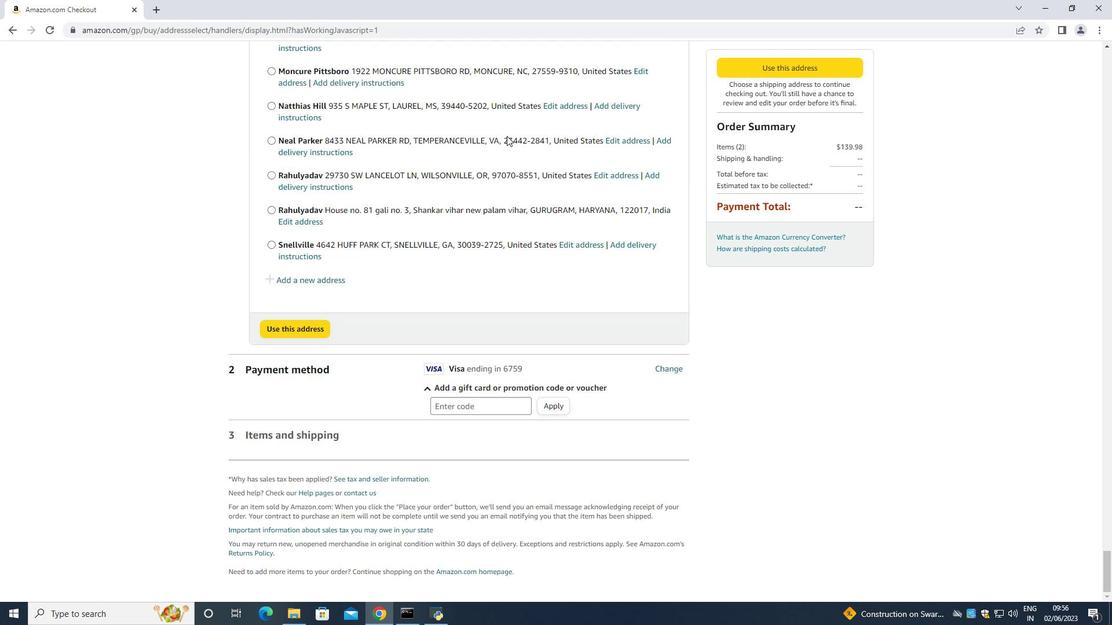 
Action: Mouse scrolled (506, 134) with delta (0, 0)
Screenshot: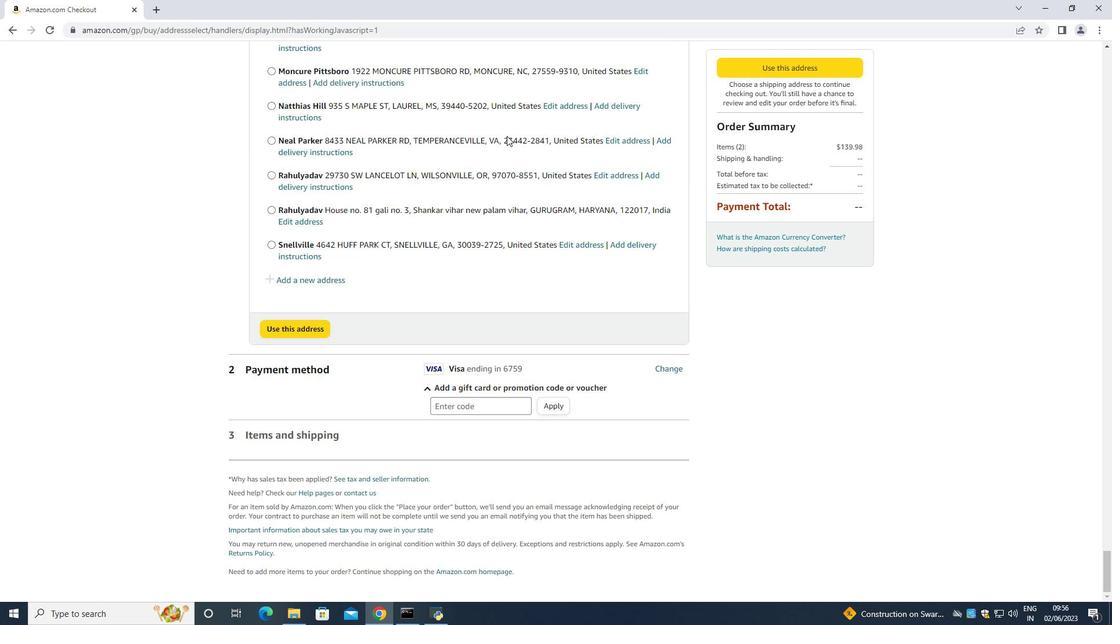 
Action: Mouse scrolled (506, 134) with delta (0, 0)
Screenshot: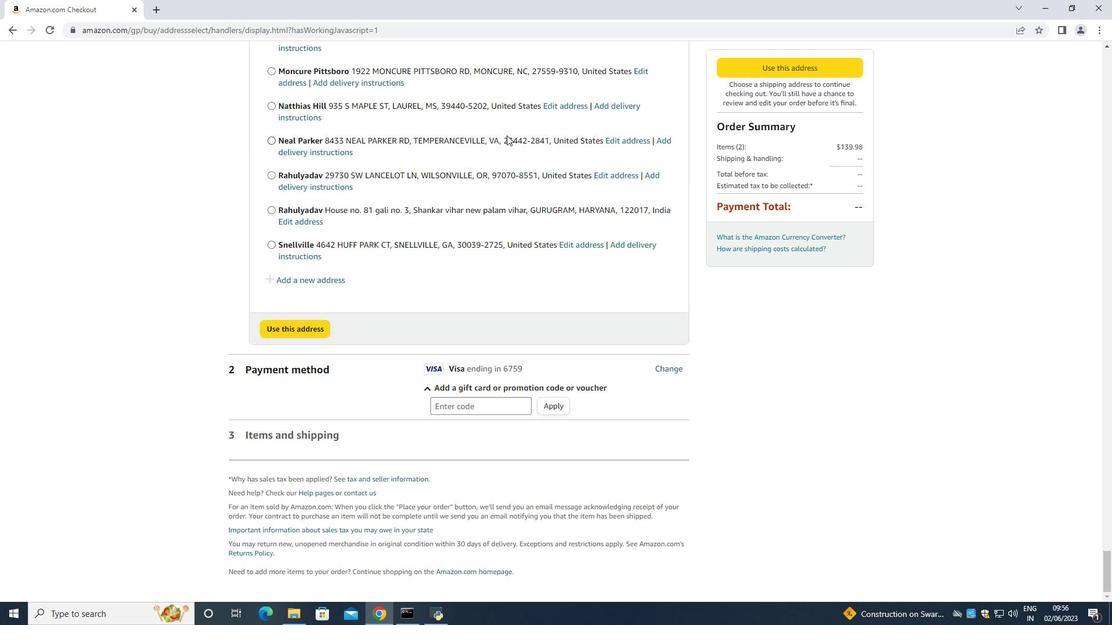 
Action: Mouse scrolled (506, 134) with delta (0, 0)
Screenshot: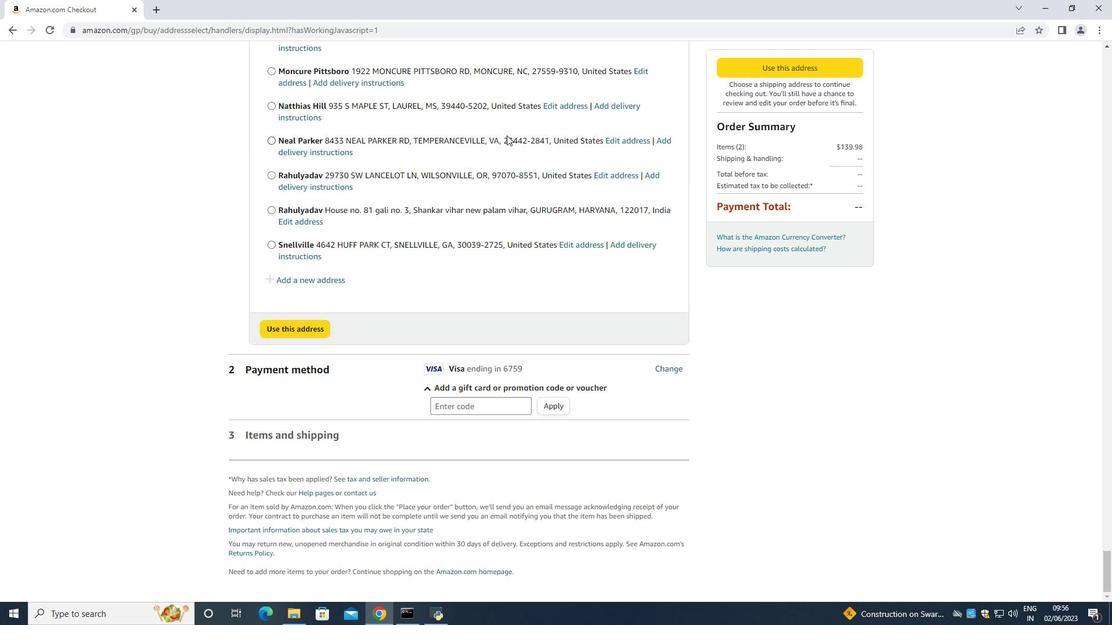 
Action: Mouse scrolled (506, 134) with delta (0, 0)
Screenshot: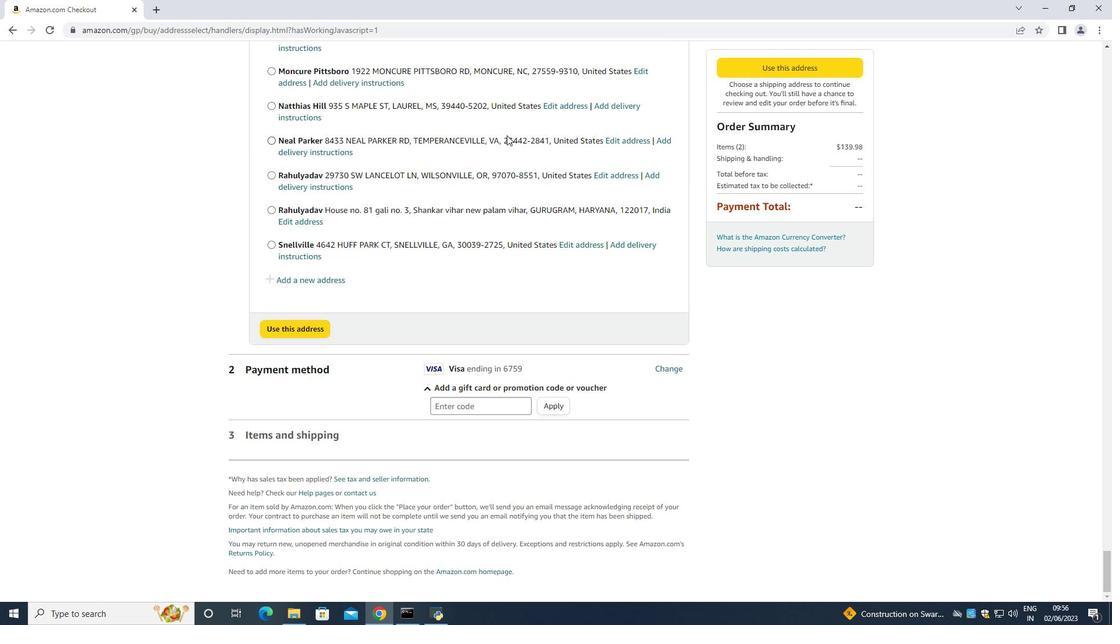 
Action: Mouse scrolled (506, 134) with delta (0, 0)
Screenshot: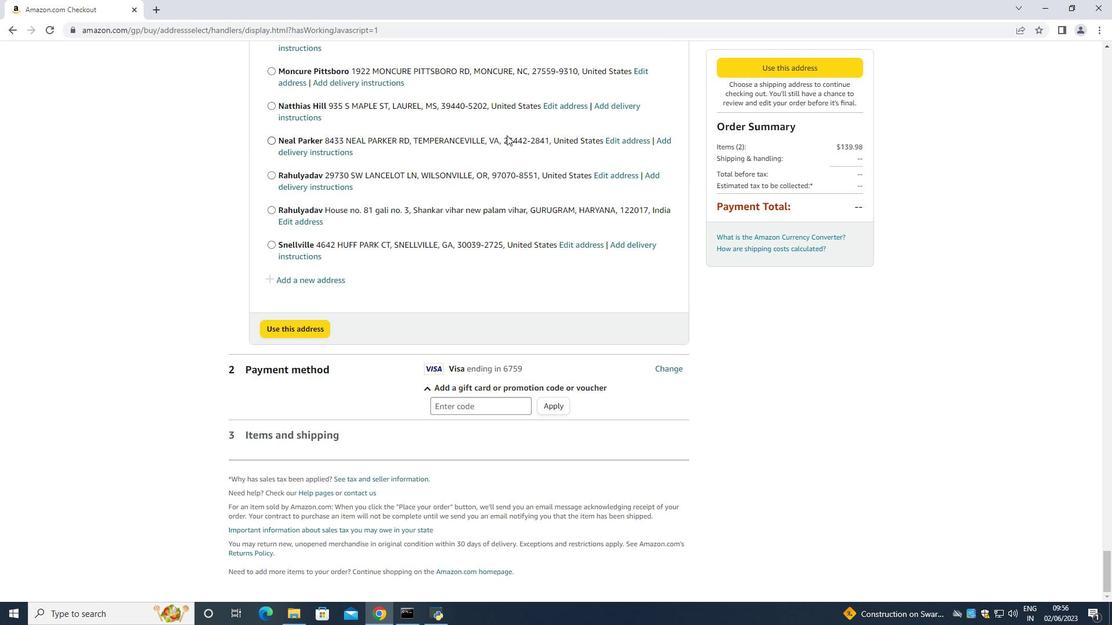 
Action: Mouse scrolled (506, 134) with delta (0, 0)
Screenshot: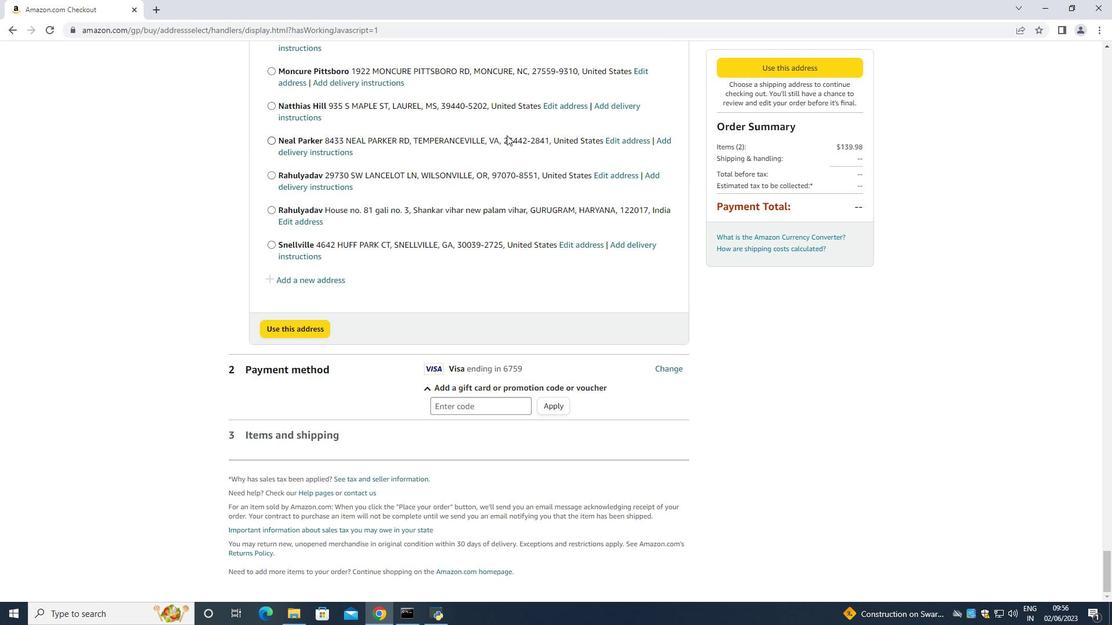 
Action: Mouse scrolled (506, 134) with delta (0, 0)
Screenshot: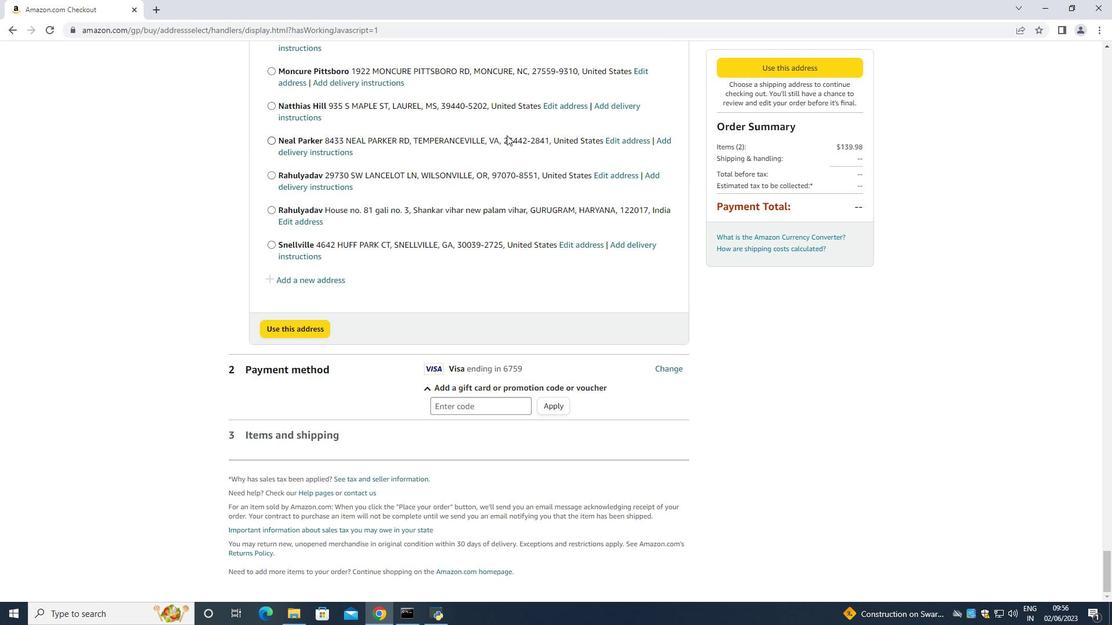 
Action: Mouse moved to (335, 283)
Screenshot: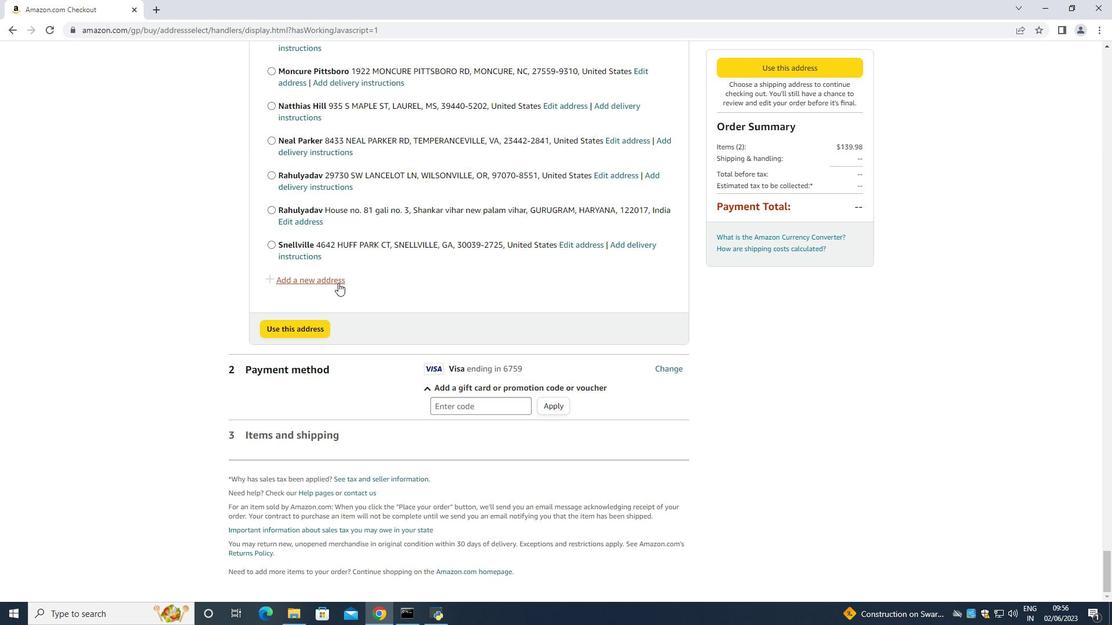
Action: Mouse pressed left at (335, 283)
Screenshot: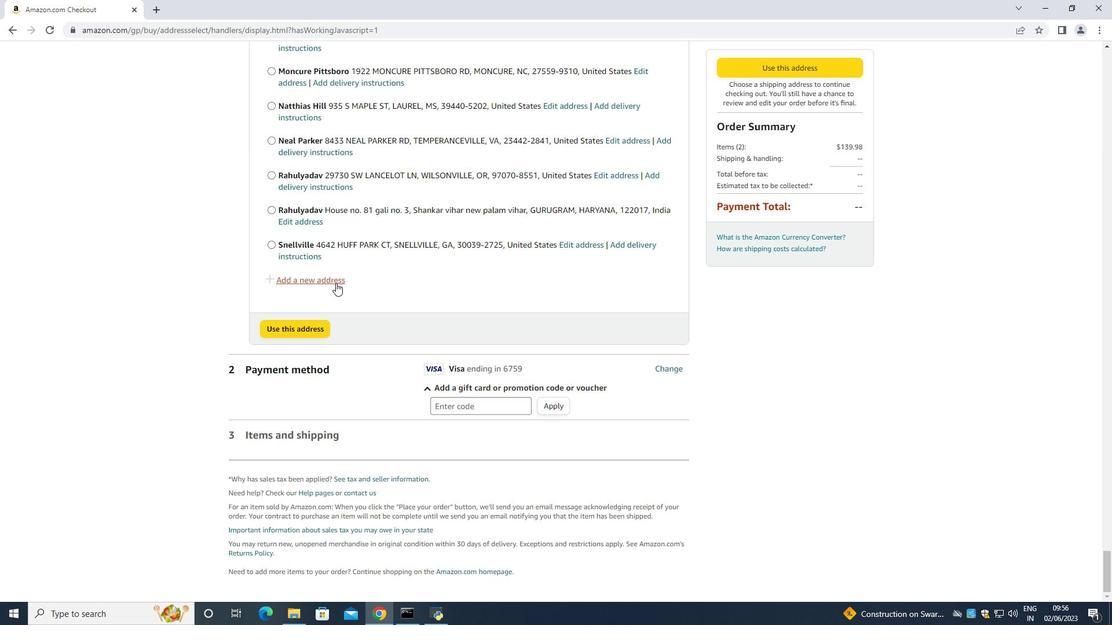 
Action: Mouse moved to (391, 279)
Screenshot: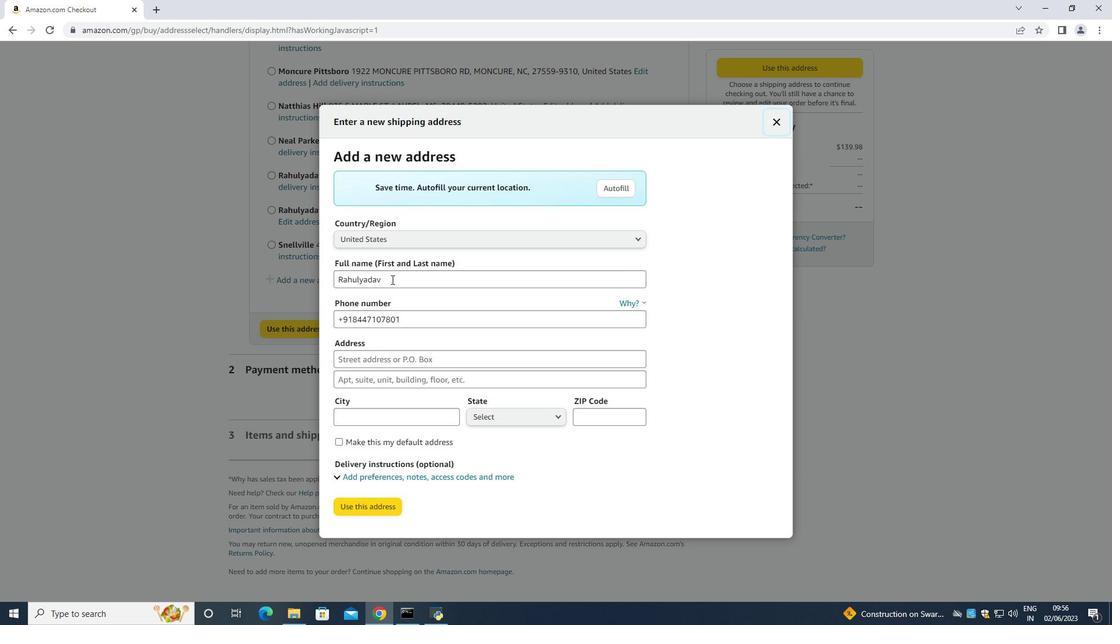 
Action: Mouse pressed left at (391, 279)
Screenshot: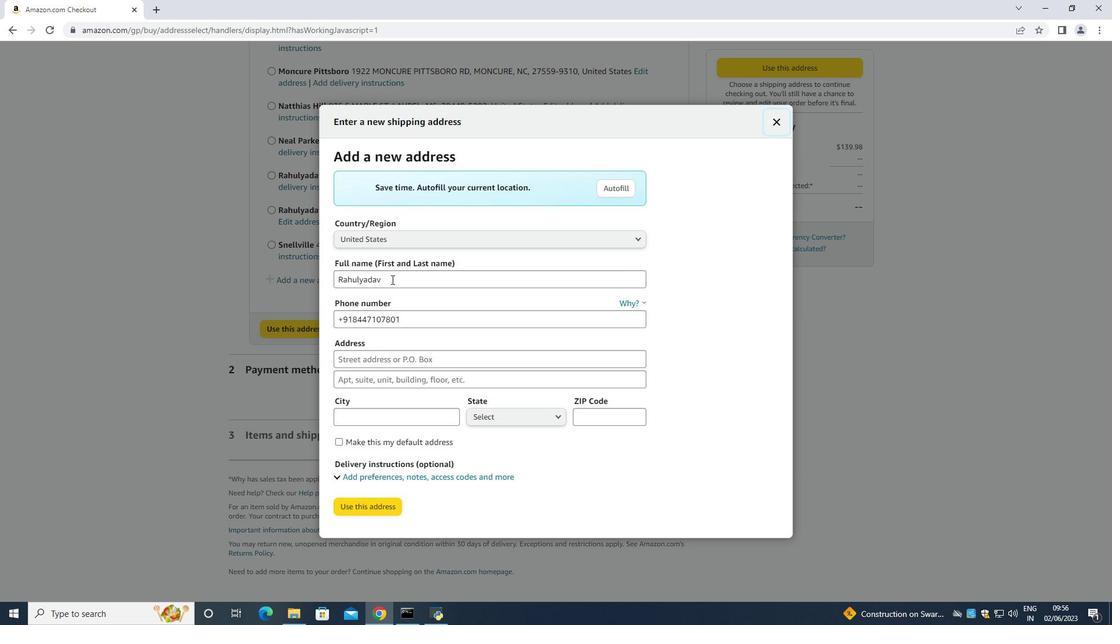 
Action: Mouse moved to (253, 197)
Screenshot: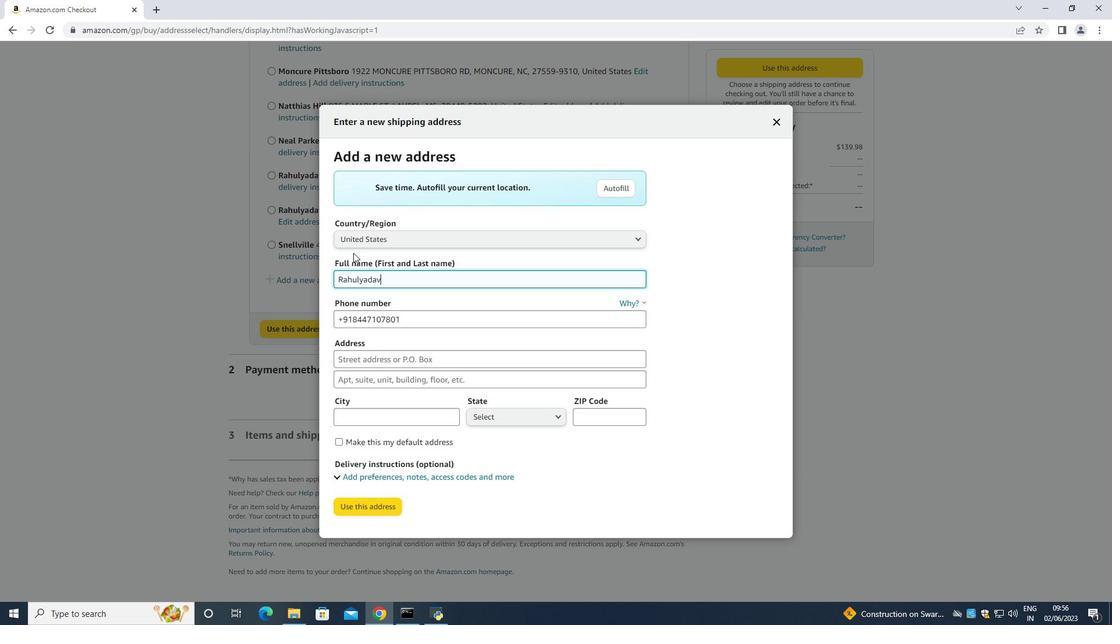 
Action: Key pressed <Key.backspace><Key.backspace><Key.backspace><Key.backspace><Key.backspace><Key.backspace><Key.backspace><Key.backspace><Key.backspace><Key.backspace><Key.backspace><Key.backspace><Key.backspace><Key.backspace><Key.backspace><Key.backspace><Key.backspace><Key.backspace><Key.backspace><Key.backspace><Key.backspace><Key.backspace><Key.backspace><Key.backspace><Key.backspace><Key.backspace><Key.backspace><Key.backspace><Key.backspace><Key.backspace><Key.backspace><Key.backspace><Key.shift>Connor<Key.space><Key.shift><Key.shift><Key.shift><Key.shift><Key.shift>Wood<Key.space>
Screenshot: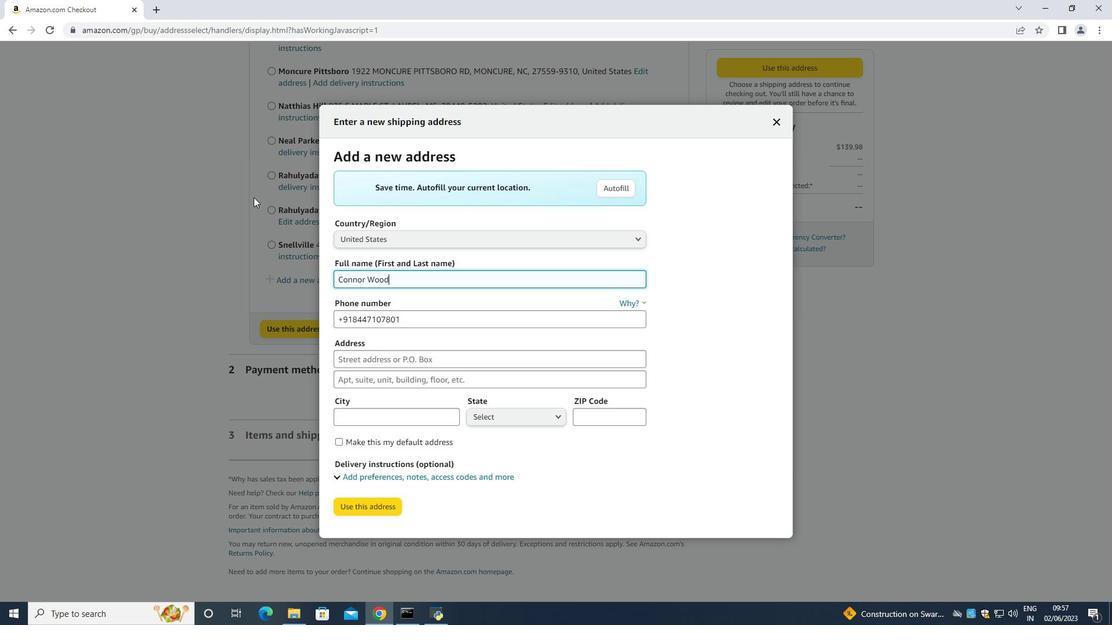 
Action: Mouse moved to (299, 186)
Screenshot: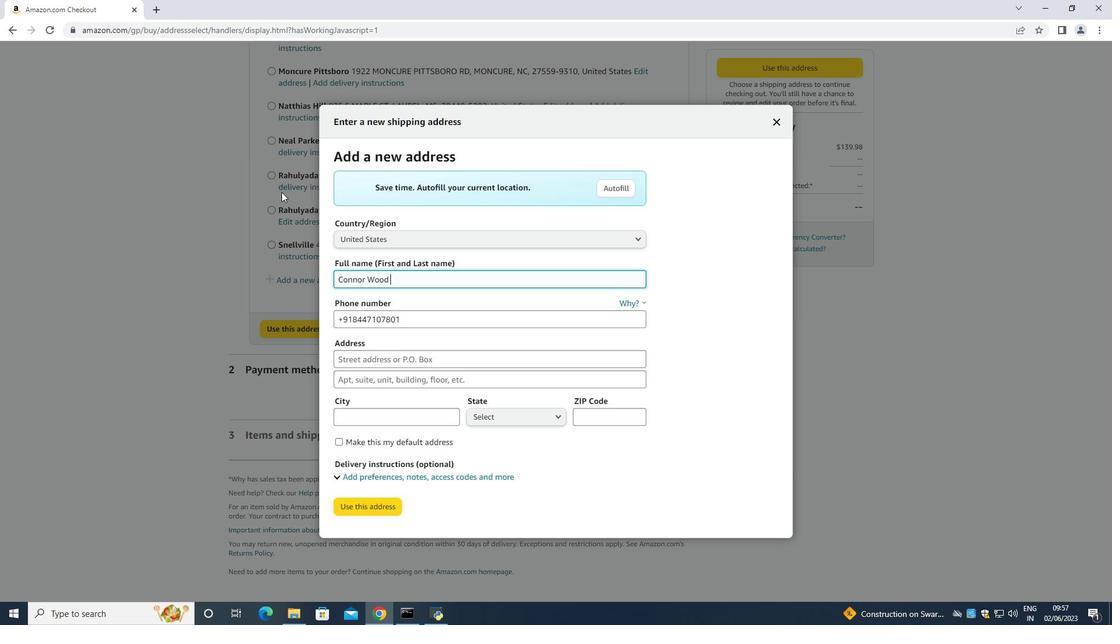 
Action: Key pressed <Key.tab>
Screenshot: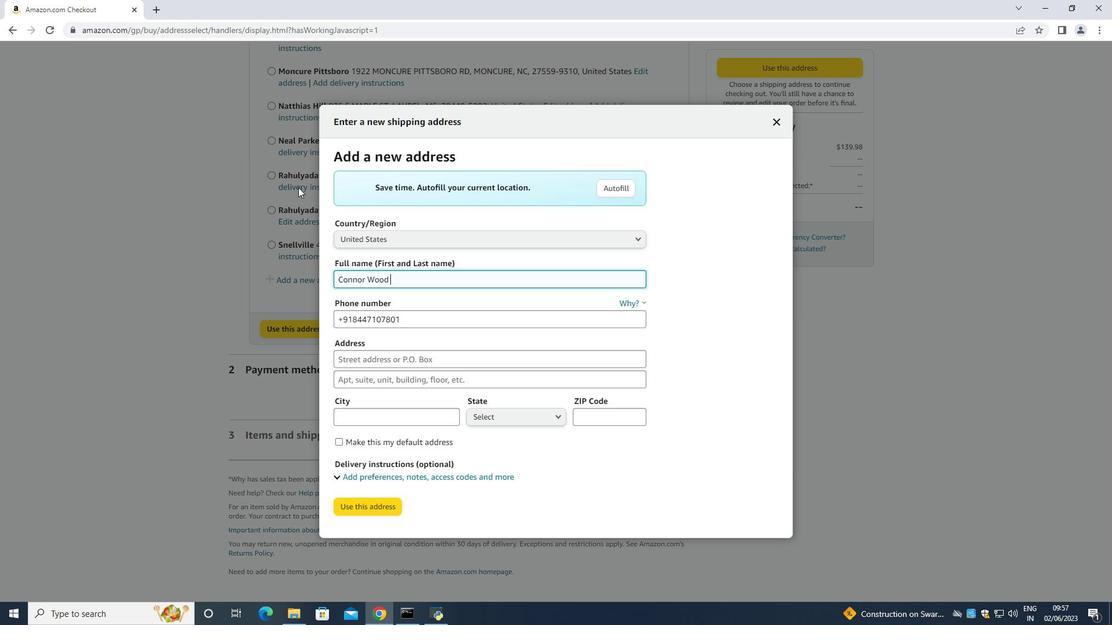 
Action: Mouse moved to (362, 246)
Screenshot: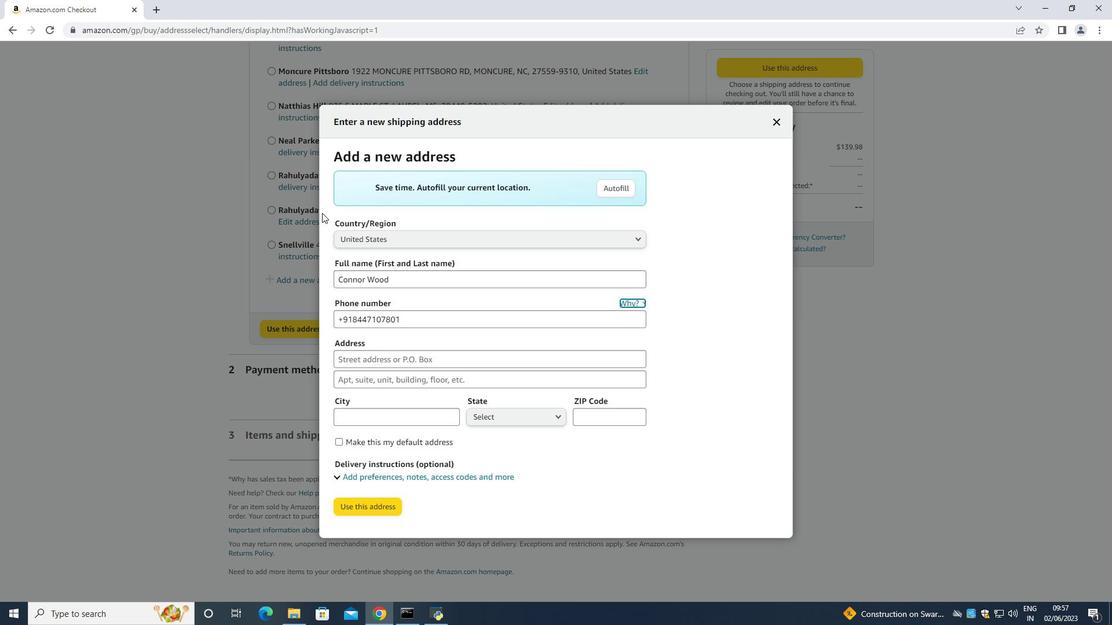 
Action: Key pressed <Key.tab>
Screenshot: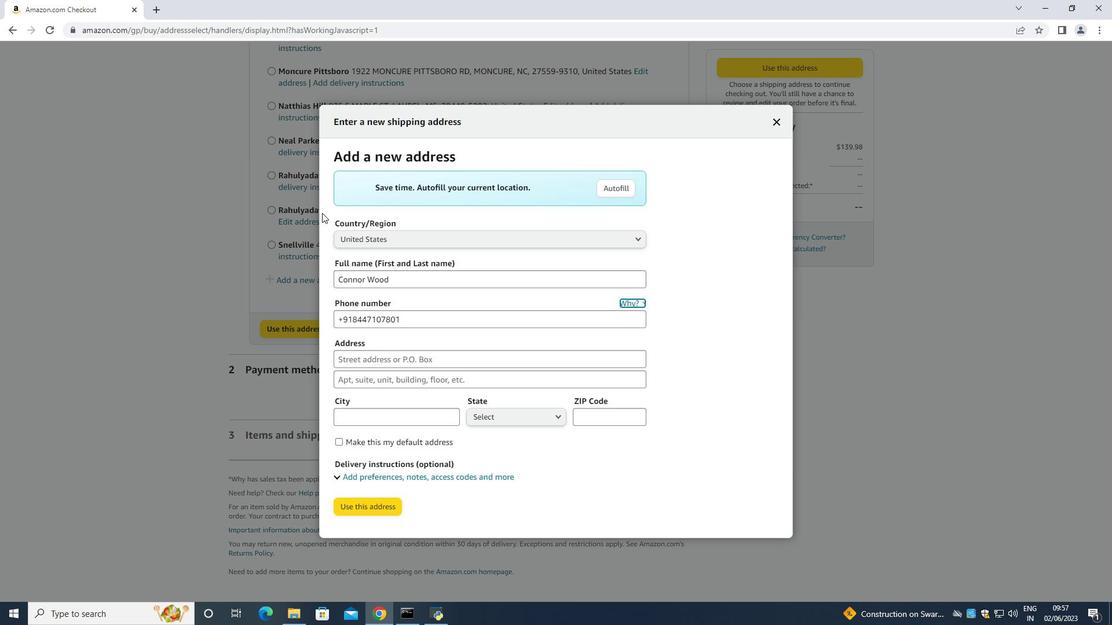 
Action: Mouse moved to (356, 250)
Screenshot: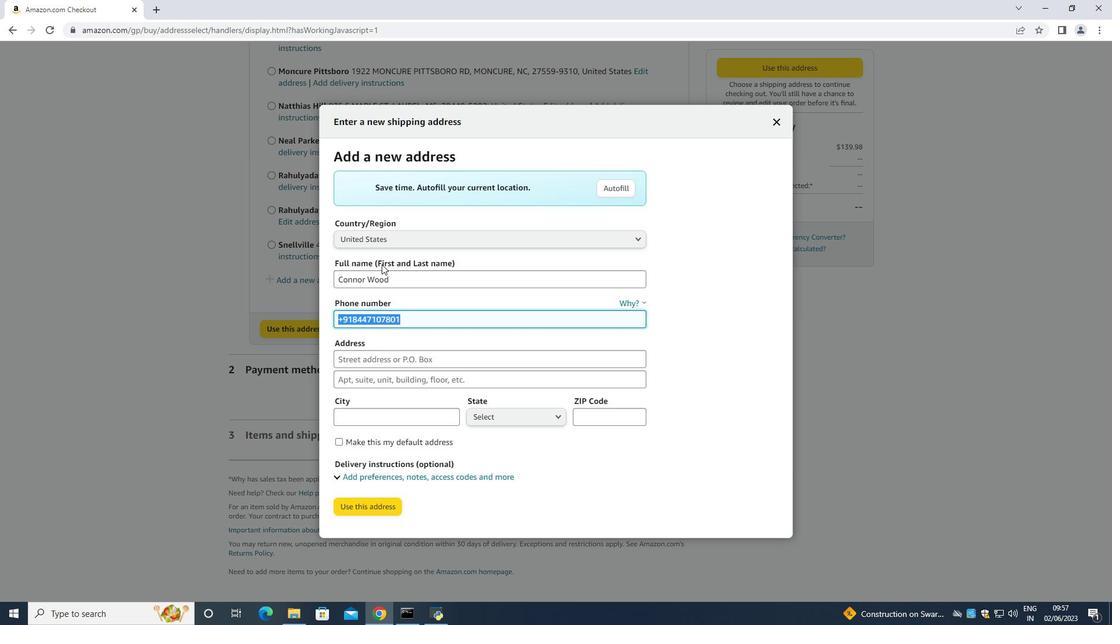 
Action: Key pressed <Key.backspace>
Screenshot: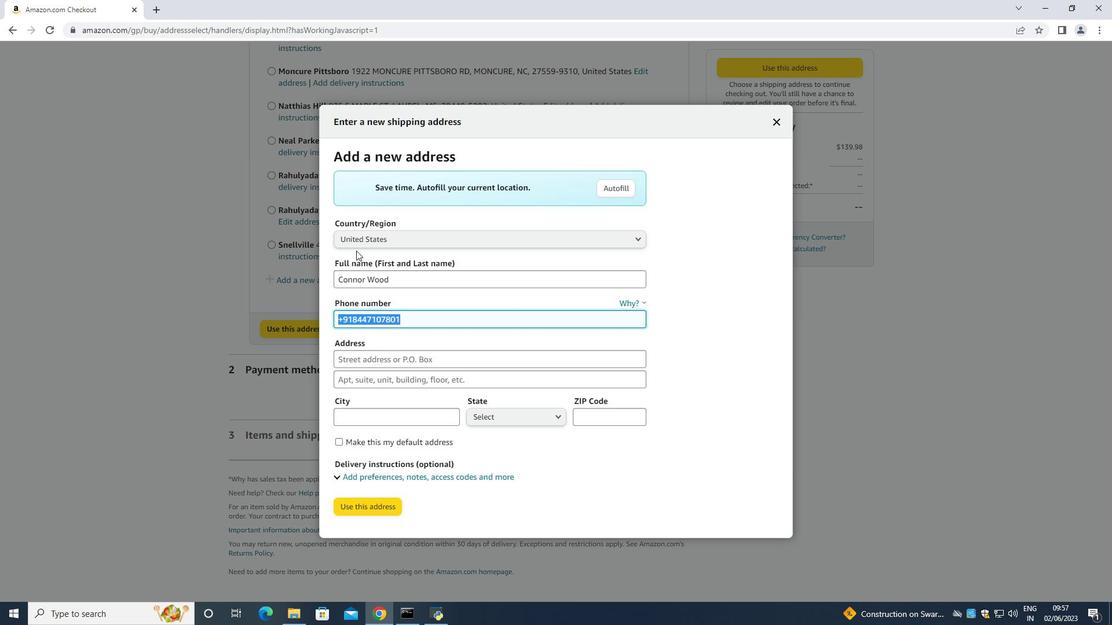 
Action: Mouse moved to (362, 252)
Screenshot: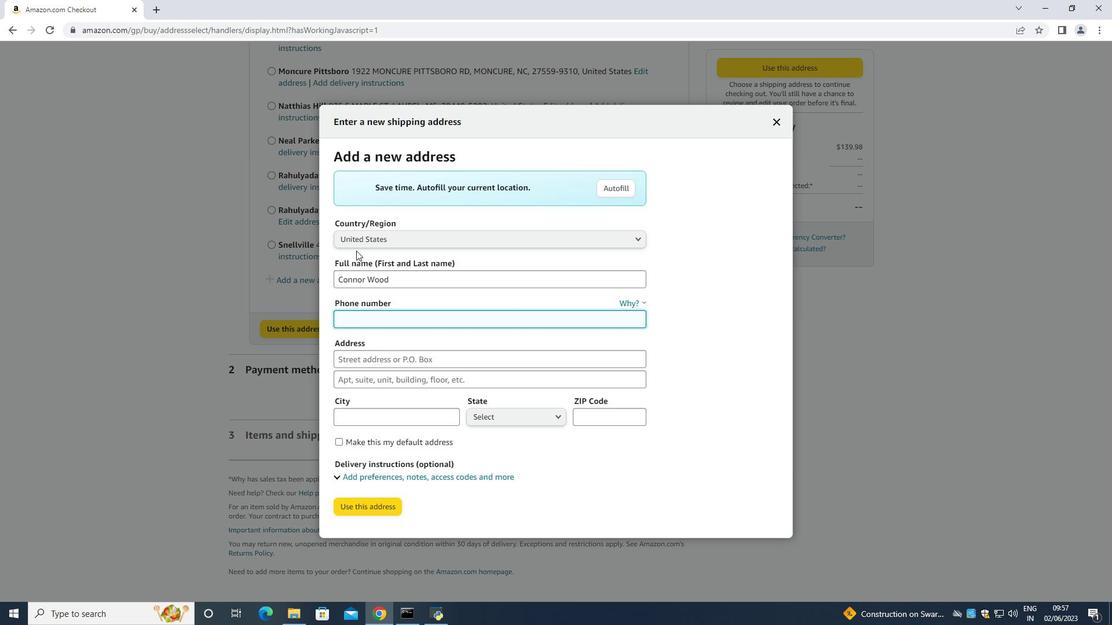 
Action: Key pressed 8322385022
Screenshot: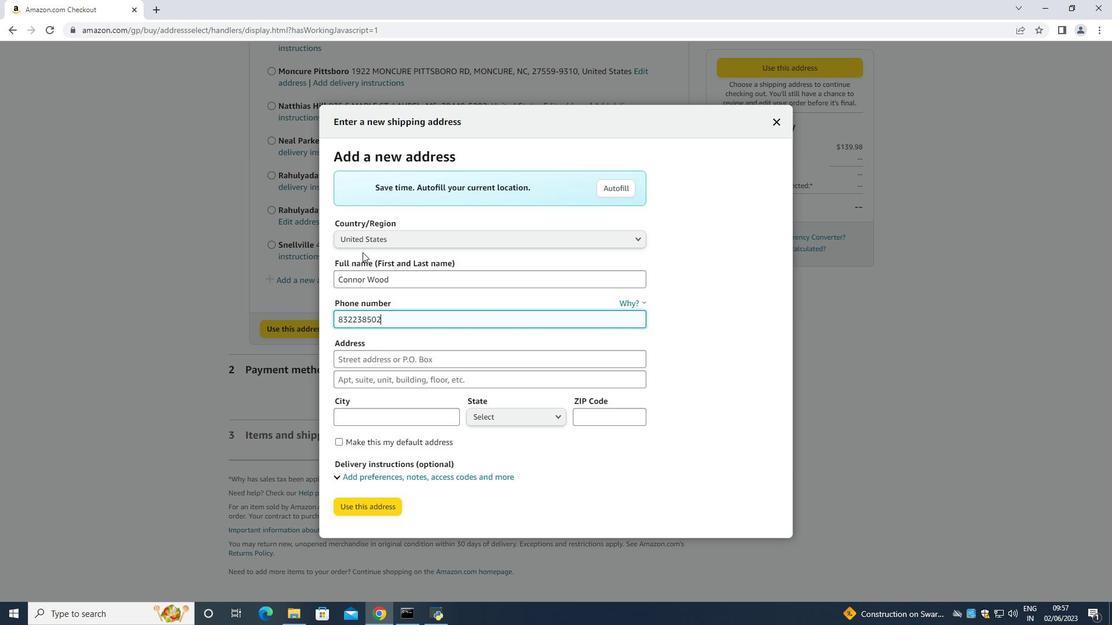 
Action: Mouse moved to (377, 355)
Screenshot: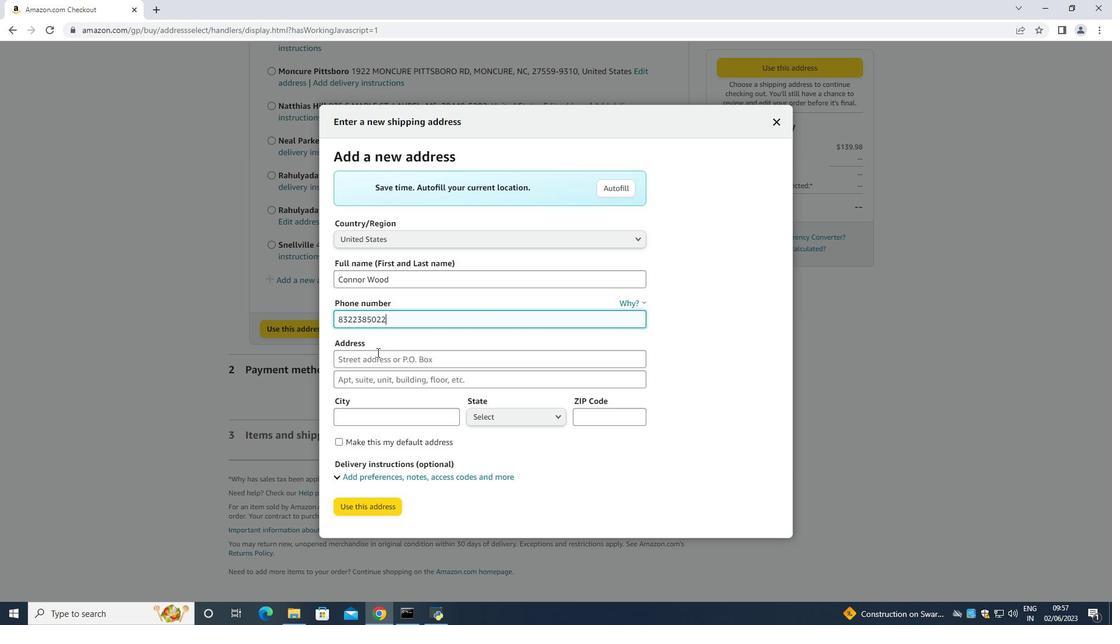 
Action: Mouse pressed left at (377, 355)
Screenshot: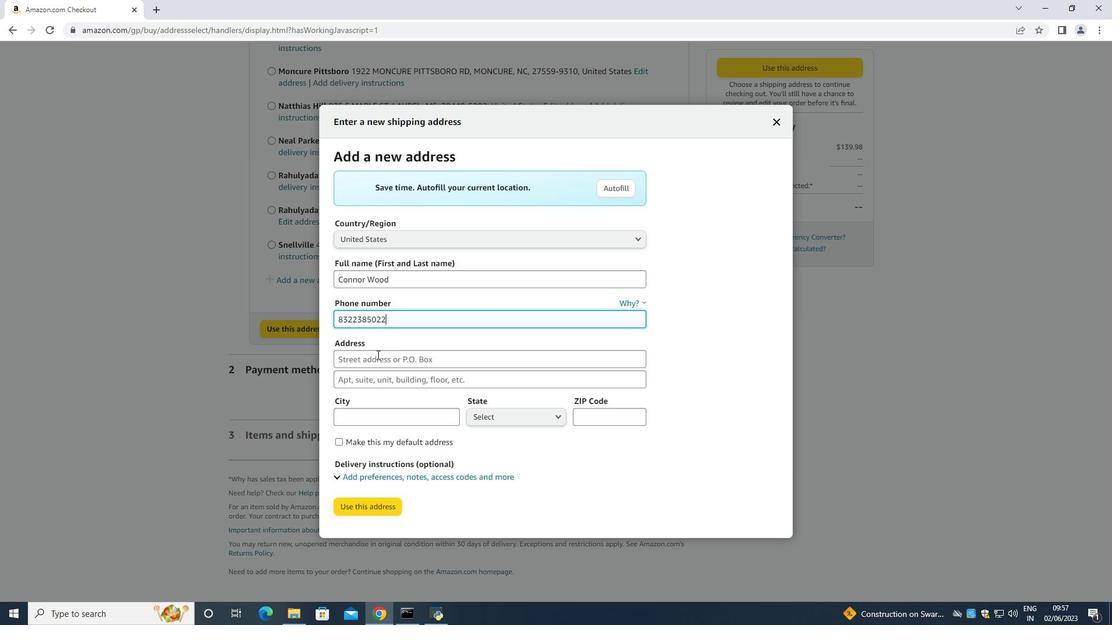 
Action: Mouse moved to (353, 342)
Screenshot: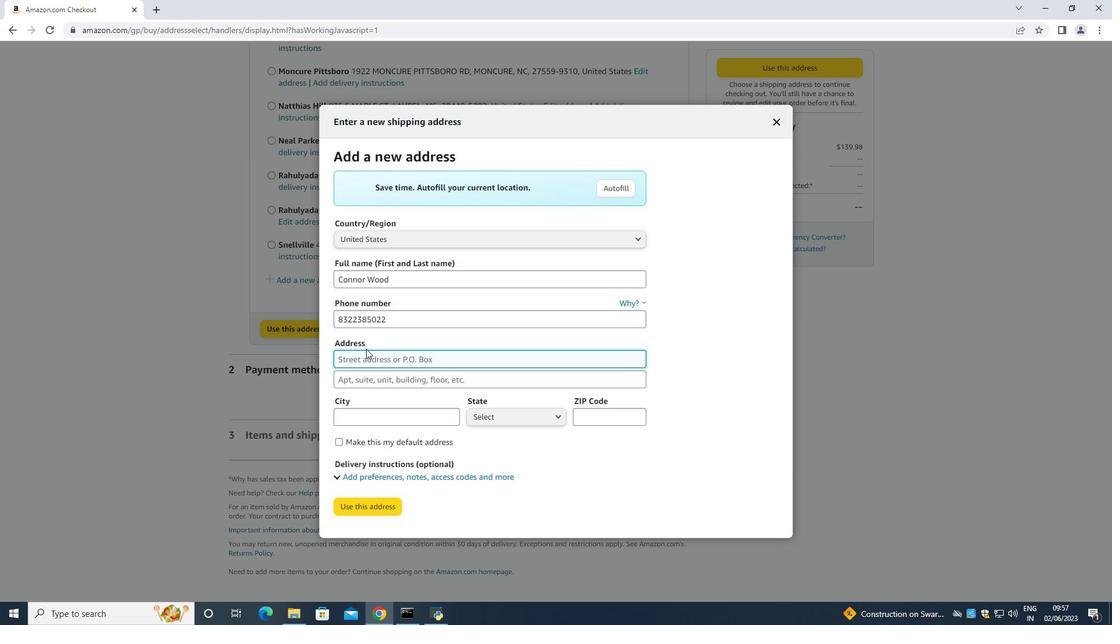 
Action: Key pressed 4711<Key.space><Key.shift>Wines<Key.space><Key.shift><Key.shift><Key.shift><Key.shift><Key.shift><Key.shift>Lane<Key.space>
Screenshot: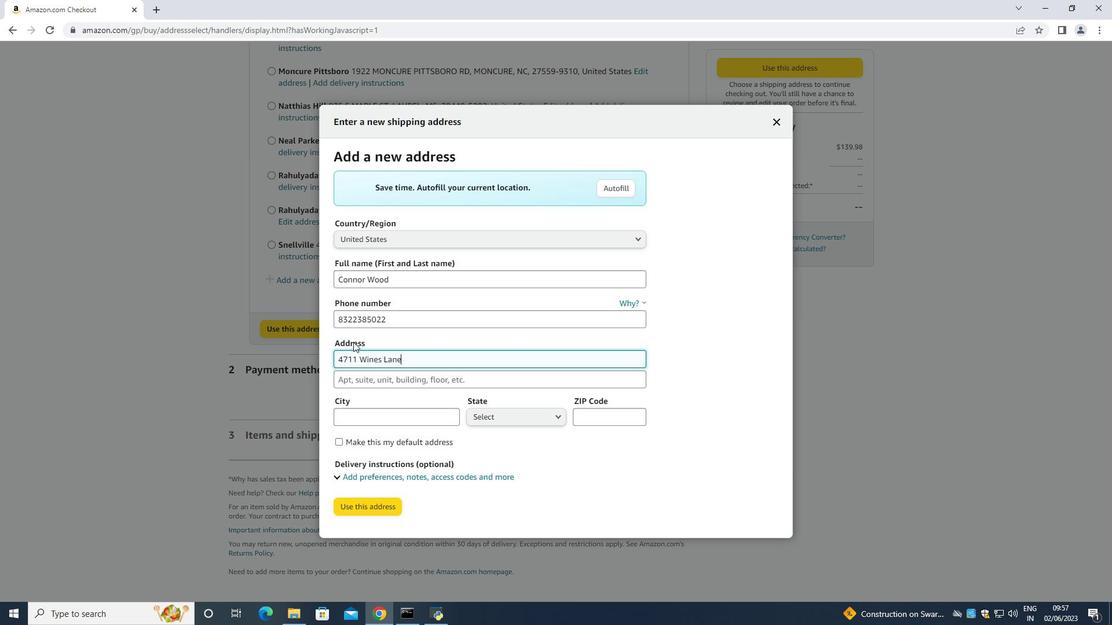 
Action: Mouse moved to (403, 419)
Screenshot: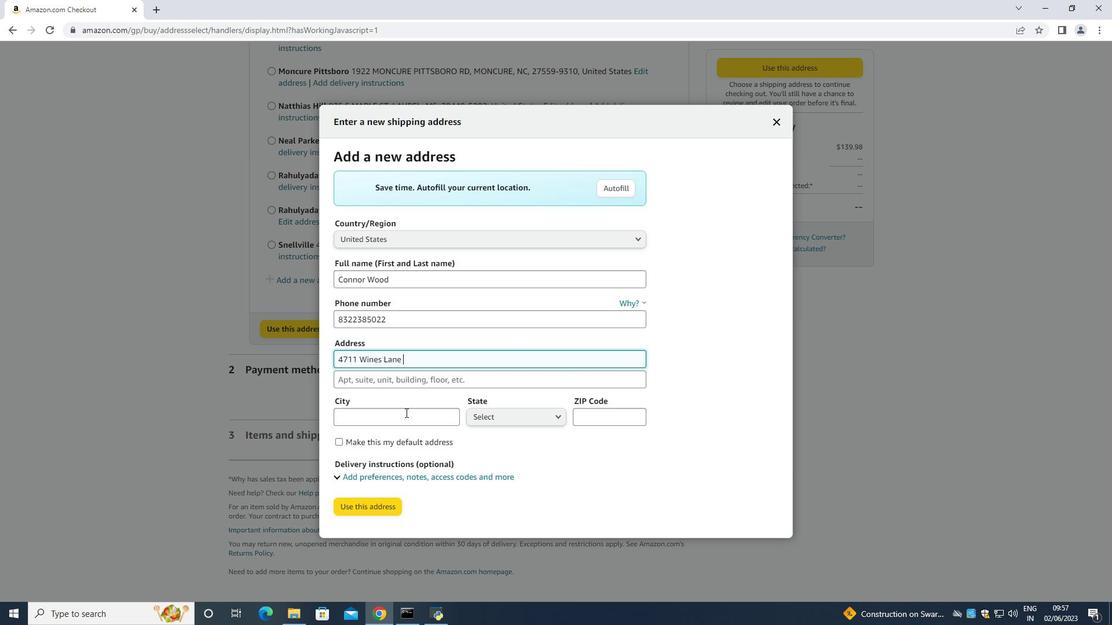 
Action: Mouse pressed left at (403, 419)
Screenshot: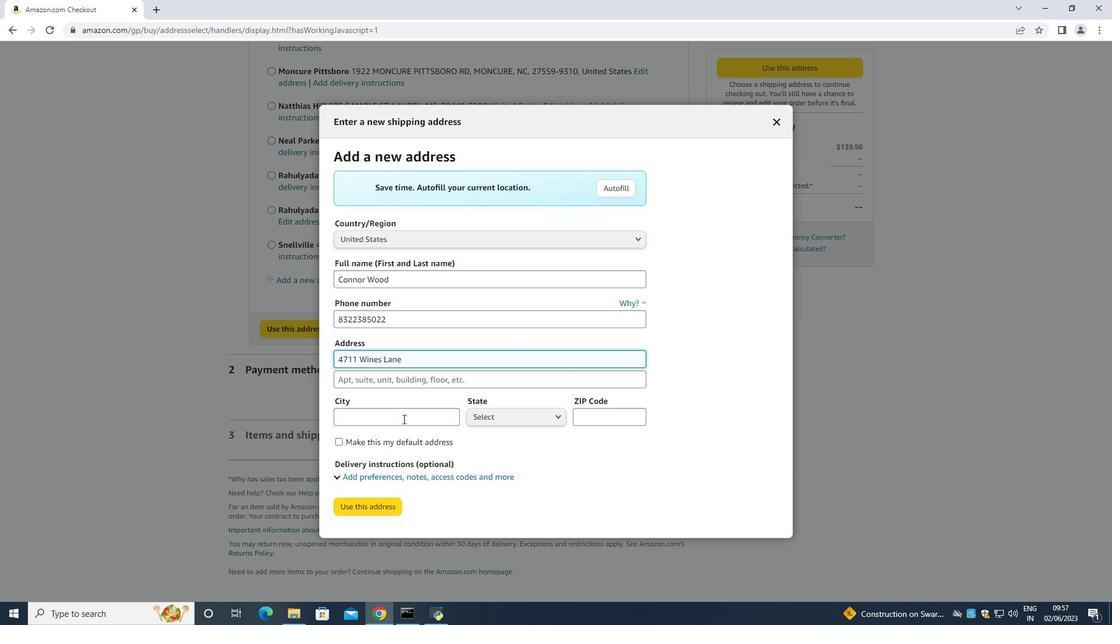 
Action: Key pressed <Key.shift>Sabine<Key.space><Key.shift>Pass
Screenshot: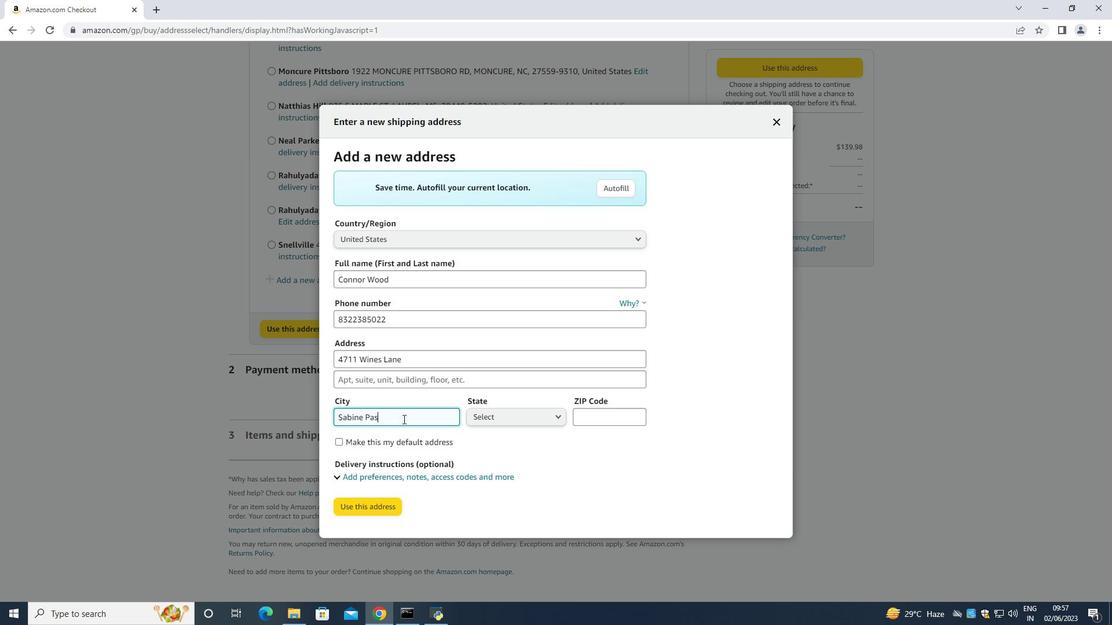 
Action: Mouse moved to (488, 418)
Screenshot: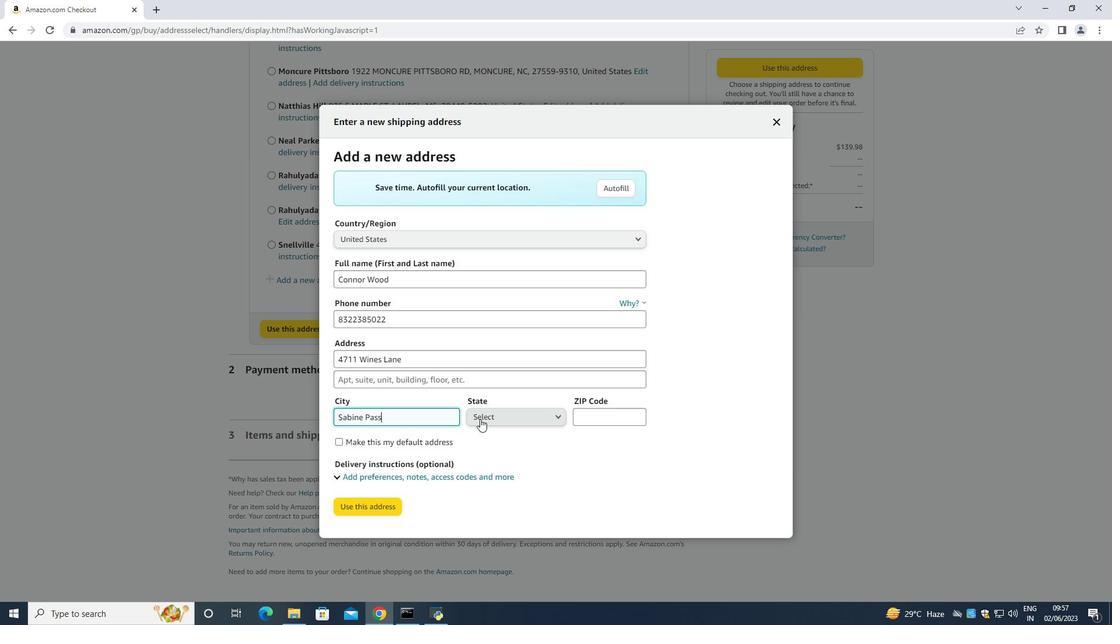 
Action: Mouse pressed left at (488, 418)
Screenshot: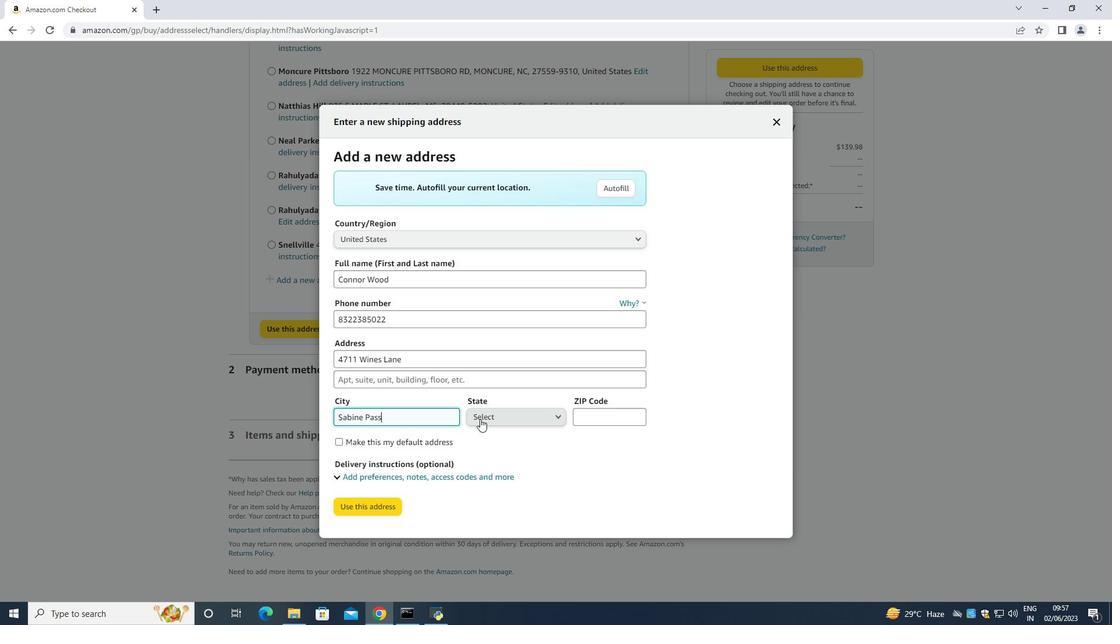 
Action: Mouse moved to (487, 411)
Screenshot: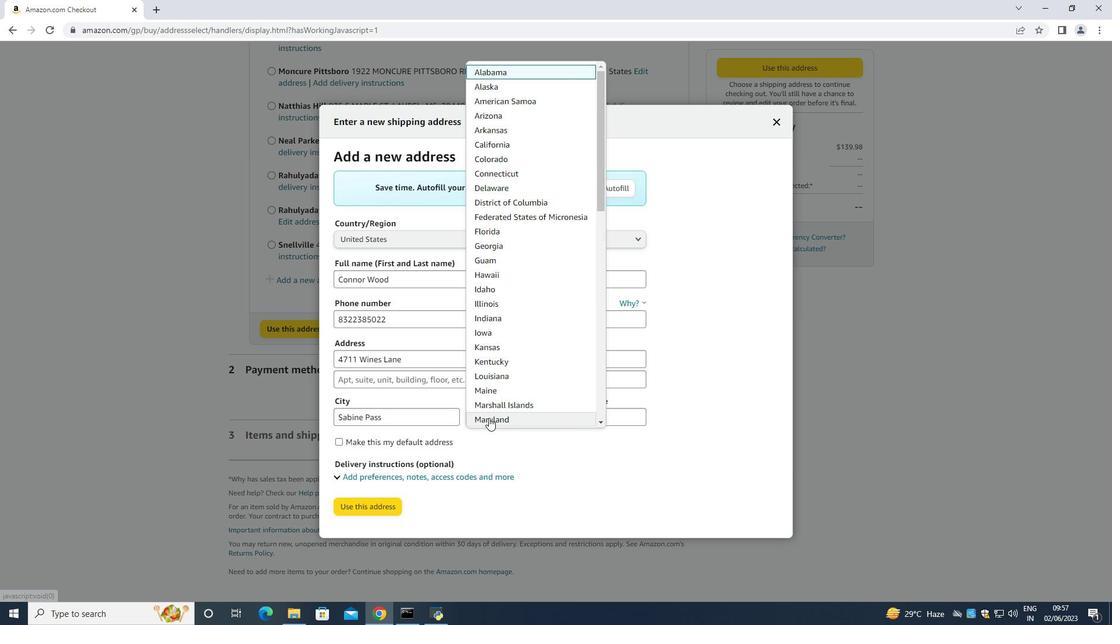 
Action: Mouse scrolled (487, 411) with delta (0, 0)
Screenshot: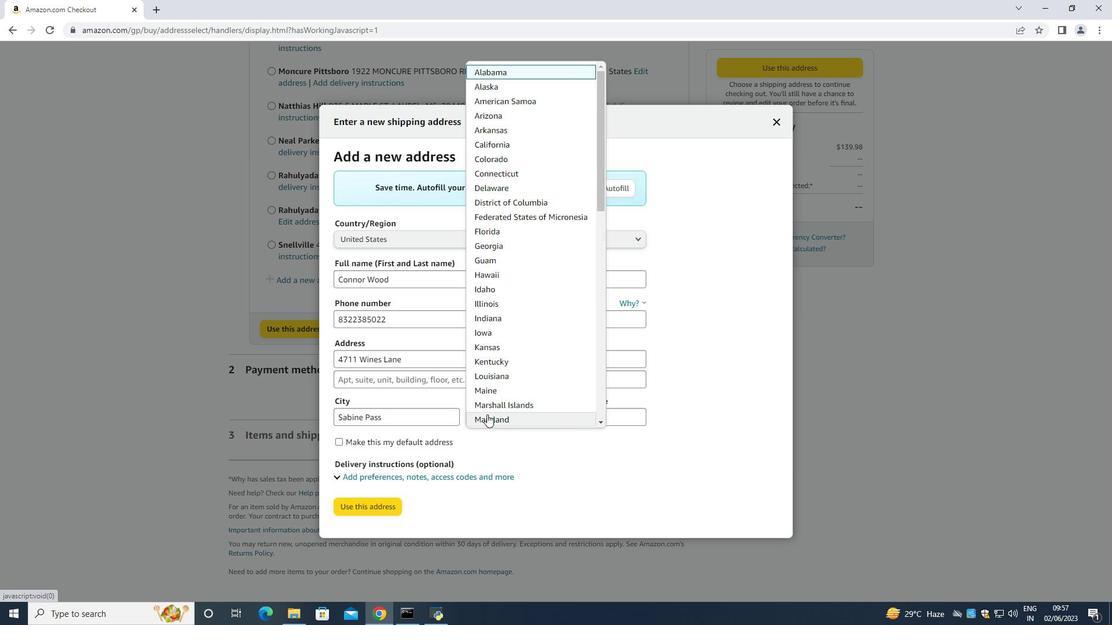 
Action: Mouse scrolled (487, 411) with delta (0, 0)
Screenshot: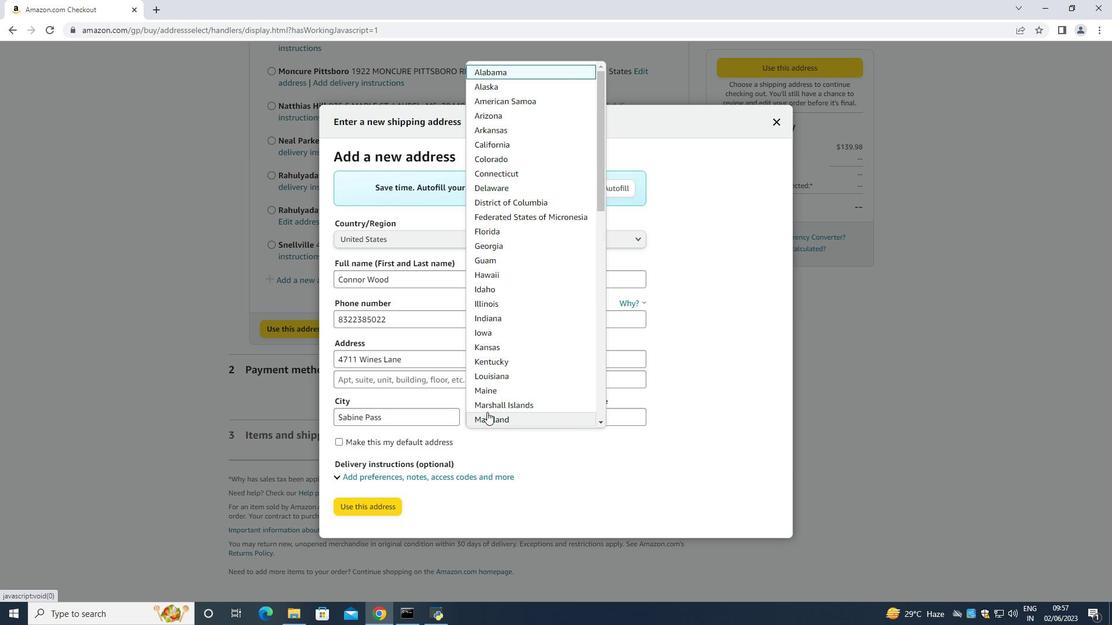 
Action: Mouse moved to (487, 411)
Screenshot: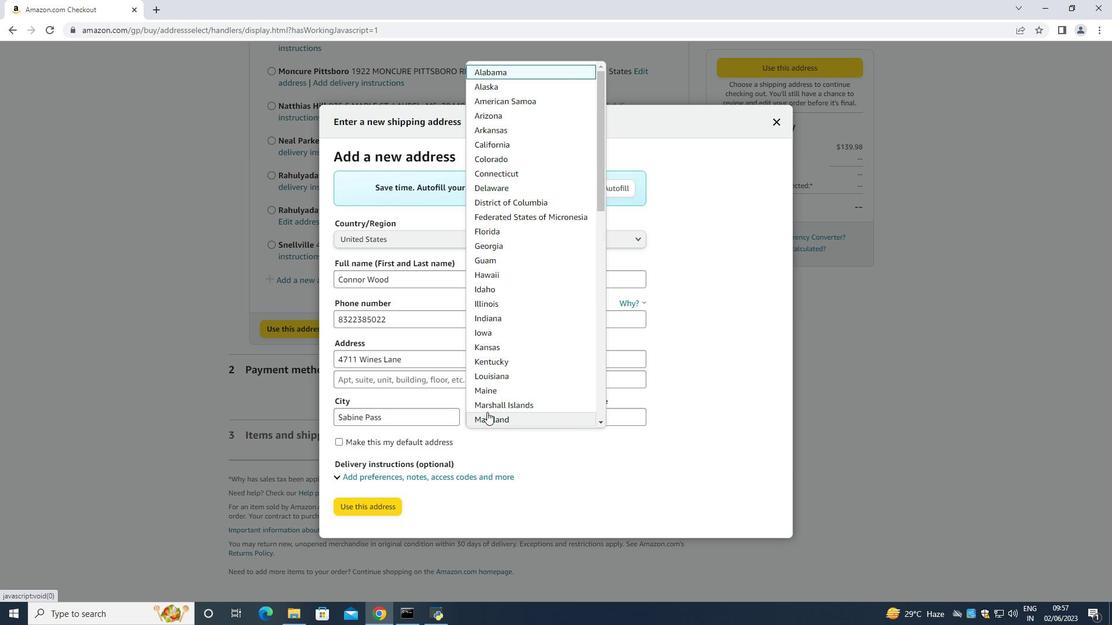 
Action: Mouse scrolled (487, 410) with delta (0, 0)
Screenshot: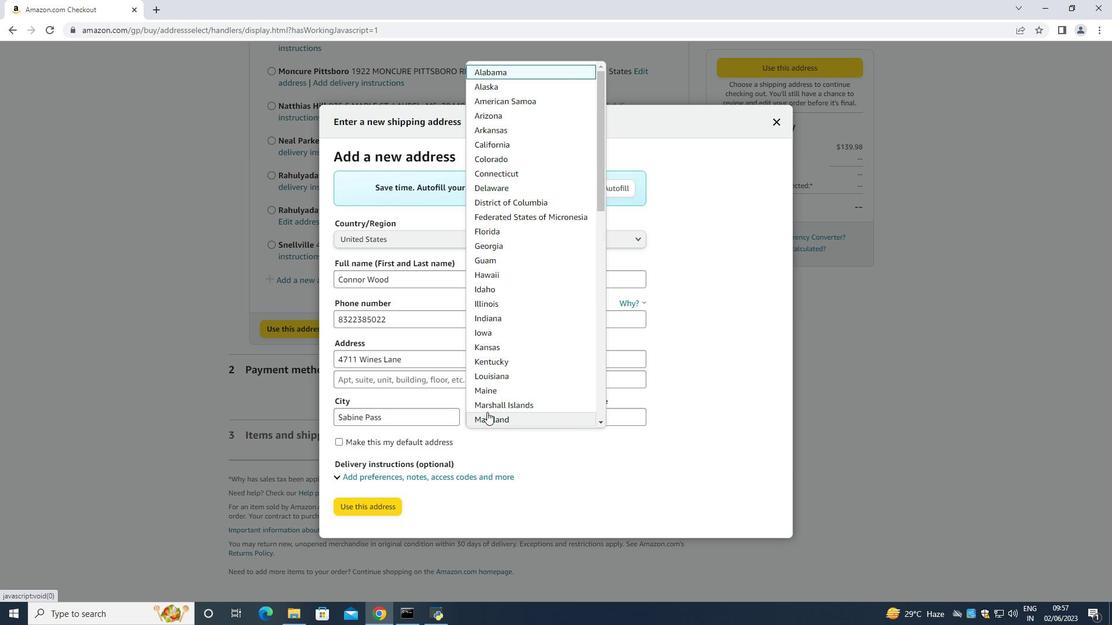 
Action: Mouse moved to (491, 407)
Screenshot: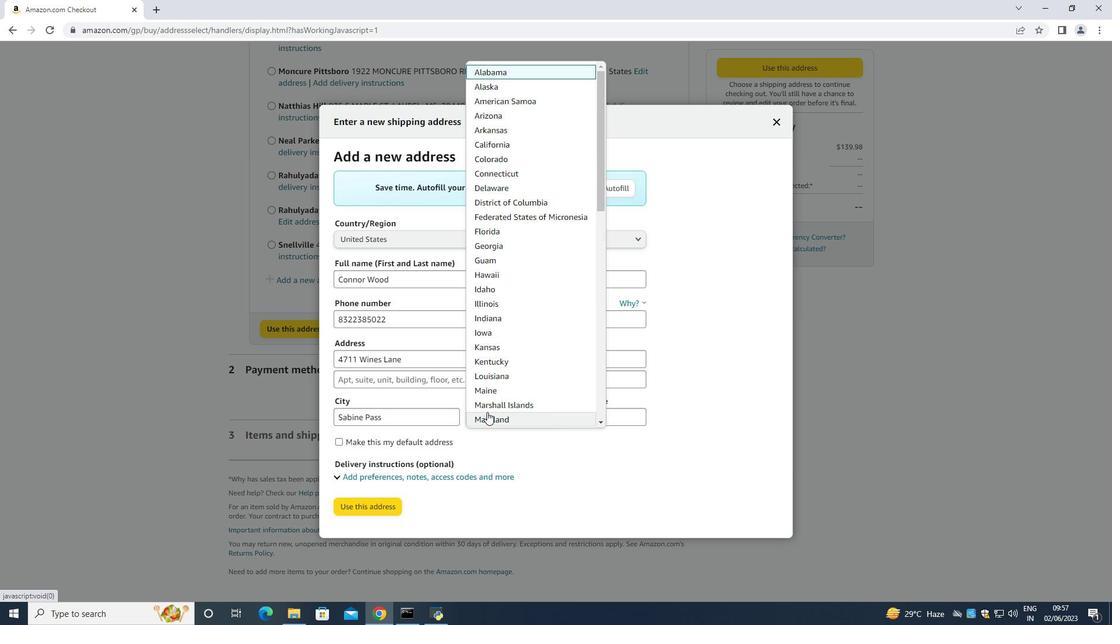 
Action: Mouse scrolled (491, 406) with delta (0, 0)
Screenshot: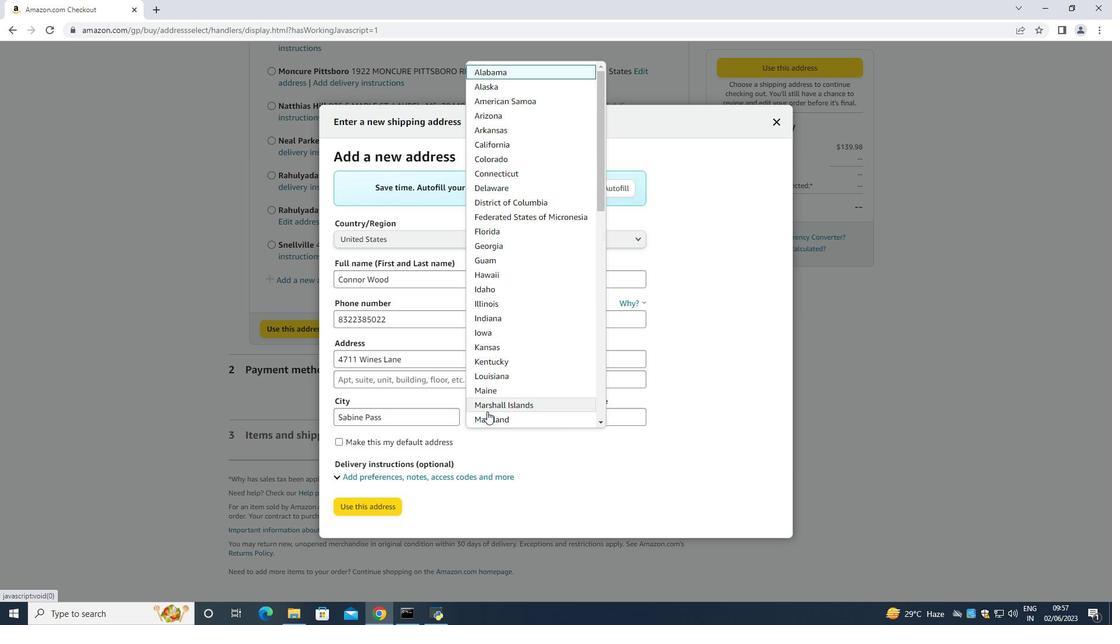 
Action: Mouse moved to (497, 403)
Screenshot: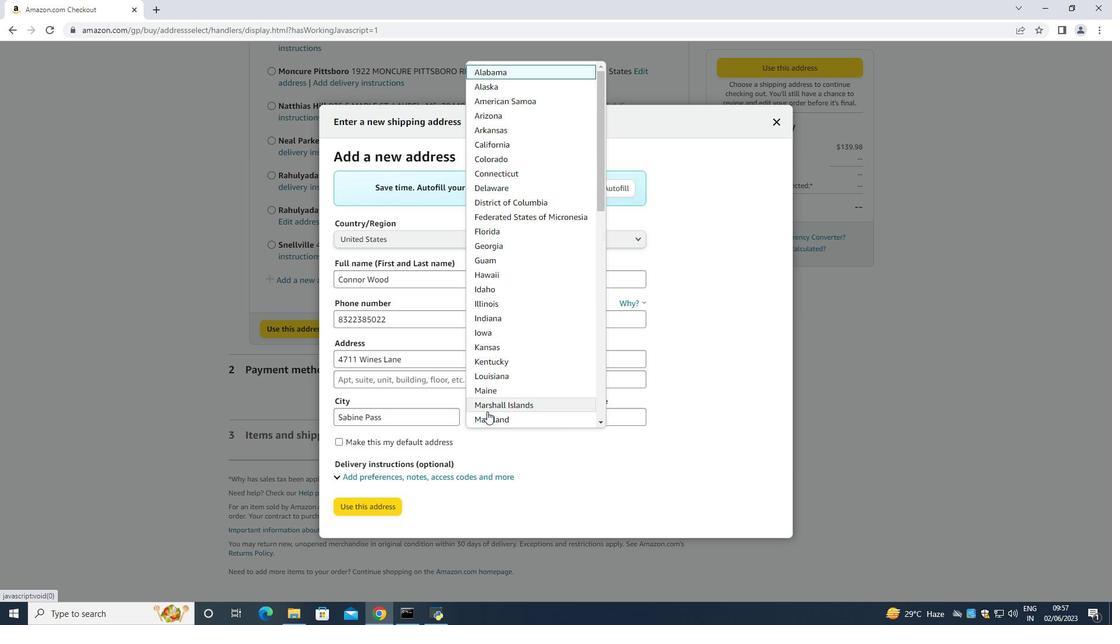 
Action: Mouse scrolled (497, 402) with delta (0, 0)
Screenshot: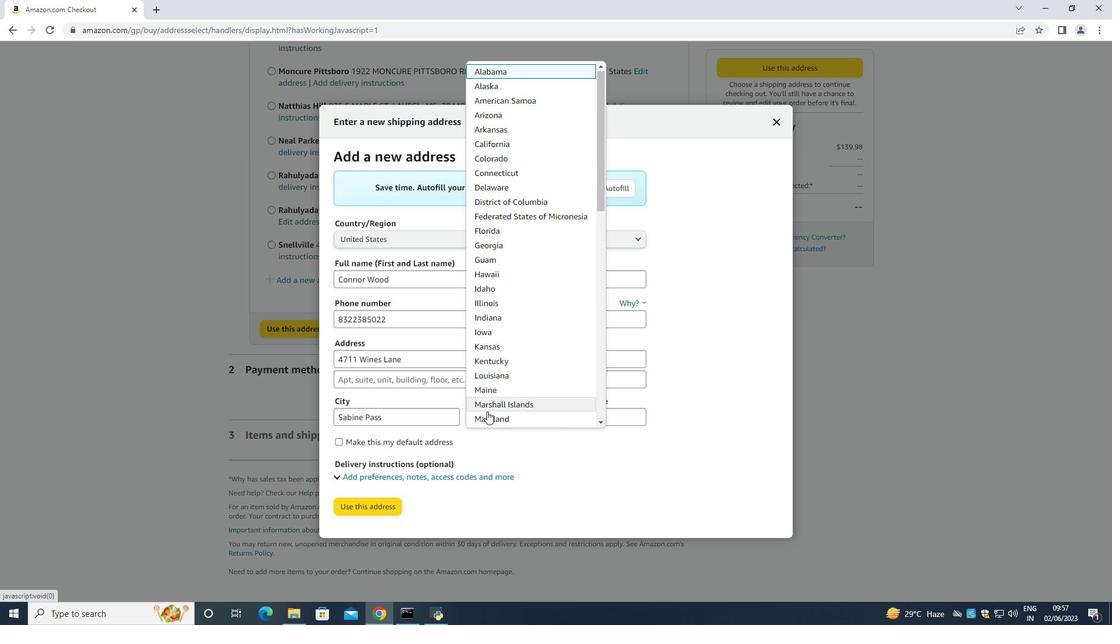 
Action: Mouse scrolled (497, 402) with delta (0, 0)
Screenshot: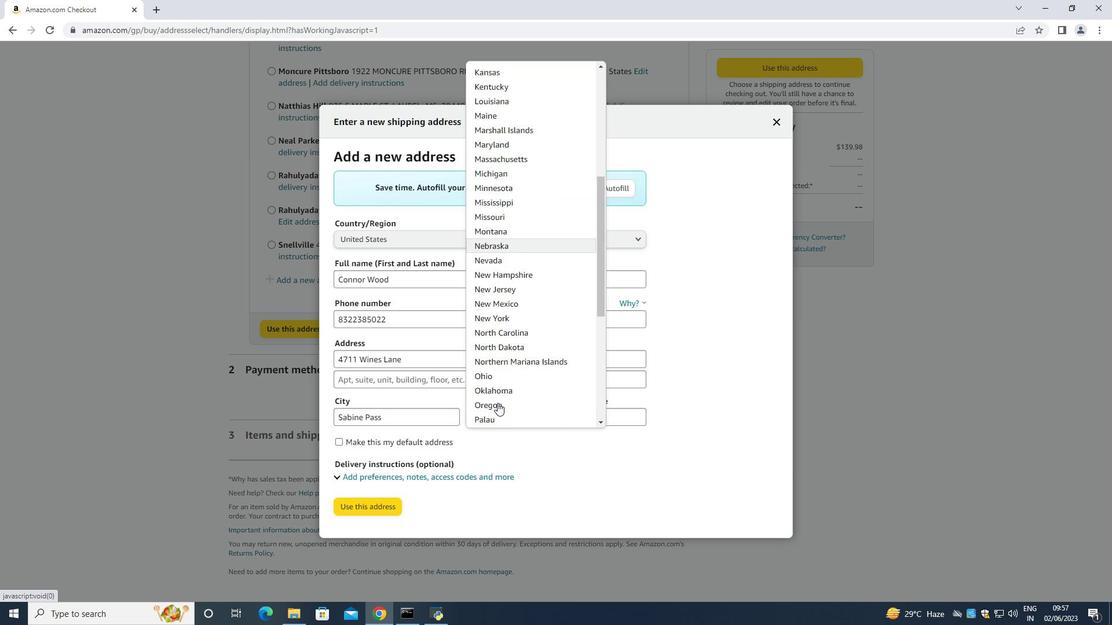 
Action: Mouse scrolled (497, 402) with delta (0, 0)
Screenshot: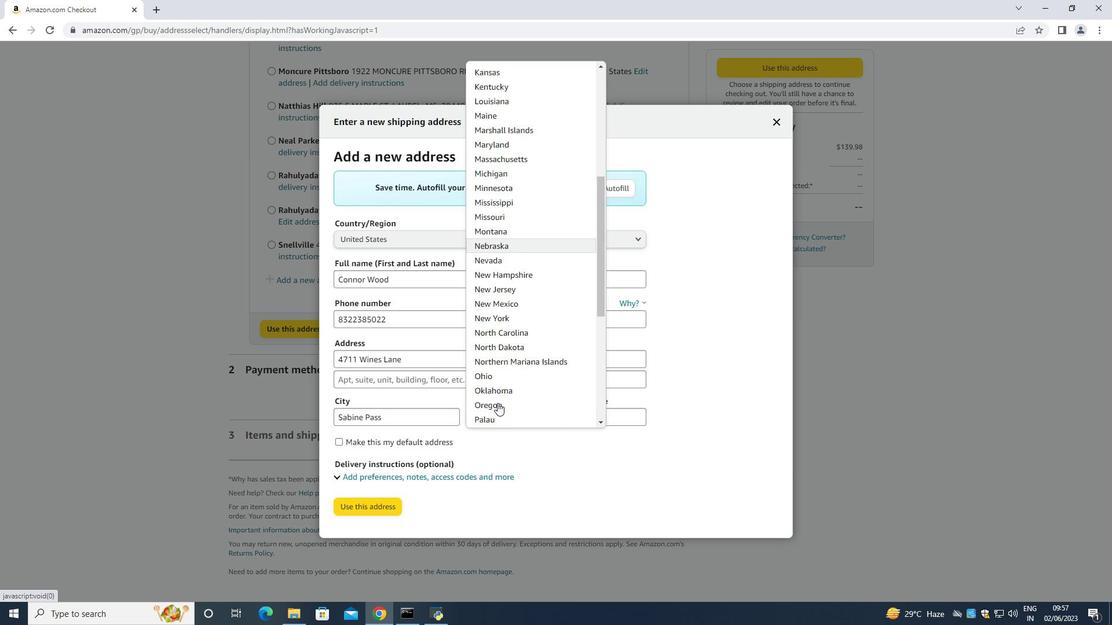 
Action: Mouse scrolled (497, 402) with delta (0, 0)
Screenshot: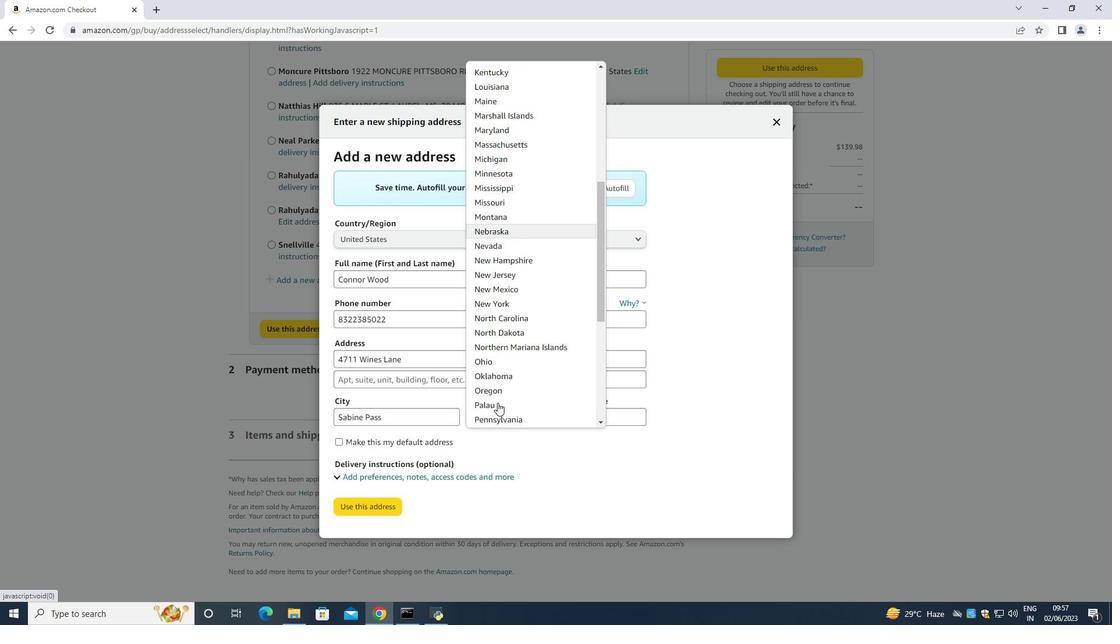 
Action: Mouse scrolled (497, 402) with delta (0, 0)
Screenshot: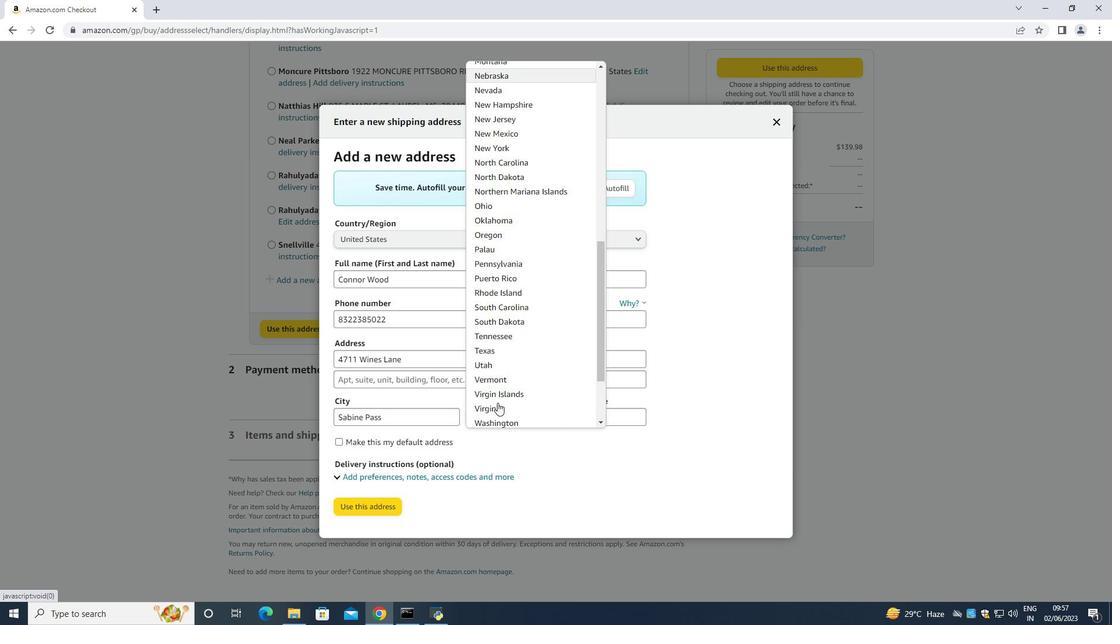 
Action: Mouse scrolled (497, 402) with delta (0, 0)
Screenshot: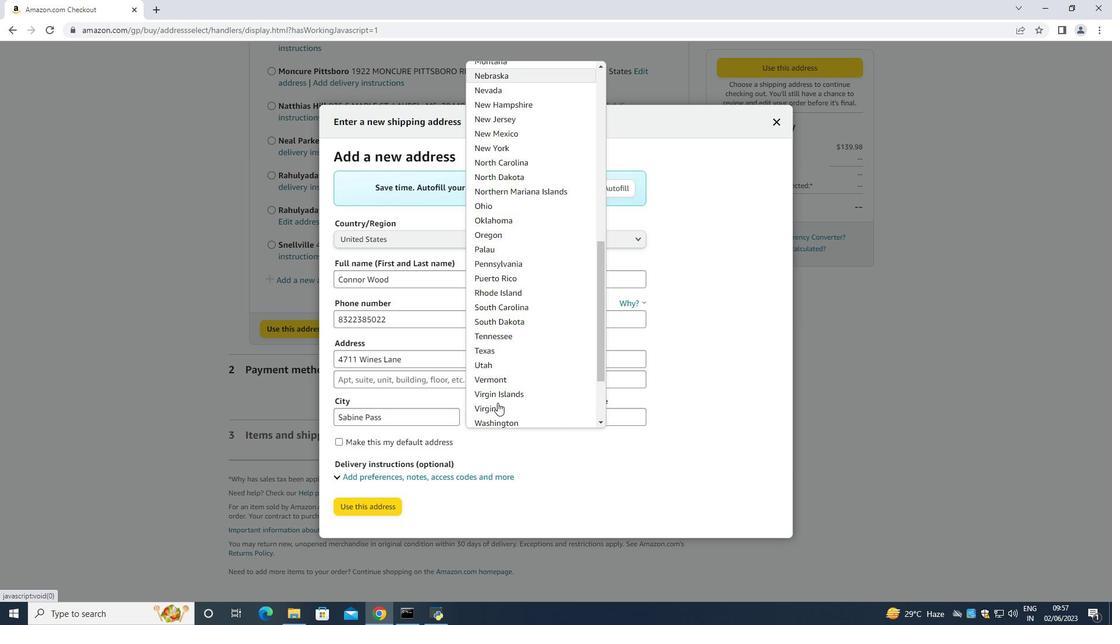 
Action: Mouse scrolled (497, 402) with delta (0, 0)
Screenshot: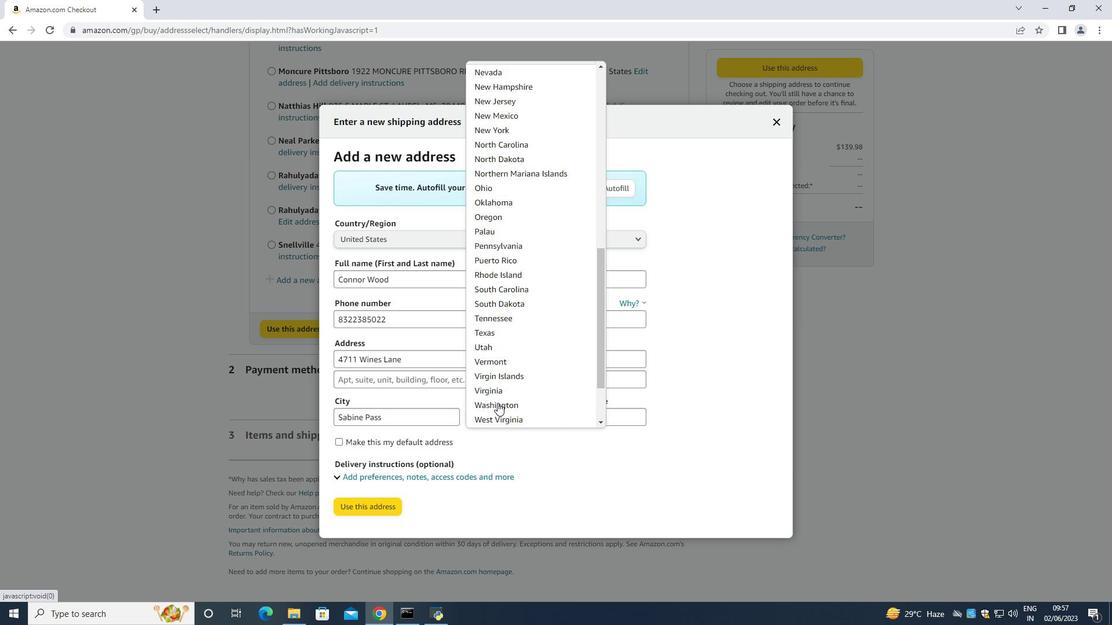 
Action: Mouse scrolled (497, 402) with delta (0, 0)
Screenshot: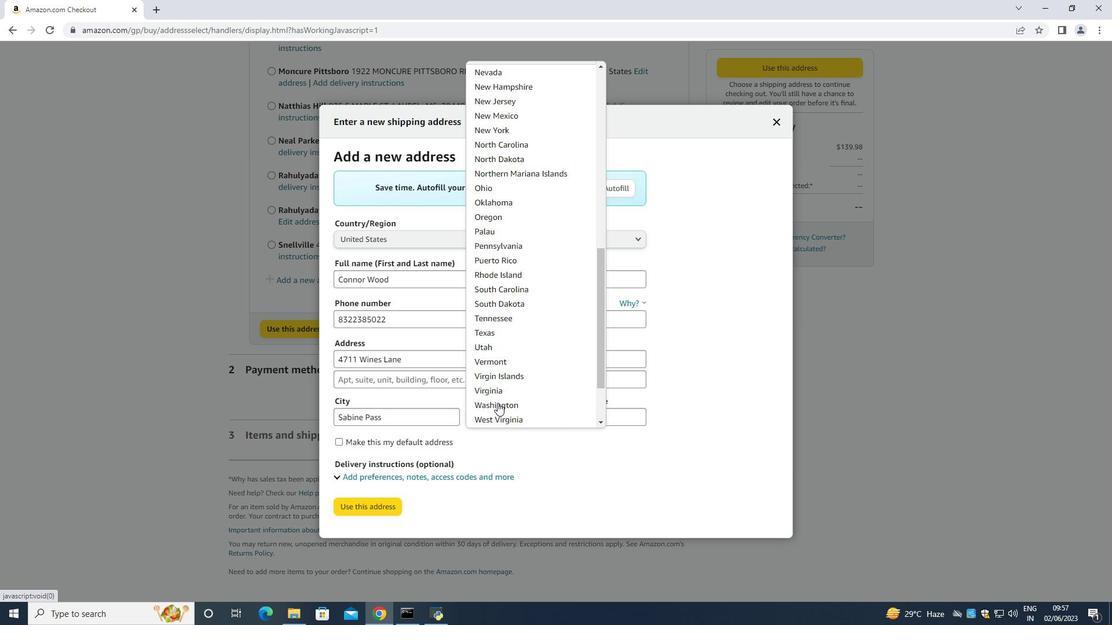 
Action: Mouse moved to (498, 402)
Screenshot: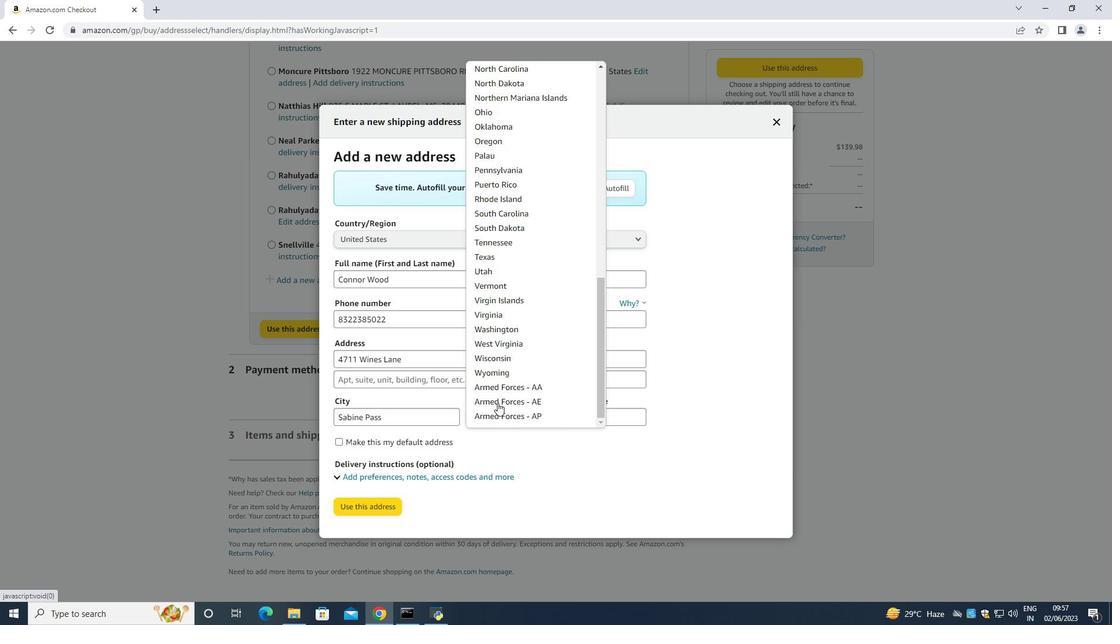 
Action: Mouse scrolled (498, 401) with delta (0, 0)
Screenshot: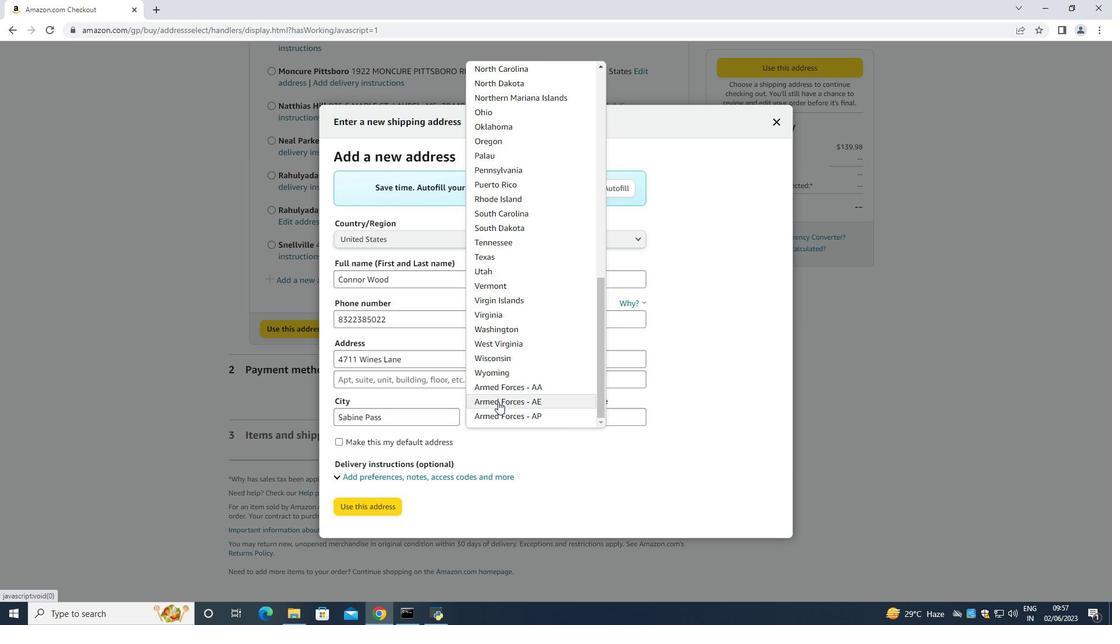 
Action: Mouse scrolled (498, 401) with delta (0, 0)
Screenshot: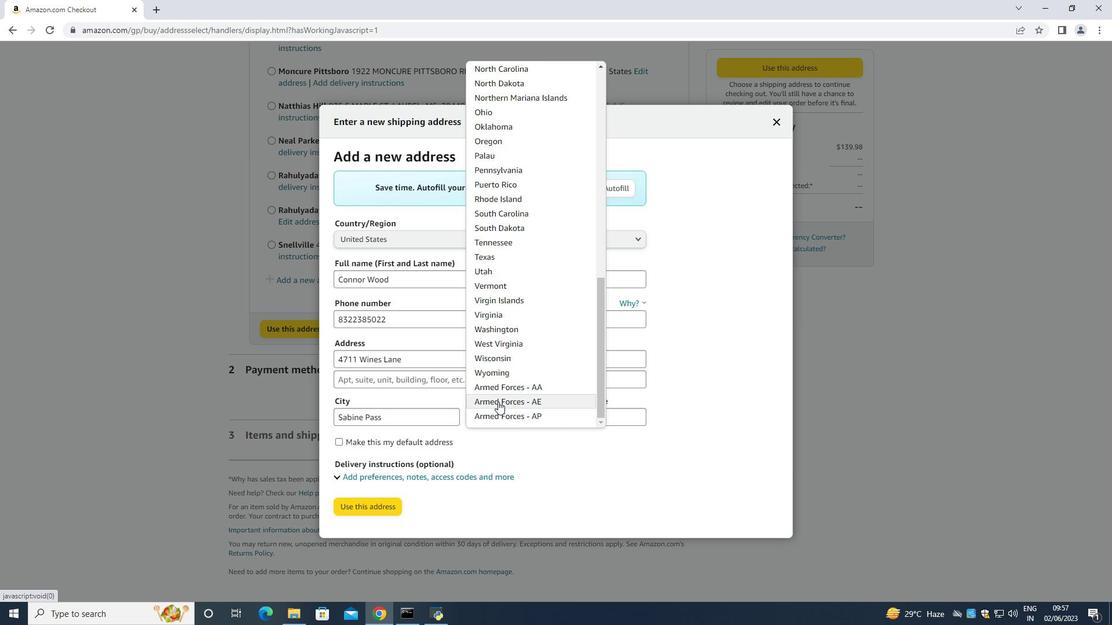 
Action: Mouse scrolled (498, 401) with delta (0, 0)
Screenshot: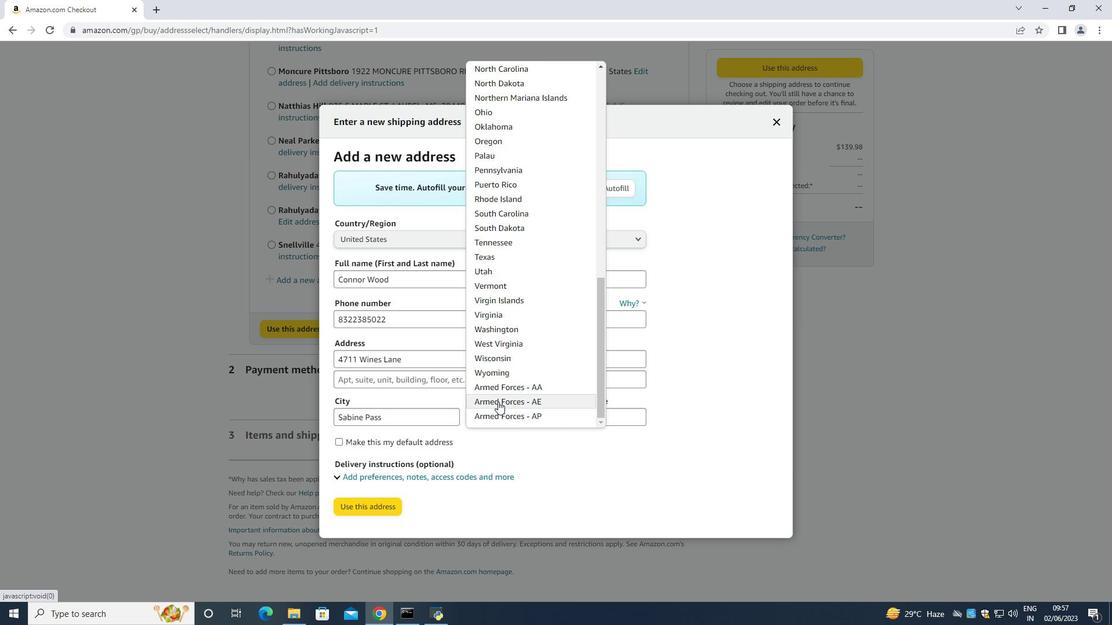 
Action: Mouse scrolled (498, 401) with delta (0, 0)
Screenshot: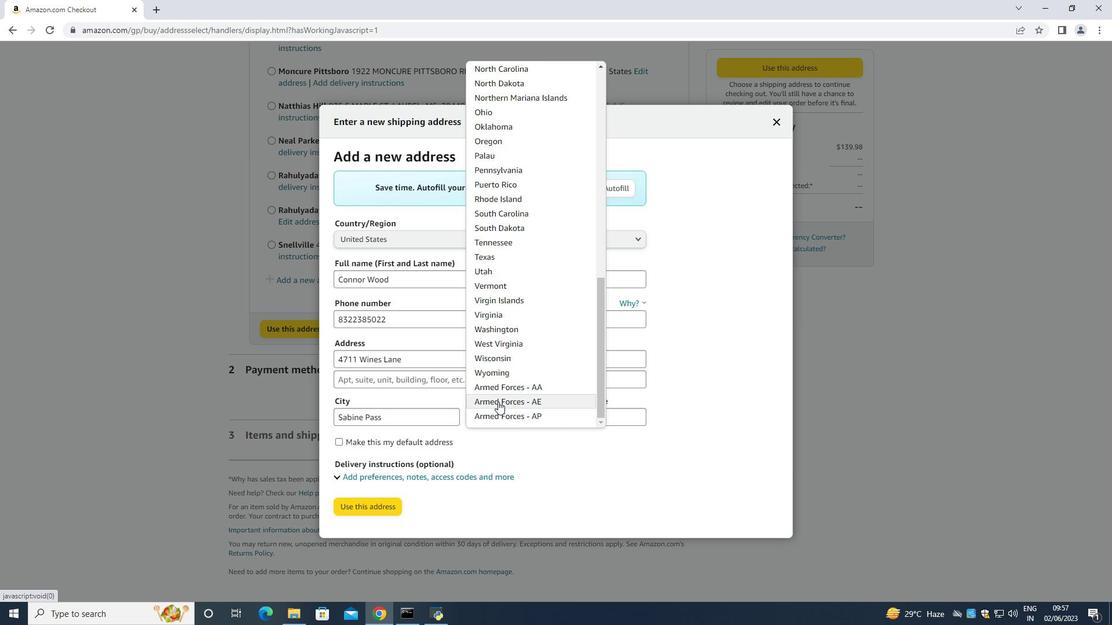 
Action: Mouse moved to (502, 262)
Screenshot: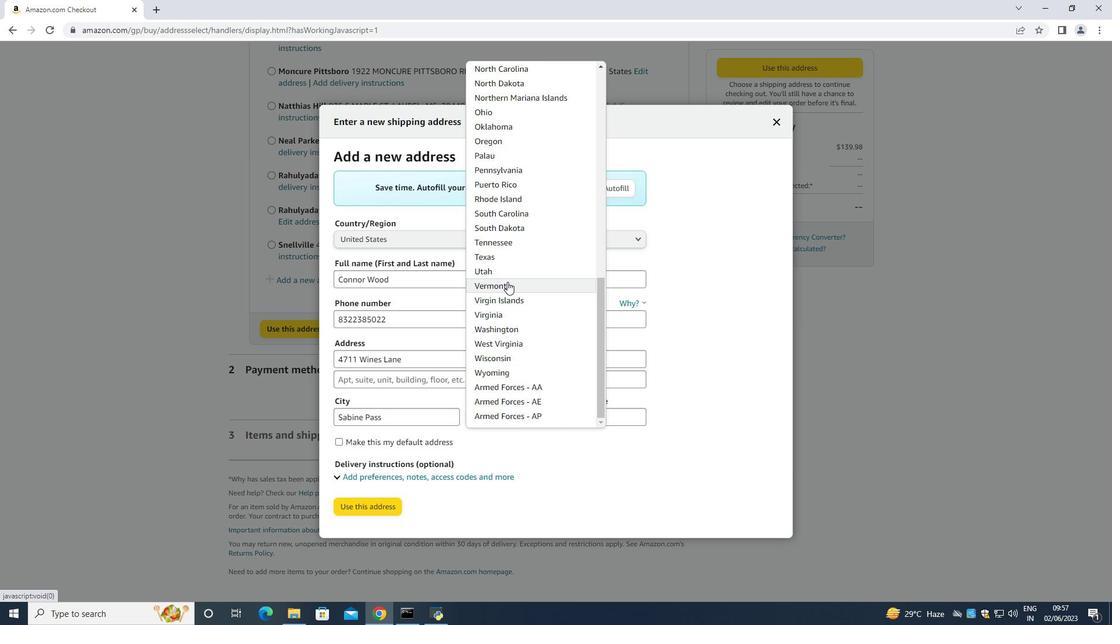 
Action: Mouse pressed left at (502, 262)
Screenshot: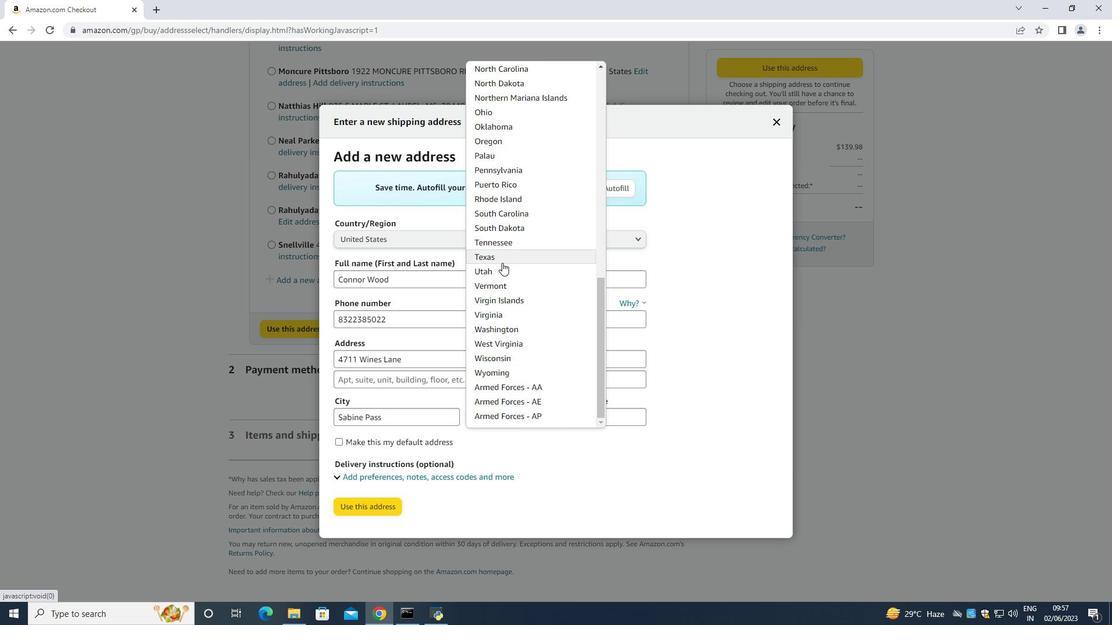 
Action: Mouse moved to (589, 413)
